 Task: Slide 7 - This Is A Quote.
Action: Mouse moved to (42, 98)
Screenshot: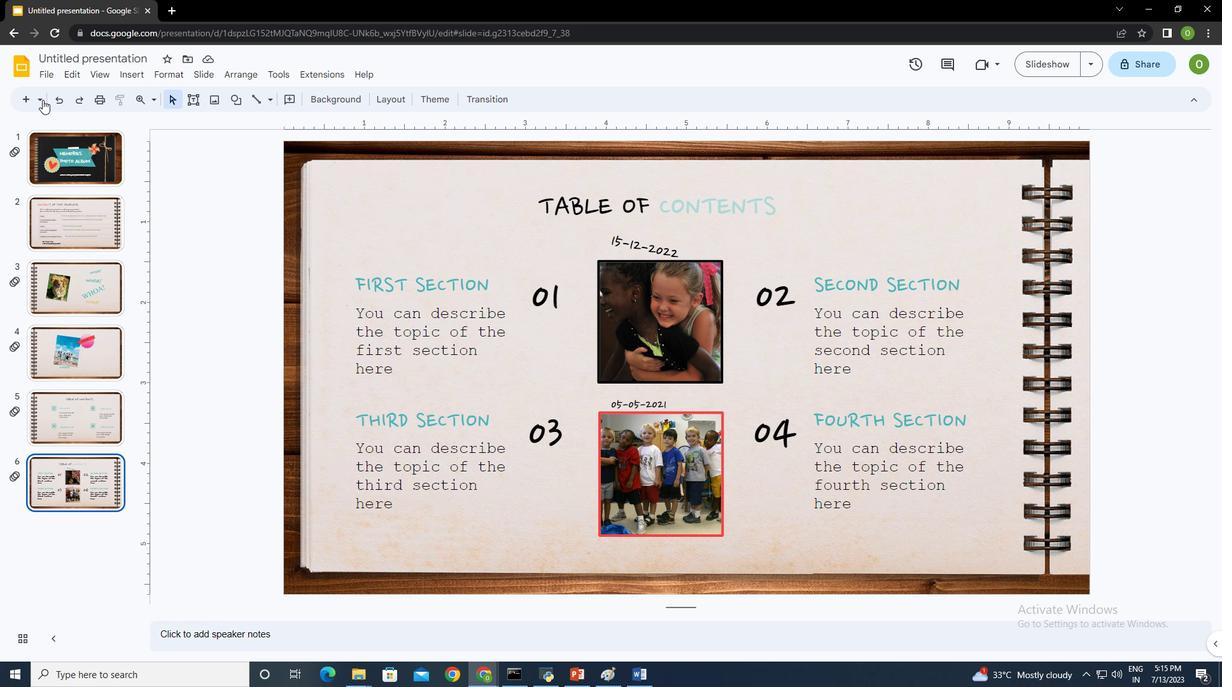 
Action: Mouse pressed left at (42, 98)
Screenshot: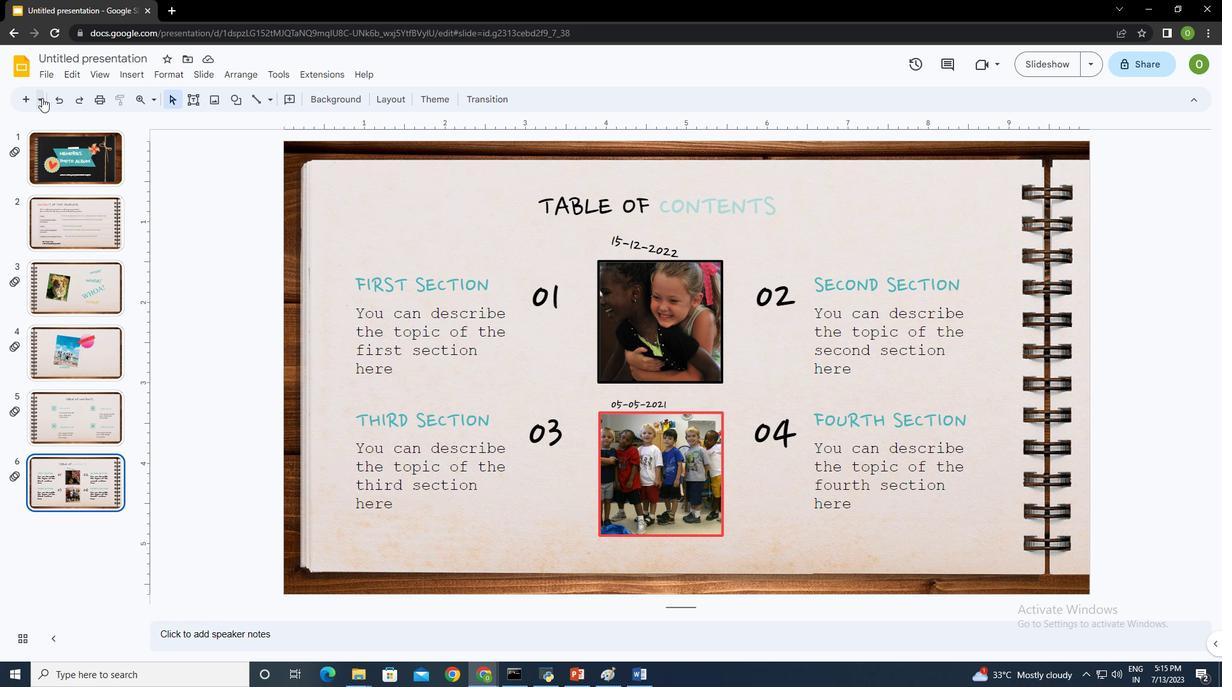 
Action: Mouse moved to (139, 282)
Screenshot: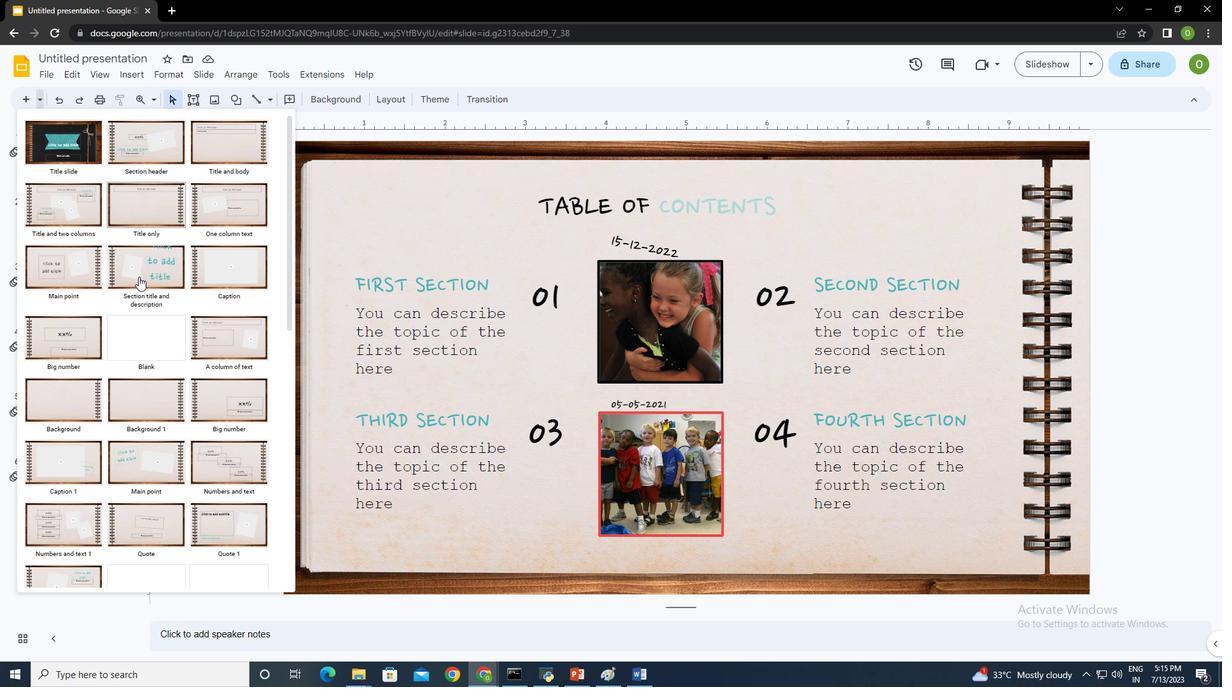 
Action: Mouse scrolled (139, 281) with delta (0, 0)
Screenshot: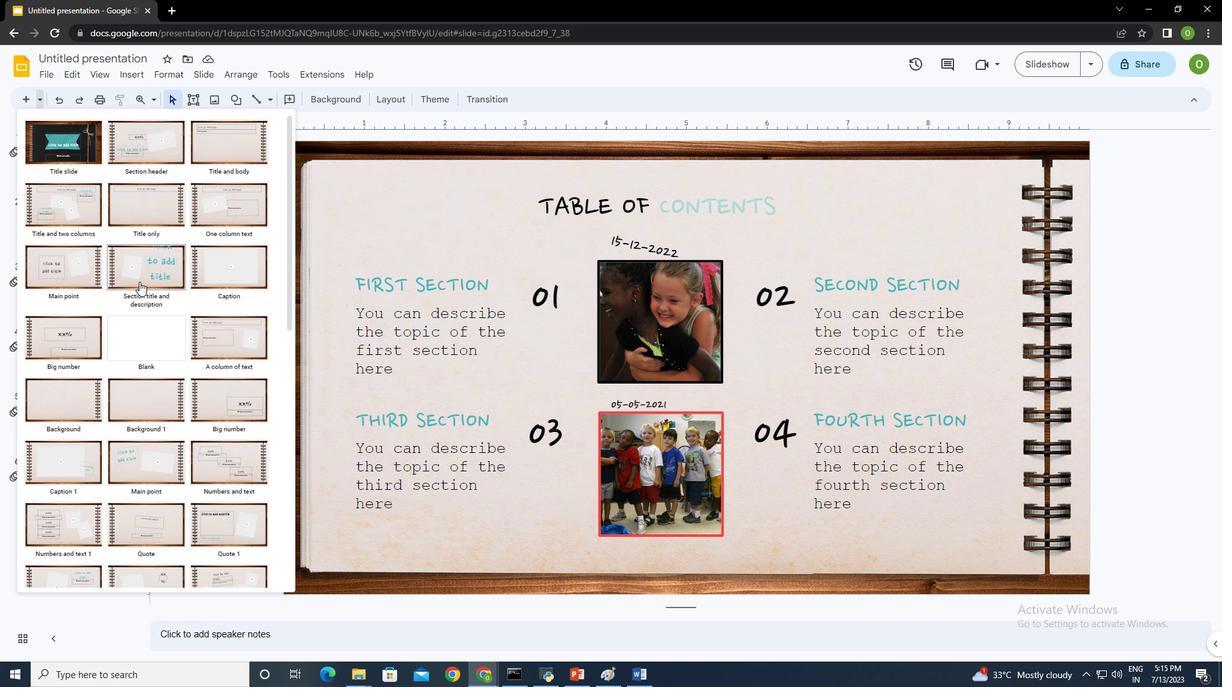 
Action: Mouse scrolled (139, 281) with delta (0, 0)
Screenshot: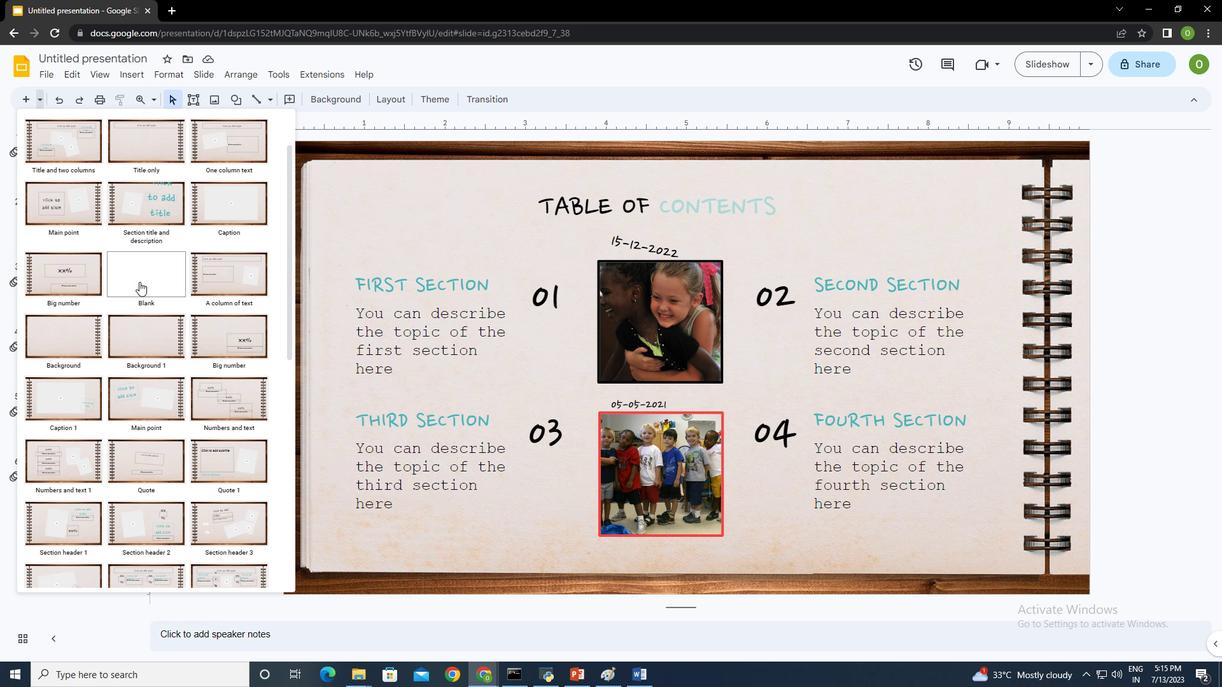 
Action: Mouse scrolled (139, 281) with delta (0, 0)
Screenshot: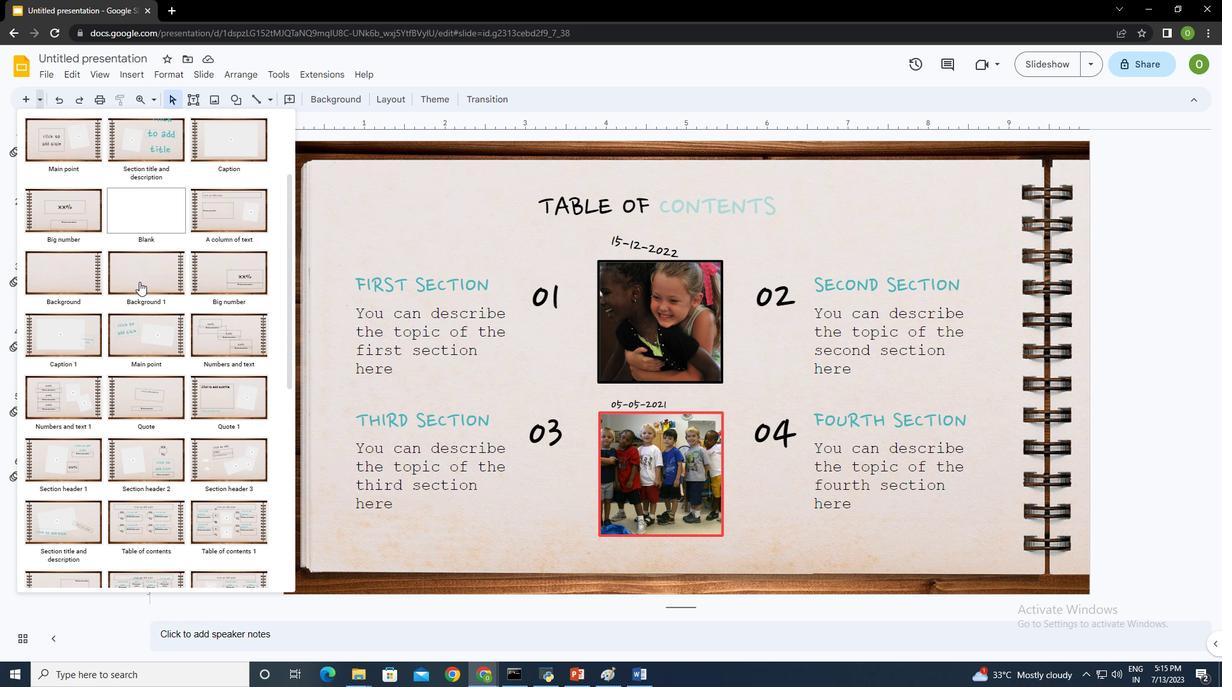 
Action: Mouse scrolled (139, 281) with delta (0, 0)
Screenshot: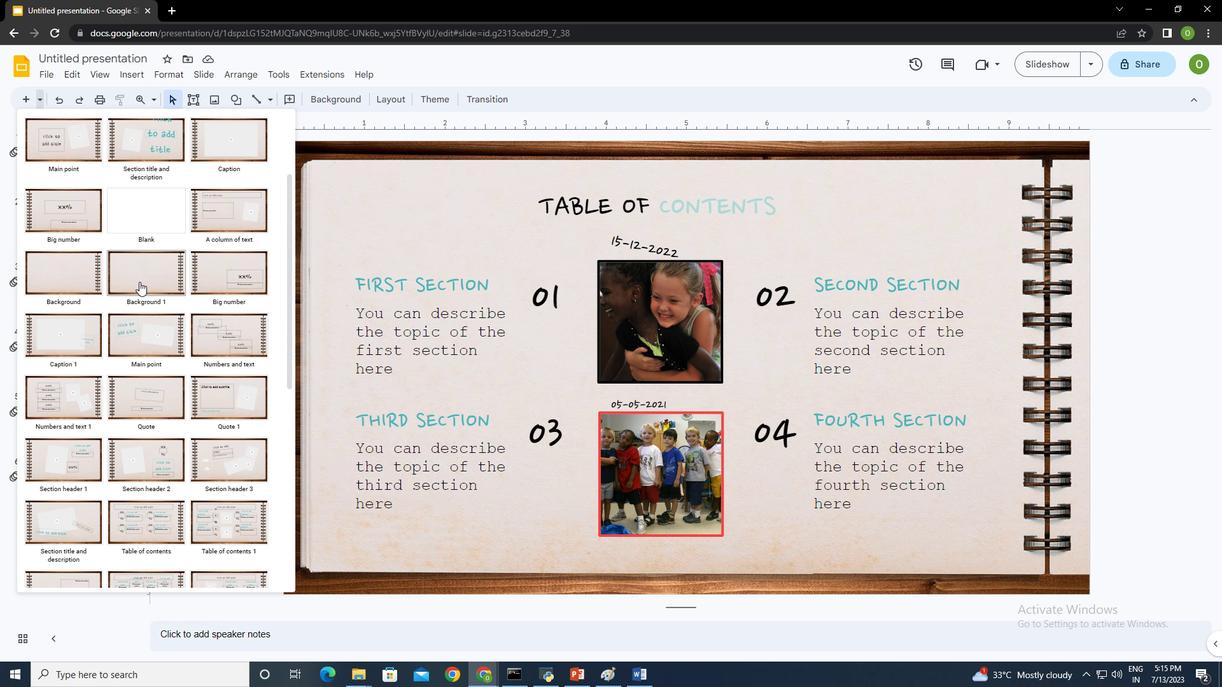 
Action: Mouse scrolled (139, 281) with delta (0, 0)
Screenshot: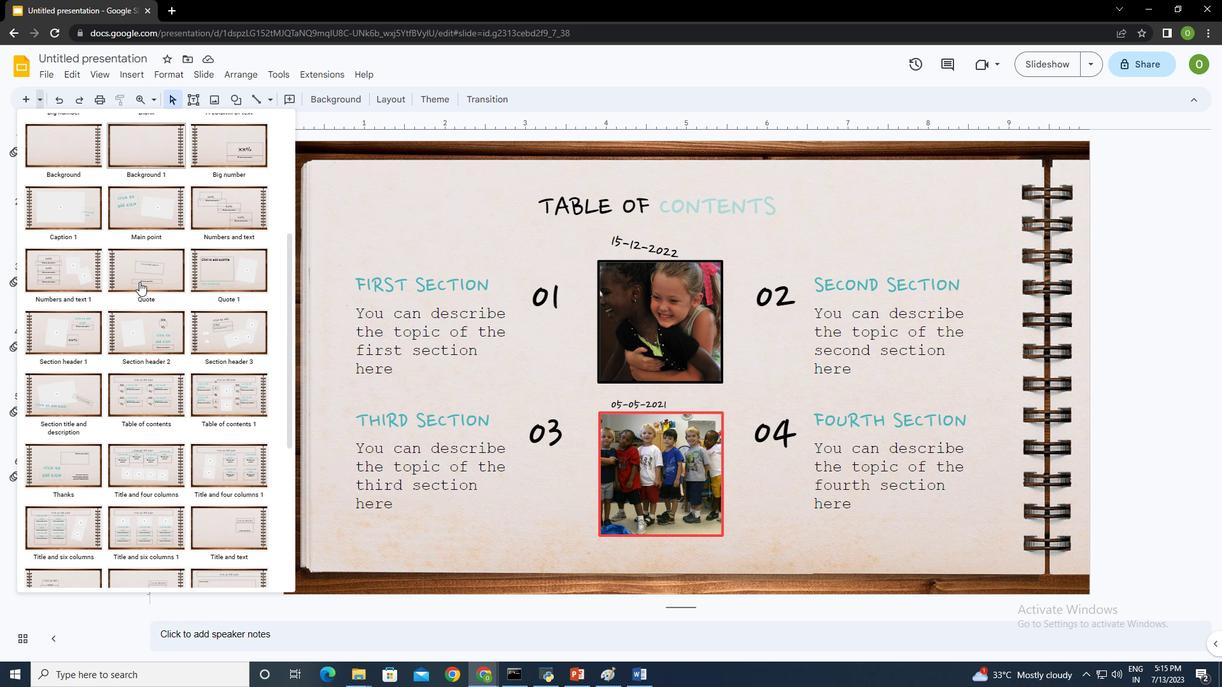 
Action: Mouse scrolled (139, 281) with delta (0, 0)
Screenshot: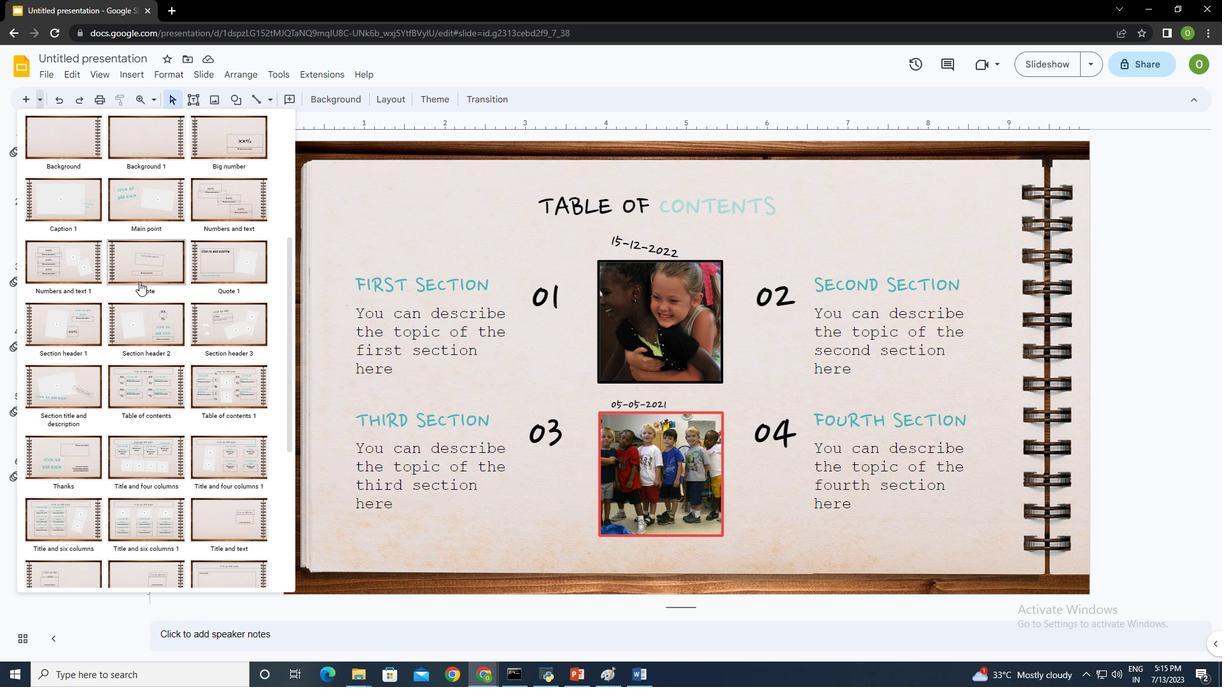 
Action: Mouse scrolled (139, 281) with delta (0, 0)
Screenshot: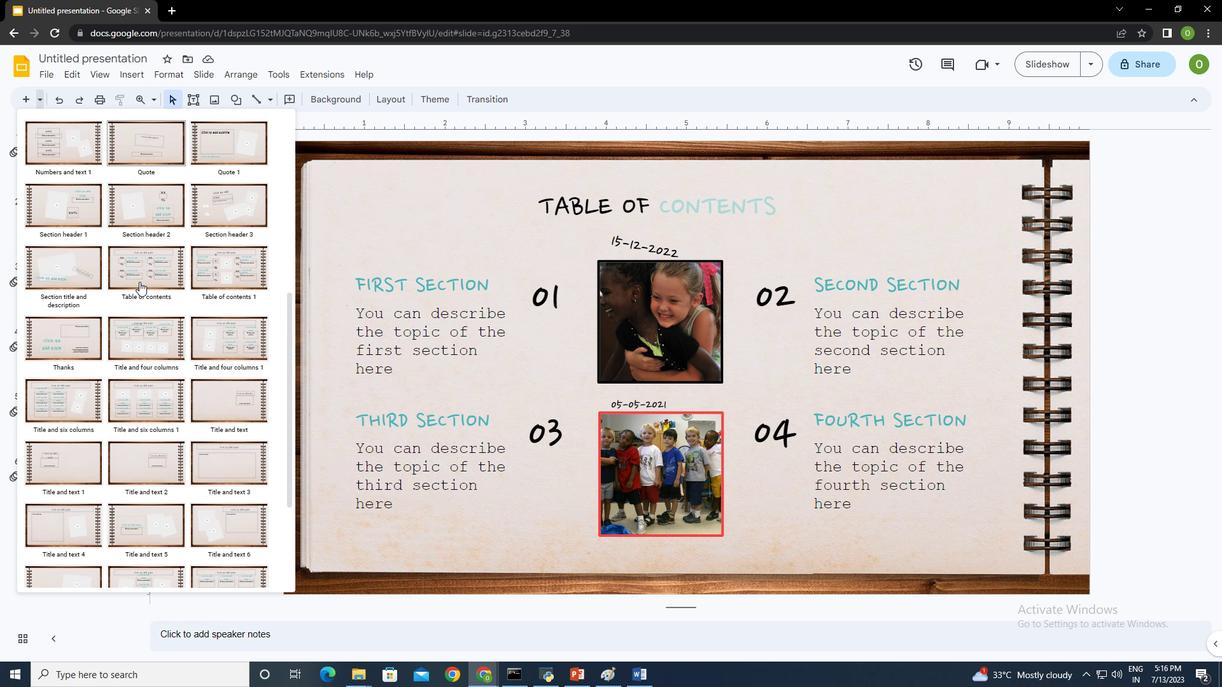 
Action: Mouse scrolled (139, 281) with delta (0, 0)
Screenshot: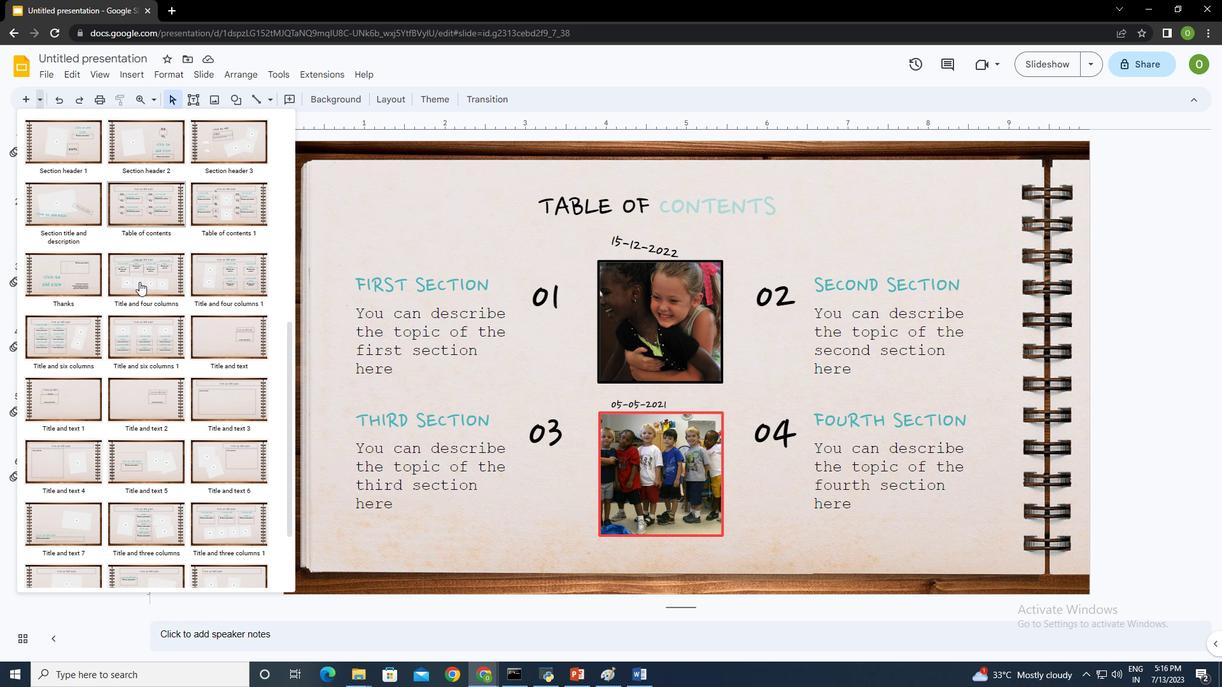 
Action: Mouse scrolled (139, 281) with delta (0, 0)
Screenshot: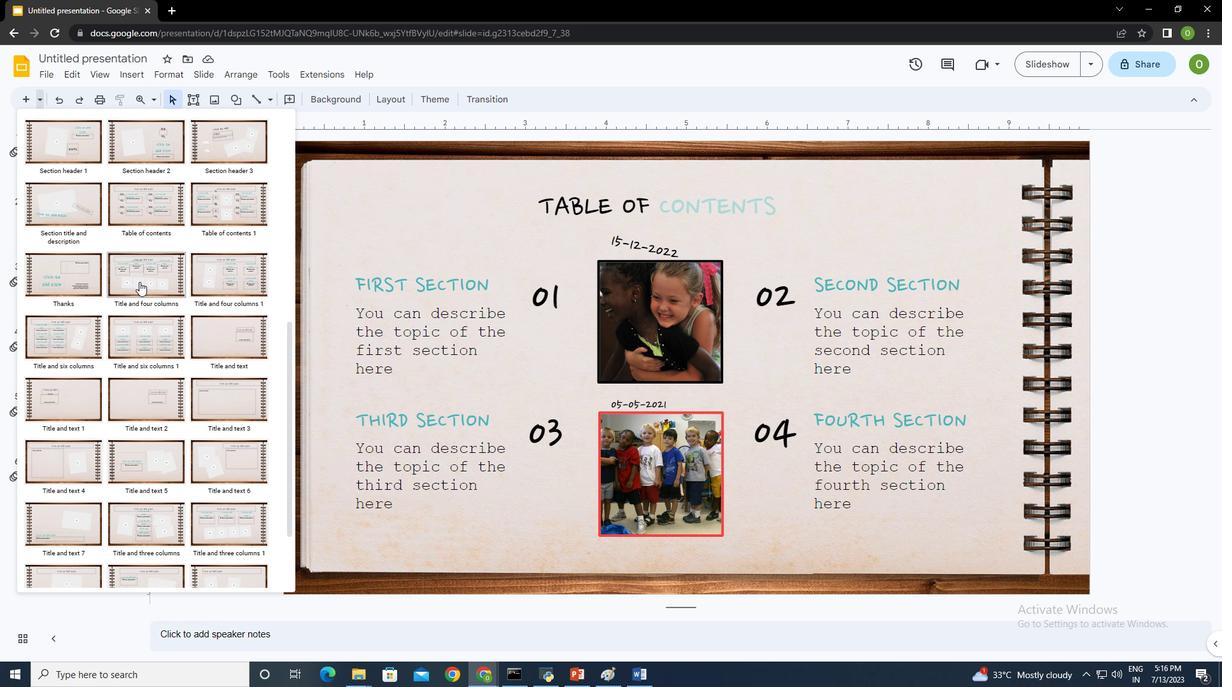 
Action: Mouse scrolled (139, 281) with delta (0, 0)
Screenshot: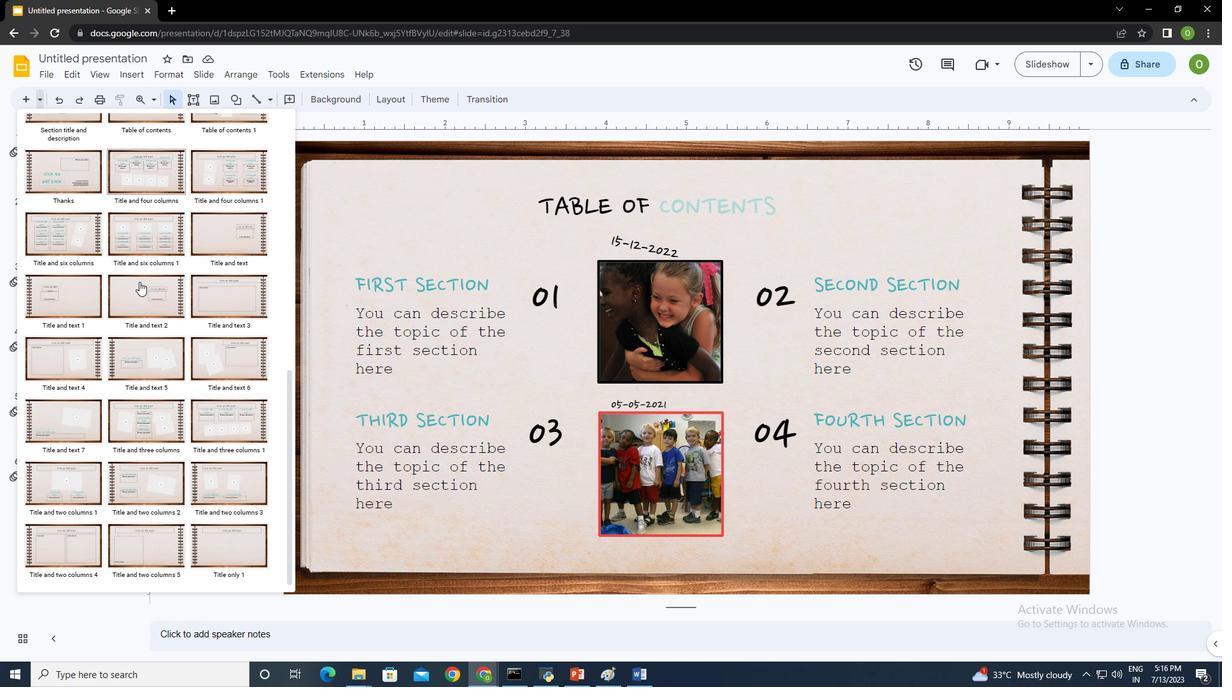 
Action: Mouse scrolled (139, 281) with delta (0, 0)
Screenshot: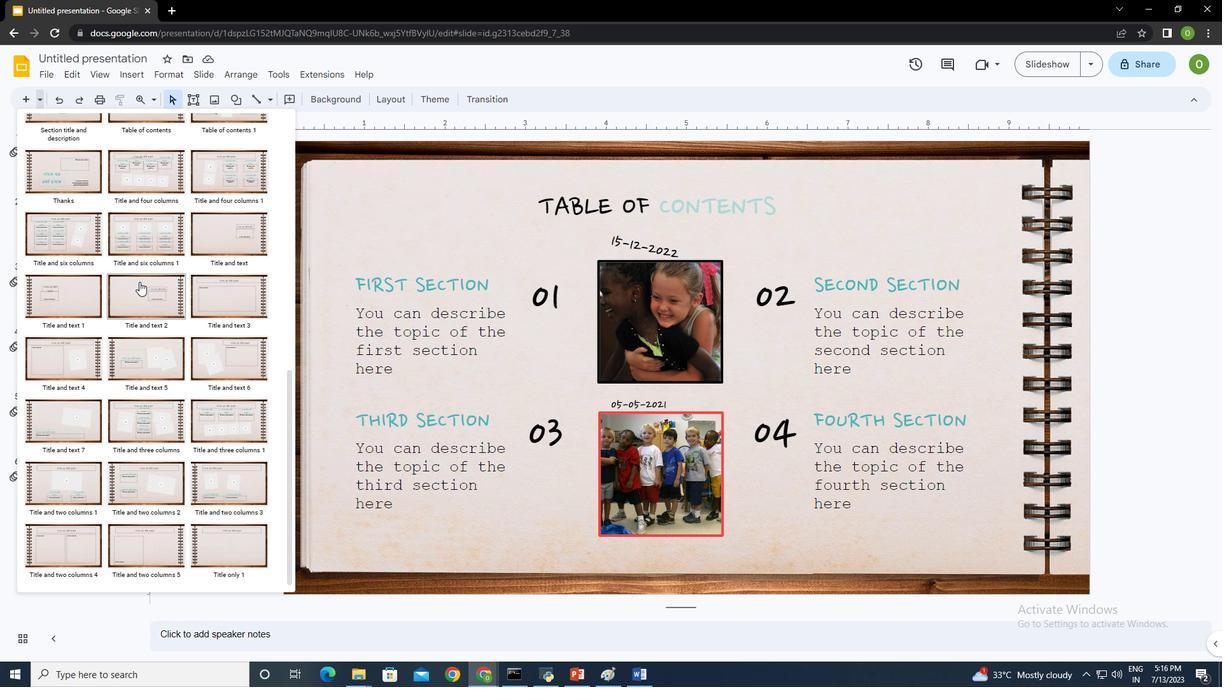 
Action: Mouse scrolled (139, 281) with delta (0, 0)
Screenshot: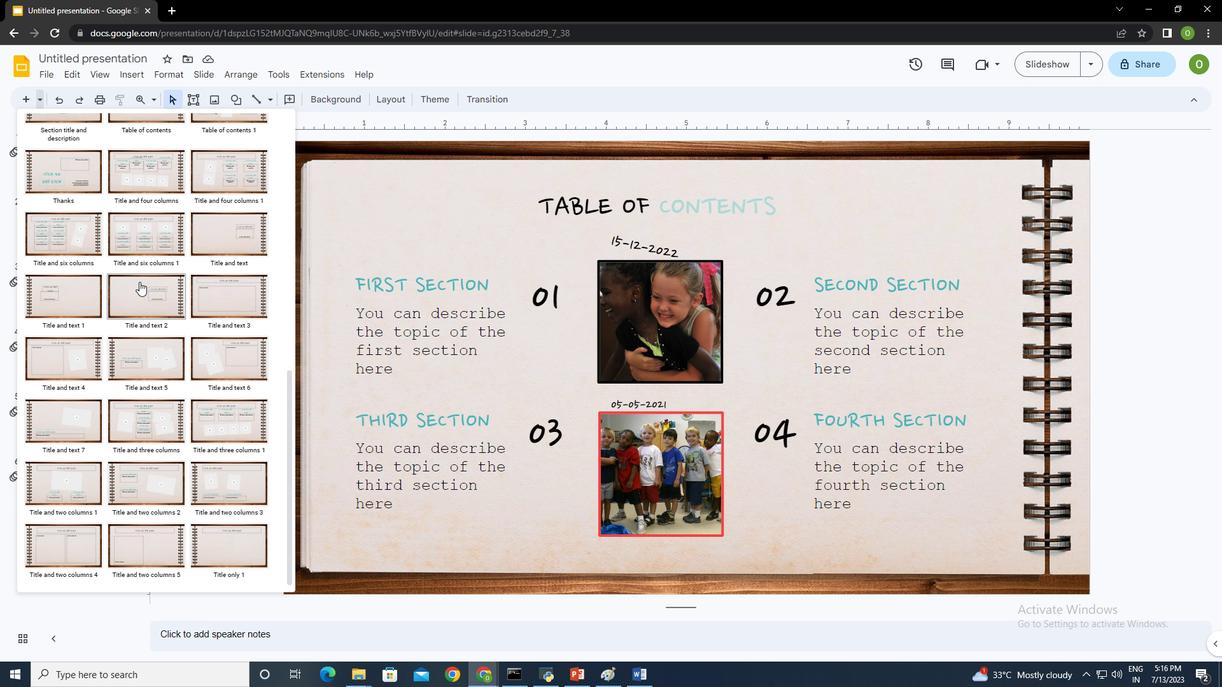 
Action: Mouse scrolled (139, 281) with delta (0, 0)
Screenshot: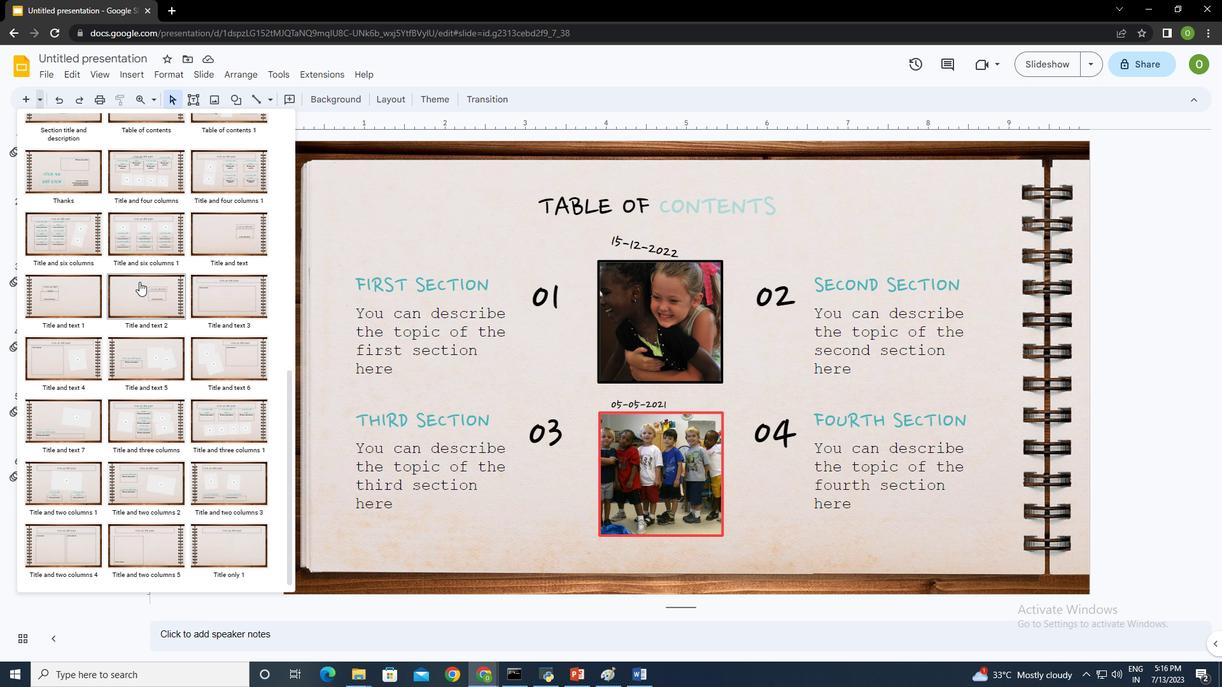 
Action: Mouse moved to (226, 548)
Screenshot: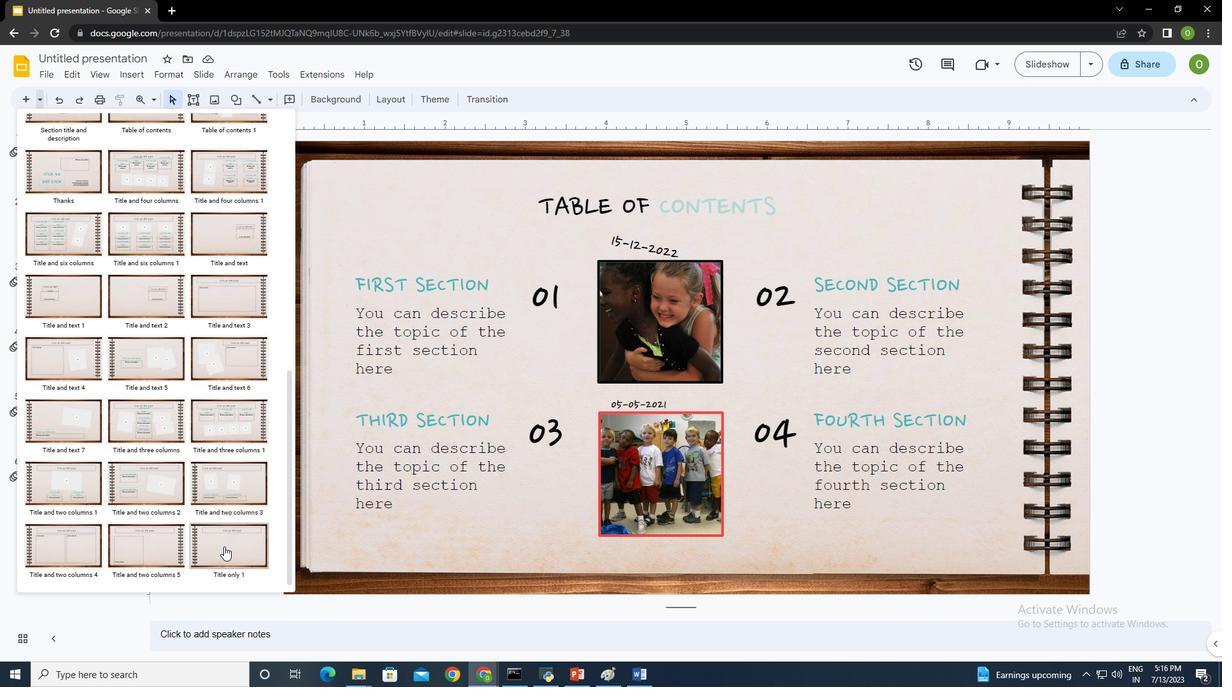 
Action: Mouse pressed left at (226, 548)
Screenshot: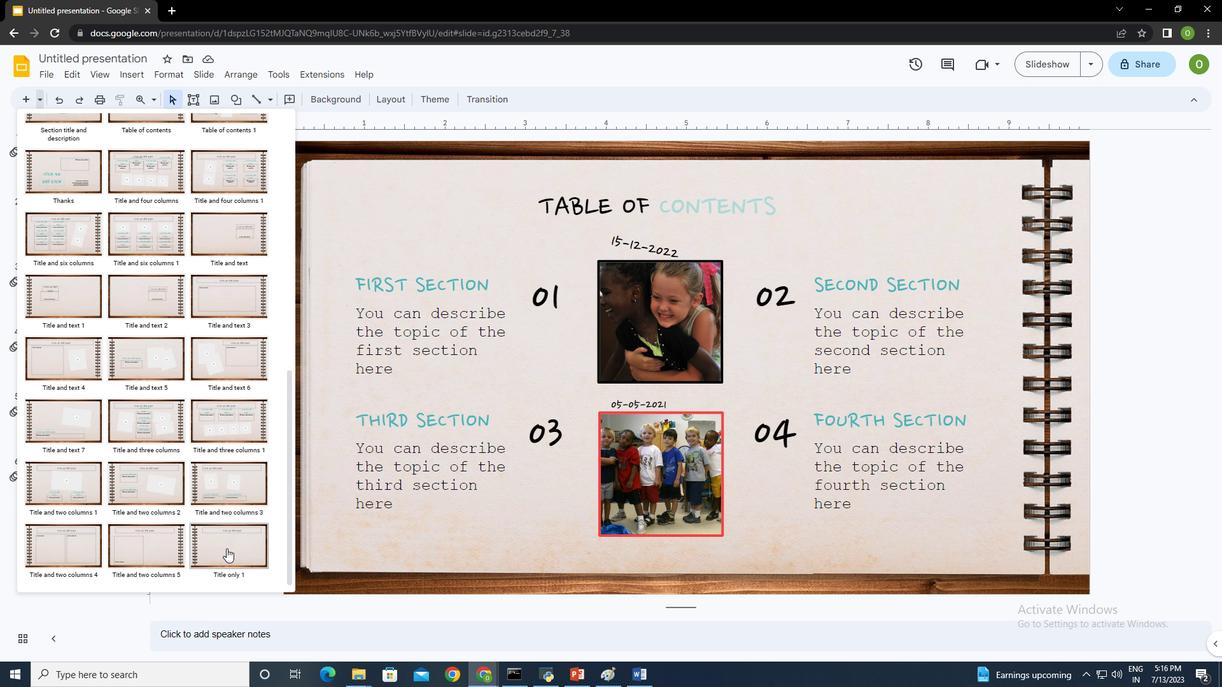 
Action: Mouse moved to (552, 231)
Screenshot: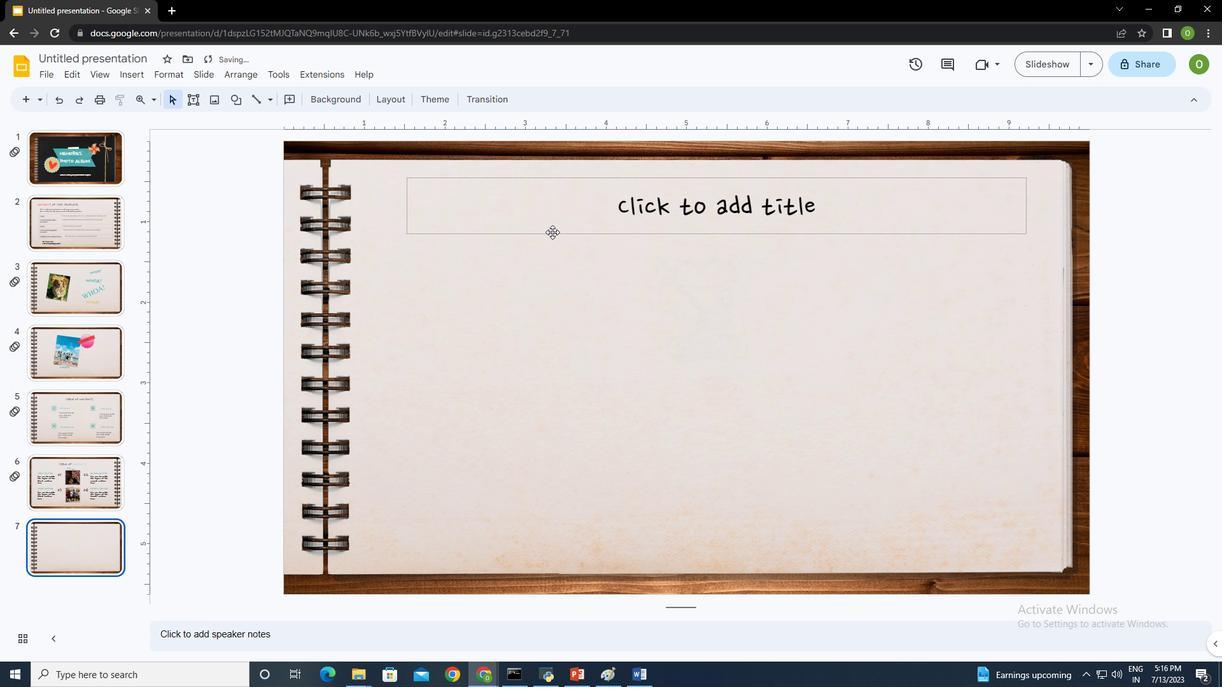 
Action: Mouse pressed left at (552, 231)
Screenshot: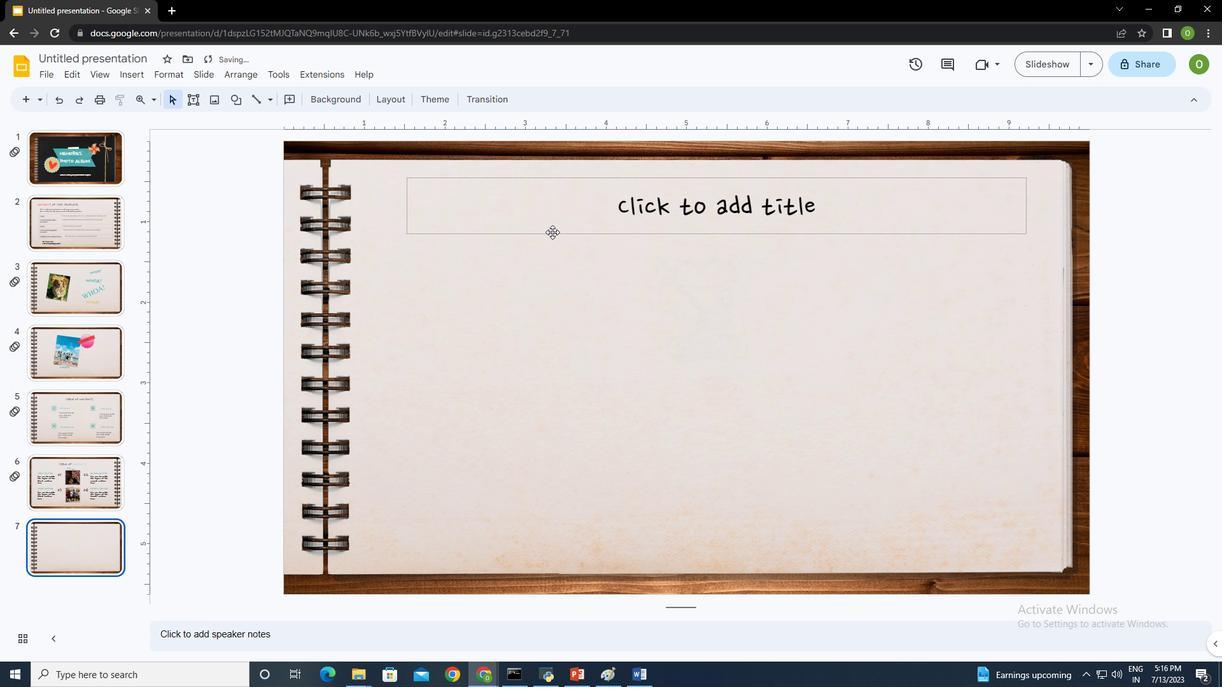 
Action: Key pressed <Key.delete>
Screenshot: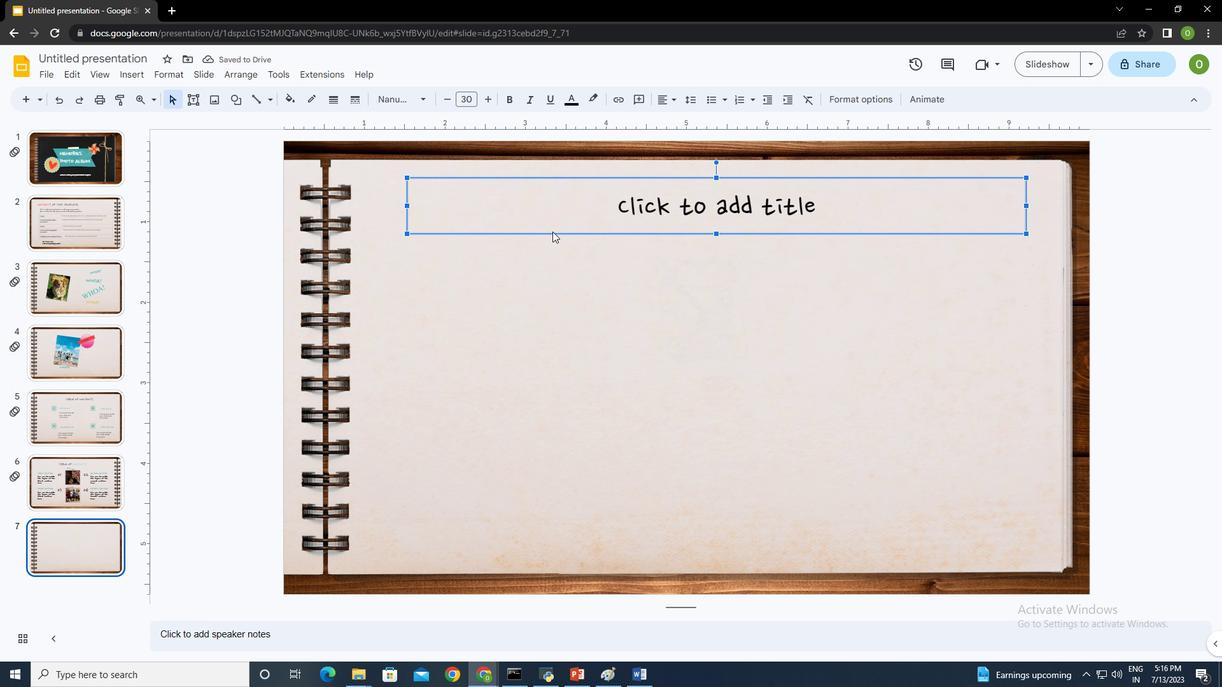 
Action: Mouse moved to (602, 369)
Screenshot: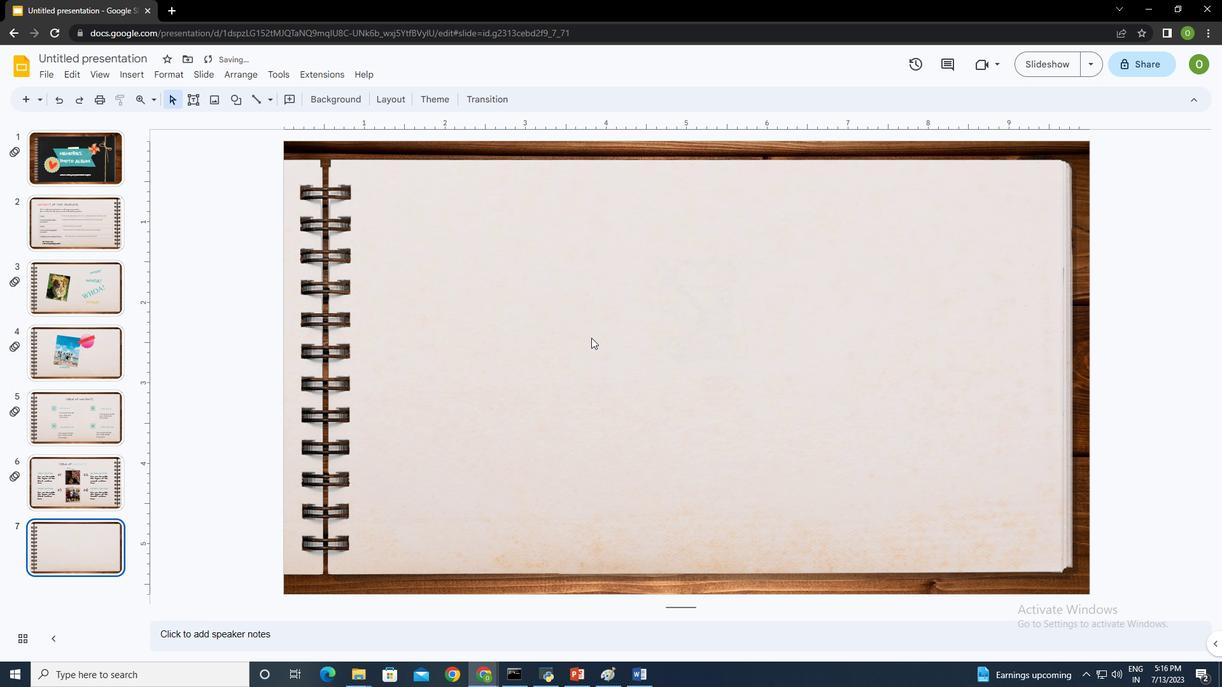 
Action: Mouse pressed left at (602, 369)
Screenshot: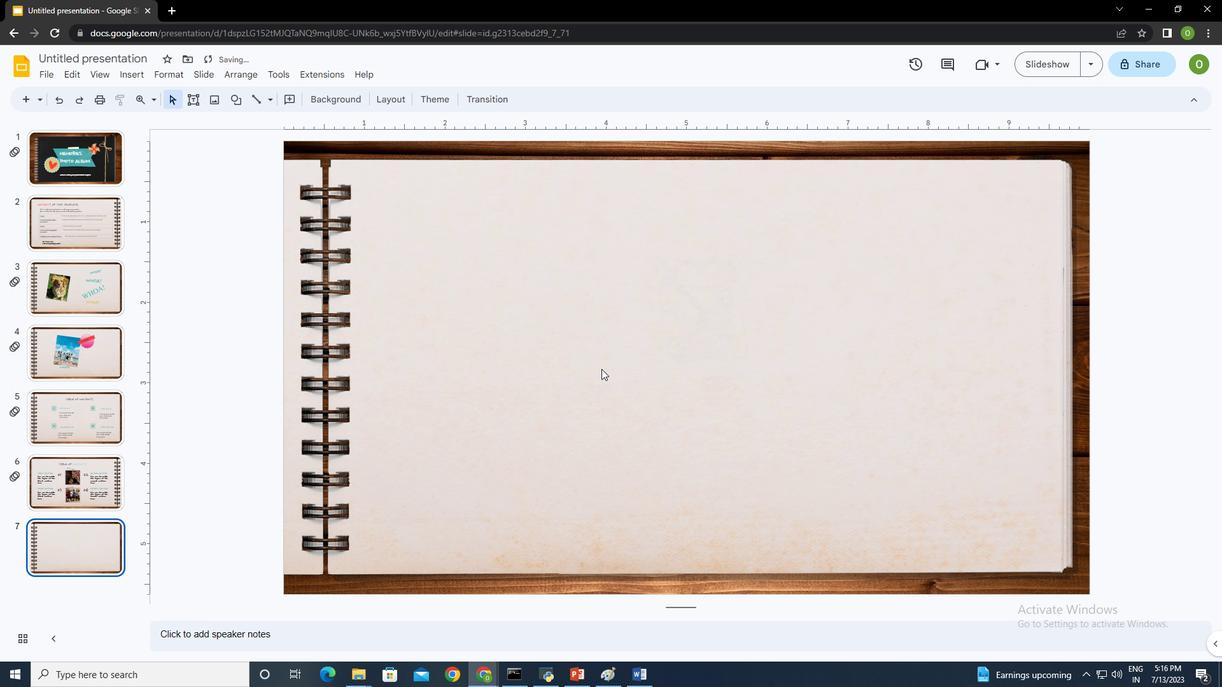 
Action: Mouse moved to (124, 75)
Screenshot: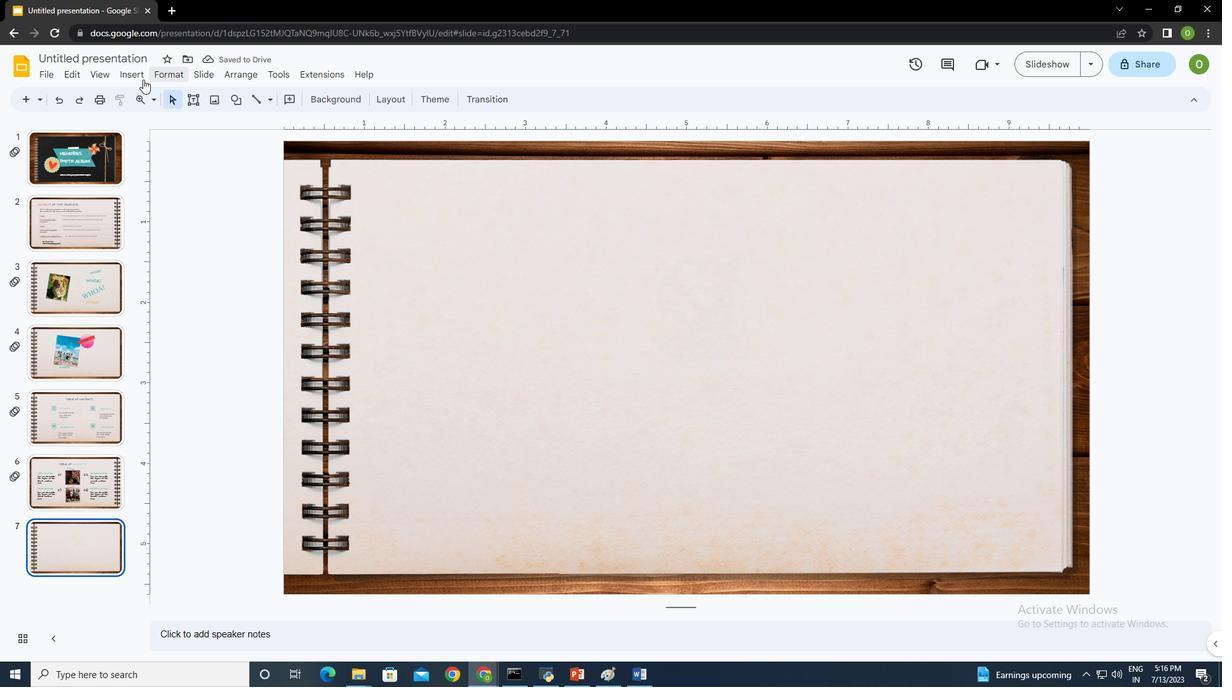 
Action: Mouse pressed left at (124, 75)
Screenshot: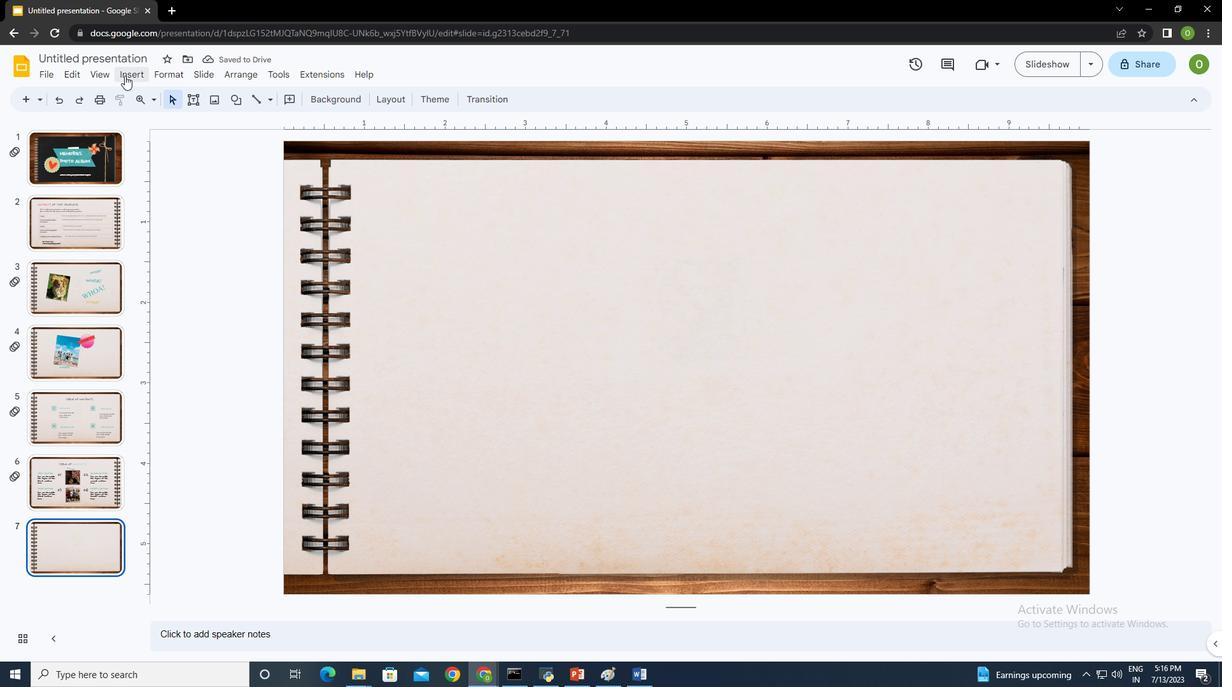
Action: Mouse moved to (387, 101)
Screenshot: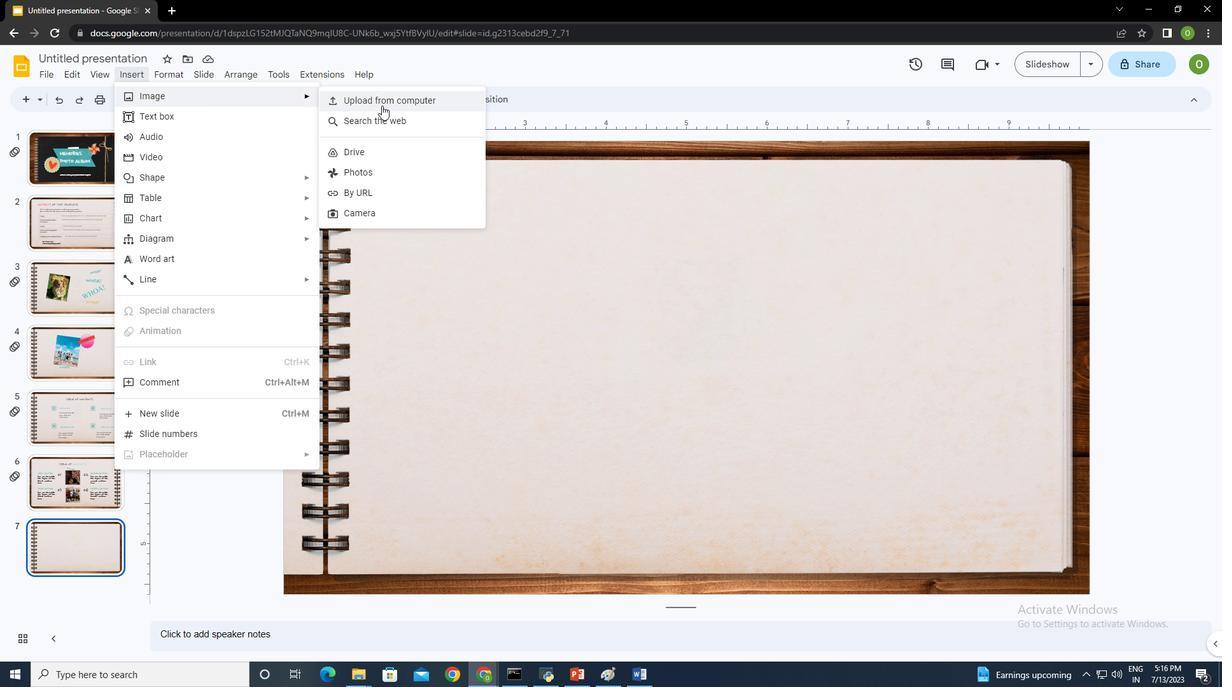 
Action: Mouse pressed left at (387, 101)
Screenshot: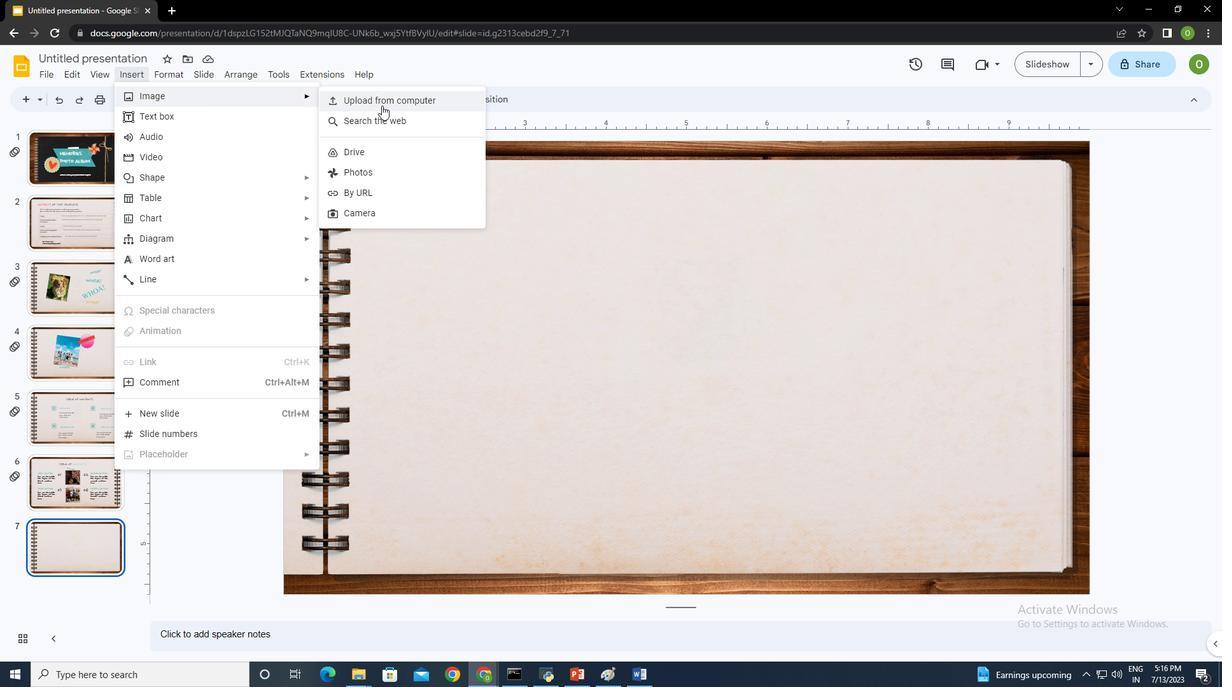 
Action: Mouse moved to (71, 133)
Screenshot: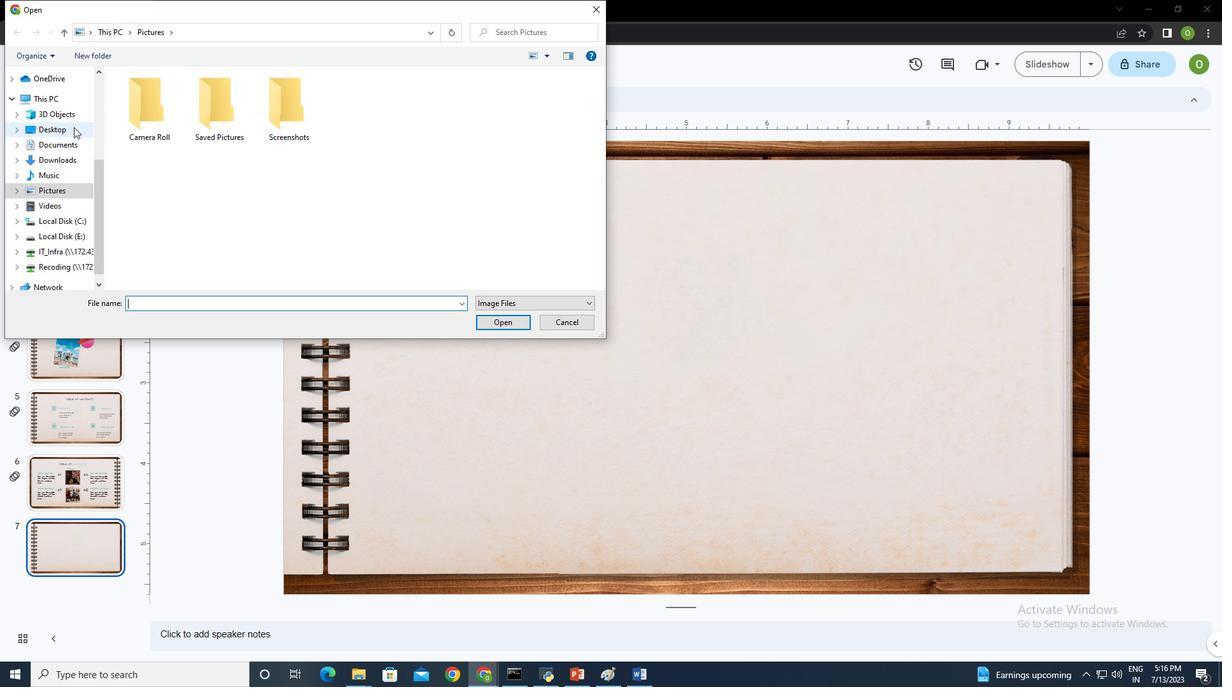
Action: Mouse pressed left at (71, 133)
Screenshot: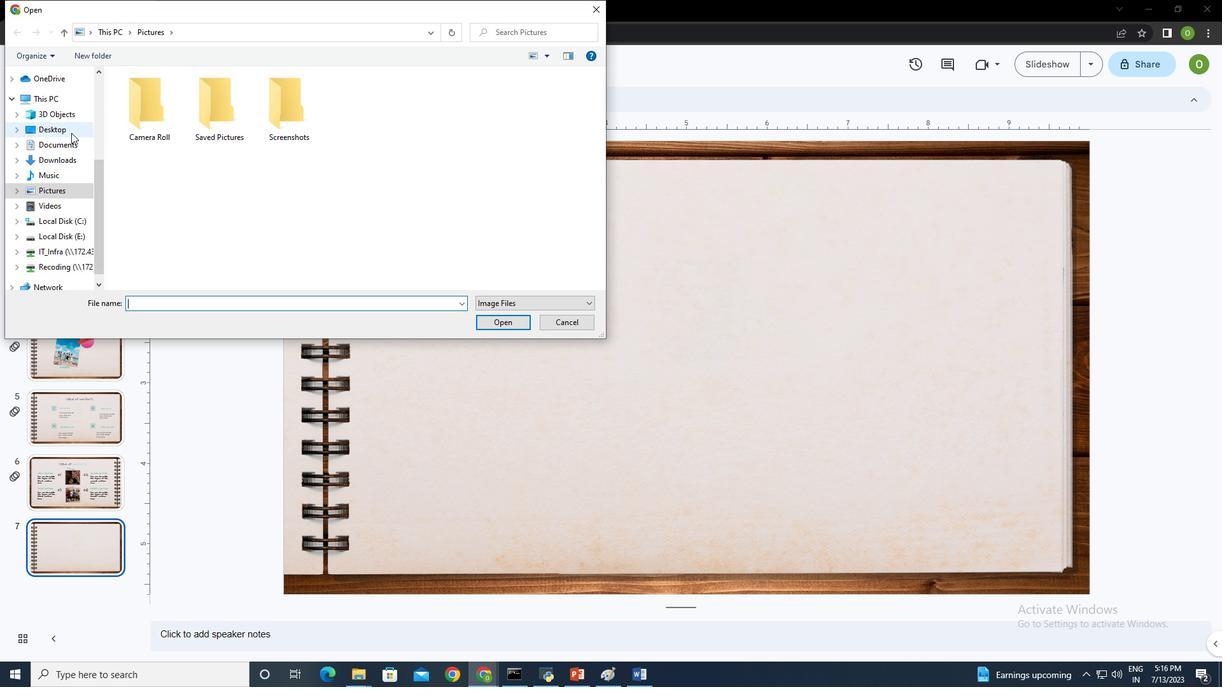 
Action: Mouse moved to (356, 110)
Screenshot: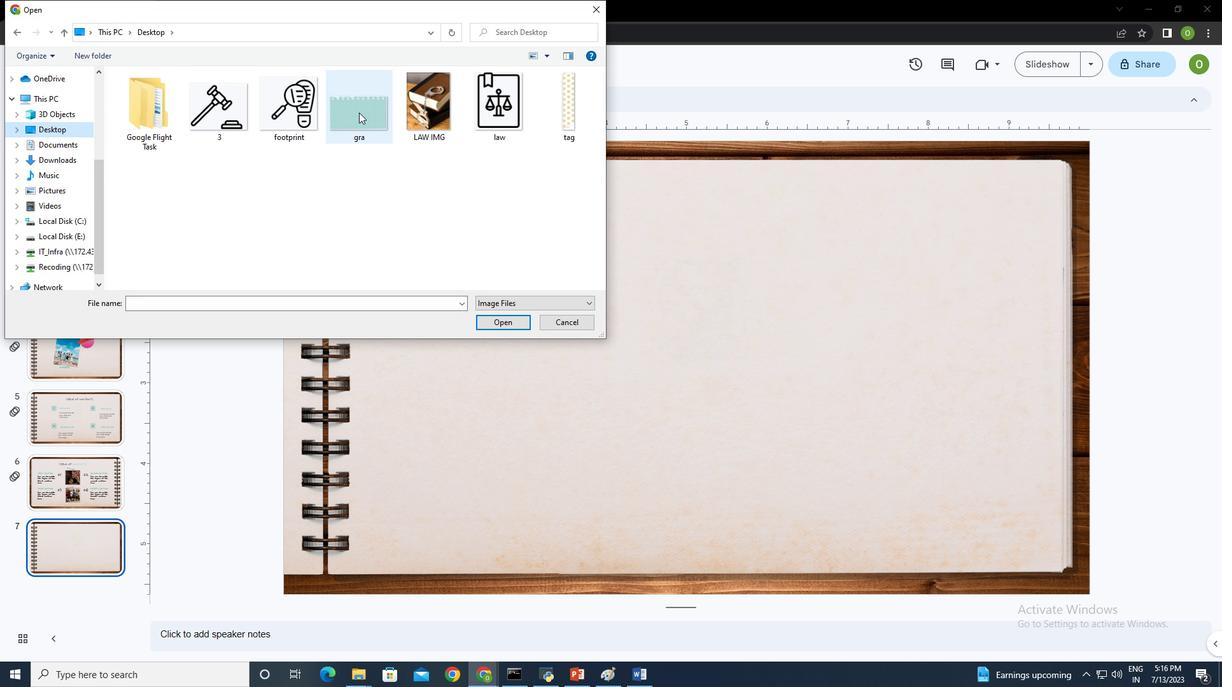 
Action: Mouse pressed left at (356, 110)
Screenshot: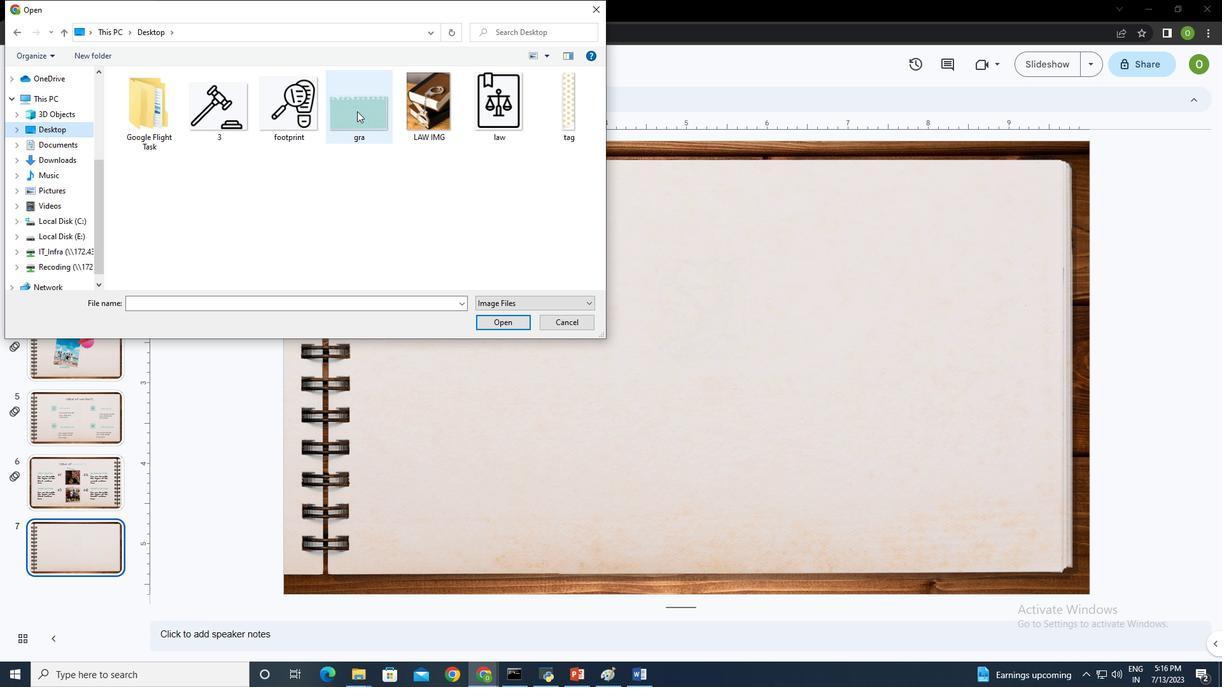 
Action: Mouse pressed left at (356, 110)
Screenshot: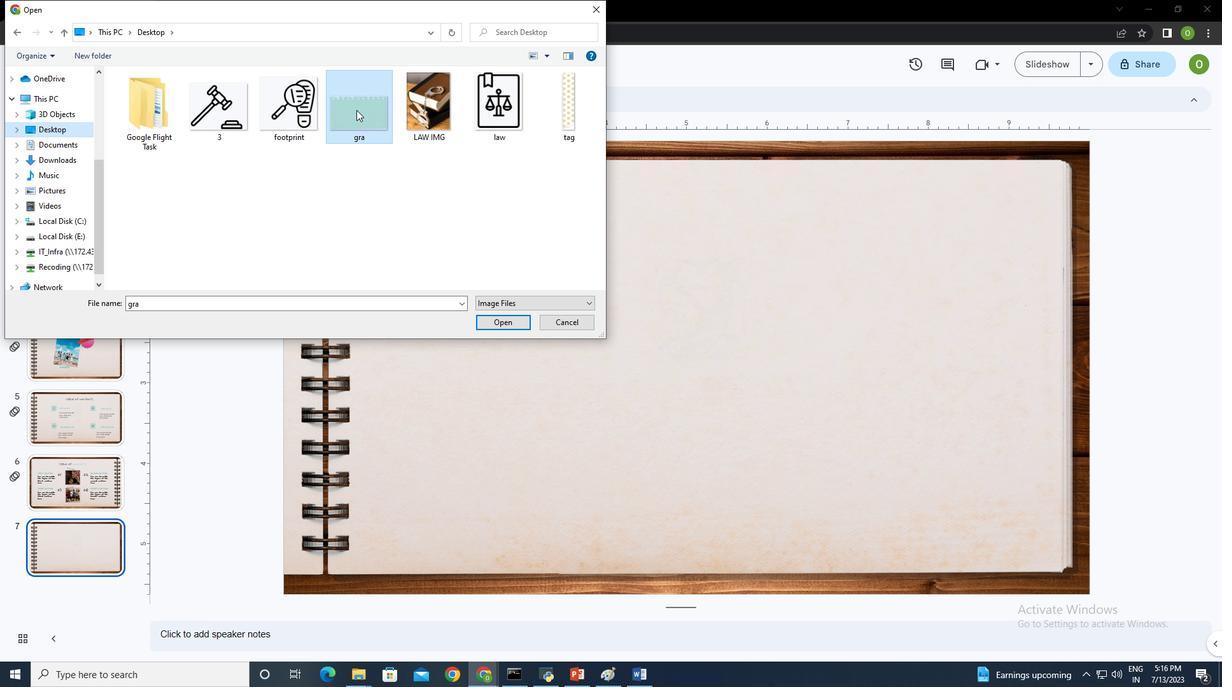 
Action: Mouse moved to (1021, 581)
Screenshot: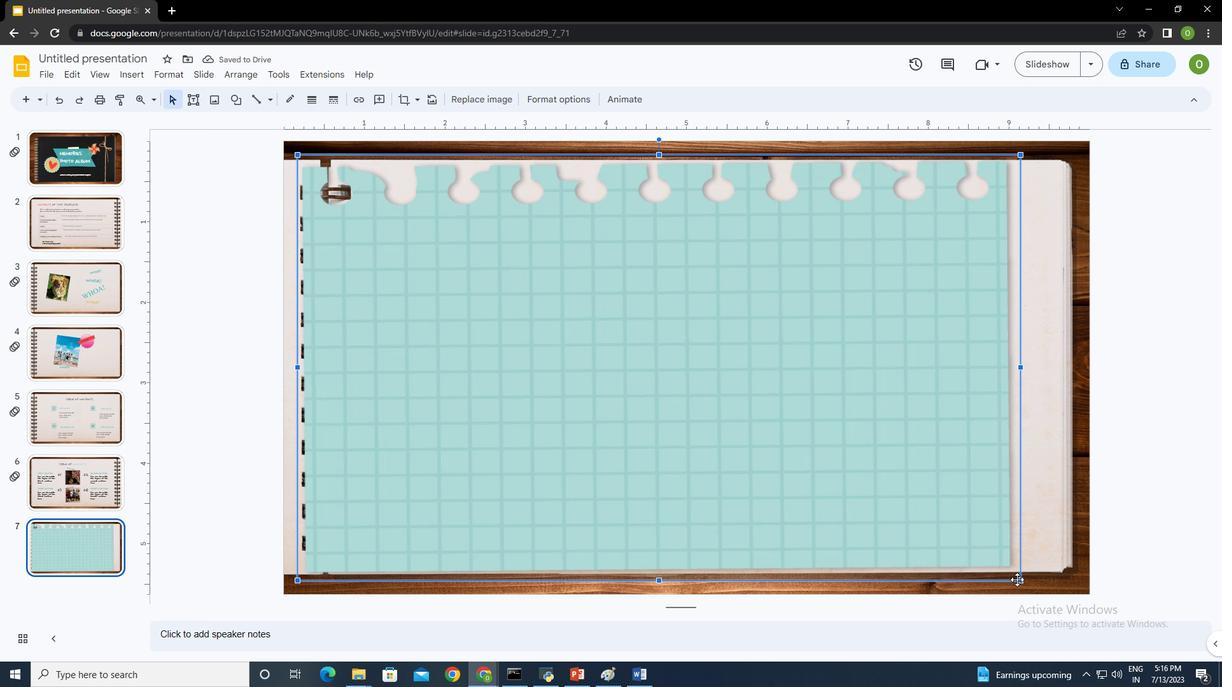 
Action: Mouse pressed left at (1021, 581)
Screenshot: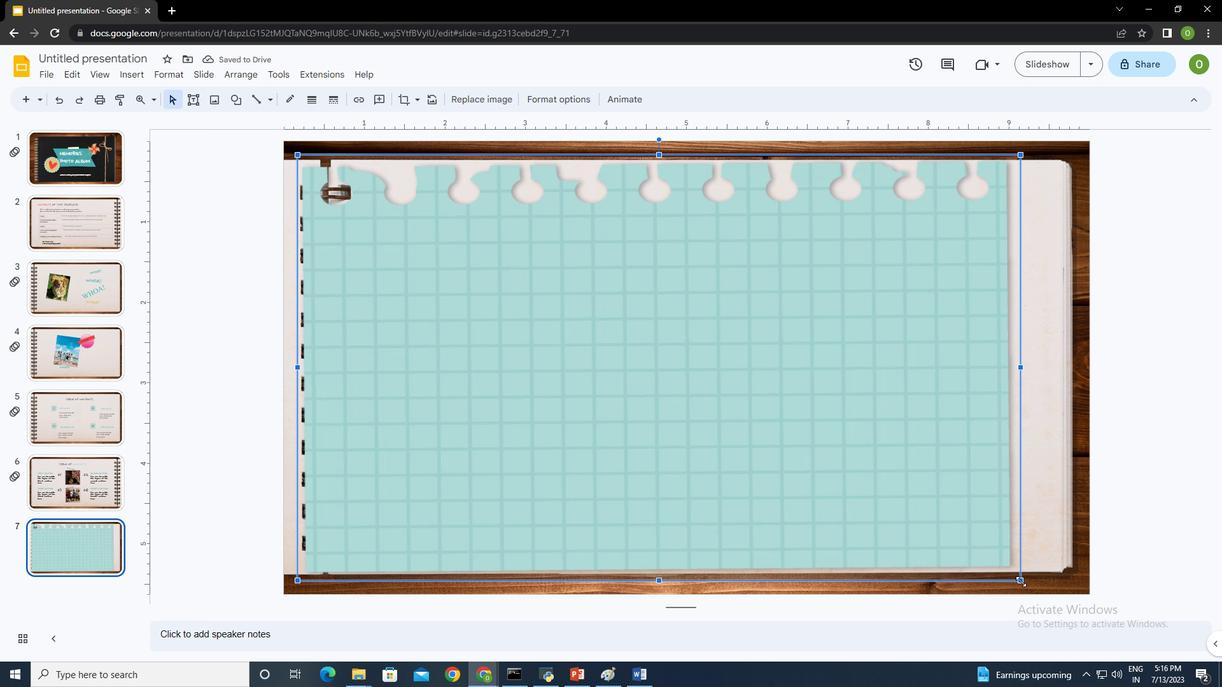 
Action: Mouse moved to (602, 296)
Screenshot: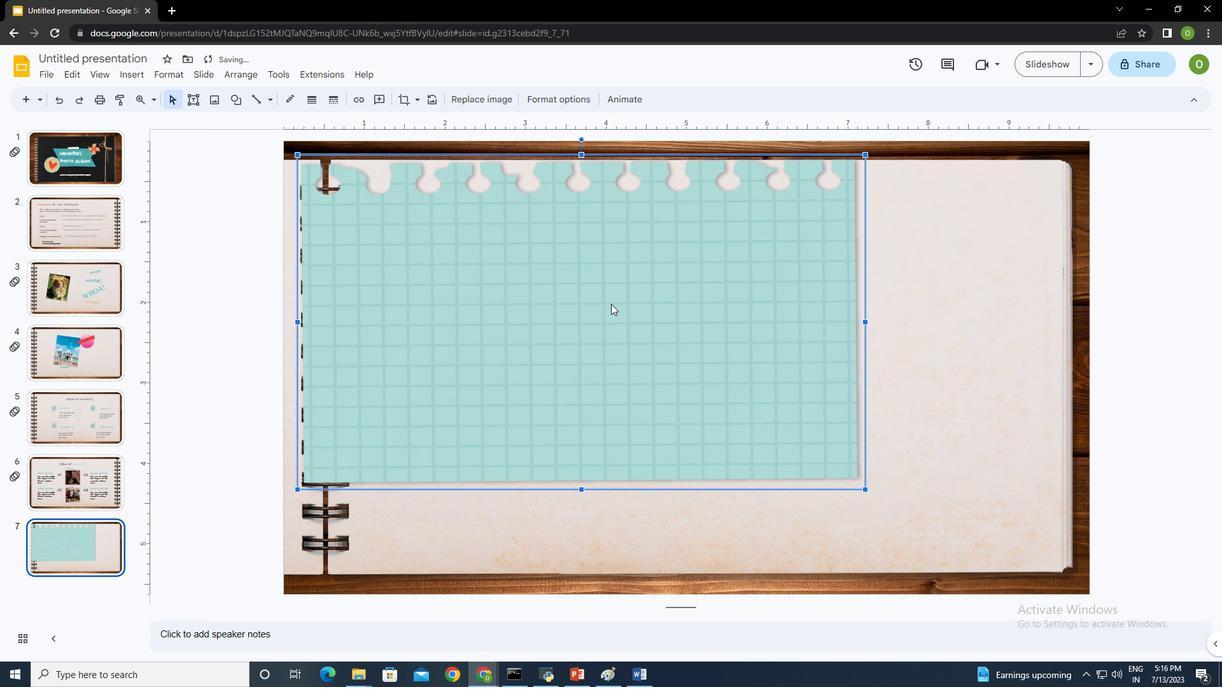 
Action: Mouse pressed left at (602, 296)
Screenshot: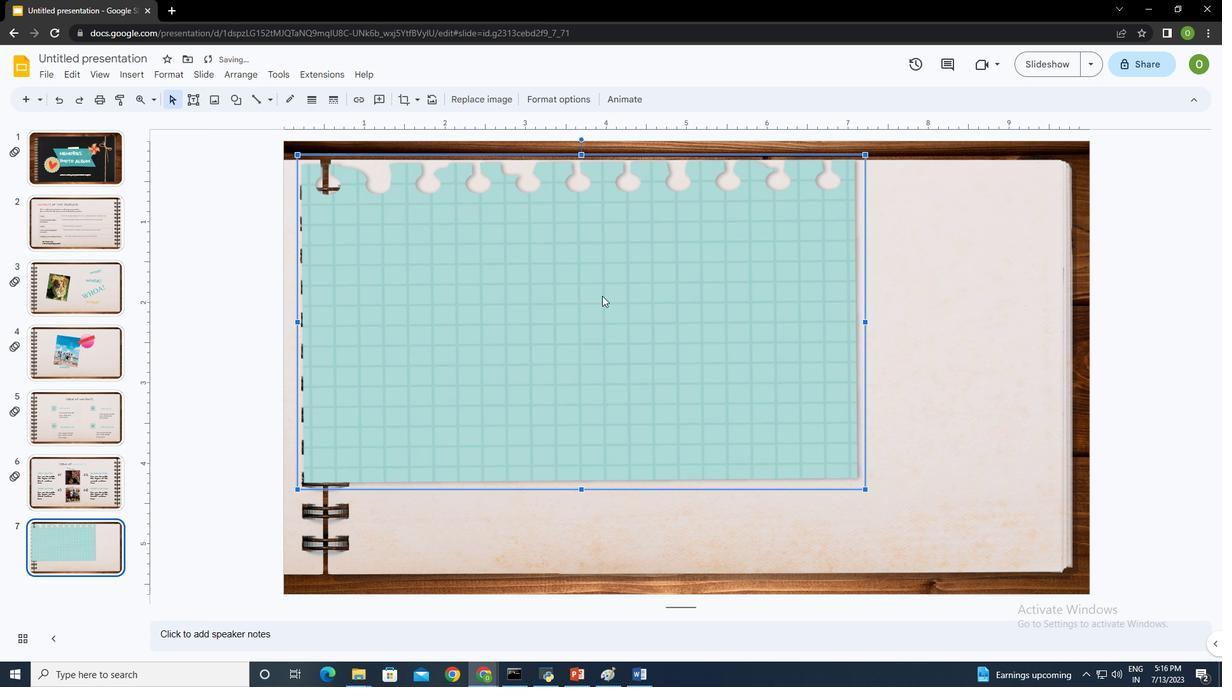 
Action: Mouse moved to (991, 546)
Screenshot: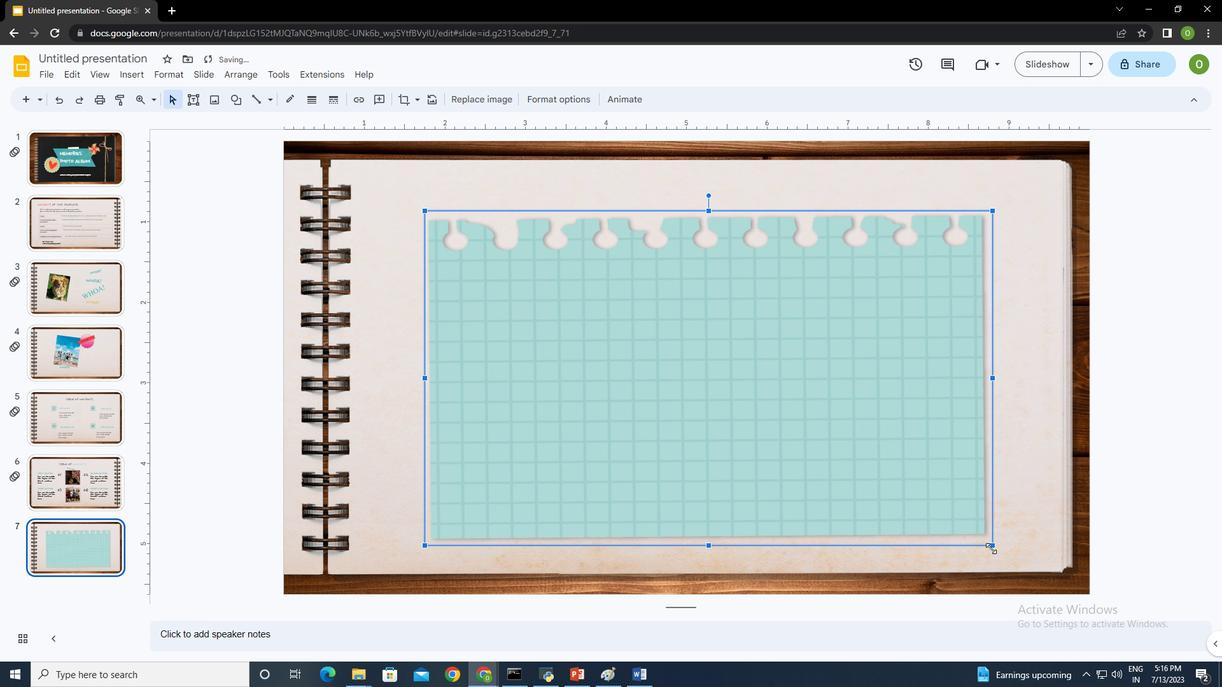 
Action: Mouse pressed left at (991, 546)
Screenshot: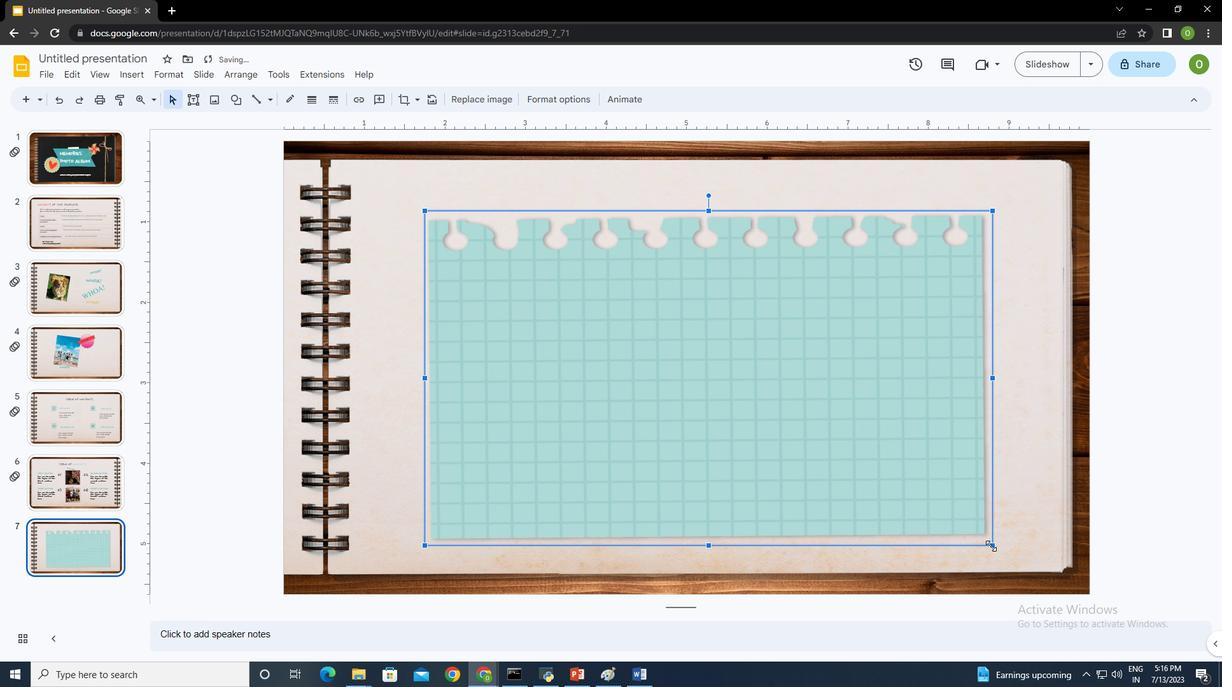 
Action: Mouse moved to (893, 485)
Screenshot: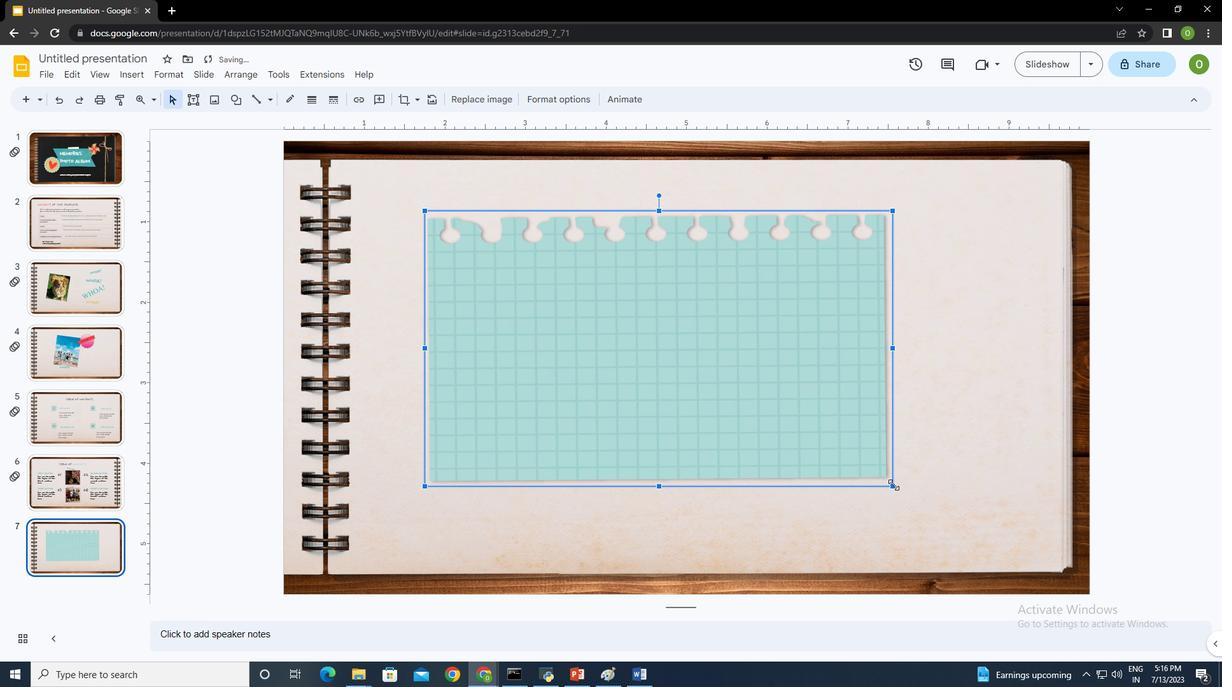 
Action: Mouse pressed left at (893, 485)
Screenshot: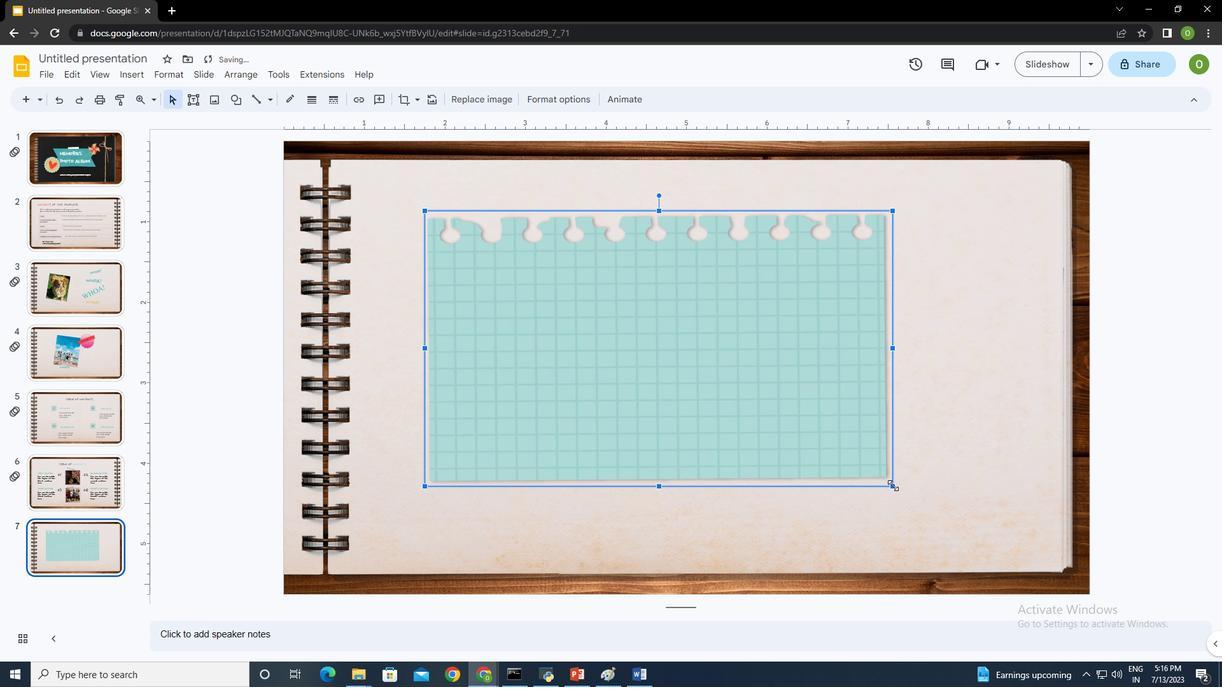 
Action: Mouse moved to (839, 456)
Screenshot: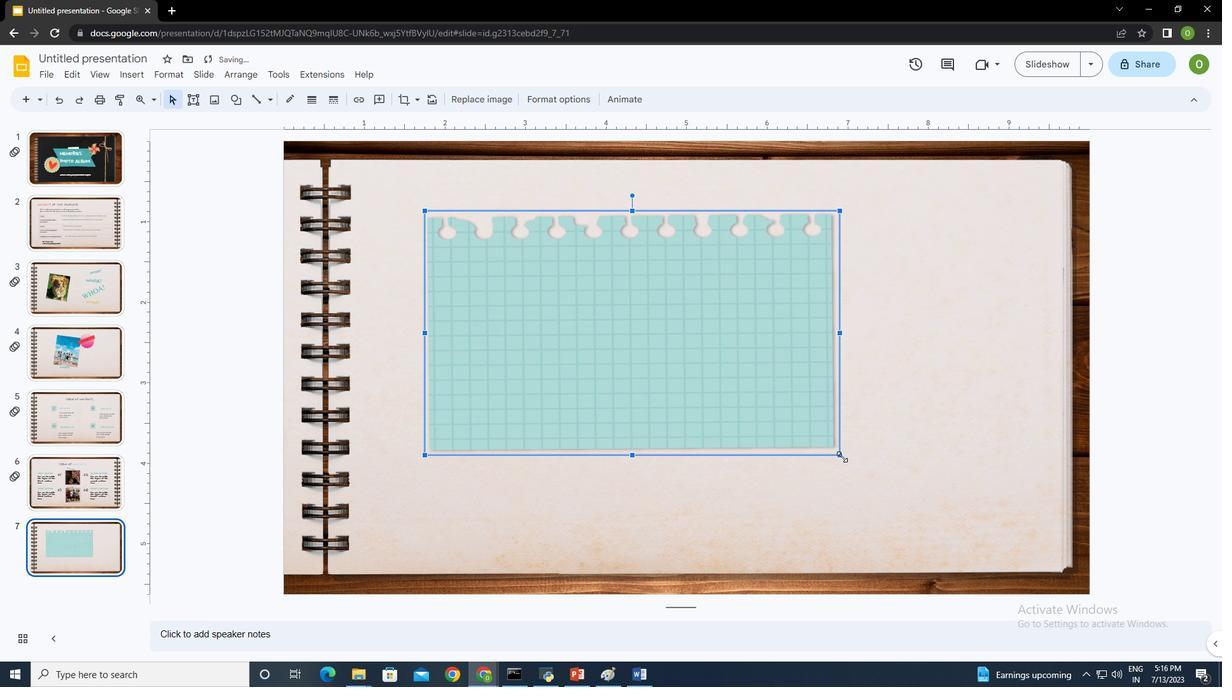 
Action: Mouse pressed left at (839, 456)
Screenshot: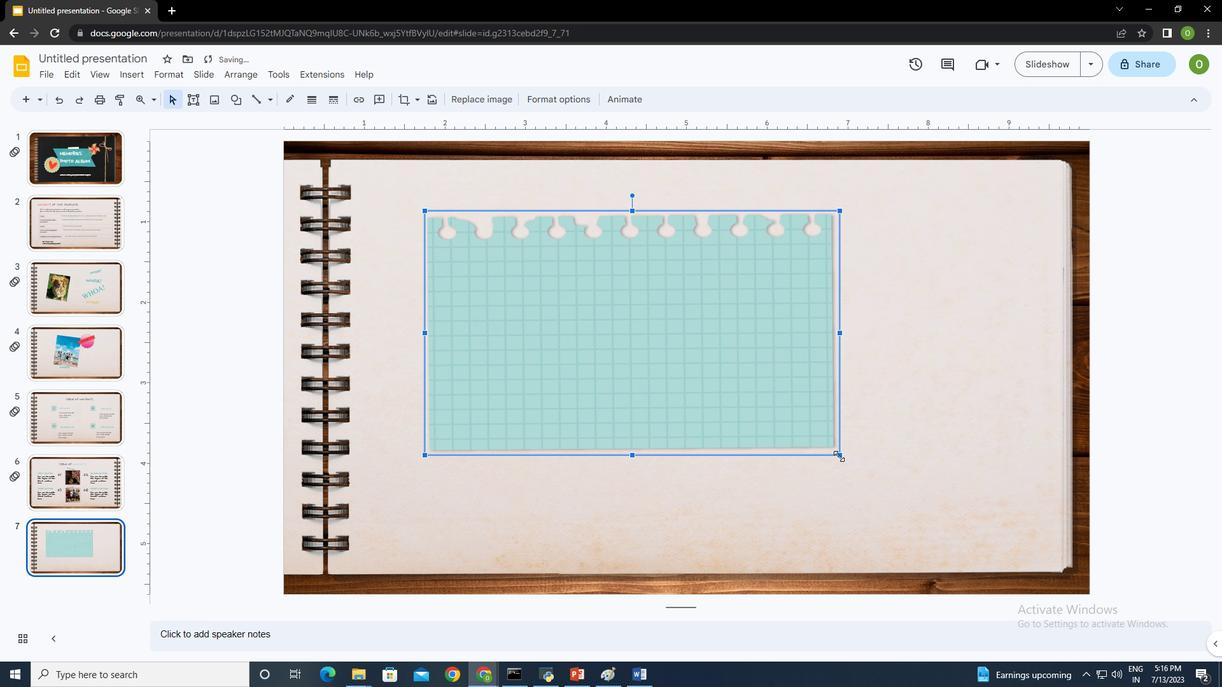 
Action: Mouse moved to (533, 322)
Screenshot: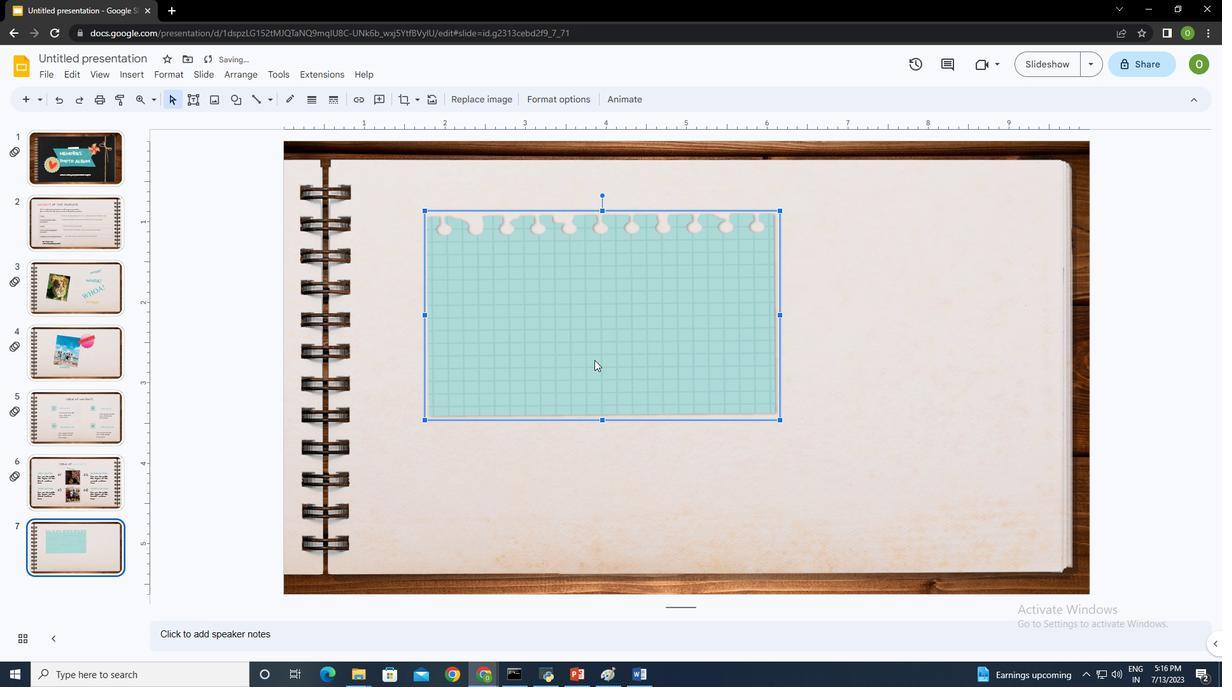
Action: Mouse pressed left at (533, 322)
Screenshot: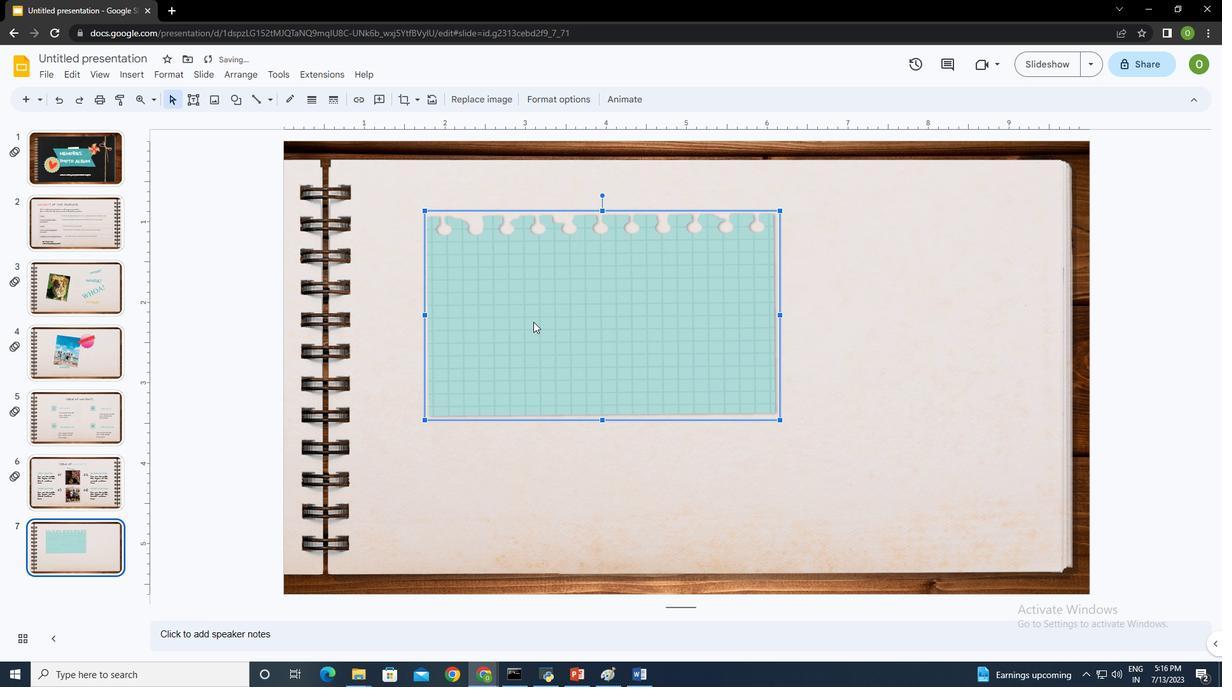 
Action: Mouse moved to (549, 285)
Screenshot: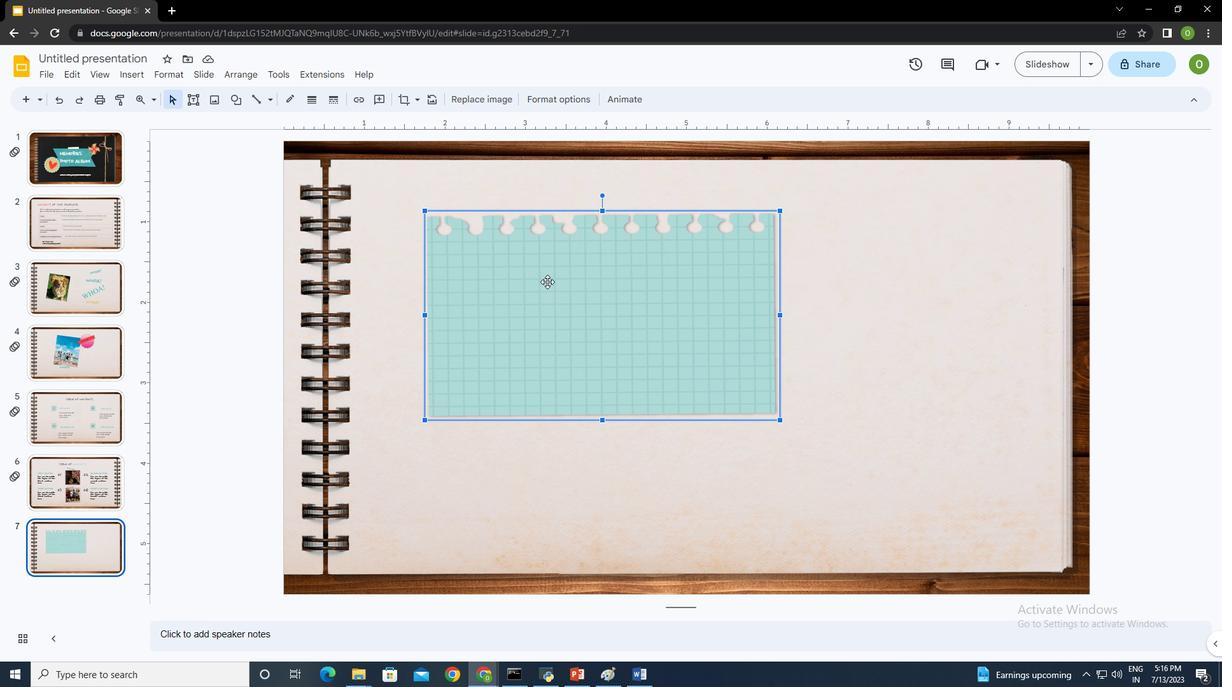 
Action: Mouse pressed left at (549, 285)
Screenshot: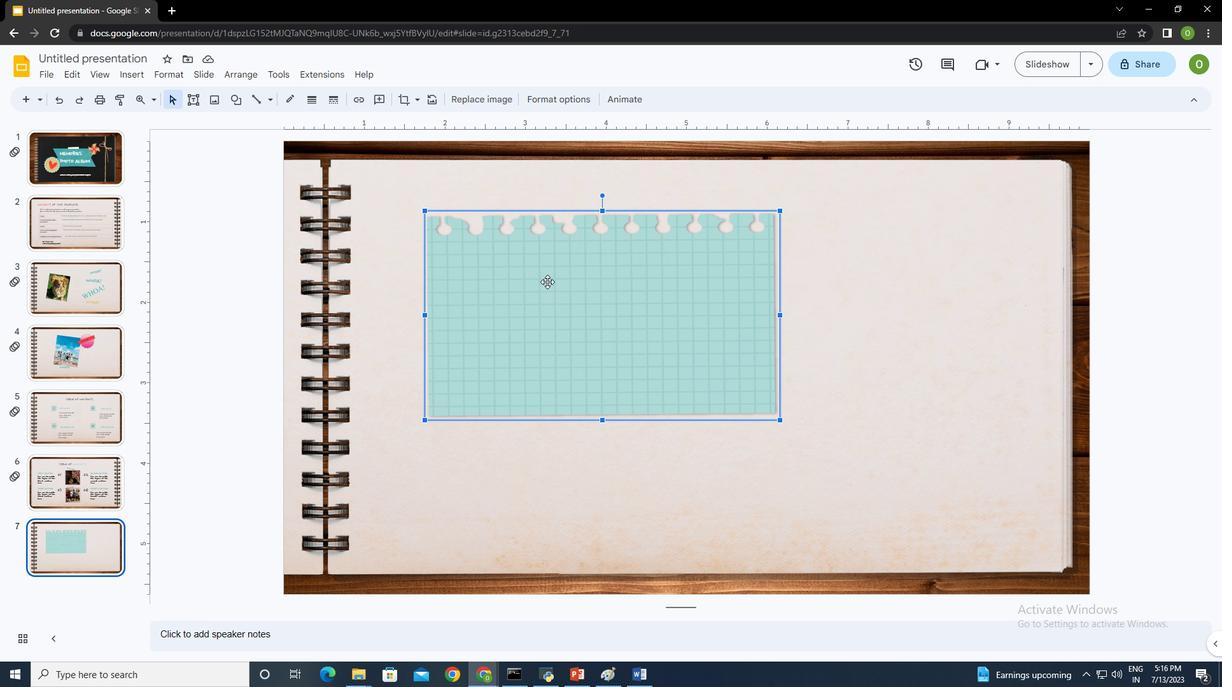 
Action: Mouse moved to (602, 197)
Screenshot: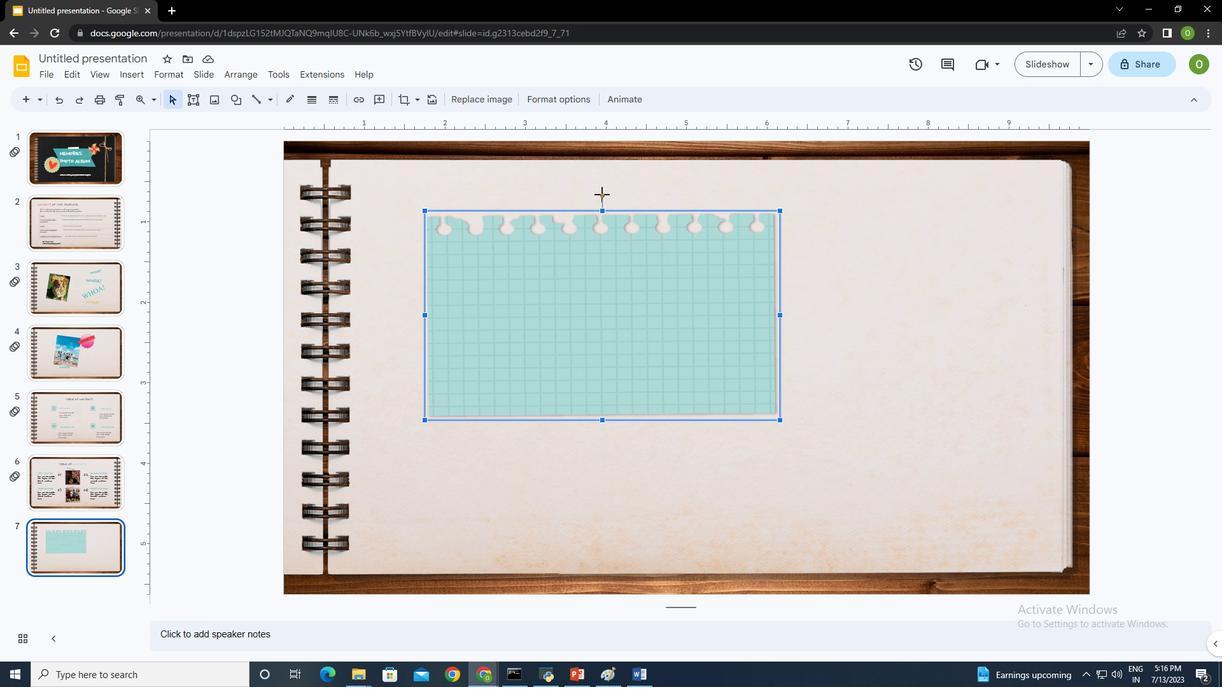 
Action: Mouse pressed left at (602, 197)
Screenshot: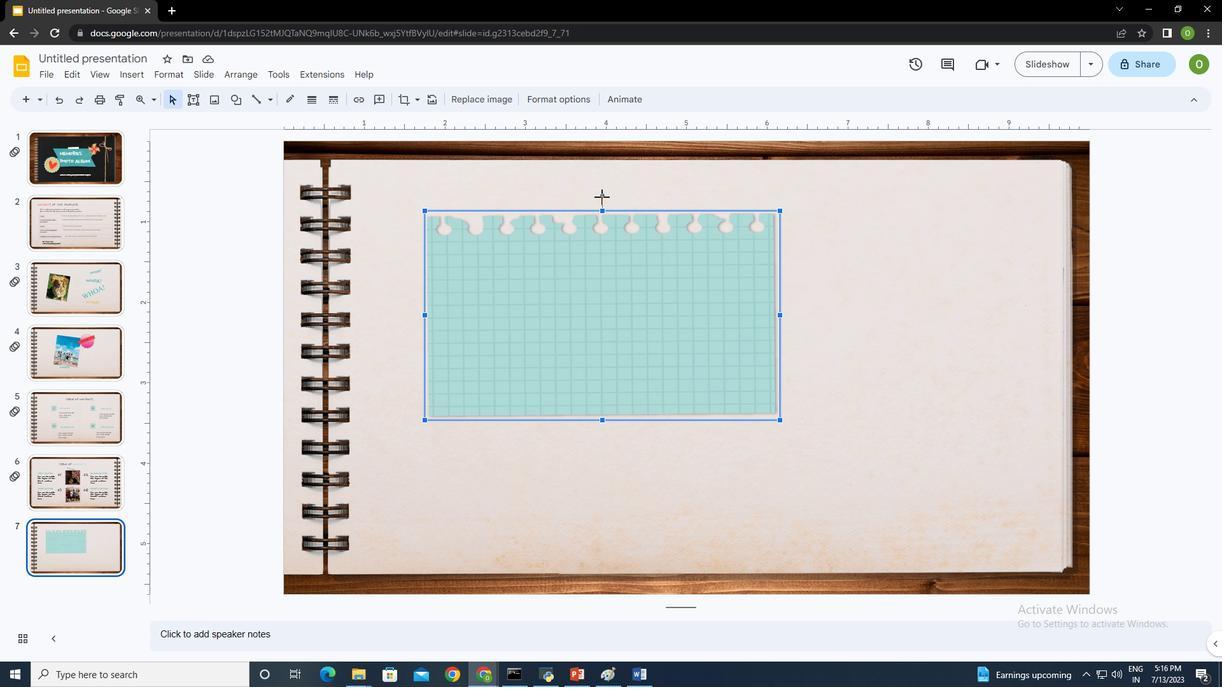 
Action: Mouse moved to (594, 280)
Screenshot: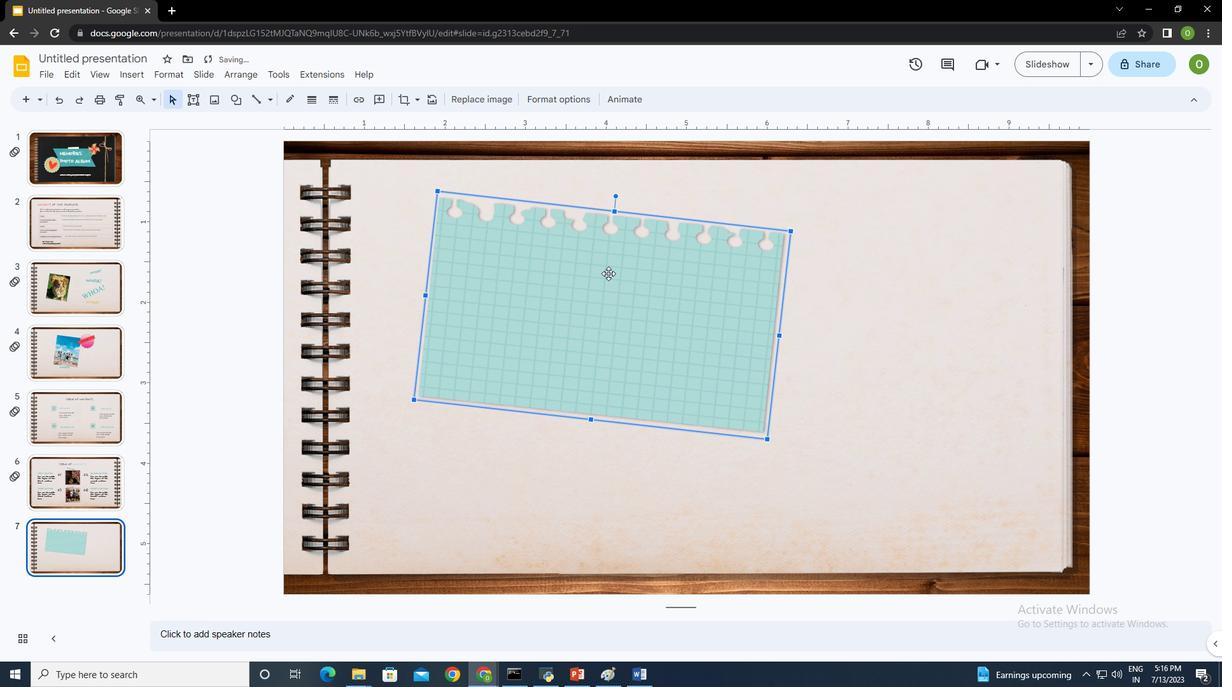 
Action: Mouse pressed left at (594, 280)
Screenshot: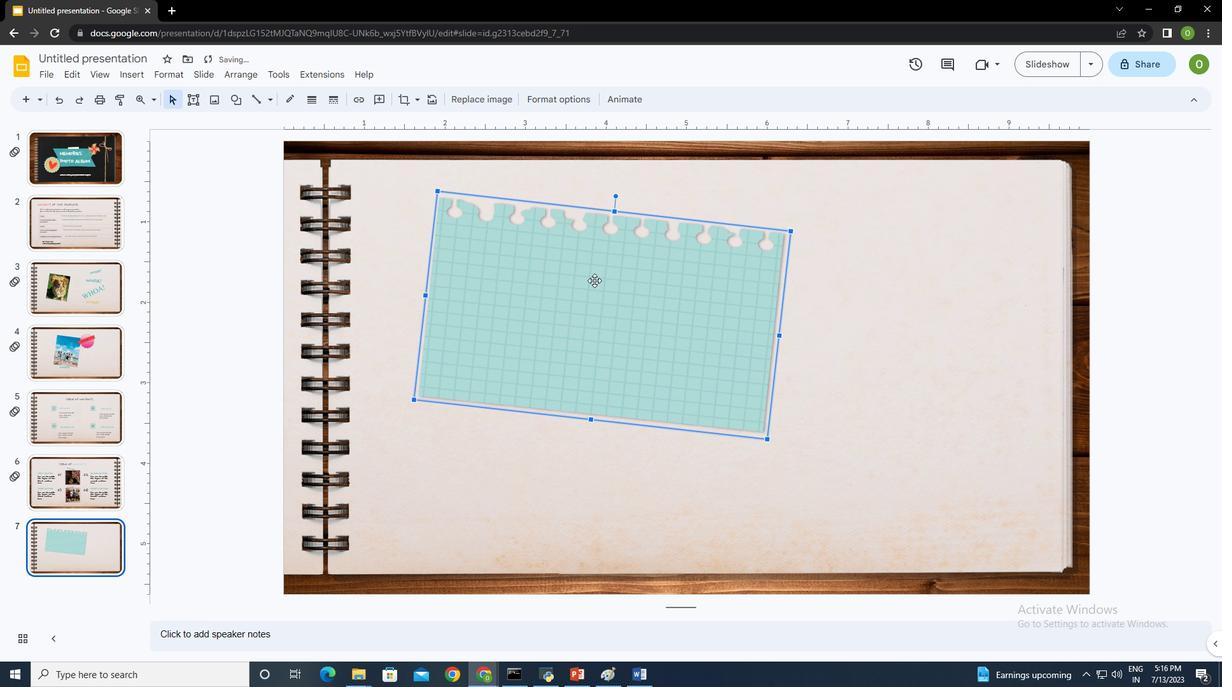 
Action: Mouse moved to (694, 345)
Screenshot: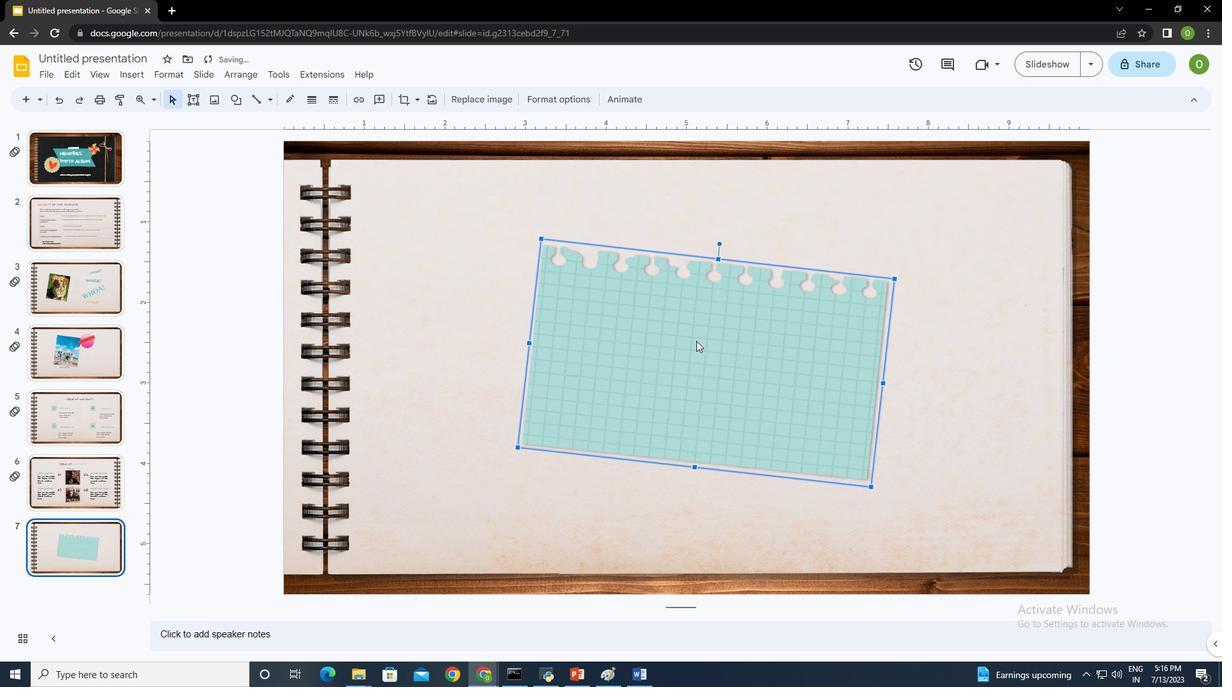 
Action: Mouse pressed left at (694, 345)
Screenshot: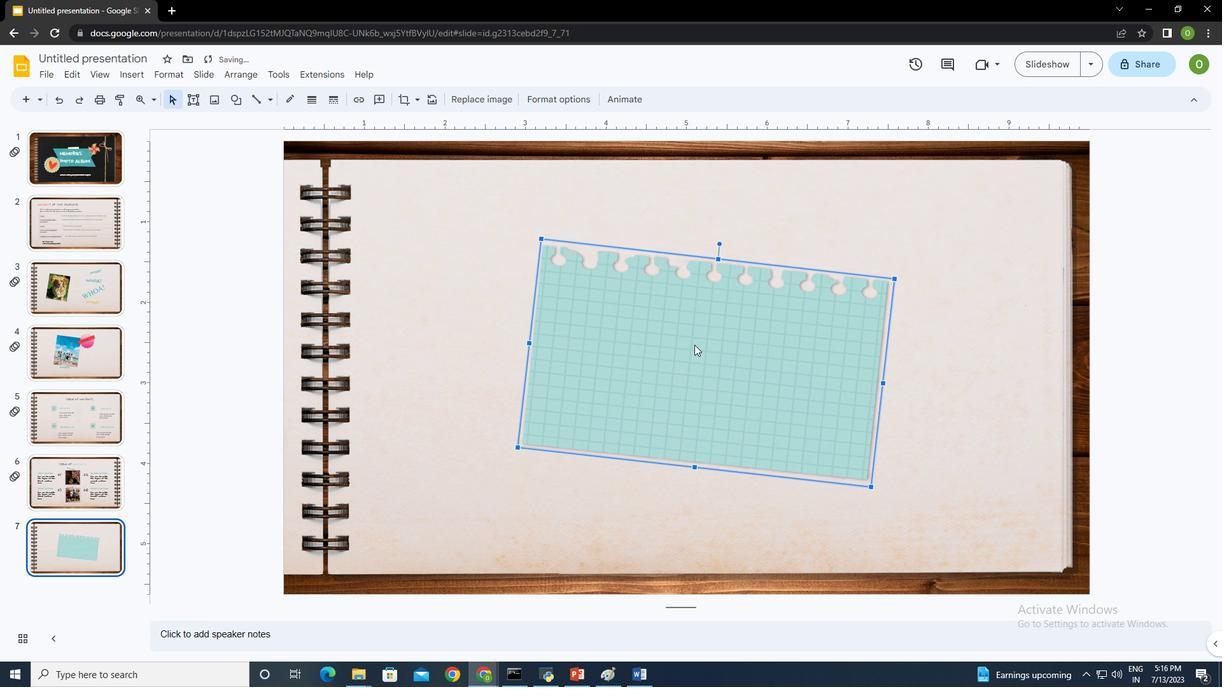 
Action: Mouse moved to (428, 182)
Screenshot: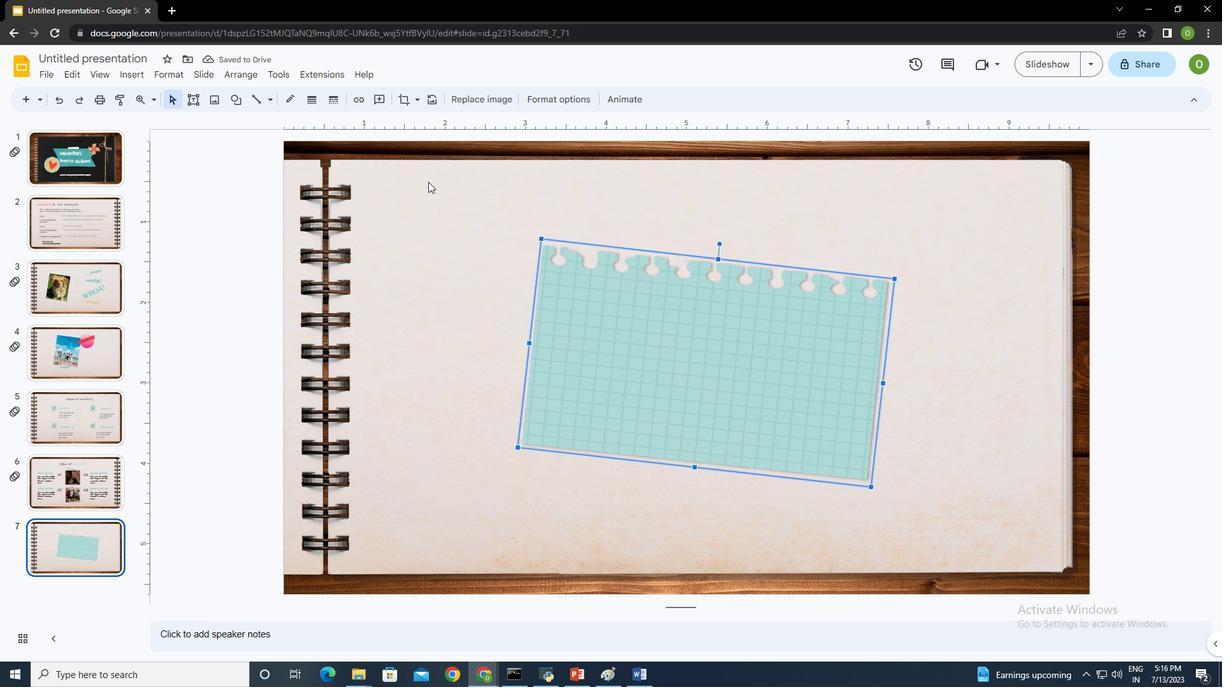 
Action: Mouse pressed left at (428, 182)
Screenshot: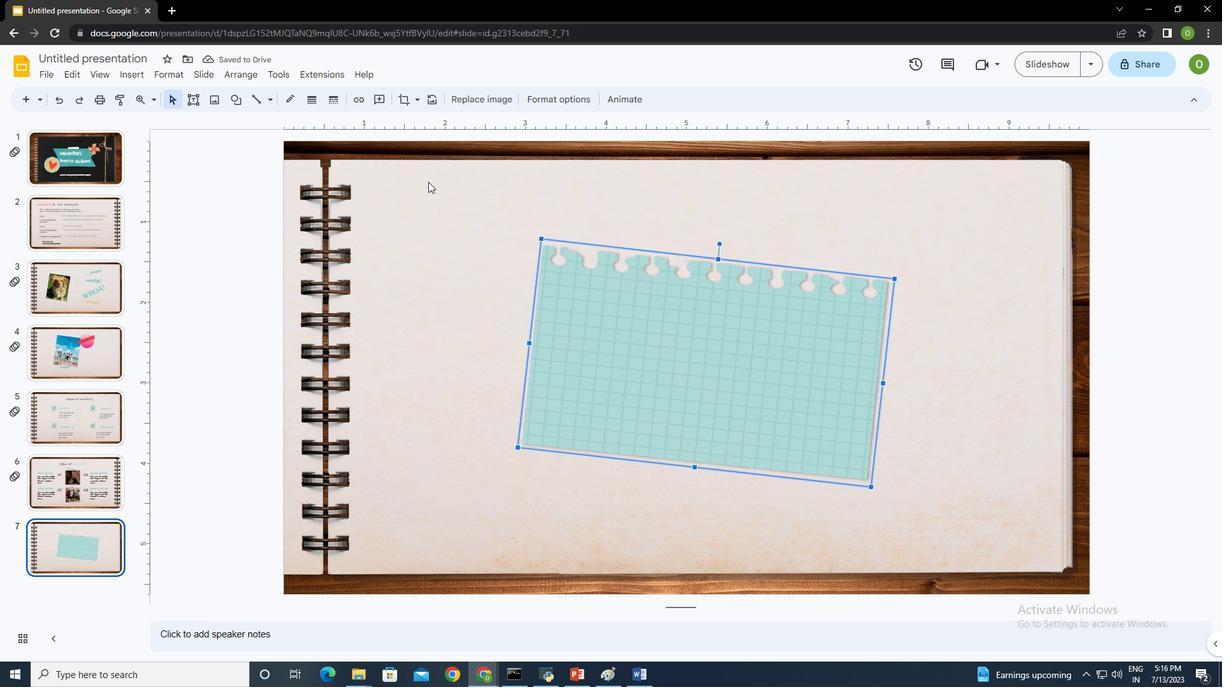 
Action: Mouse moved to (759, 339)
Screenshot: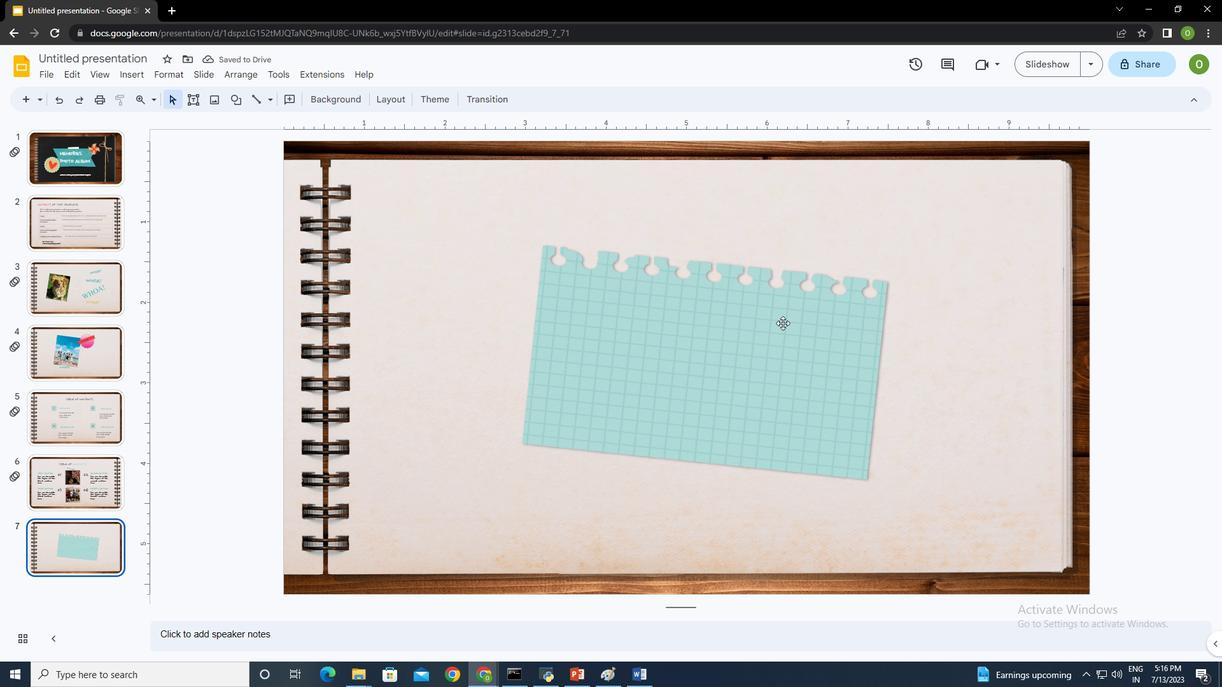 
Action: Mouse pressed left at (759, 339)
Screenshot: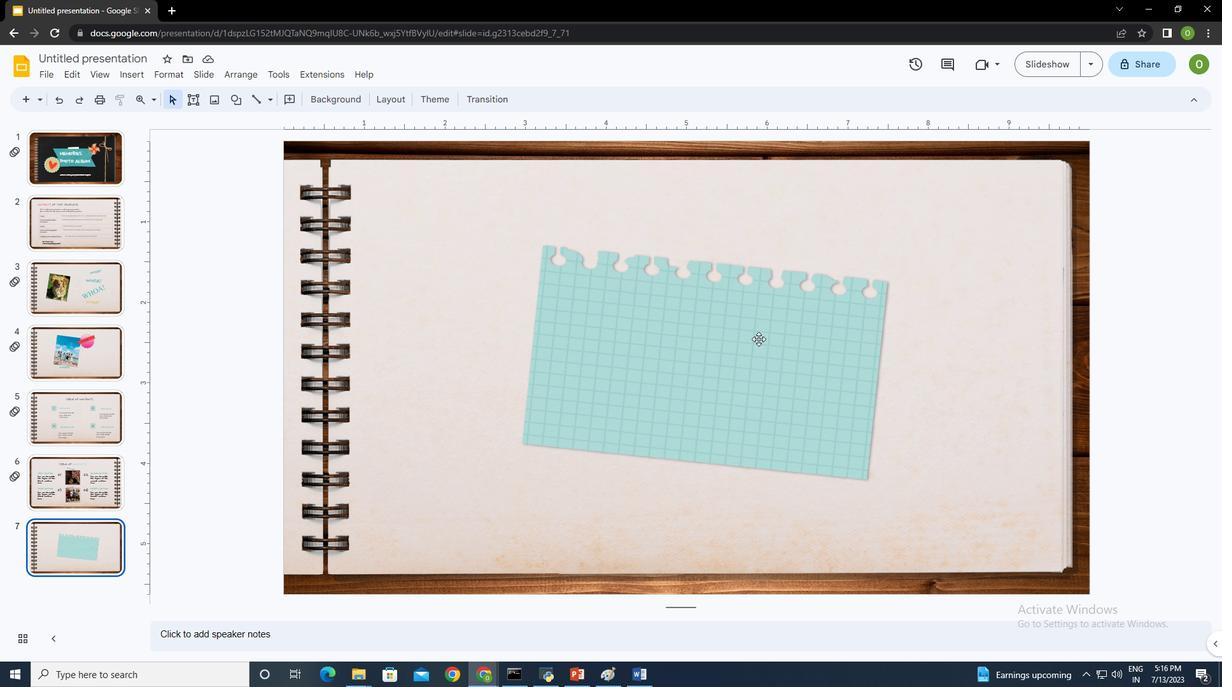 
Action: Mouse moved to (481, 347)
Screenshot: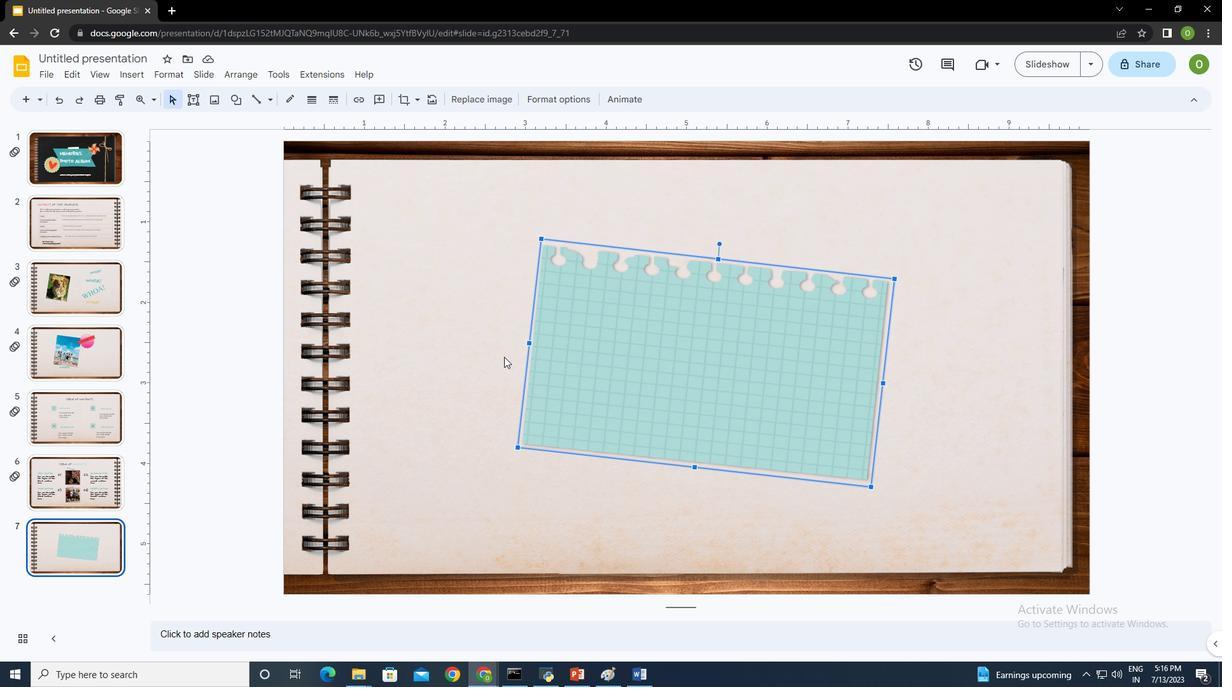 
Action: Mouse pressed left at (481, 347)
Screenshot: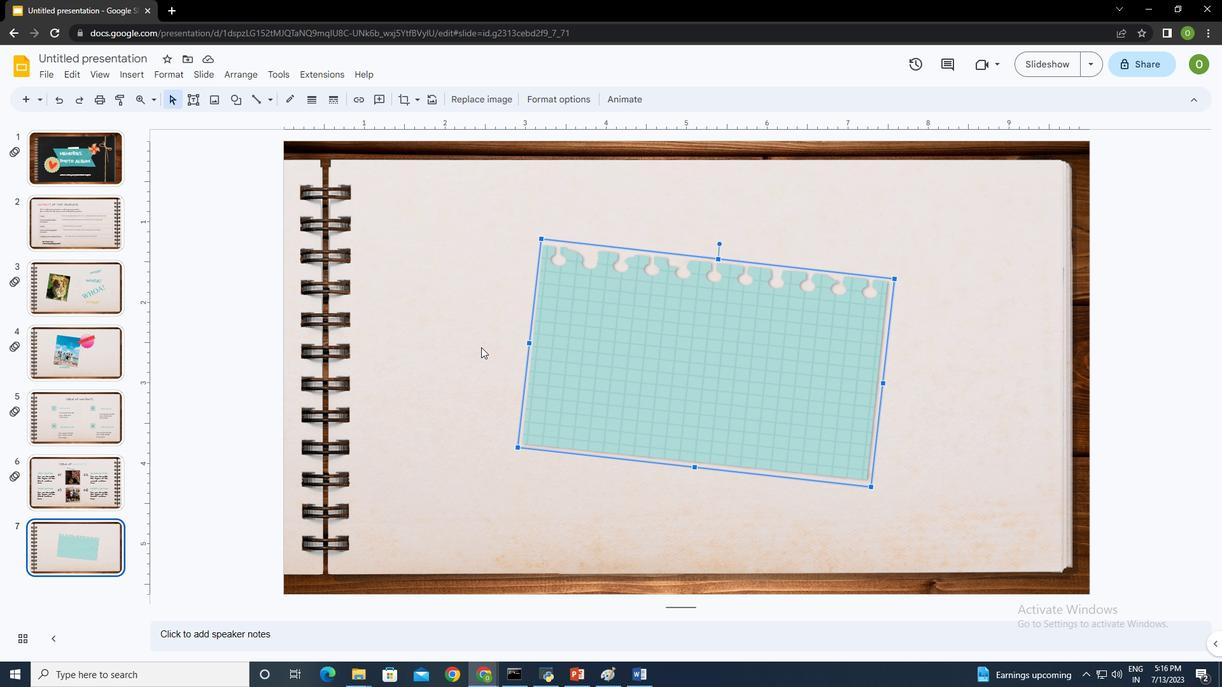 
Action: Mouse moved to (129, 68)
Screenshot: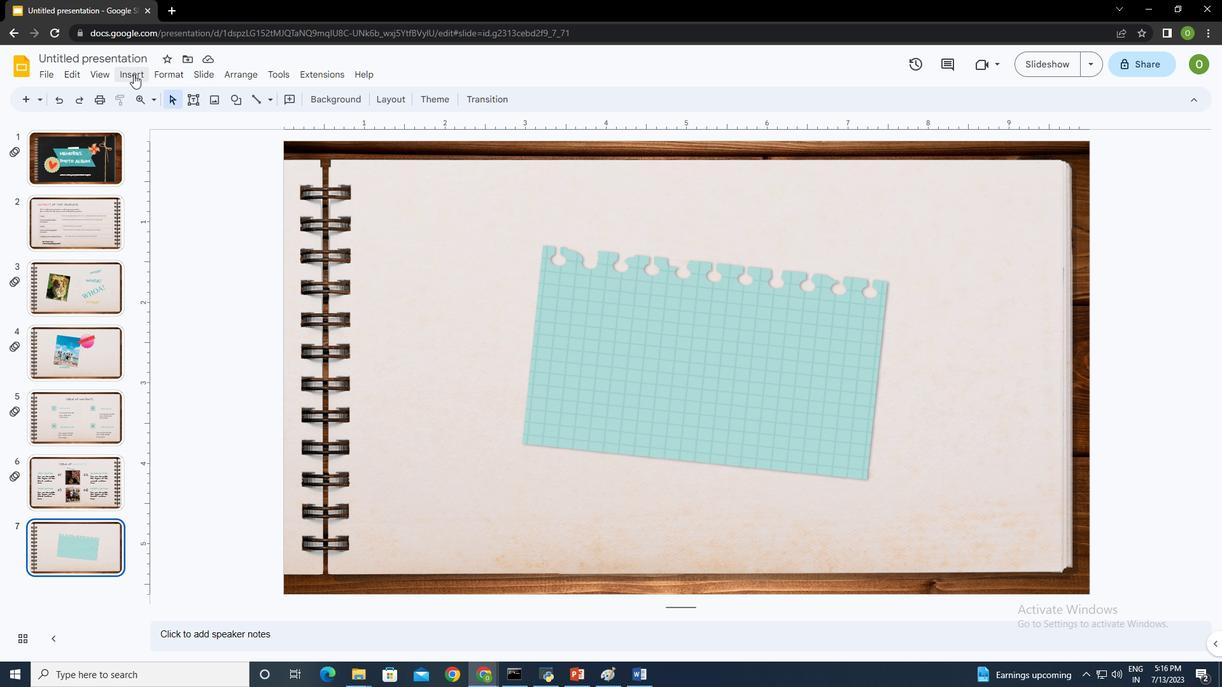 
Action: Mouse pressed left at (129, 68)
Screenshot: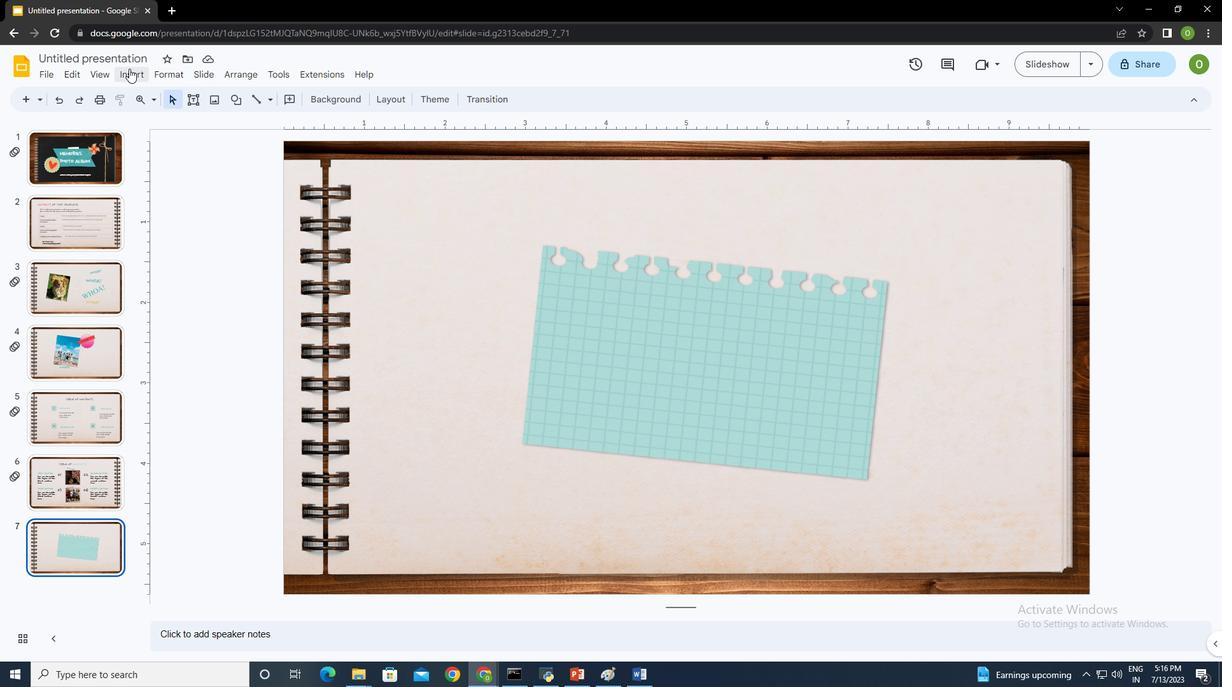 
Action: Mouse moved to (392, 102)
Screenshot: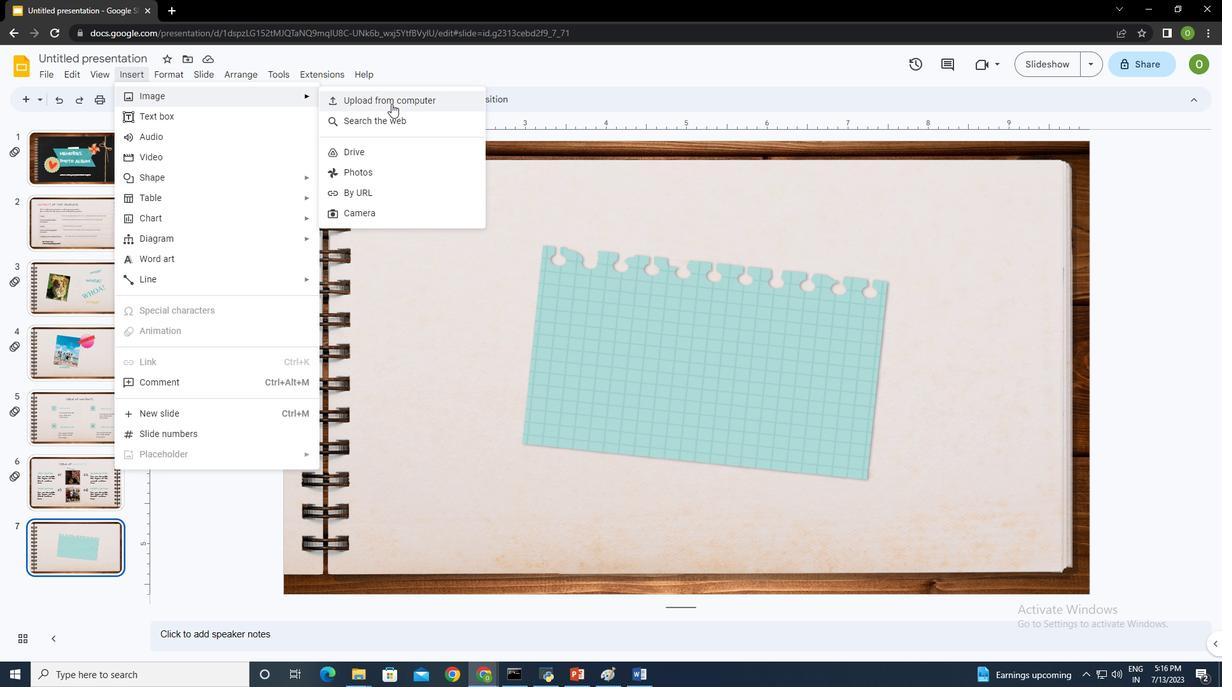 
Action: Mouse pressed left at (392, 102)
Screenshot: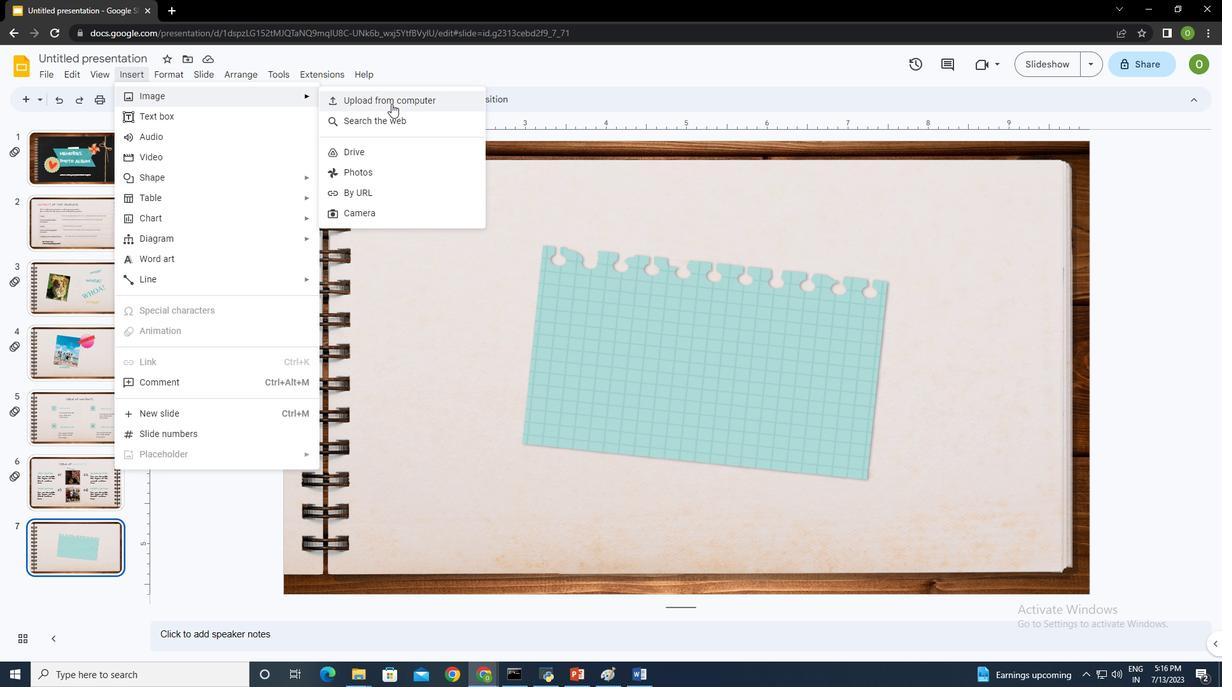 
Action: Mouse moved to (576, 117)
Screenshot: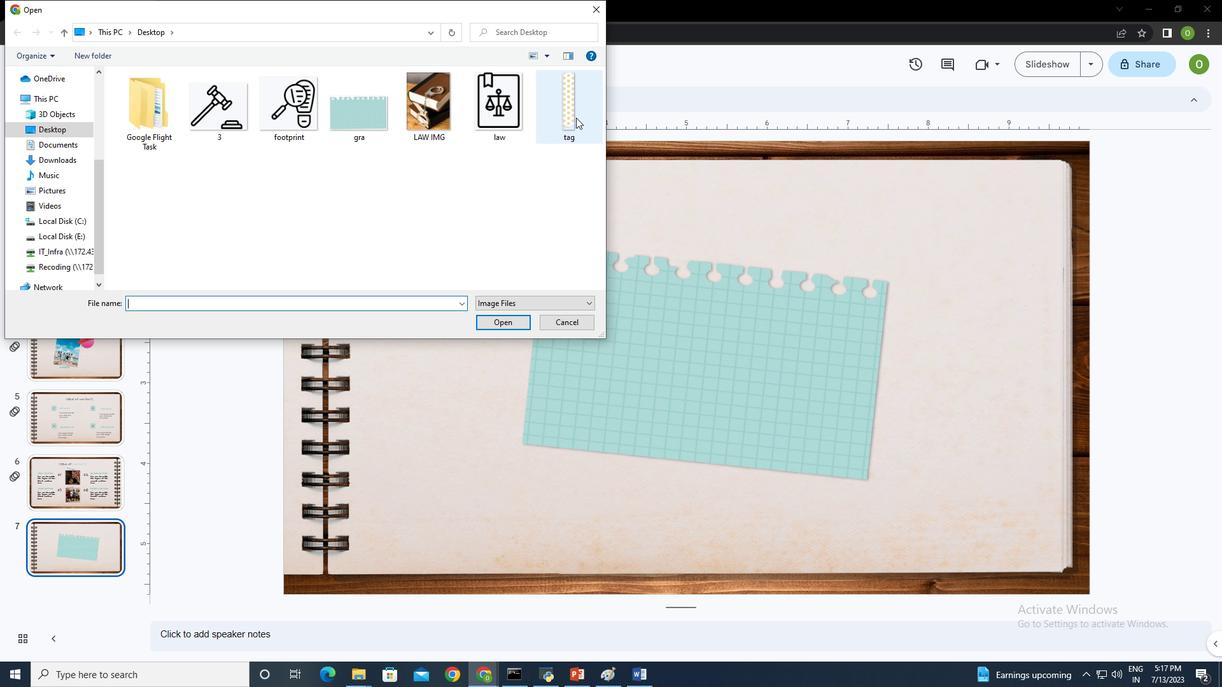 
Action: Mouse pressed left at (576, 117)
Screenshot: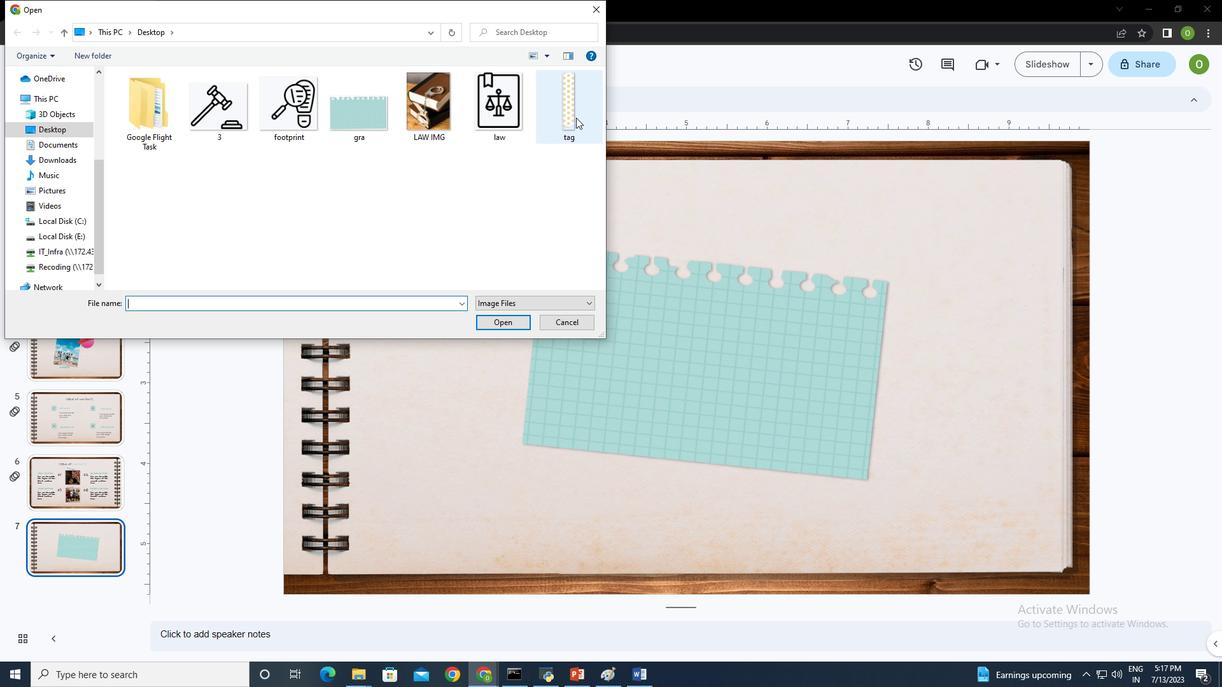 
Action: Mouse moved to (503, 327)
Screenshot: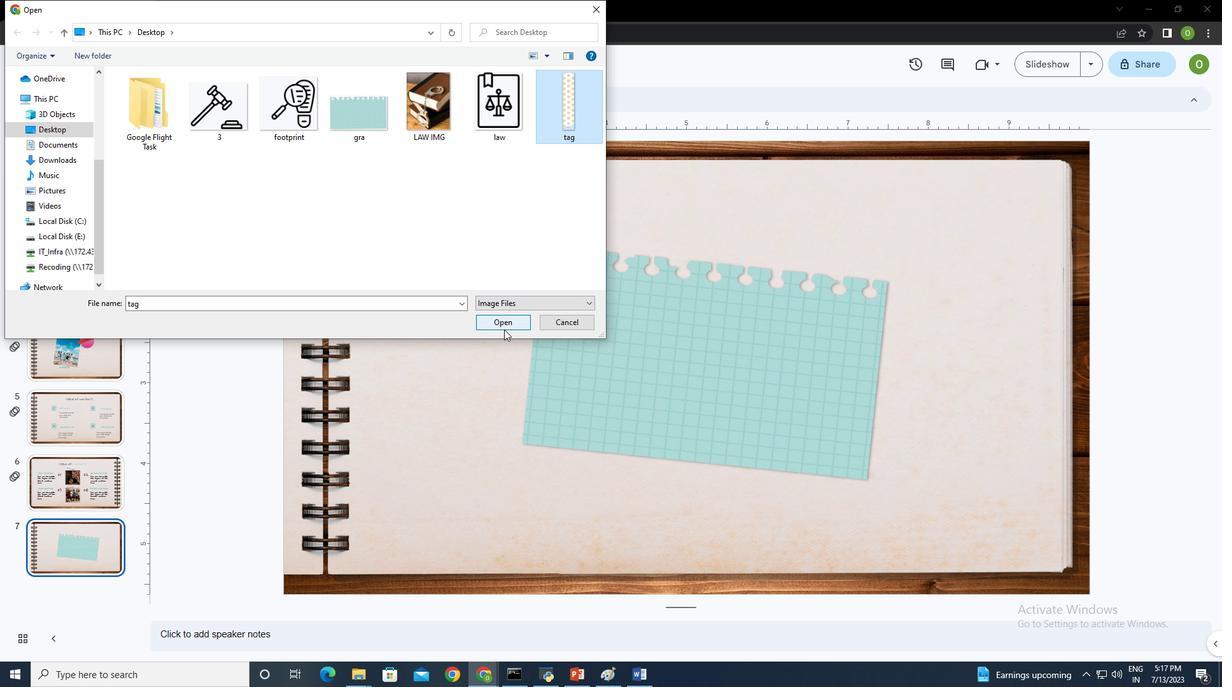 
Action: Mouse pressed left at (503, 327)
Screenshot: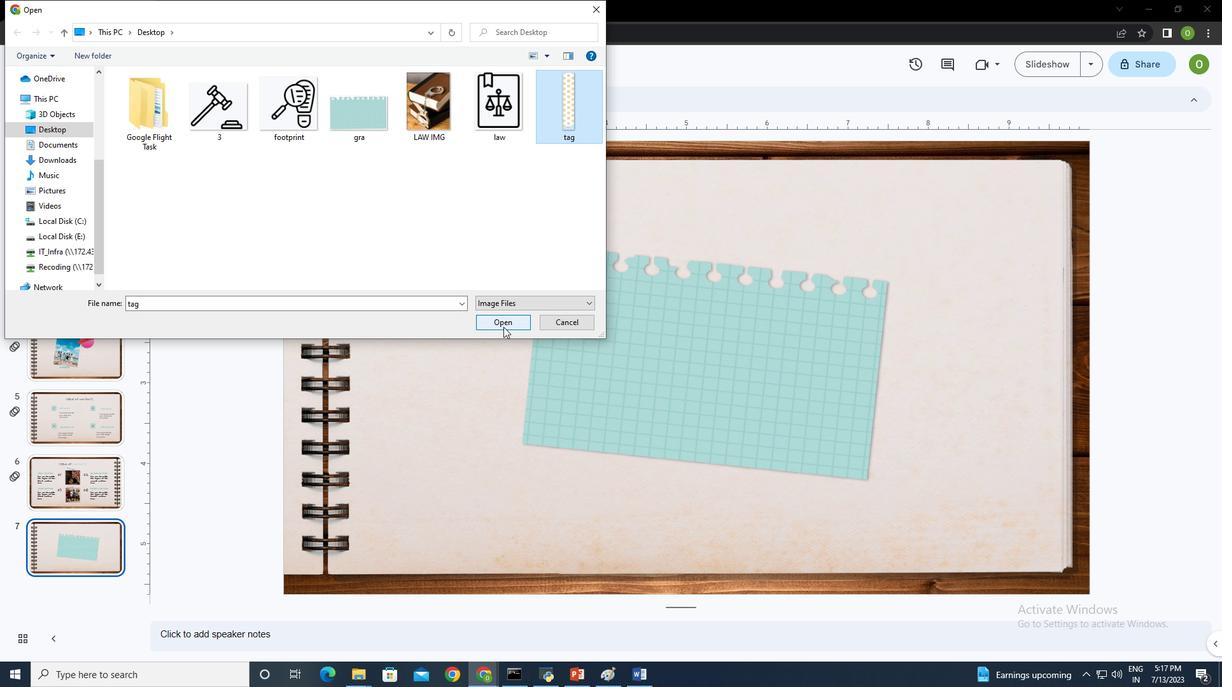 
Action: Mouse moved to (310, 247)
Screenshot: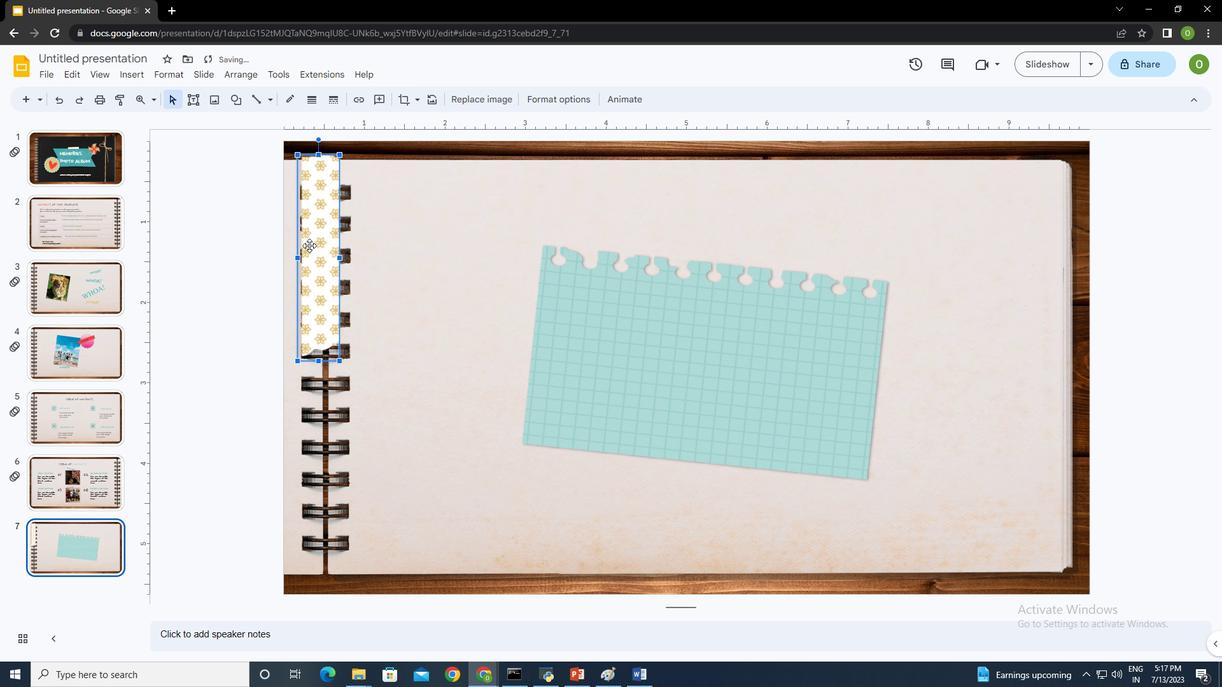 
Action: Mouse pressed left at (310, 247)
Screenshot: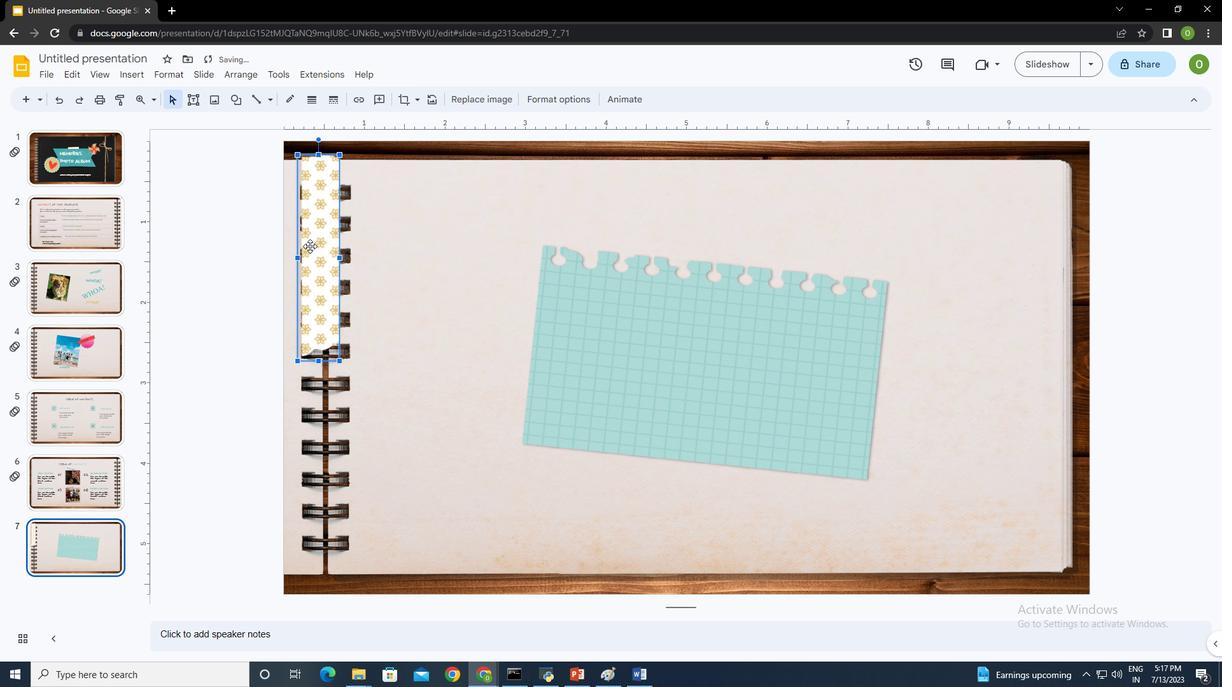 
Action: Mouse moved to (890, 497)
Screenshot: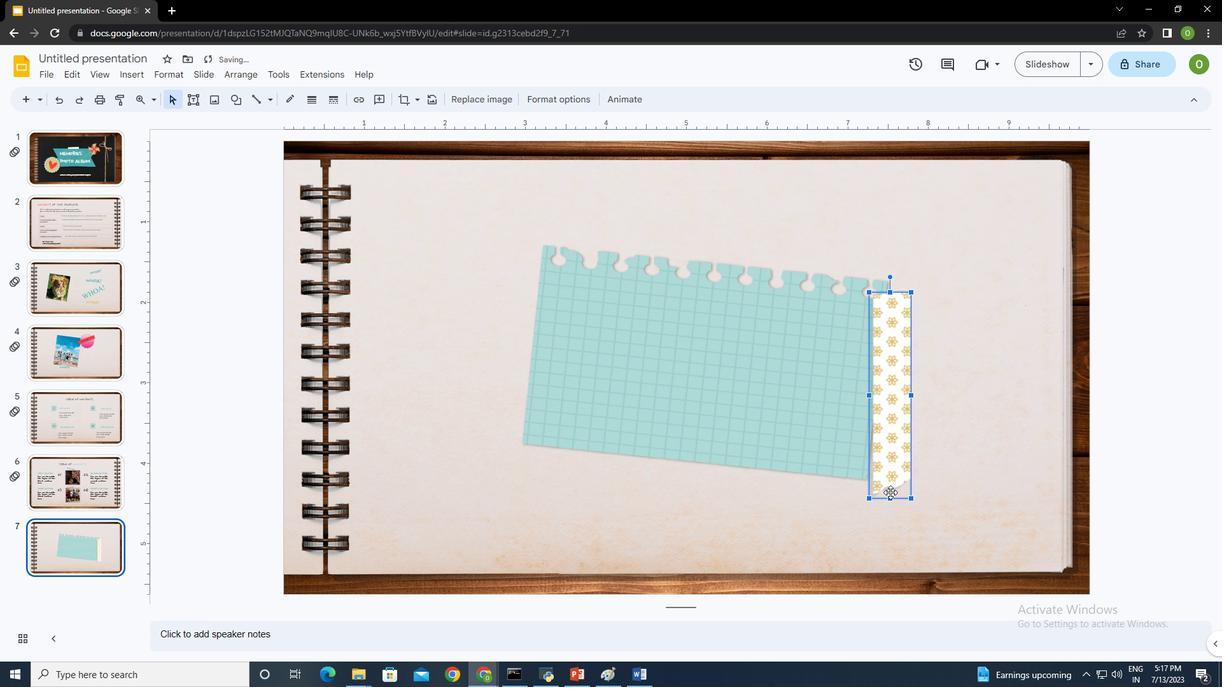 
Action: Mouse pressed left at (890, 497)
Screenshot: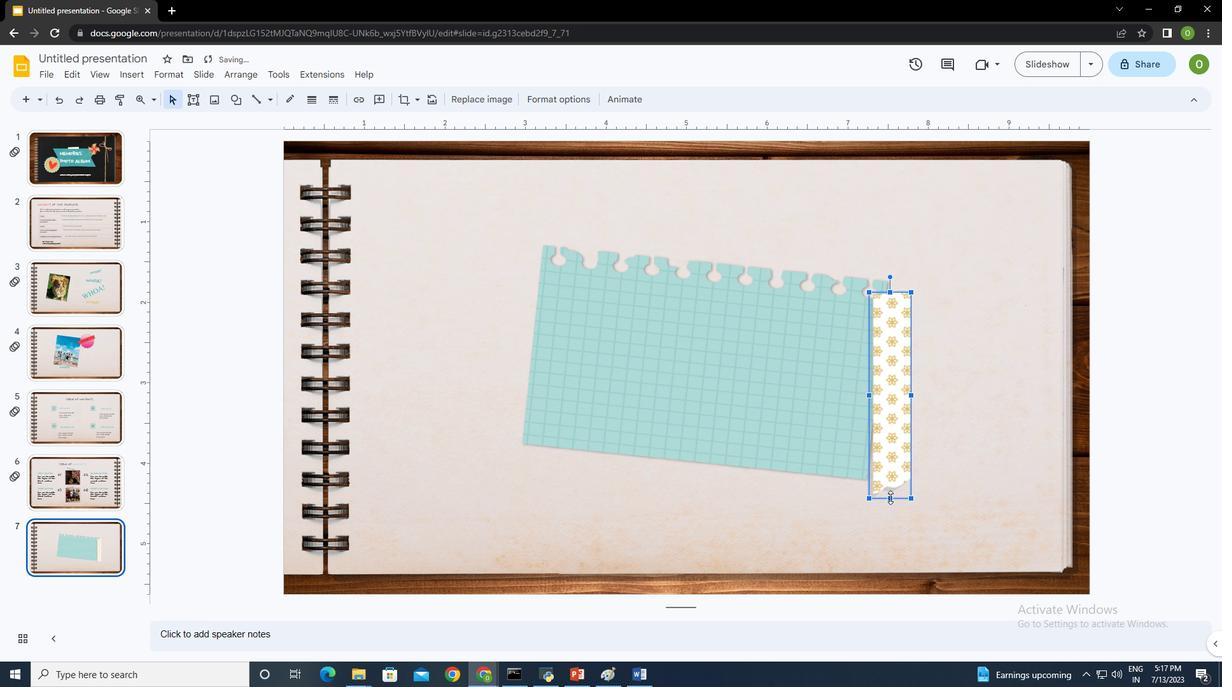 
Action: Mouse moved to (909, 359)
Screenshot: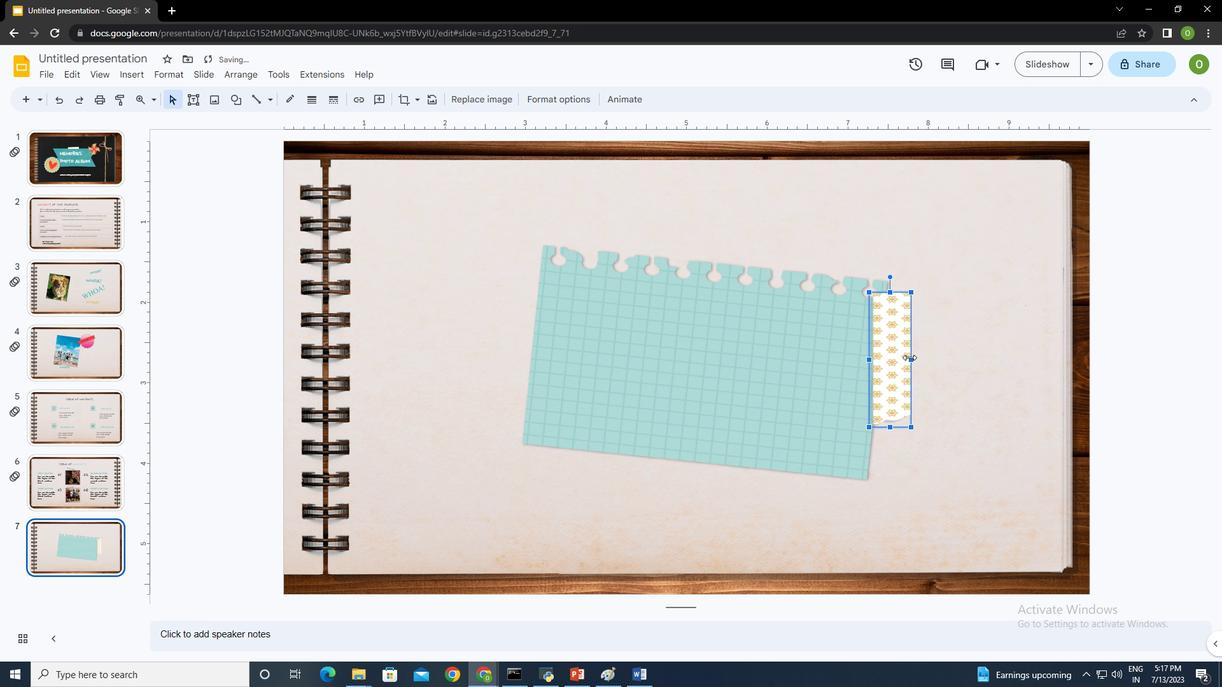 
Action: Mouse pressed left at (909, 359)
Screenshot: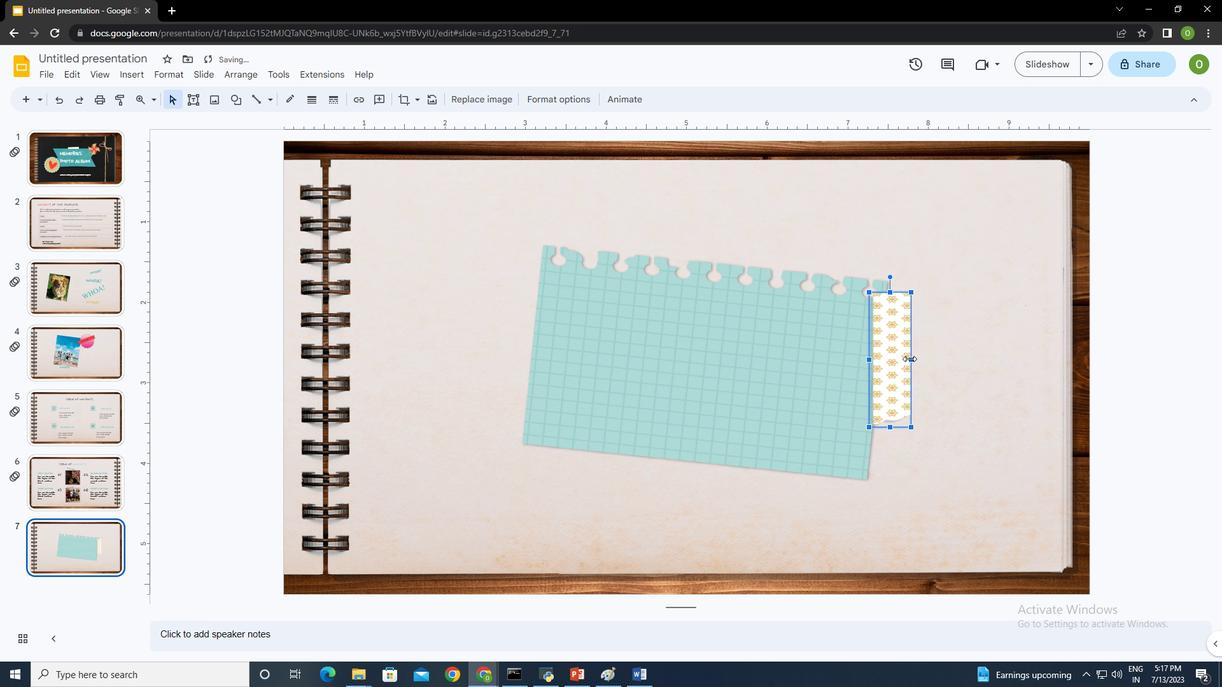 
Action: Mouse moved to (887, 359)
Screenshot: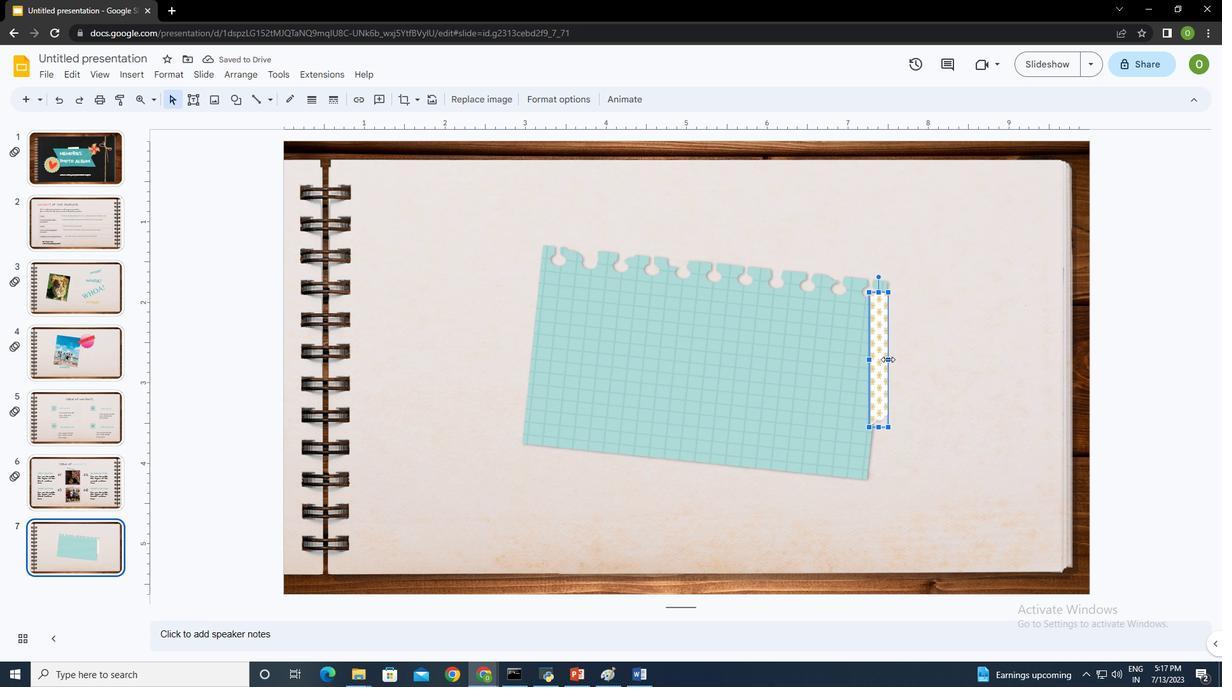 
Action: Mouse pressed left at (887, 359)
Screenshot: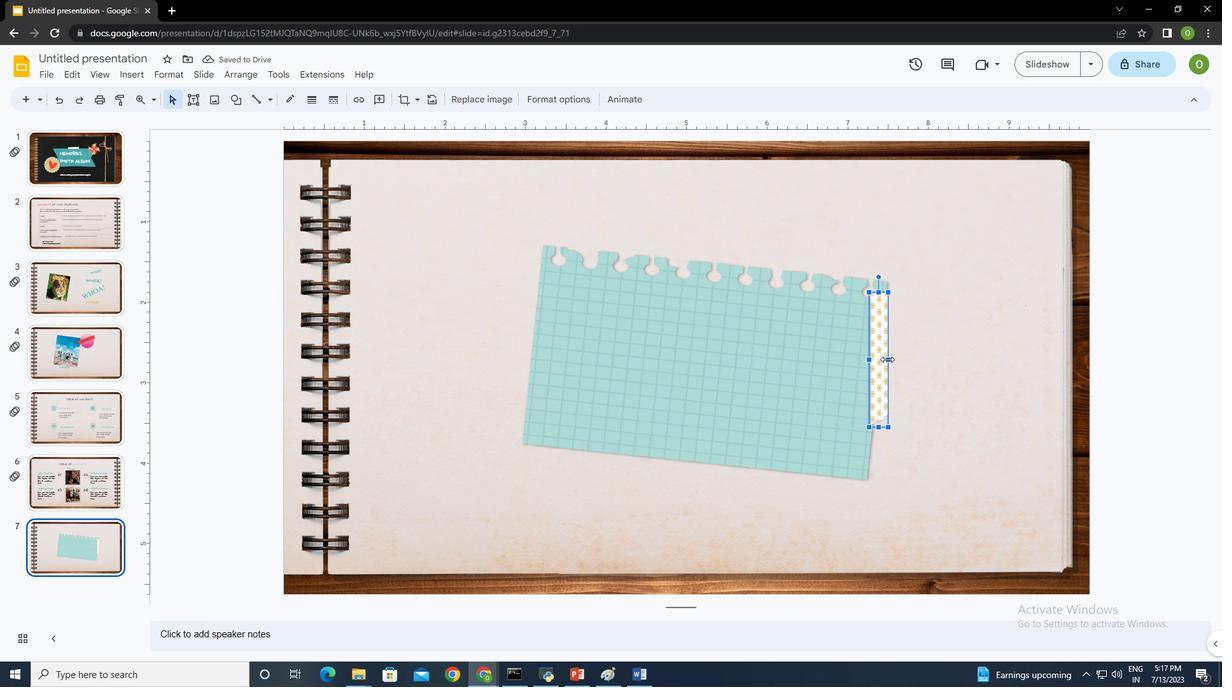 
Action: Mouse moved to (882, 354)
Screenshot: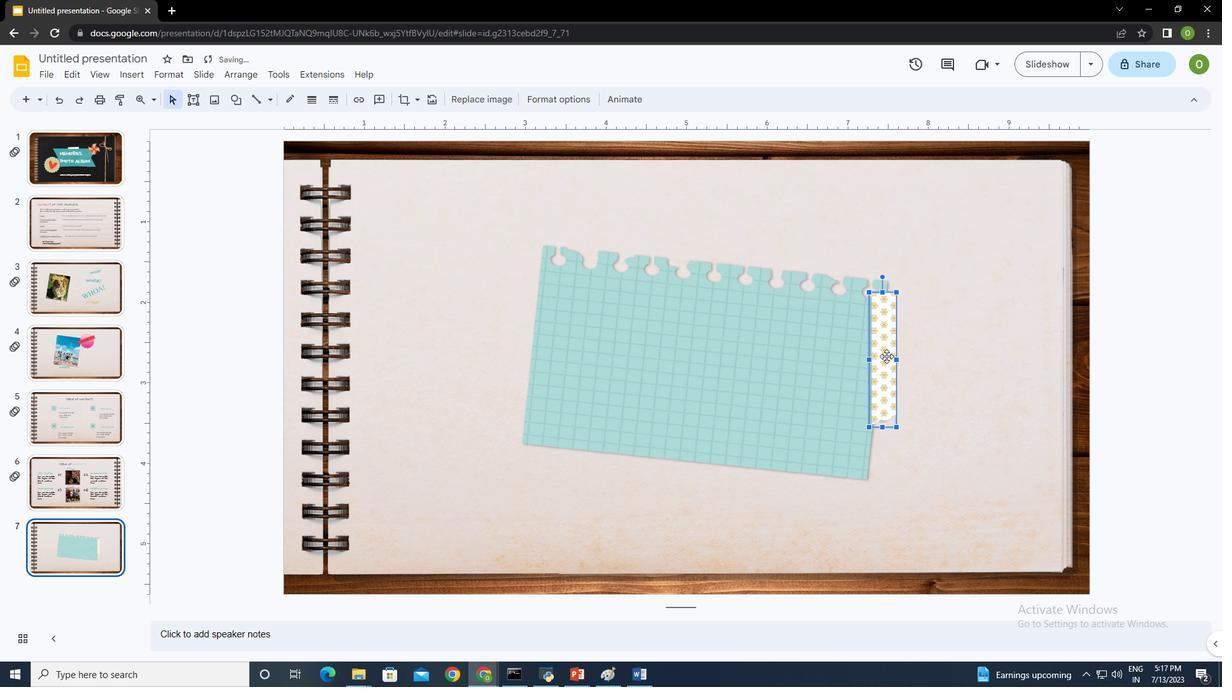 
Action: Mouse pressed left at (882, 354)
Screenshot: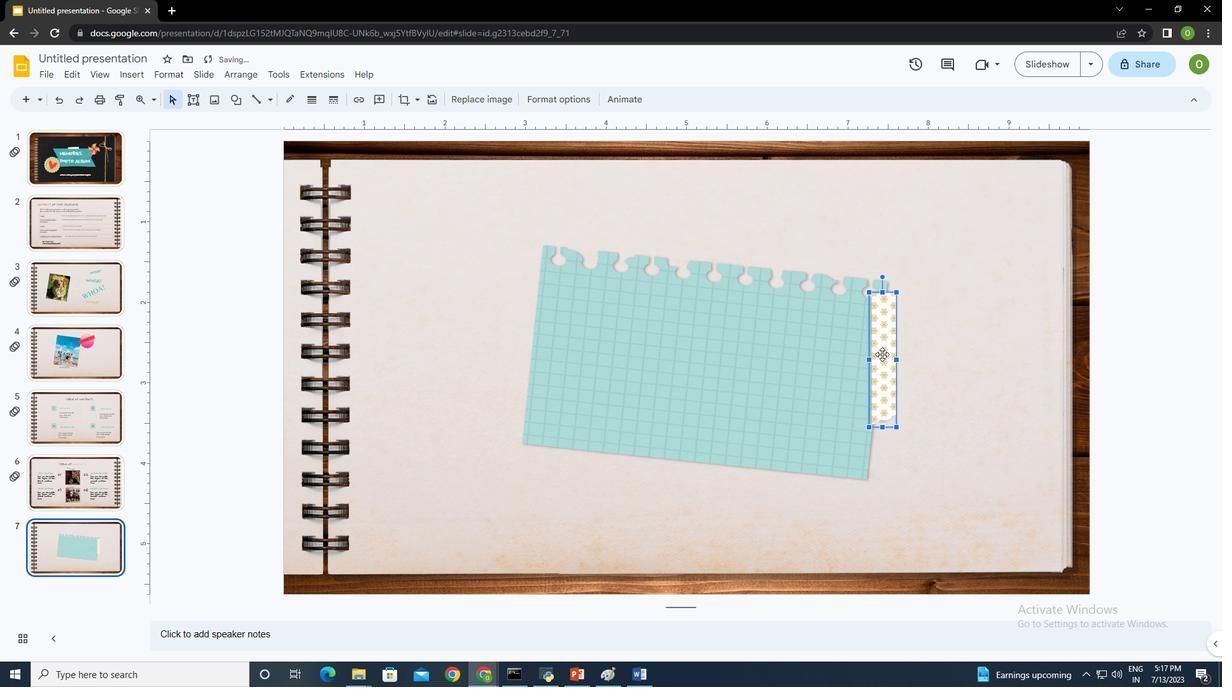 
Action: Mouse moved to (885, 294)
Screenshot: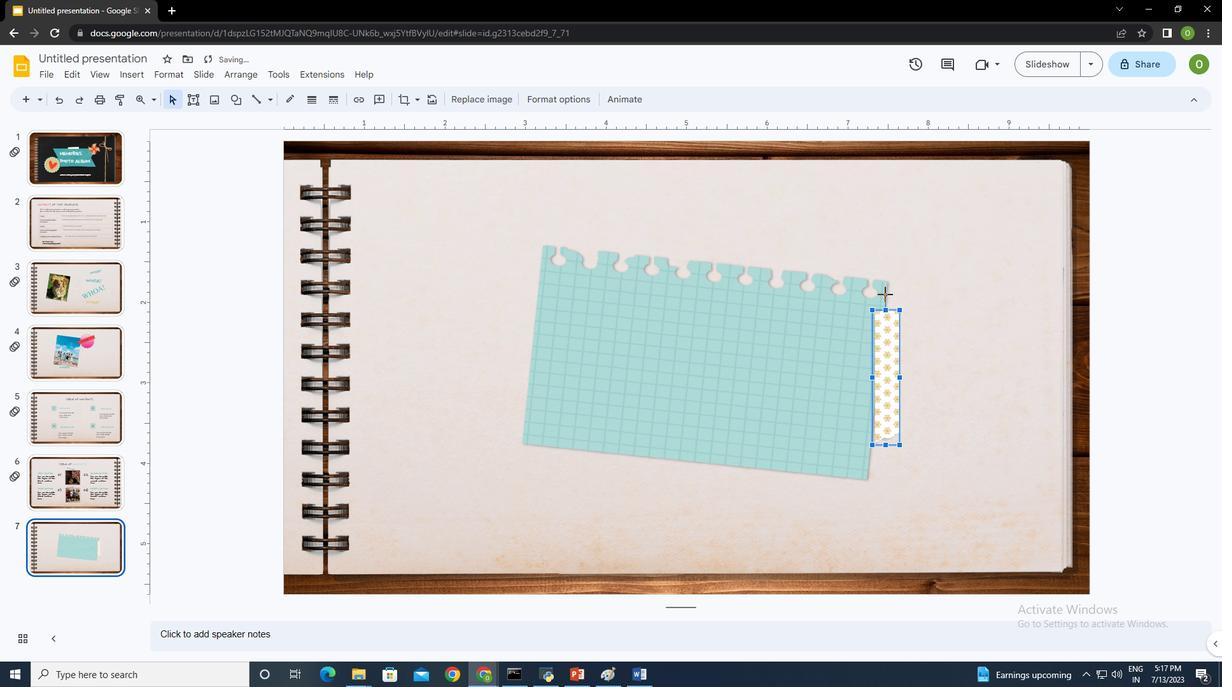 
Action: Mouse pressed left at (885, 294)
Screenshot: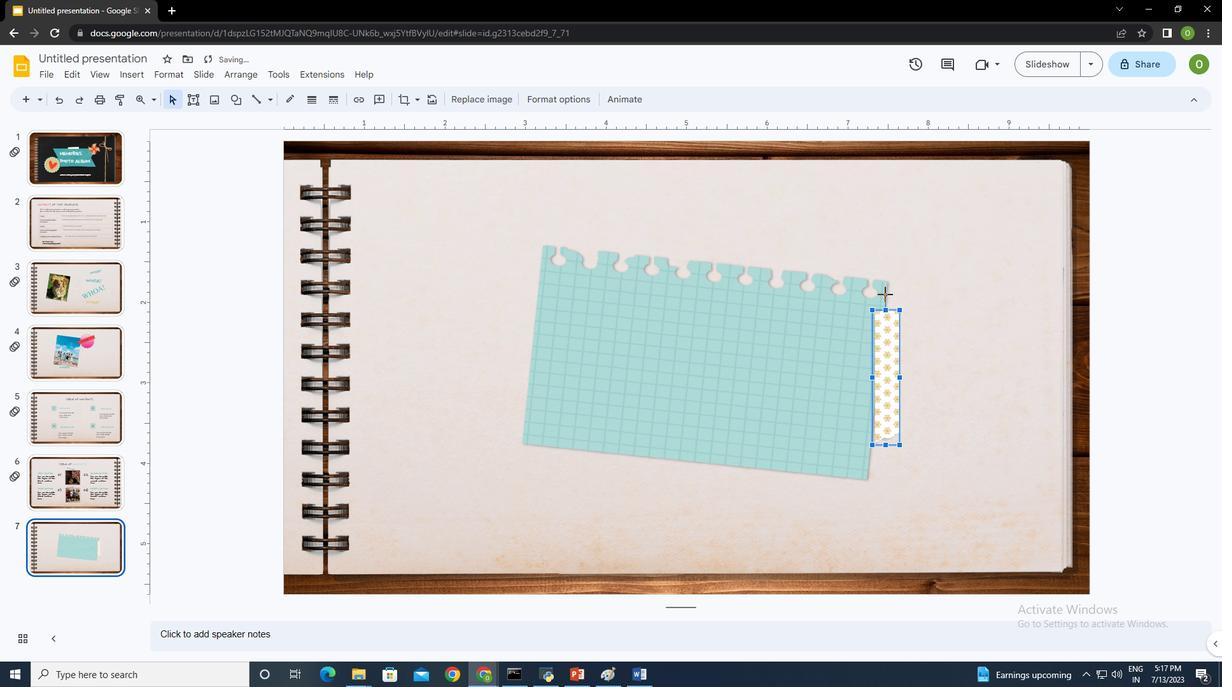 
Action: Mouse moved to (884, 378)
Screenshot: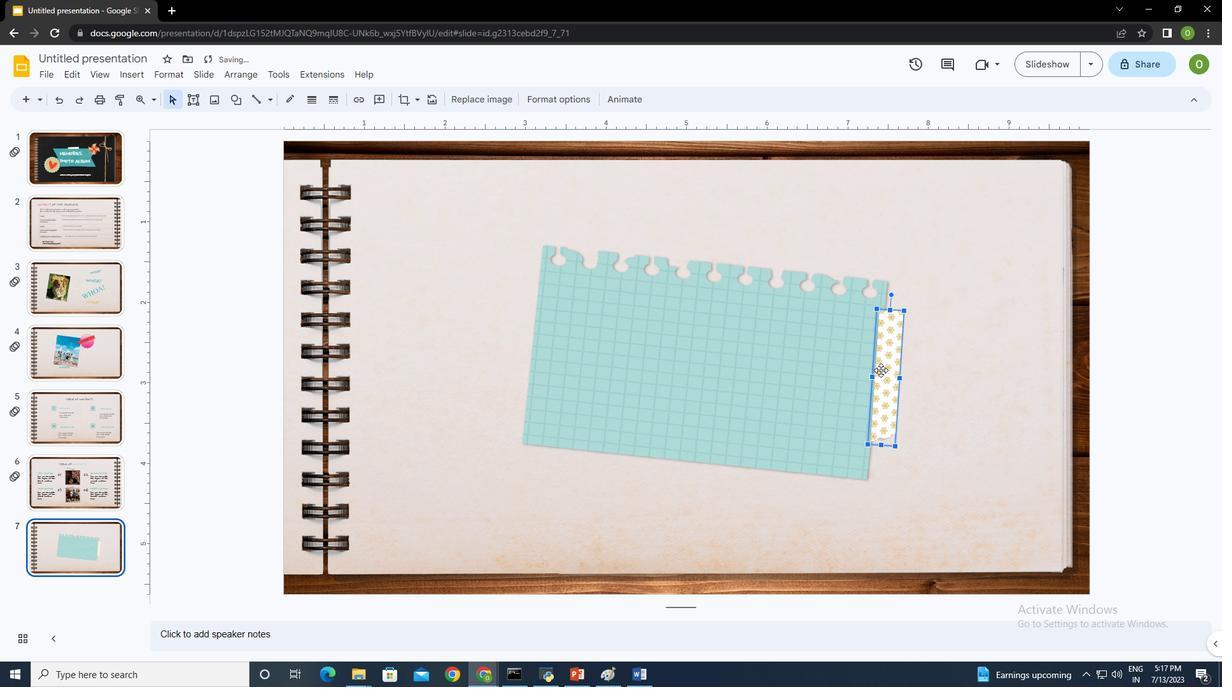 
Action: Mouse pressed left at (884, 378)
Screenshot: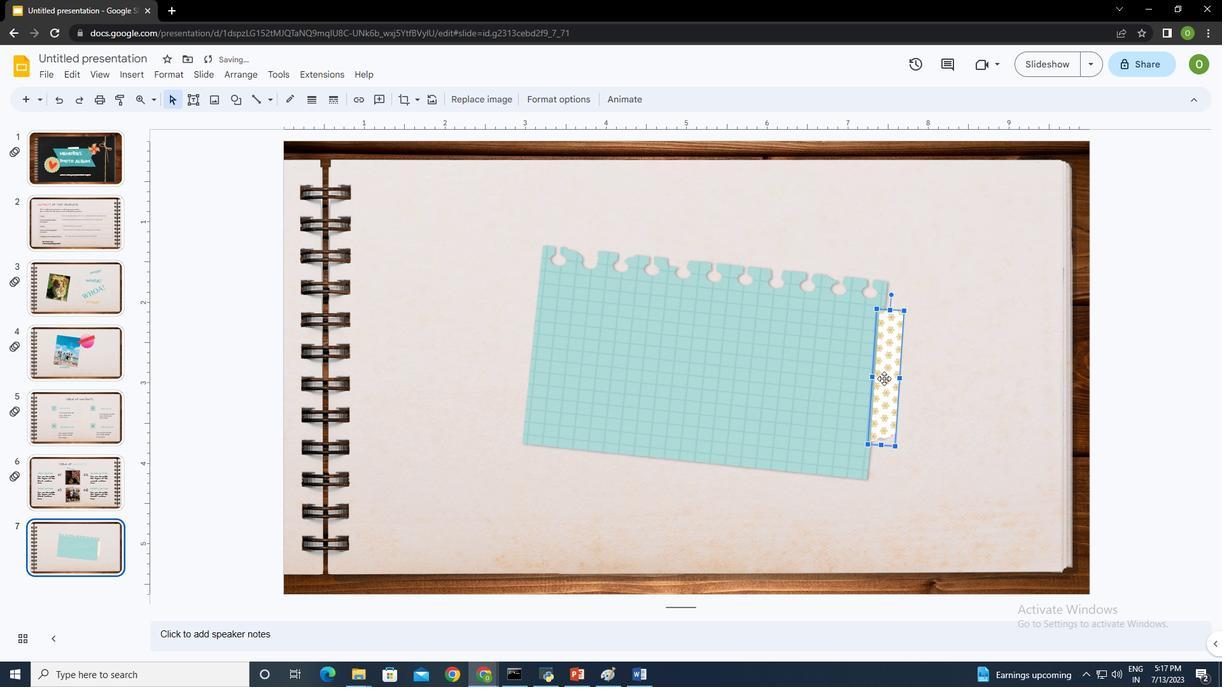 
Action: Mouse moved to (877, 446)
Screenshot: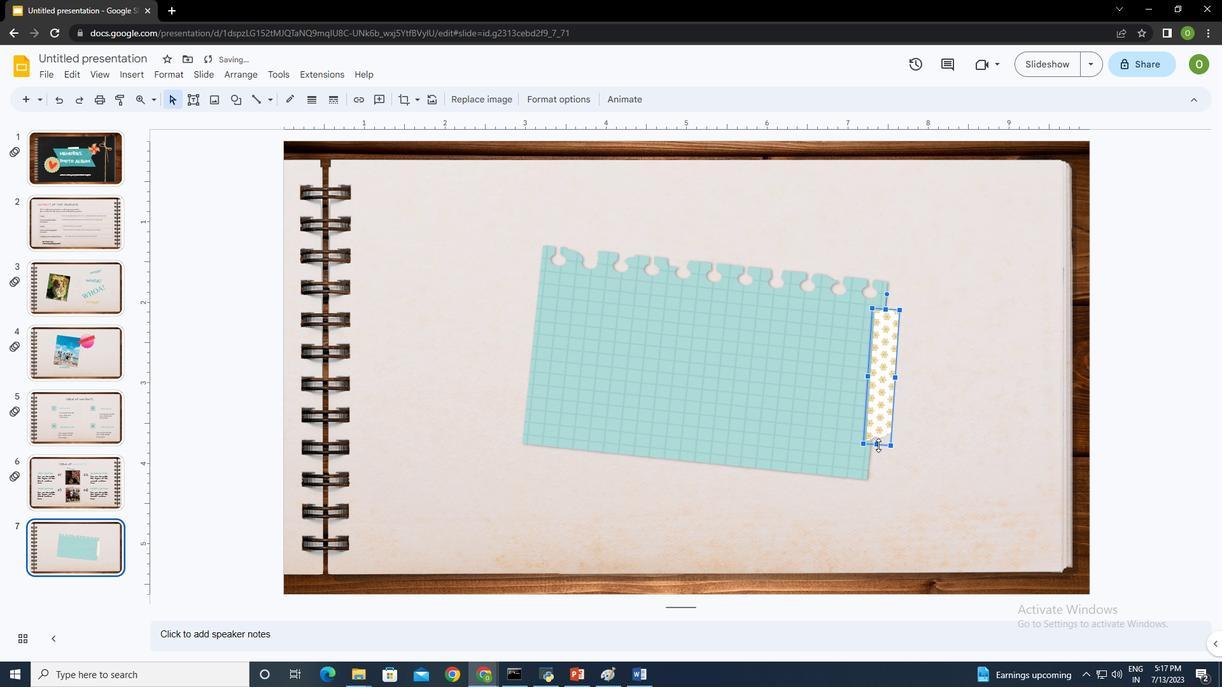 
Action: Mouse pressed left at (877, 446)
Screenshot: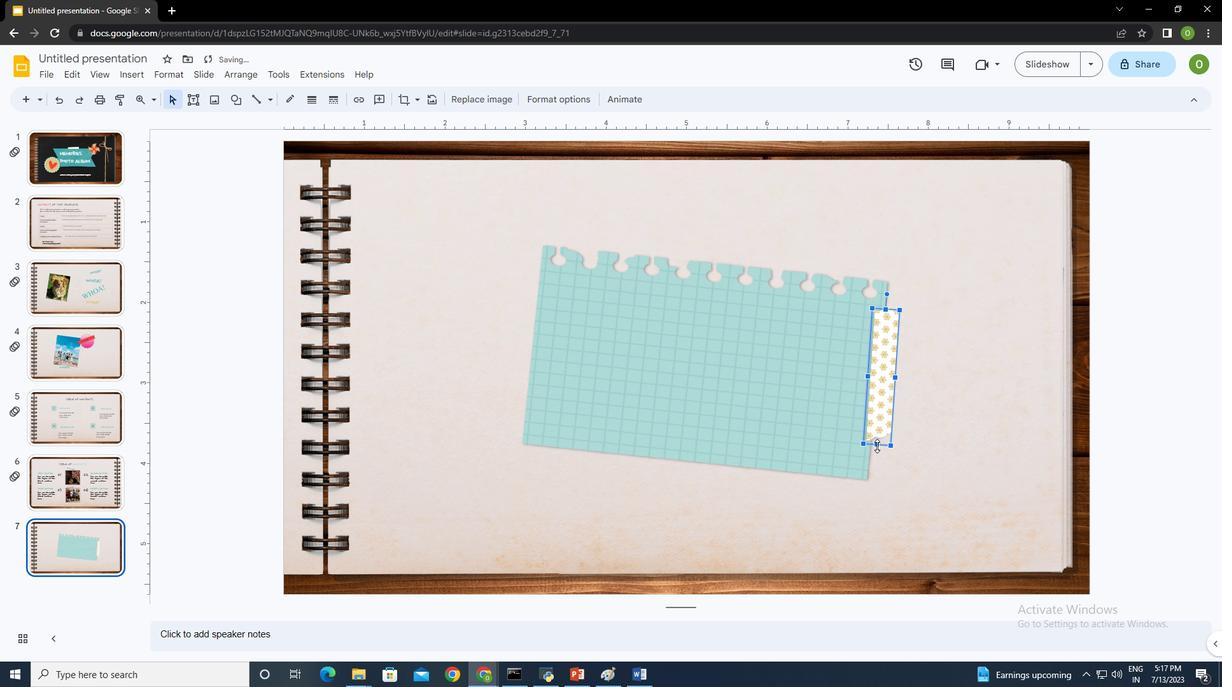 
Action: Mouse moved to (778, 368)
Screenshot: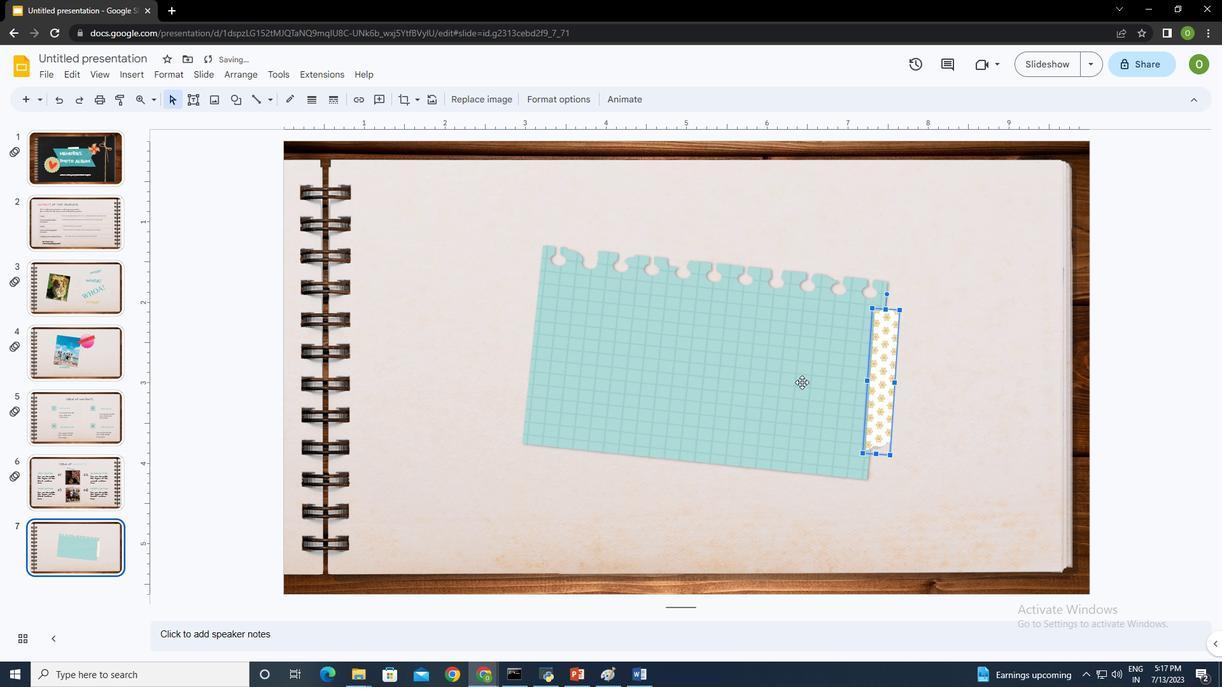 
Action: Mouse pressed left at (778, 368)
Screenshot: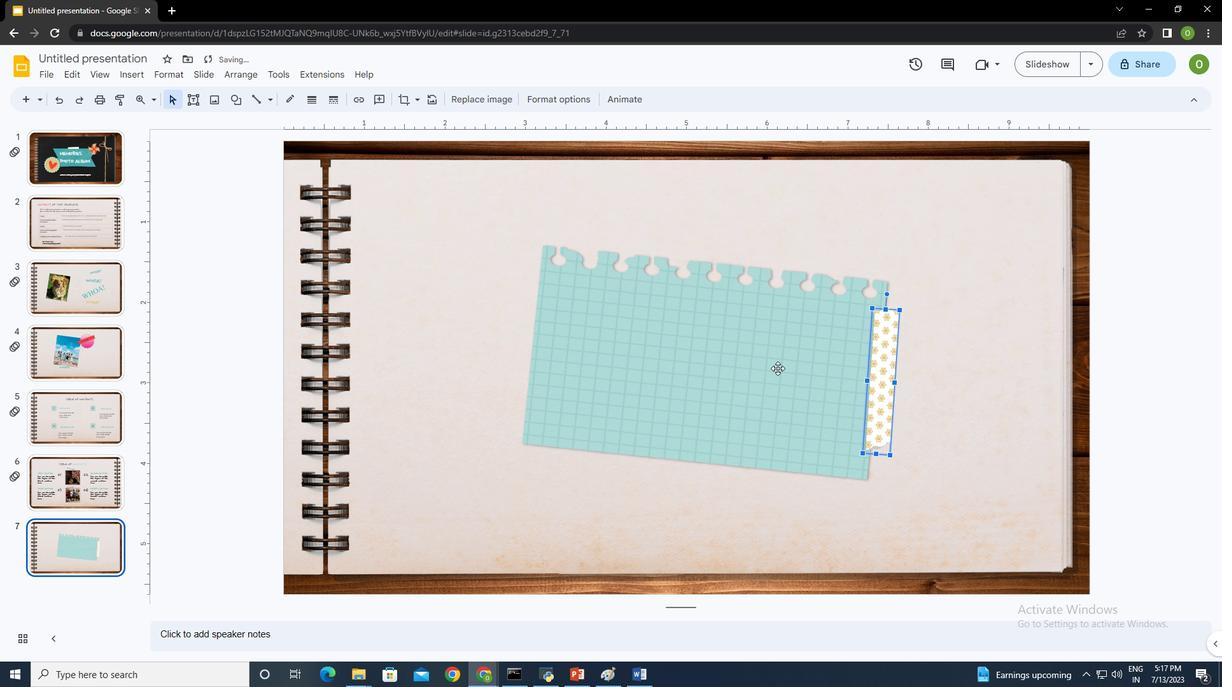 
Action: Mouse moved to (192, 99)
Screenshot: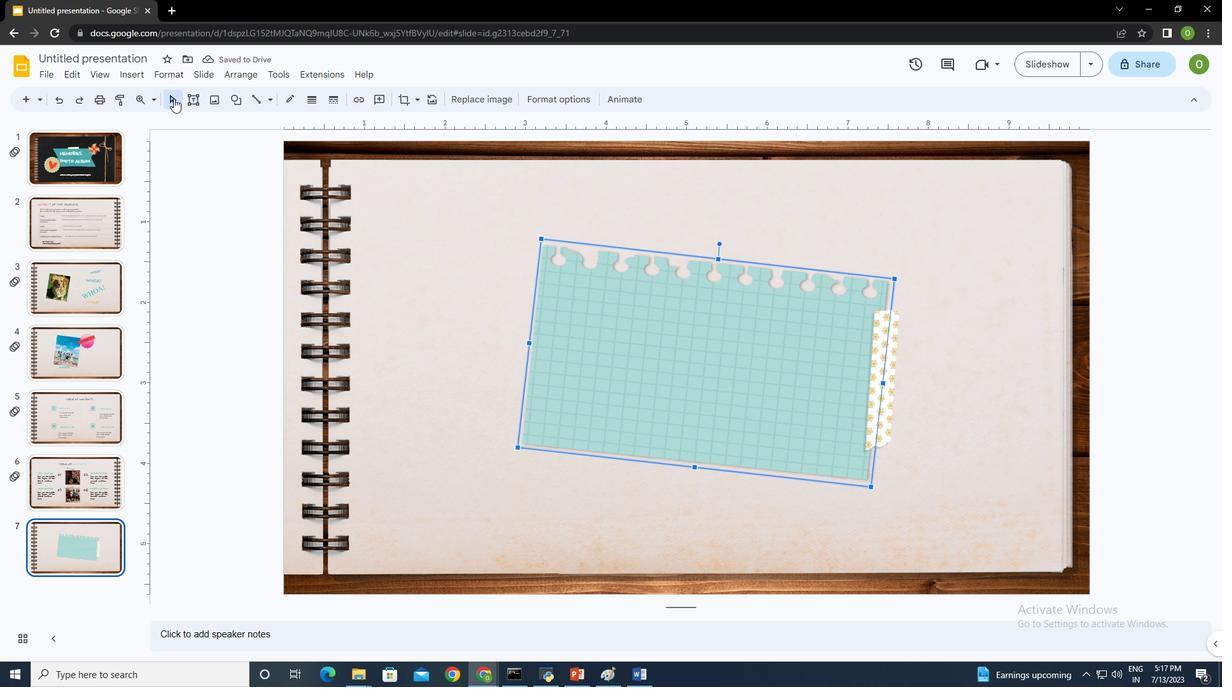 
Action: Mouse pressed left at (192, 99)
Screenshot: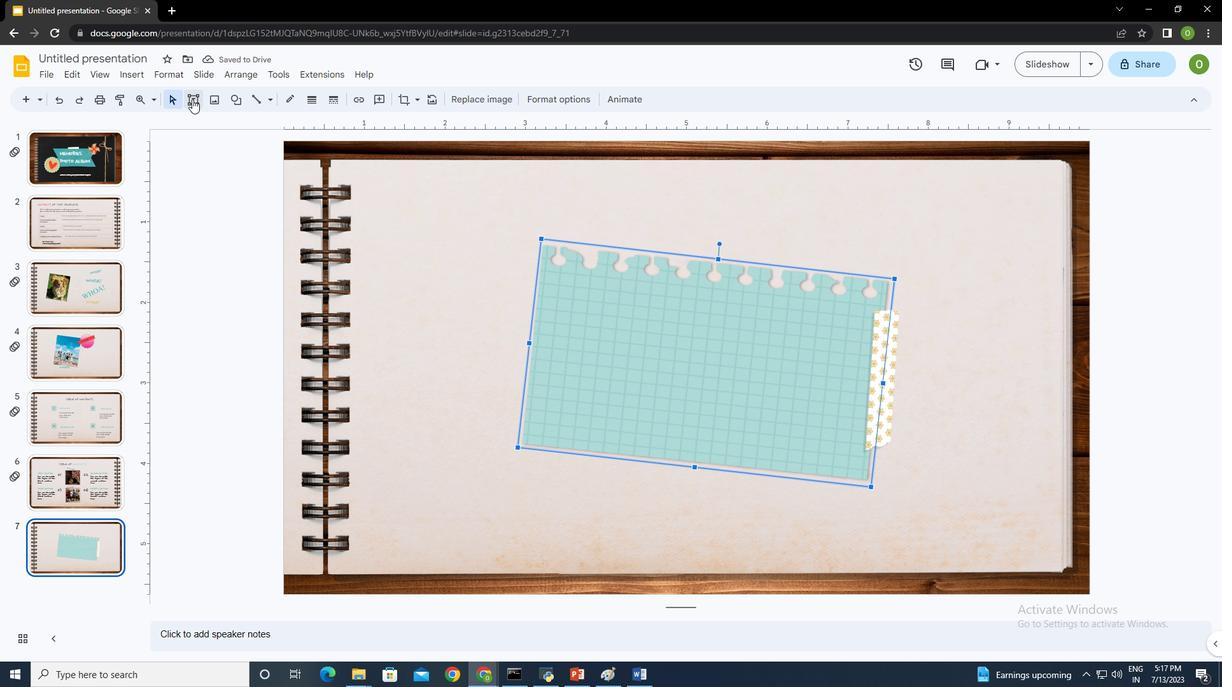 
Action: Mouse moved to (563, 283)
Screenshot: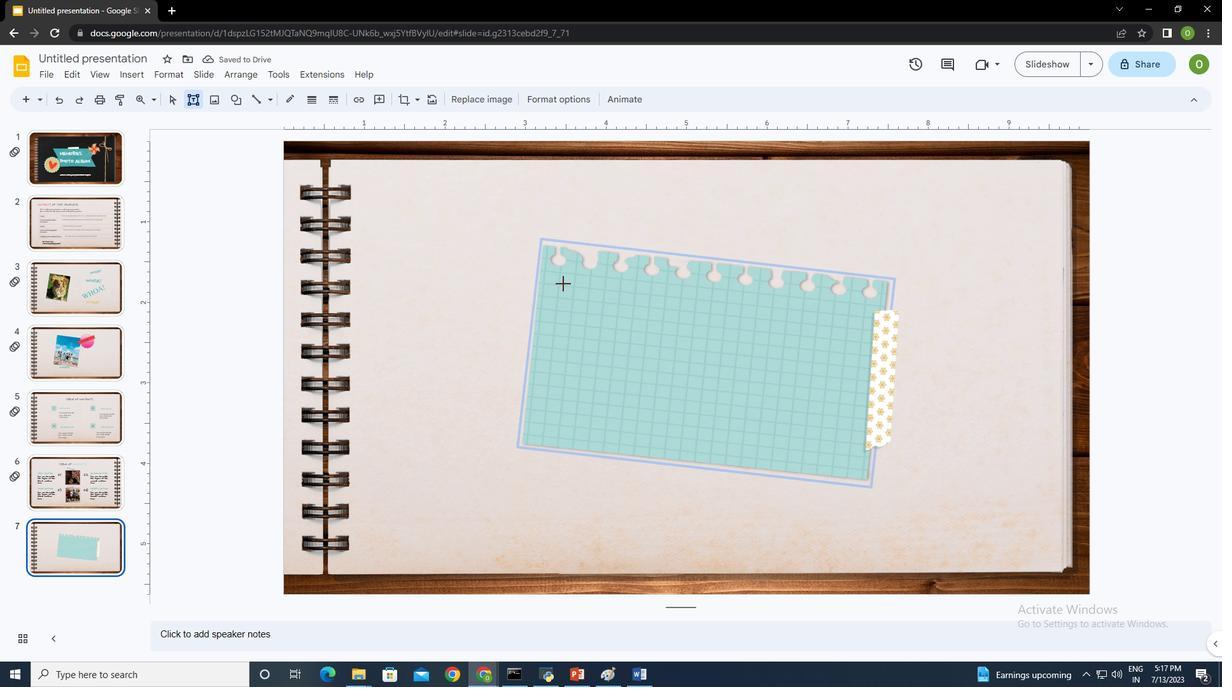 
Action: Mouse pressed left at (563, 283)
Screenshot: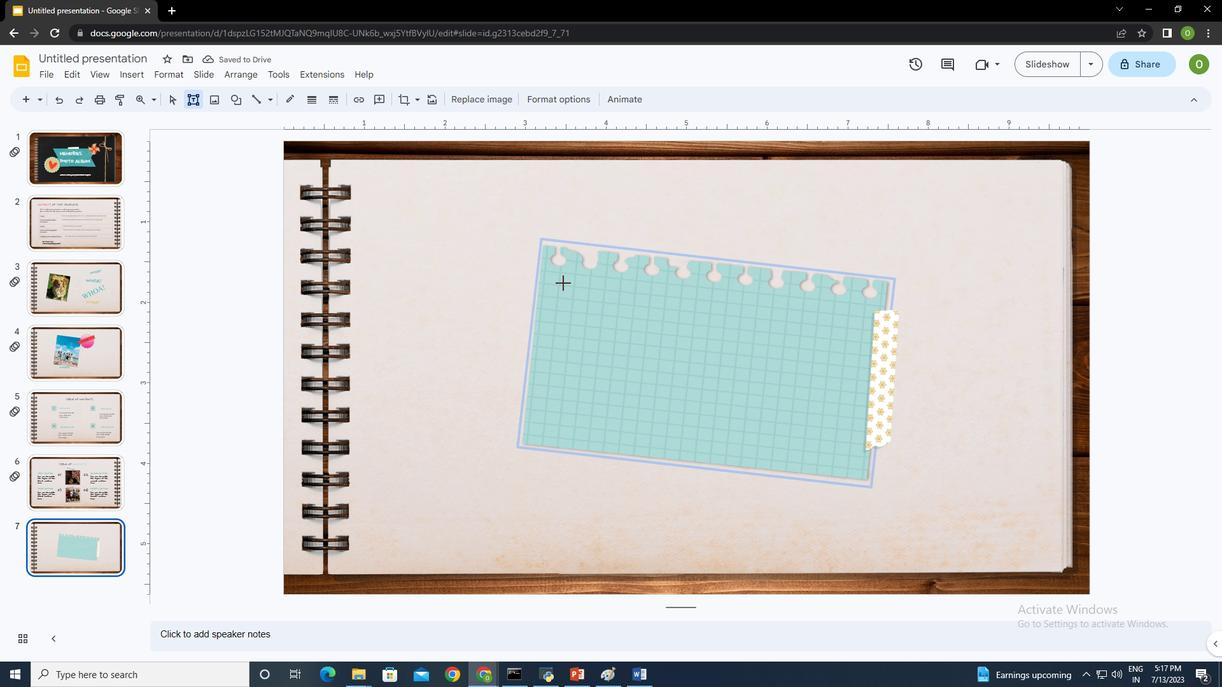 
Action: Mouse moved to (610, 334)
Screenshot: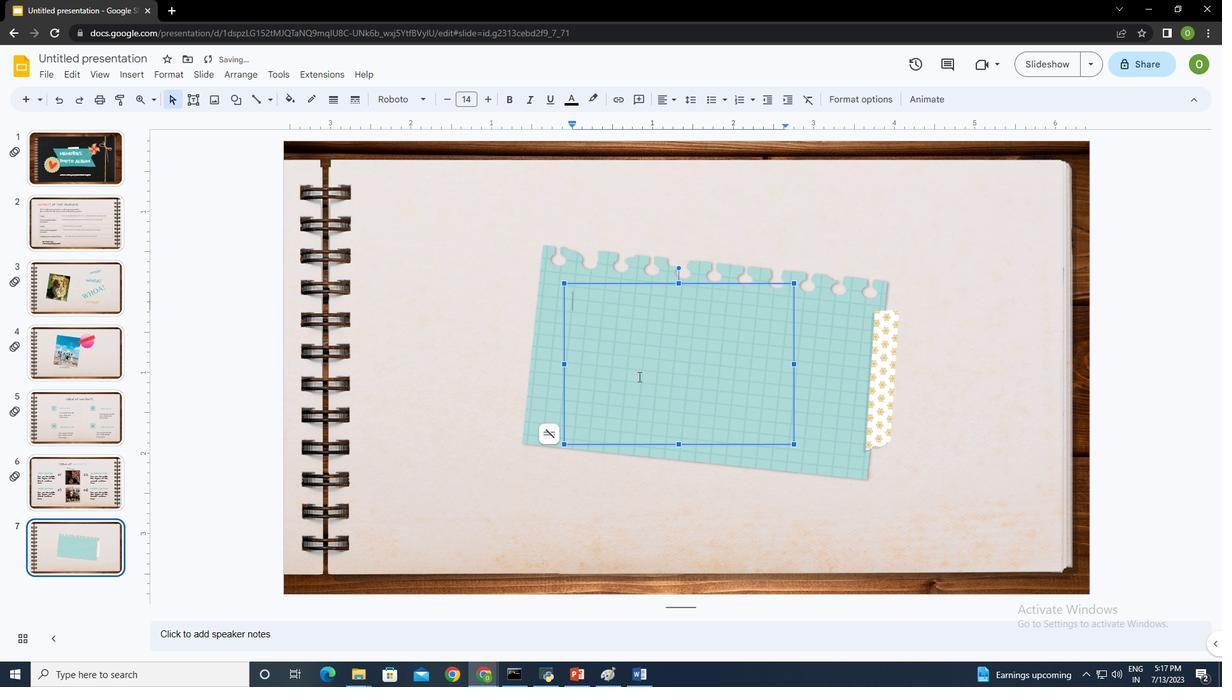 
Action: Key pressed <Key.shift_r>"<Key.shift>This<Key.space>is<Key.space>a<Key.space>quote.<Key.space>wo<Key.backspace><Key.backspace><Key.backspace><Key.backspace><Key.space>words<Key.space>full<Key.space>of<Key.space>wisdom<Key.space>that<Key.space>somone<Key.space>in<Key.backspace>mportant<Key.space>said<Key.space>and<Key.space>can<Key.space>make<Key.space>the<Key.space>reader<Key.space>get<Key.space>inspired.<Key.shift_r>"ctrl+A
Screenshot: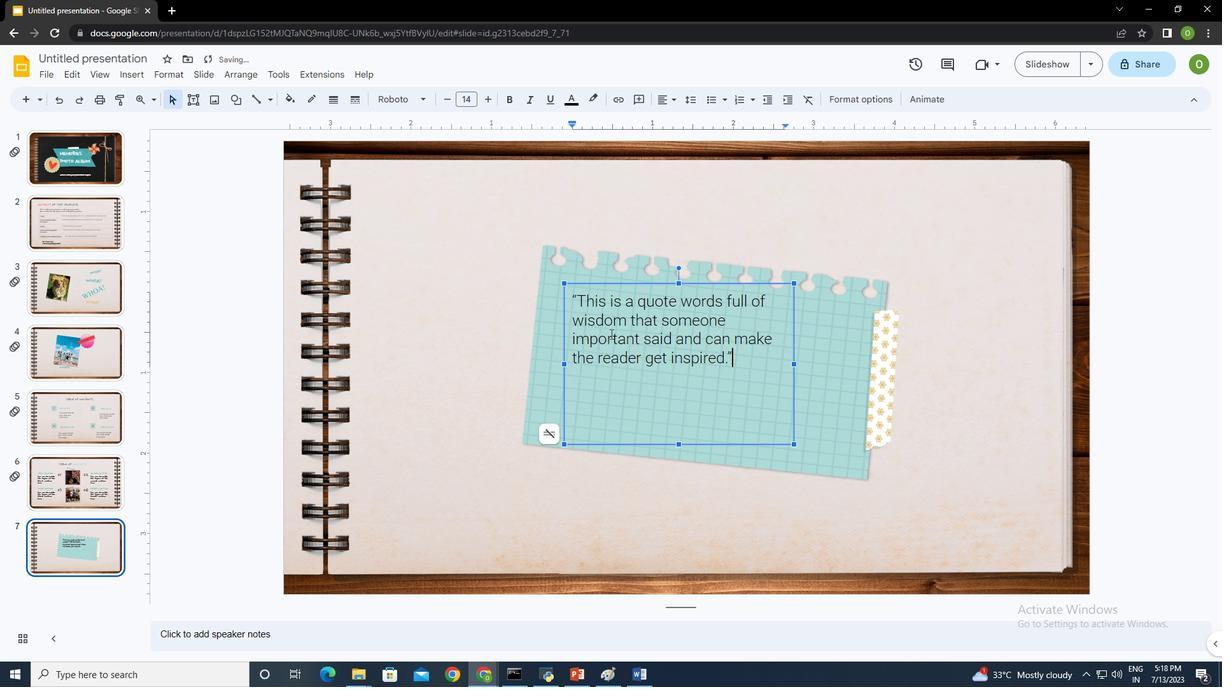 
Action: Mouse moved to (405, 98)
Screenshot: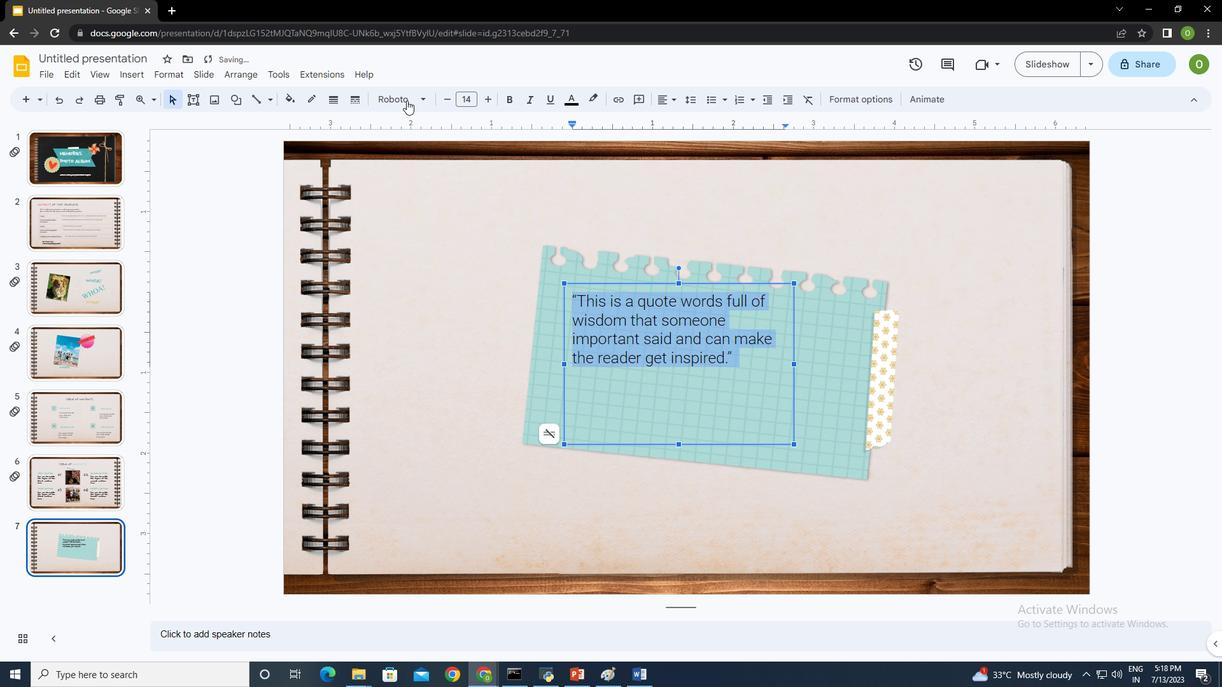 
Action: Mouse pressed left at (405, 98)
Screenshot: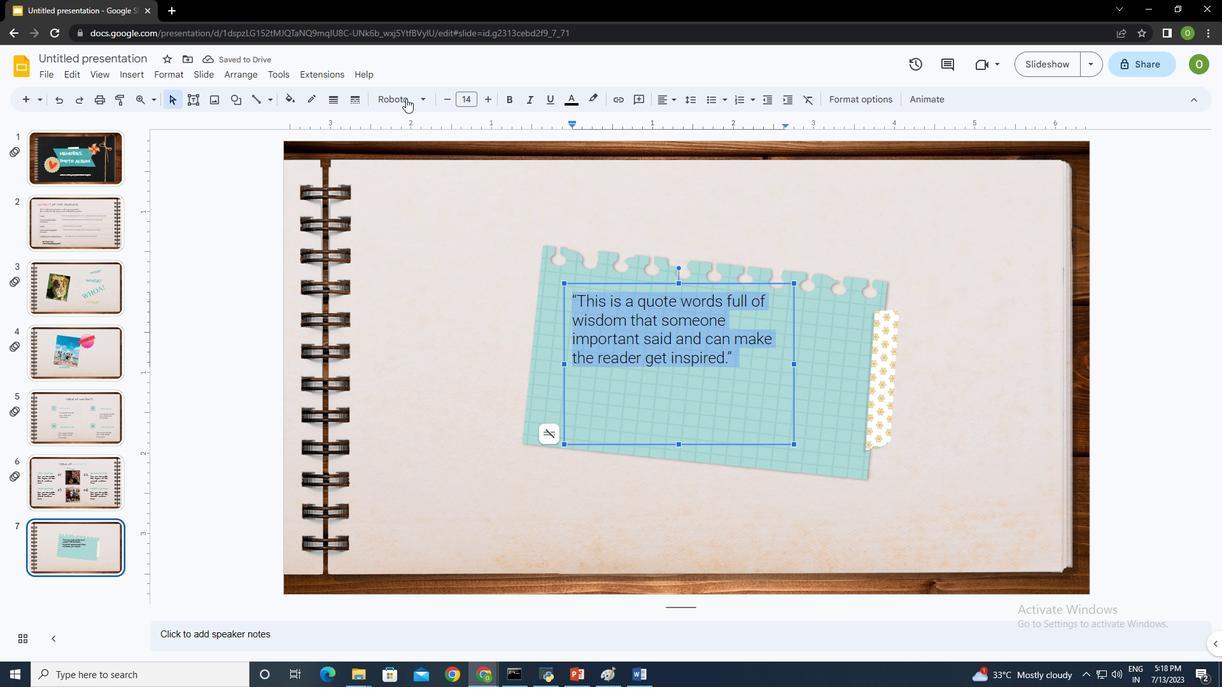 
Action: Mouse moved to (441, 178)
Screenshot: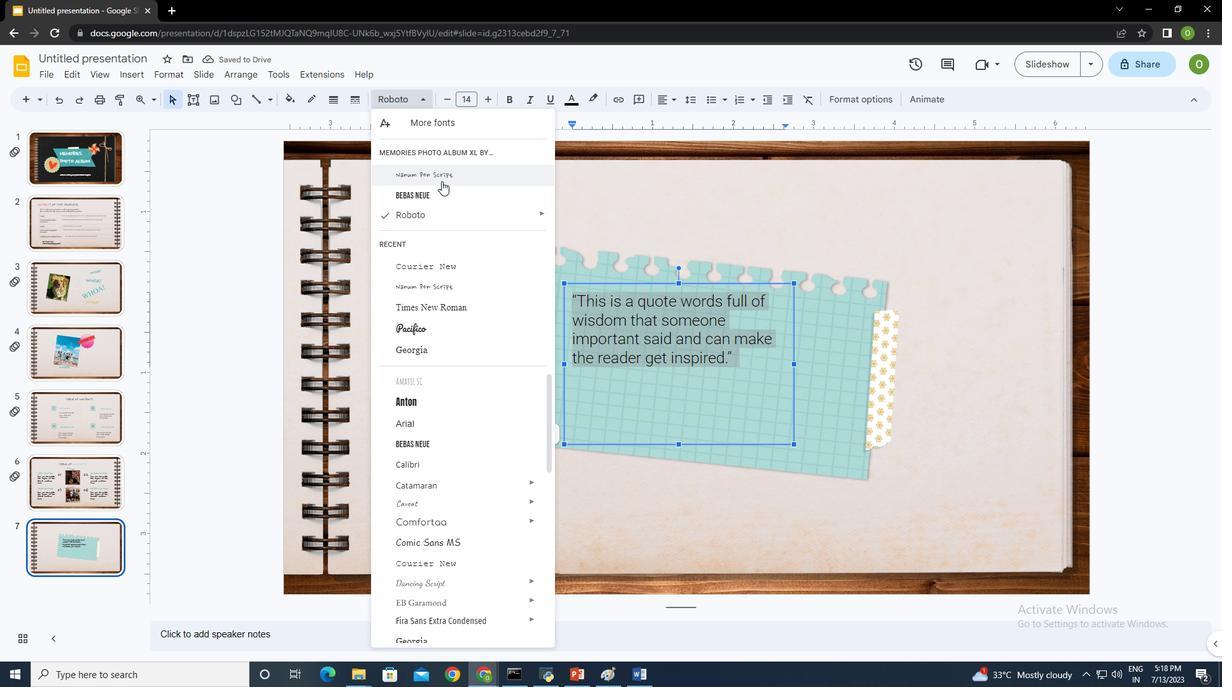 
Action: Mouse pressed left at (441, 178)
Screenshot: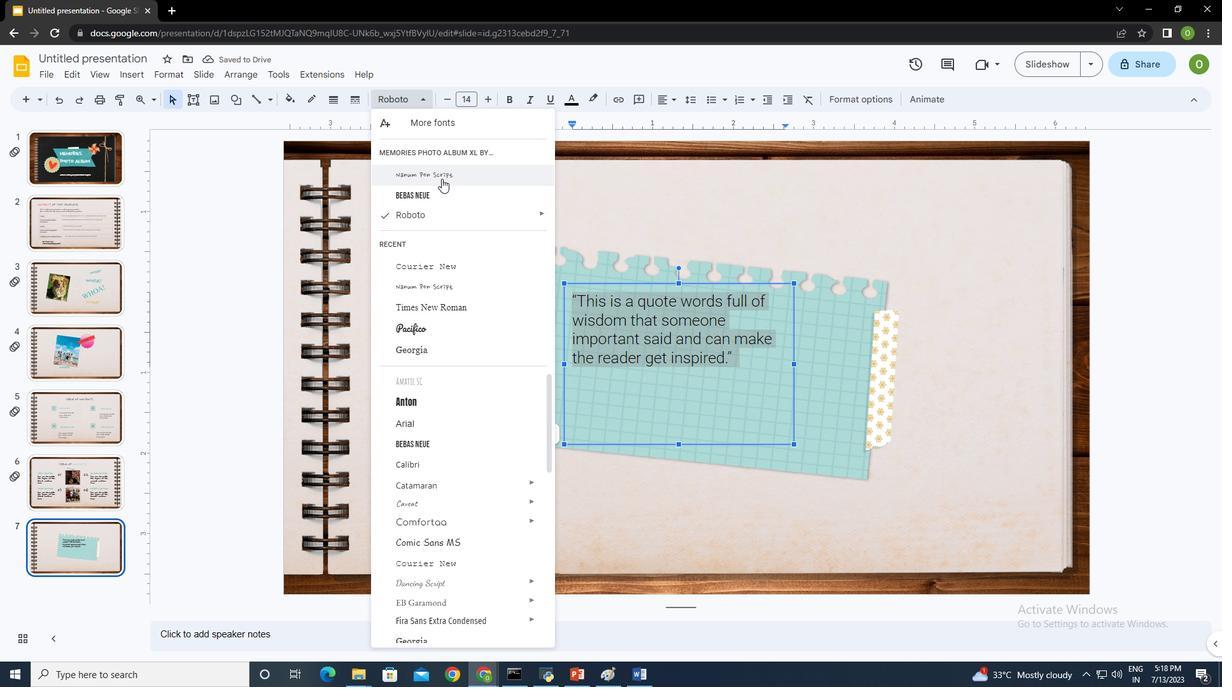 
Action: Mouse moved to (402, 98)
Screenshot: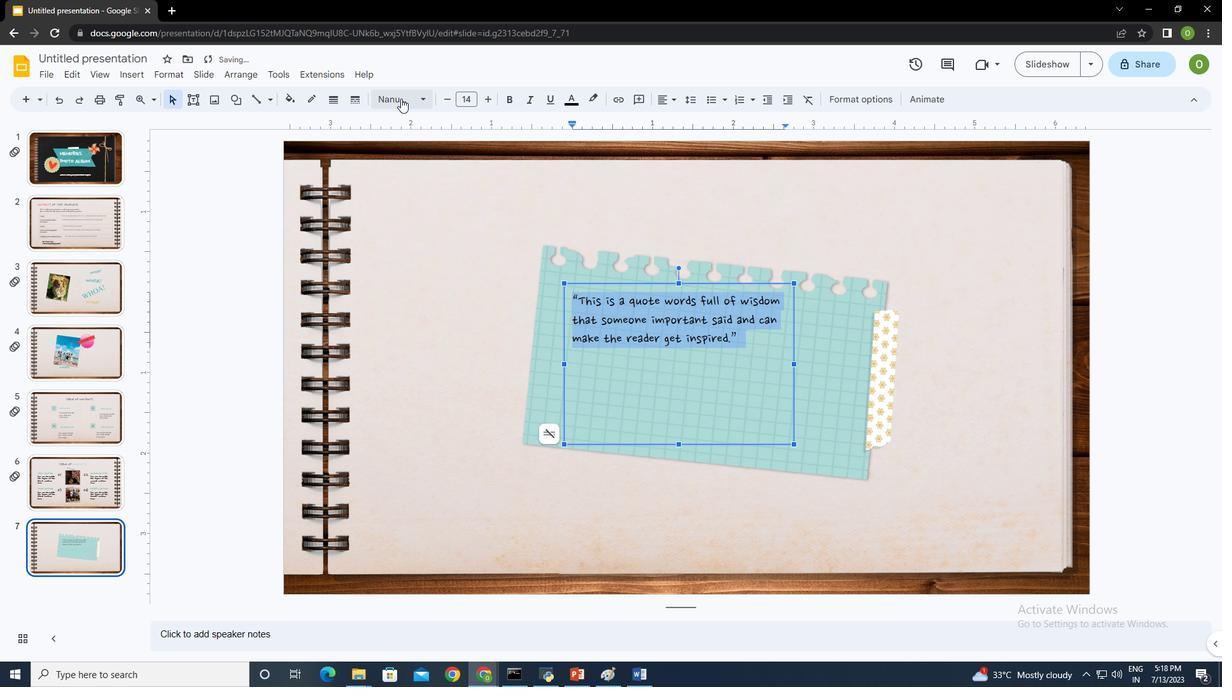 
Action: Mouse pressed left at (402, 98)
Screenshot: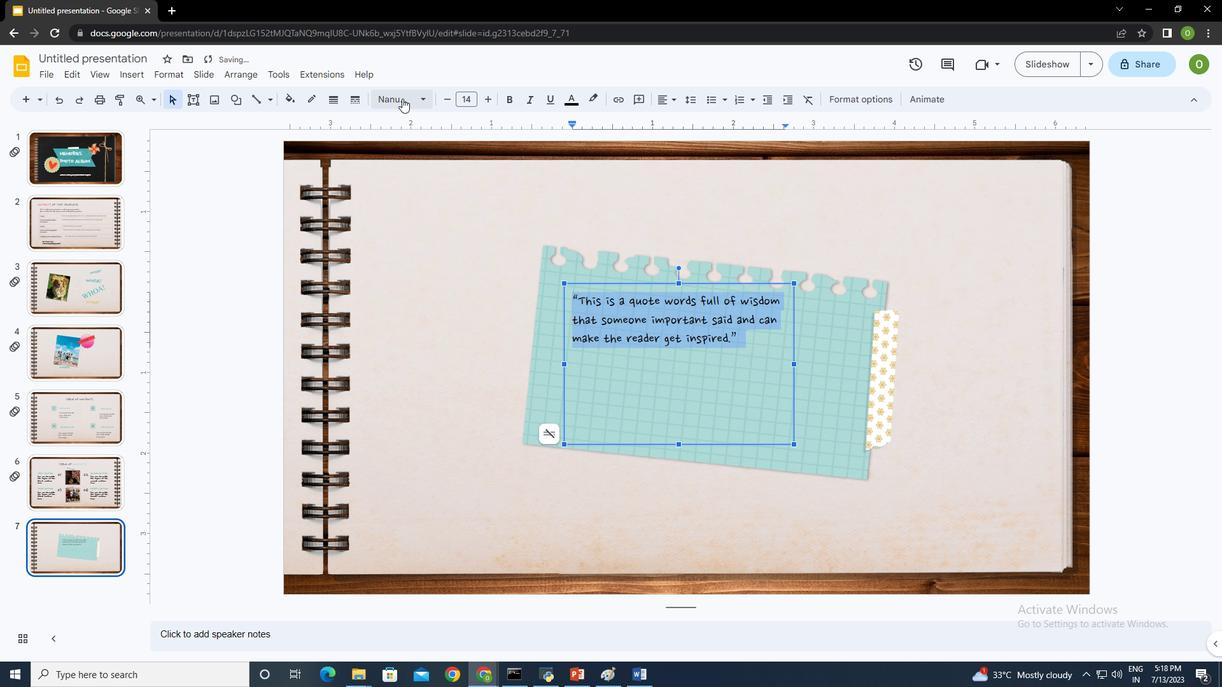 
Action: Mouse moved to (466, 325)
Screenshot: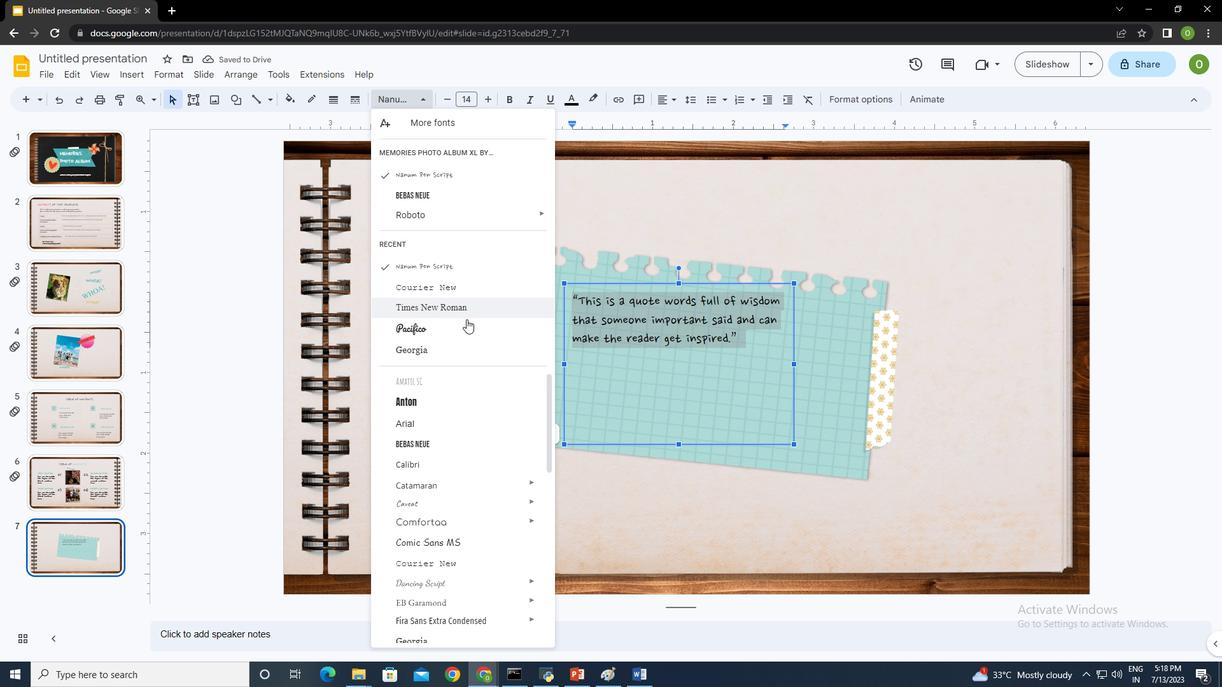 
Action: Mouse pressed left at (466, 325)
Screenshot: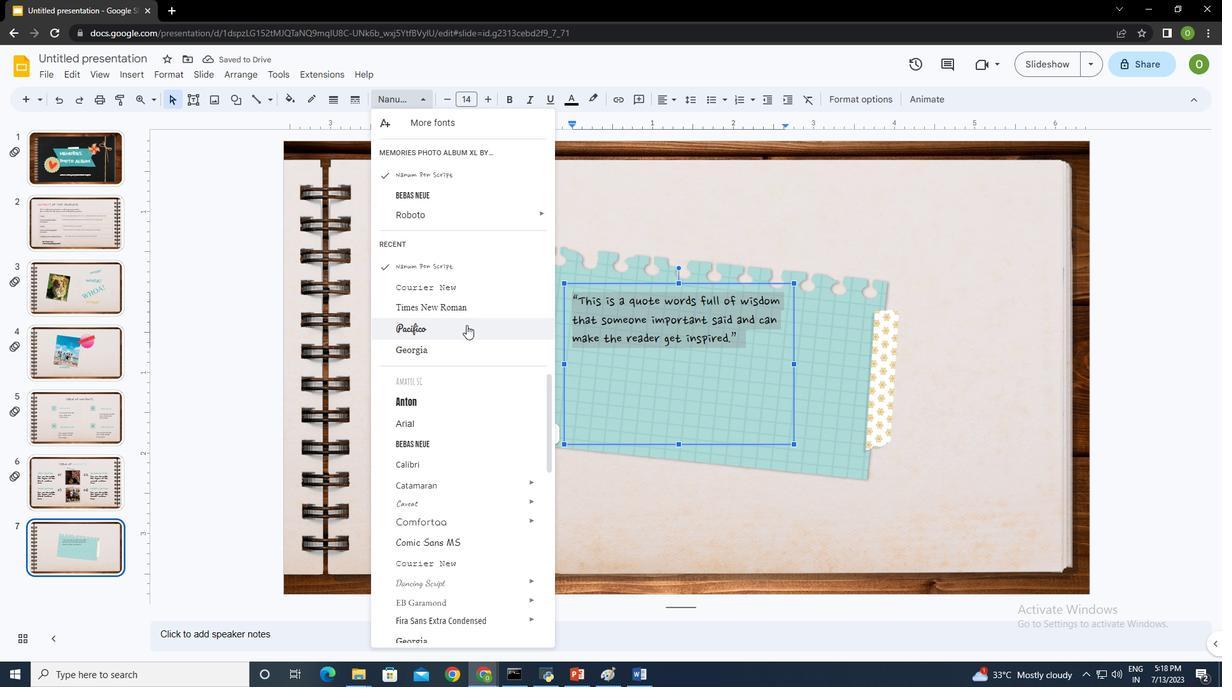 
Action: Mouse moved to (678, 266)
Screenshot: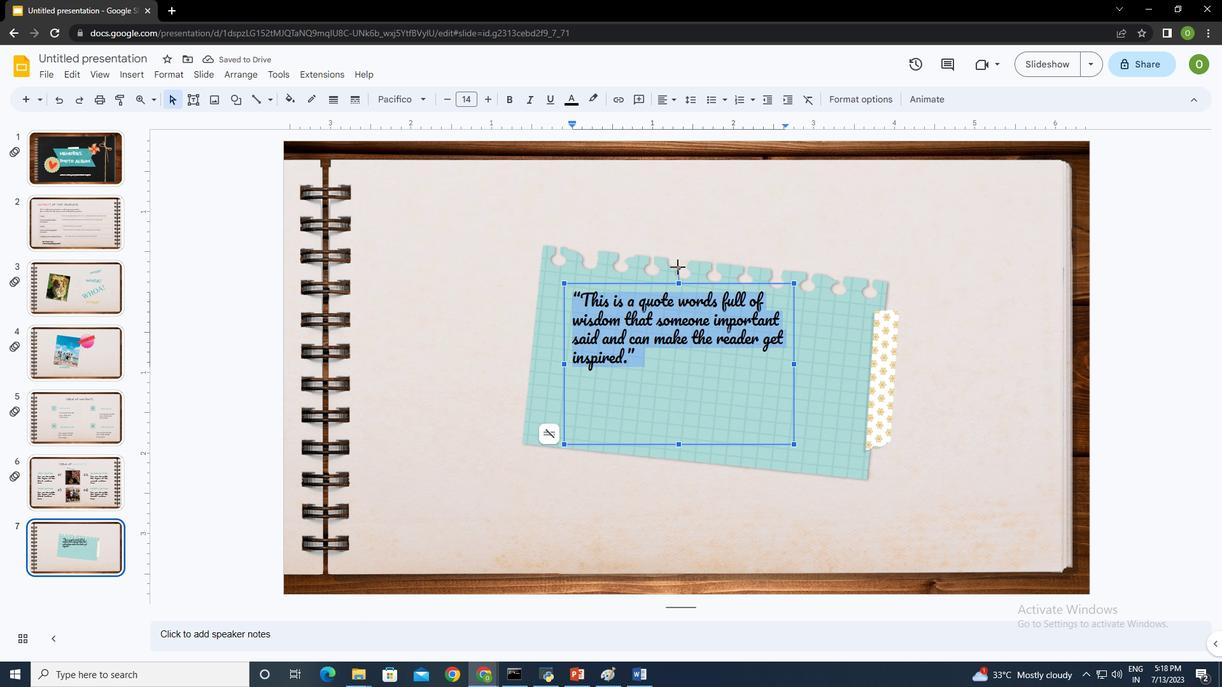 
Action: Mouse pressed left at (678, 266)
Screenshot: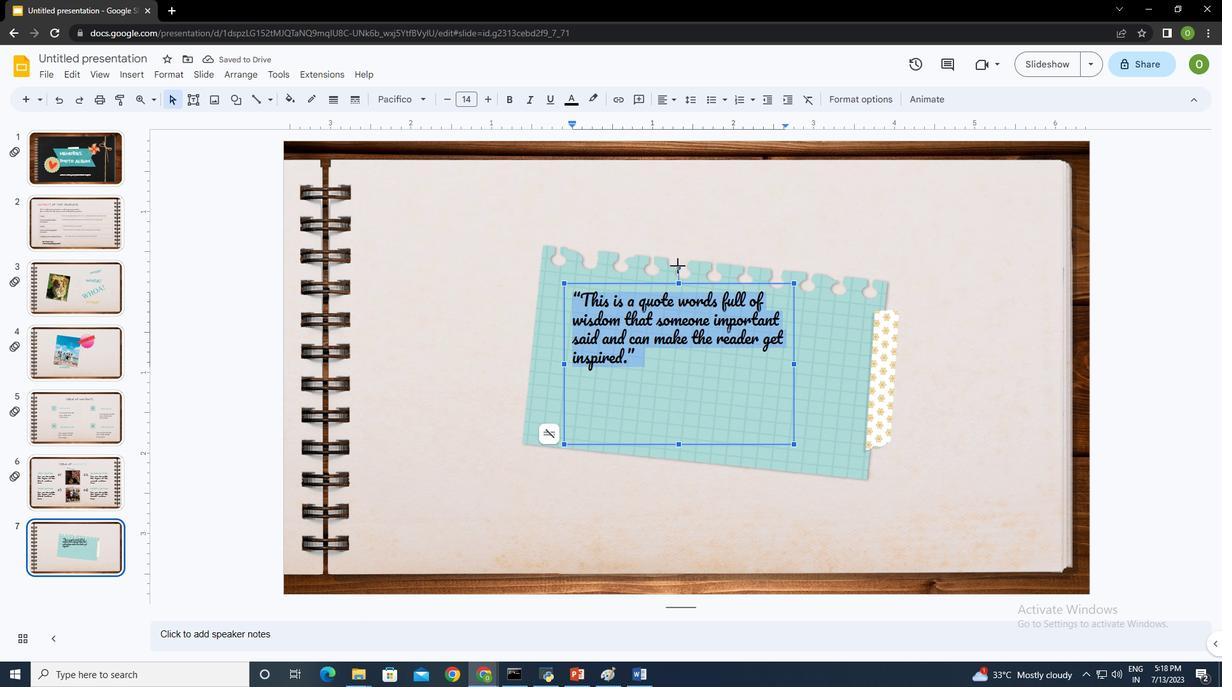 
Action: Mouse moved to (485, 99)
Screenshot: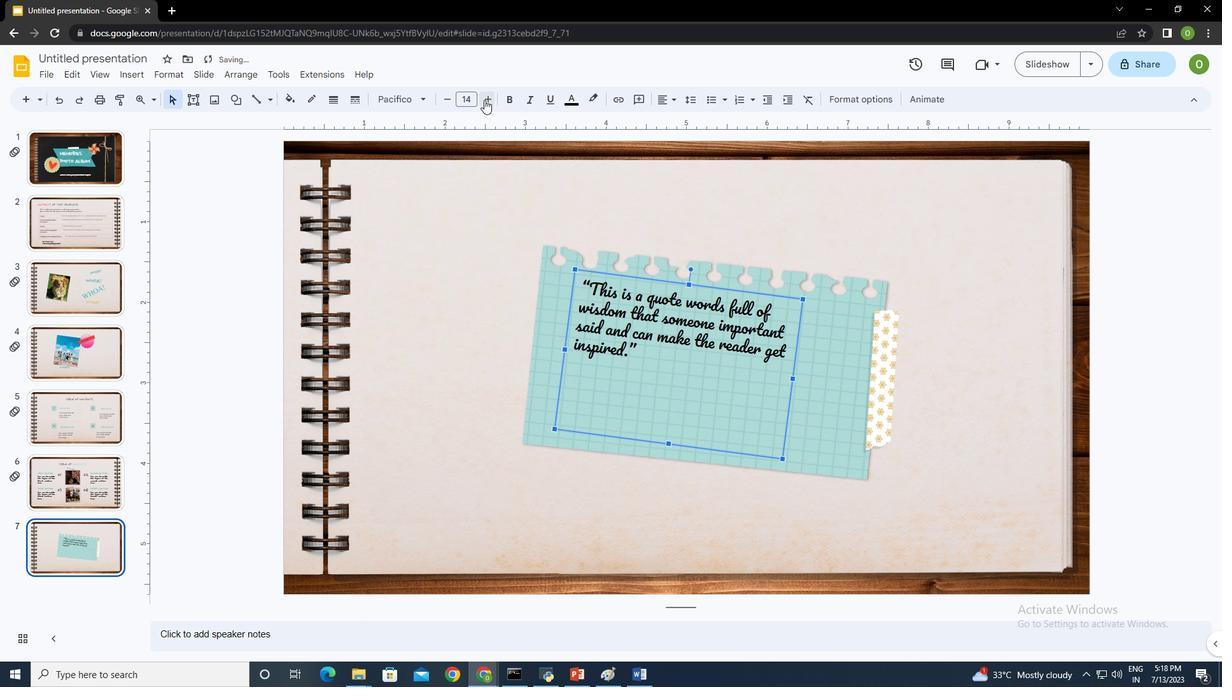 
Action: Mouse pressed left at (485, 99)
Screenshot: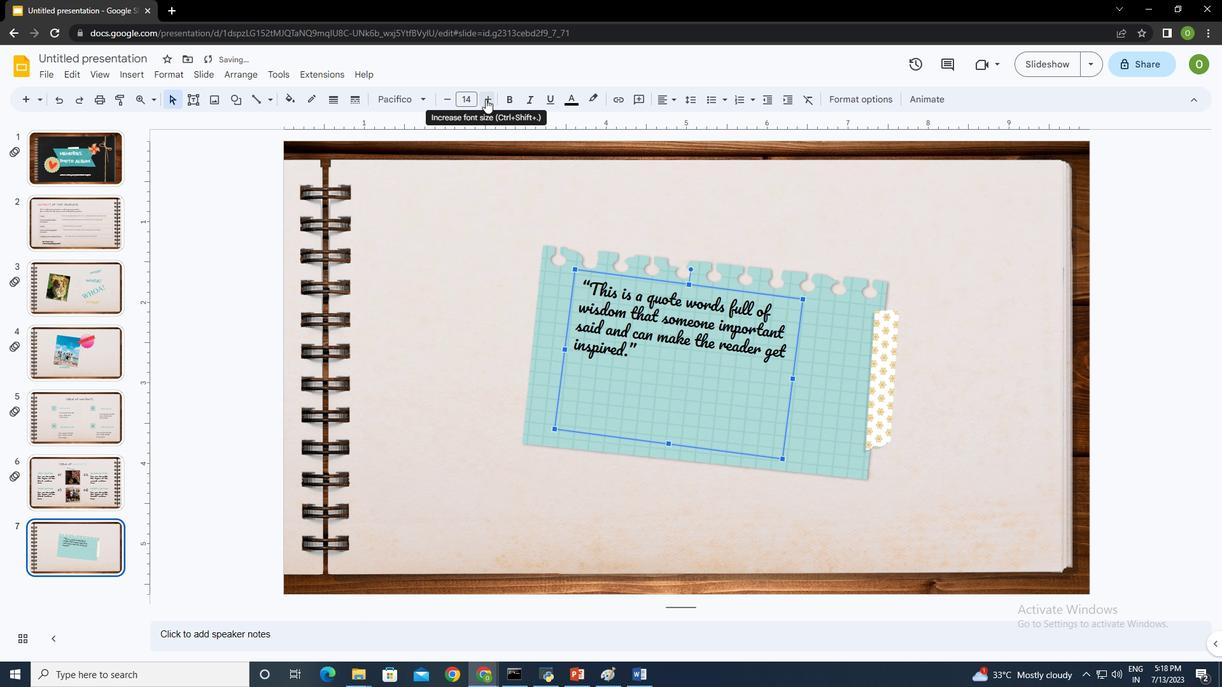 
Action: Mouse pressed left at (485, 99)
Screenshot: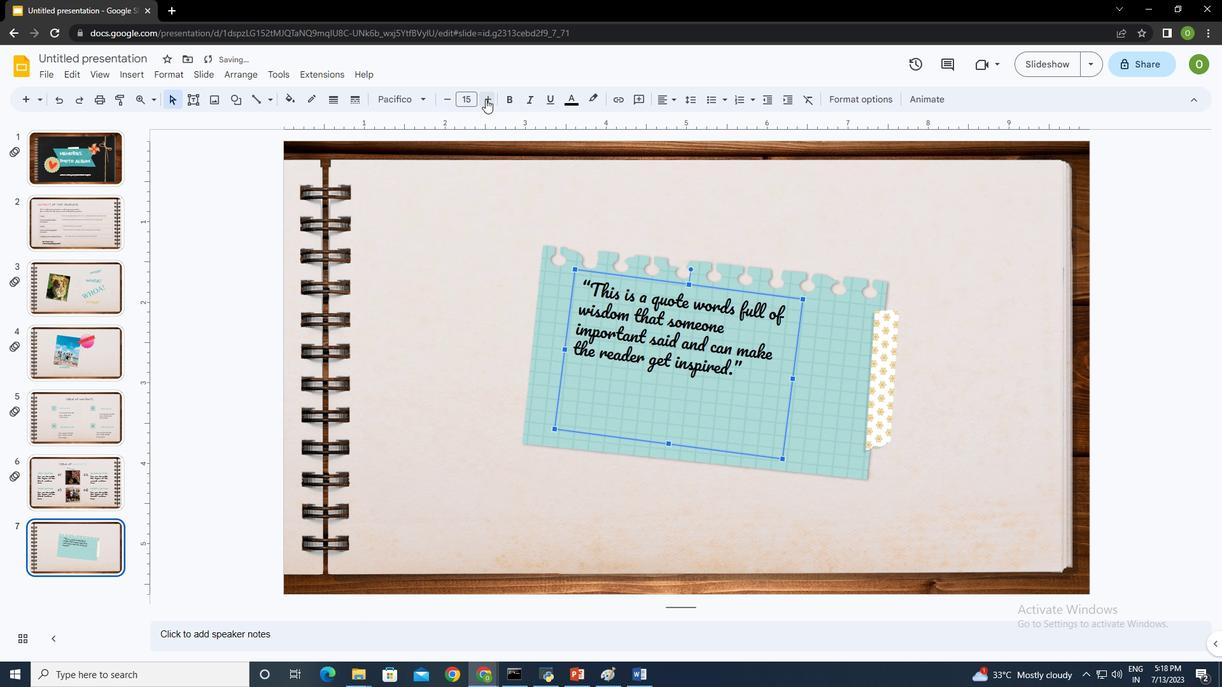 
Action: Mouse pressed left at (485, 99)
Screenshot: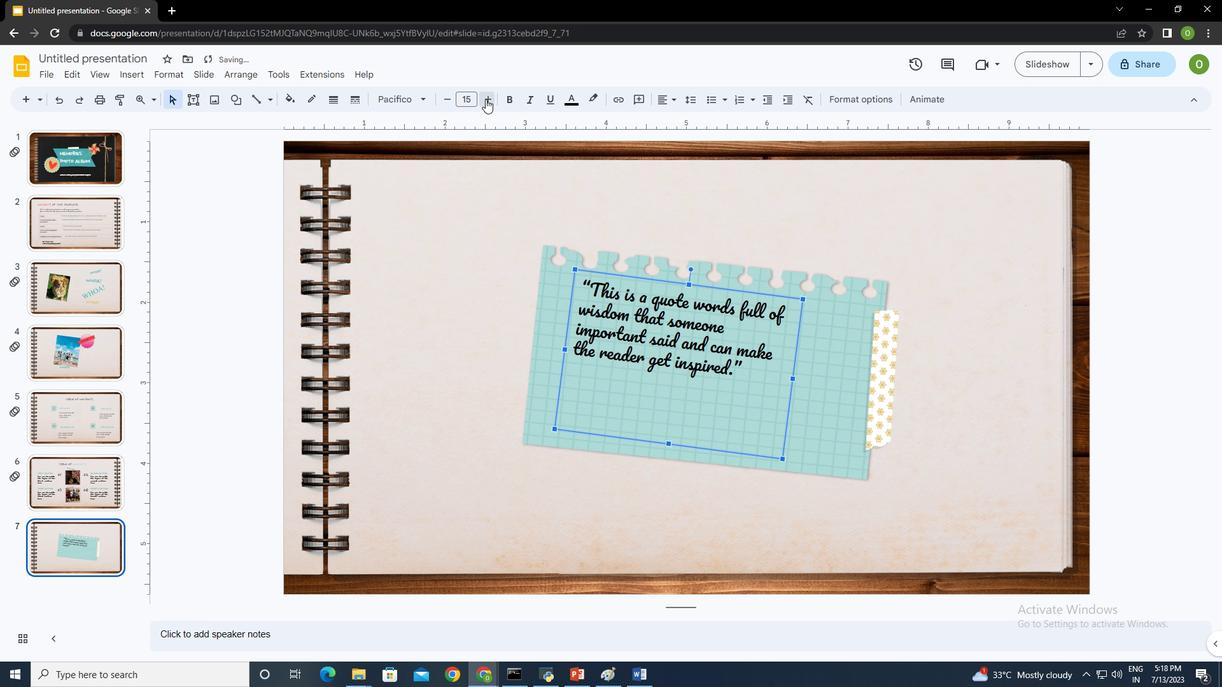 
Action: Mouse pressed left at (485, 99)
Screenshot: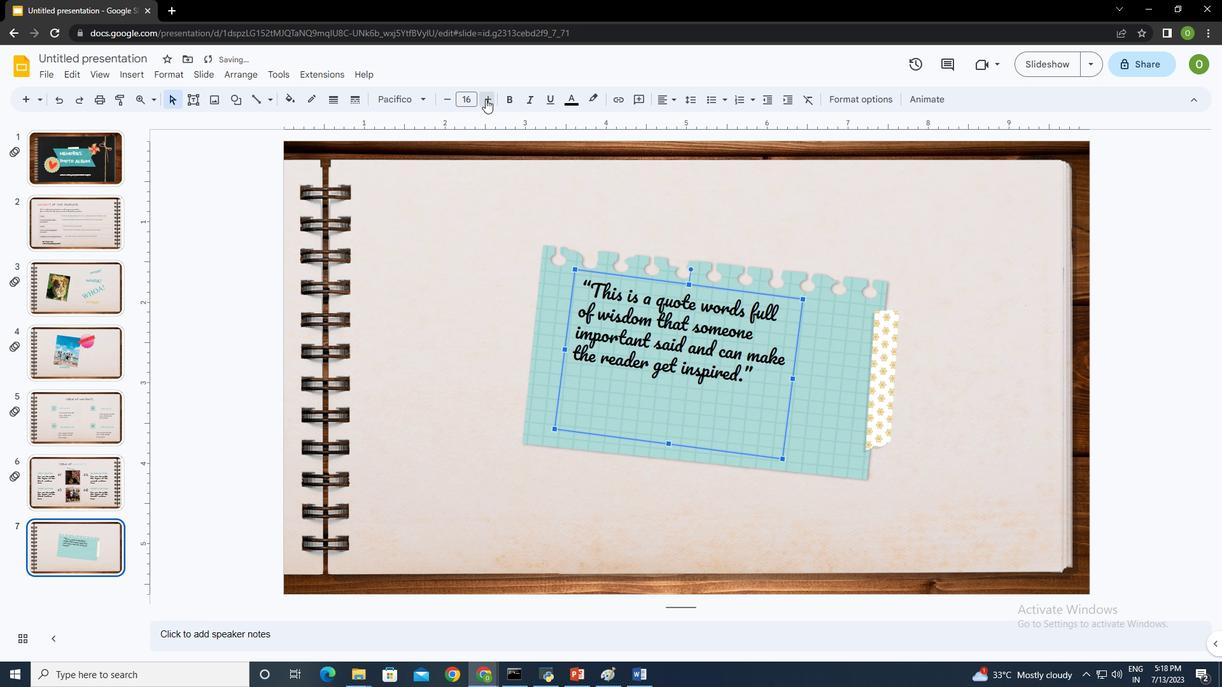 
Action: Mouse pressed left at (485, 99)
Screenshot: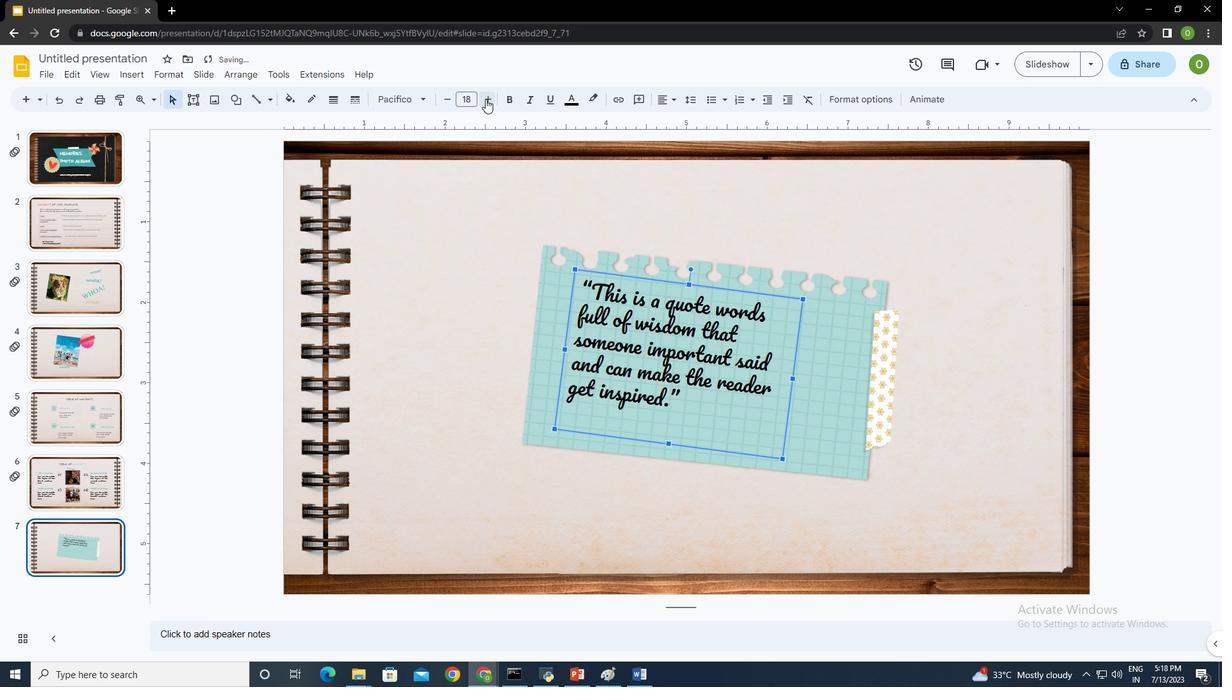 
Action: Mouse moved to (794, 377)
Screenshot: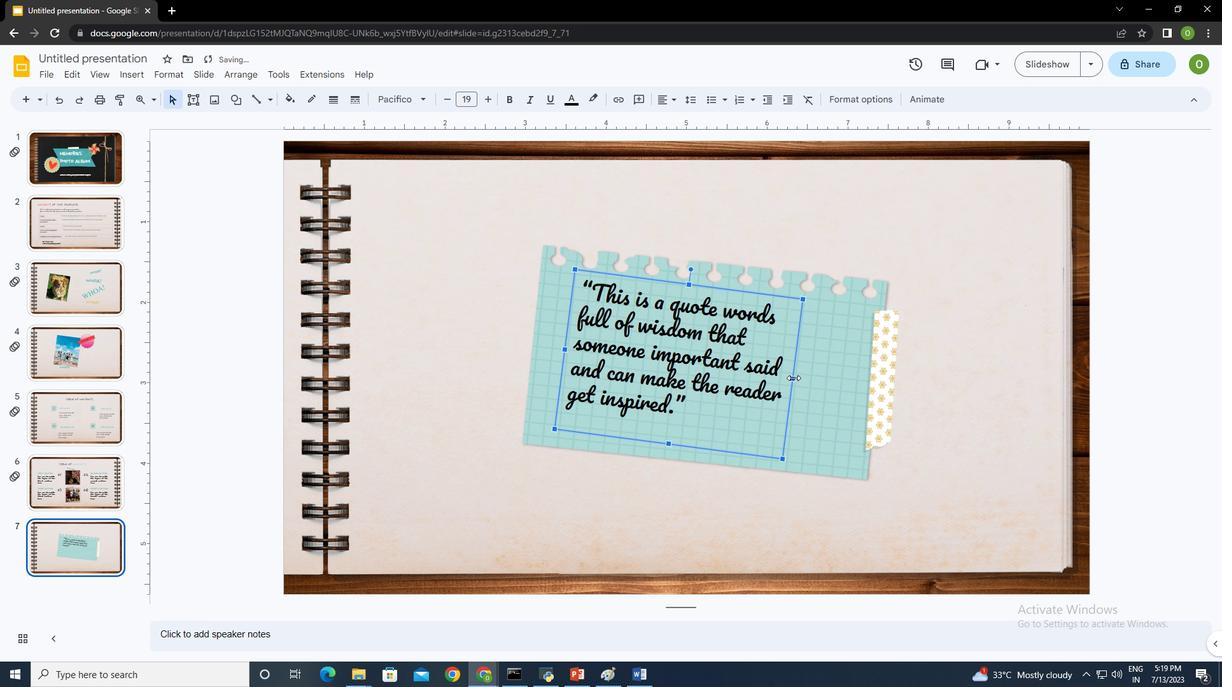 
Action: Mouse pressed left at (794, 377)
Screenshot: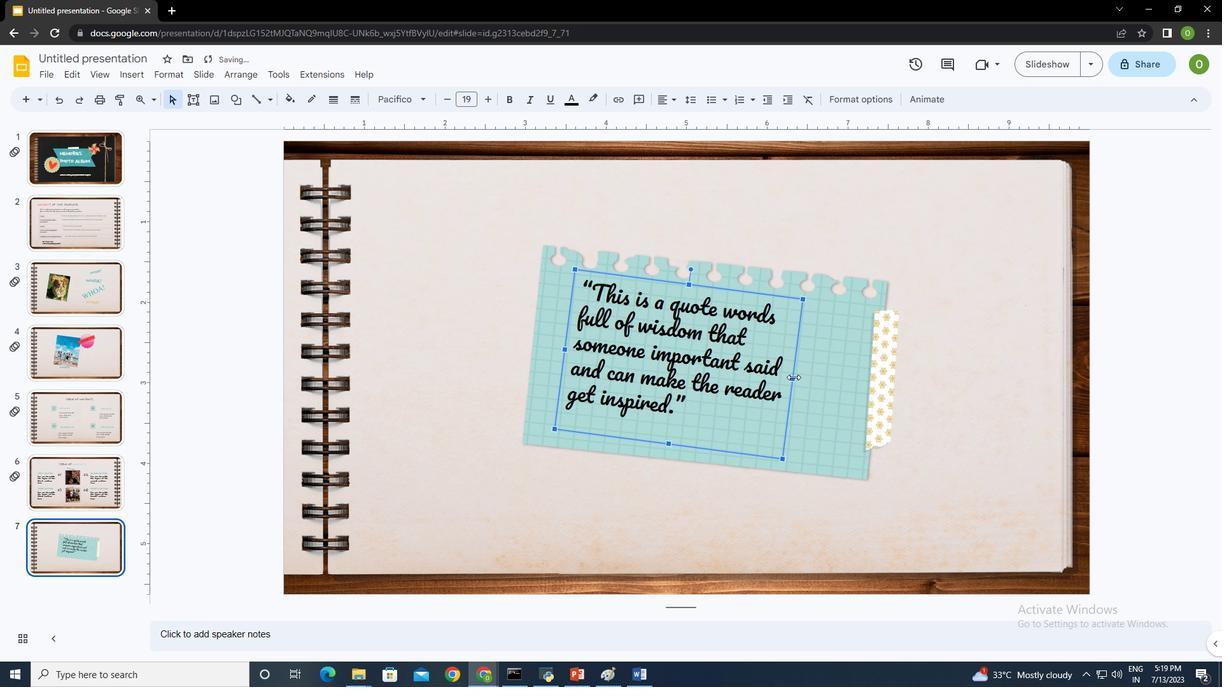 
Action: Mouse moved to (746, 402)
Screenshot: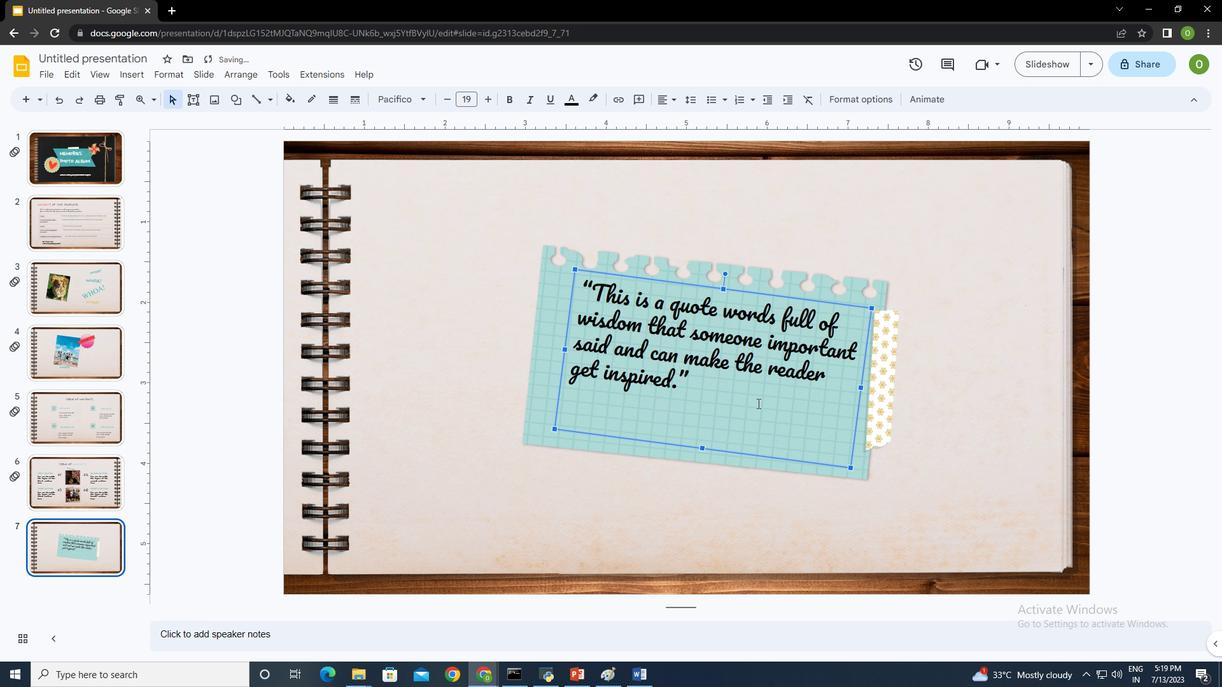
Action: Mouse pressed left at (746, 402)
Screenshot: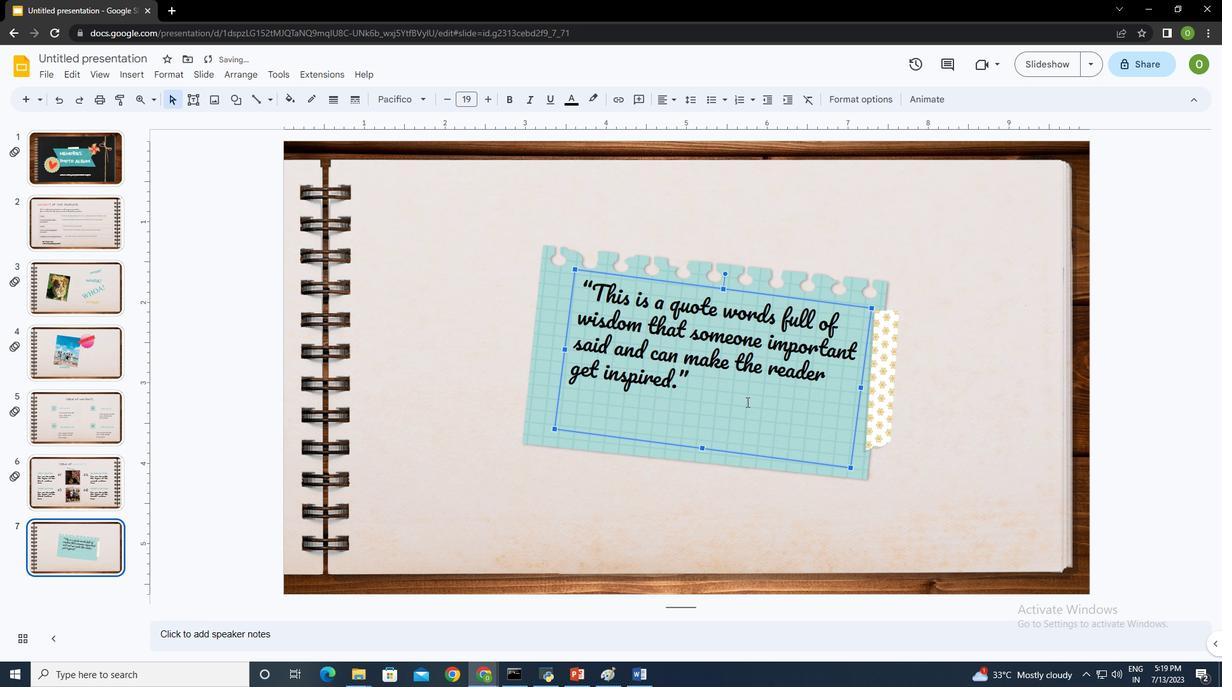 
Action: Mouse moved to (719, 402)
Screenshot: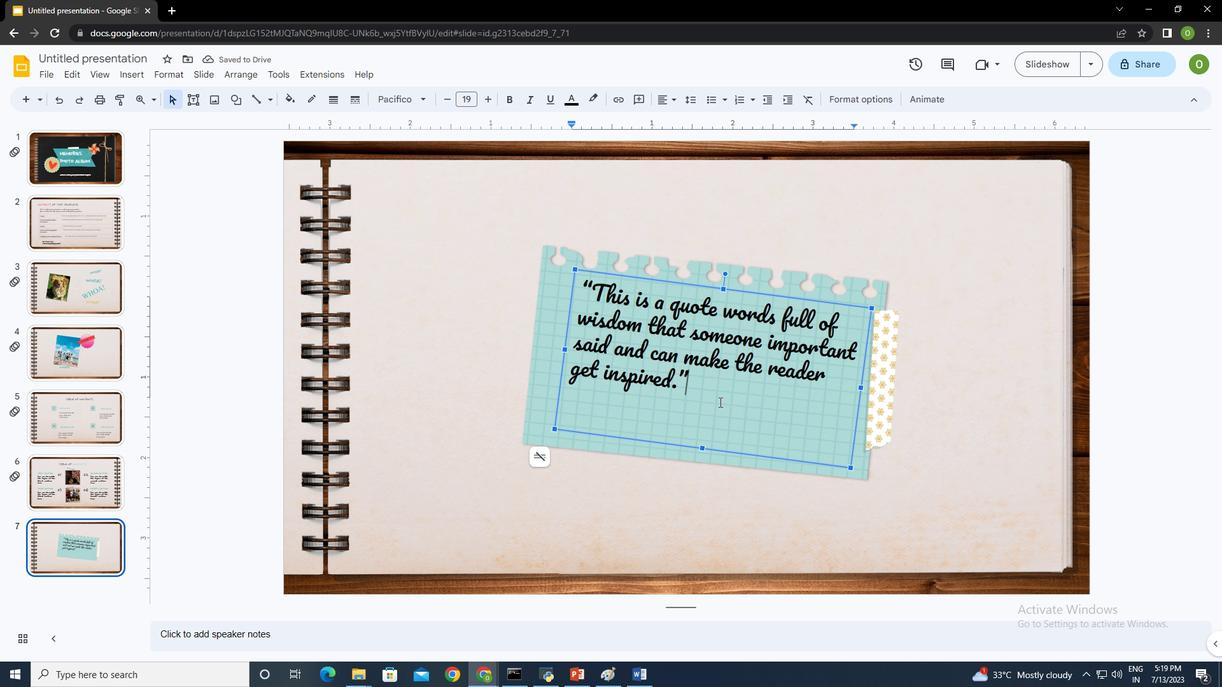 
Action: Key pressed ctrl+A
Screenshot: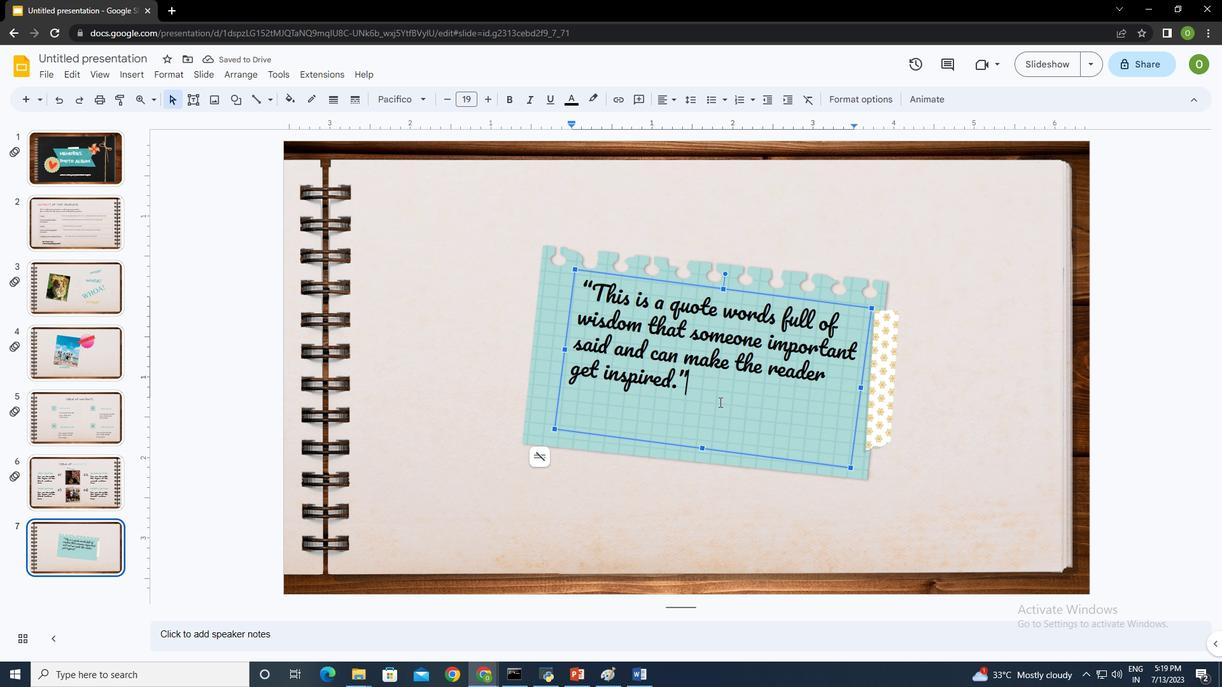 
Action: Mouse moved to (506, 95)
Screenshot: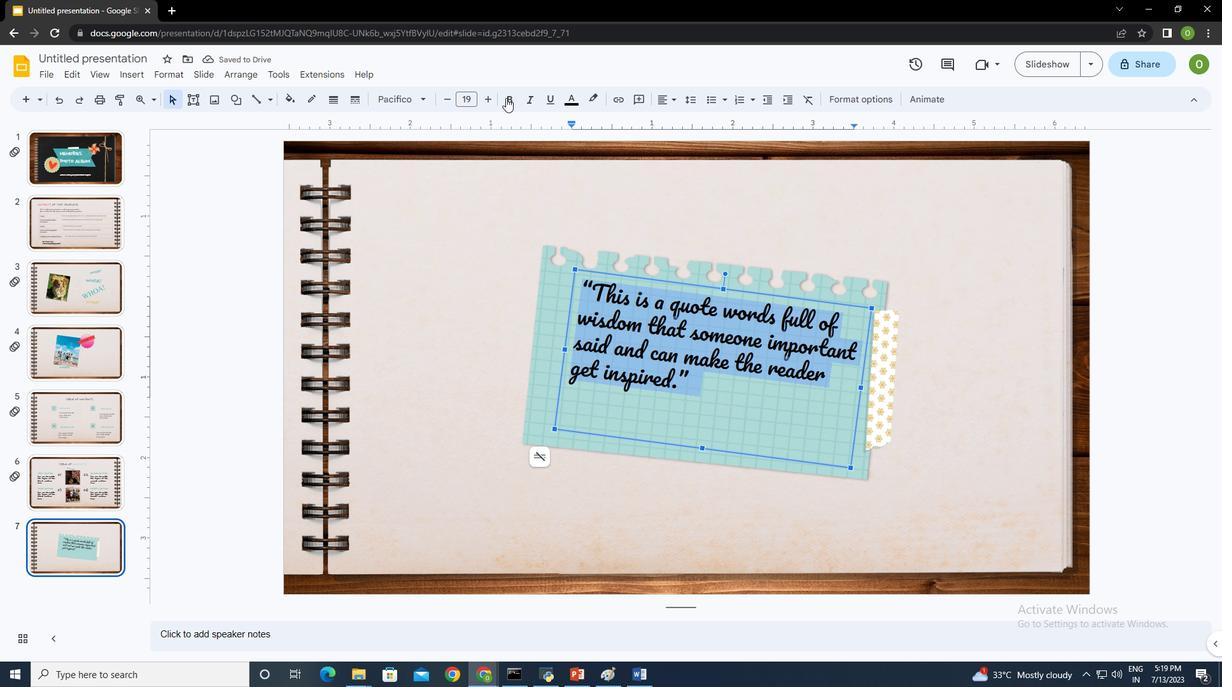 
Action: Mouse pressed left at (506, 95)
Screenshot: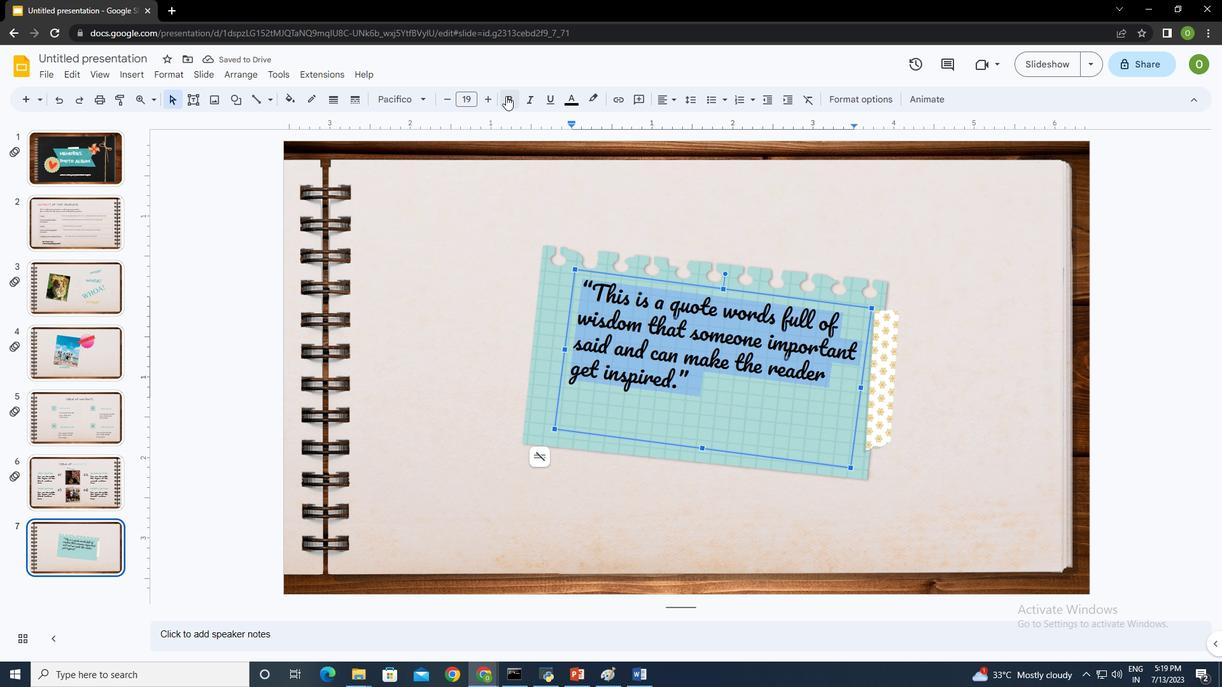 
Action: Mouse pressed left at (506, 95)
Screenshot: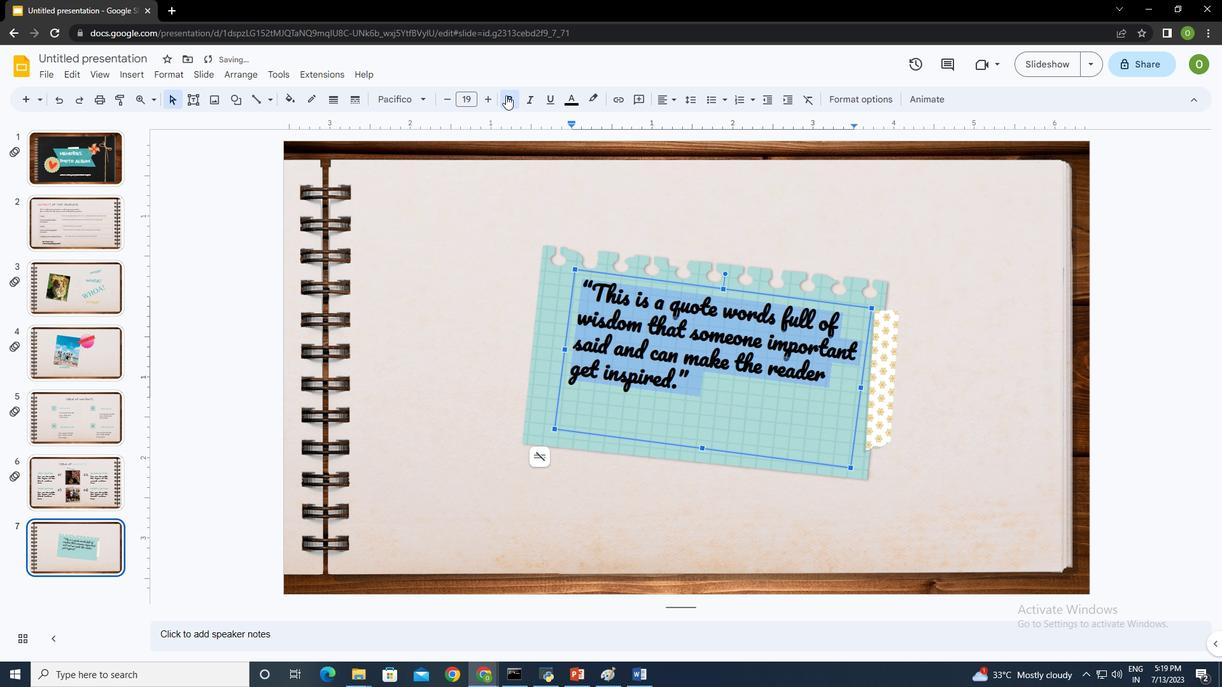 
Action: Mouse moved to (410, 99)
Screenshot: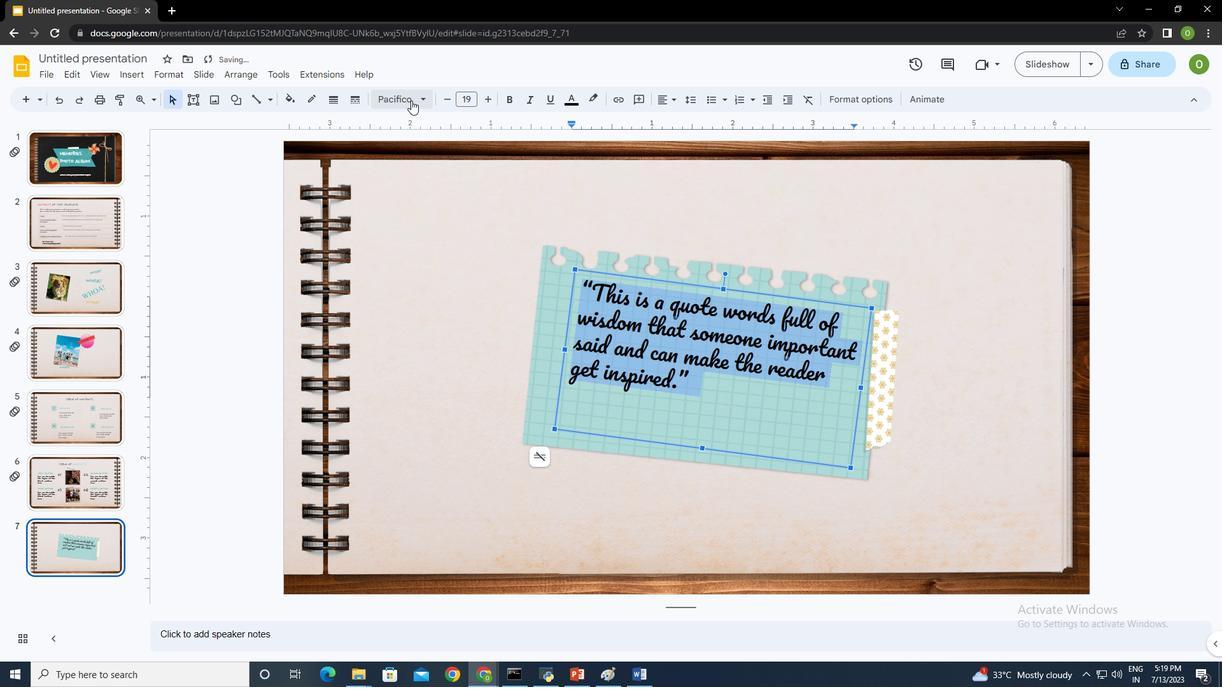 
Action: Mouse pressed left at (410, 99)
Screenshot: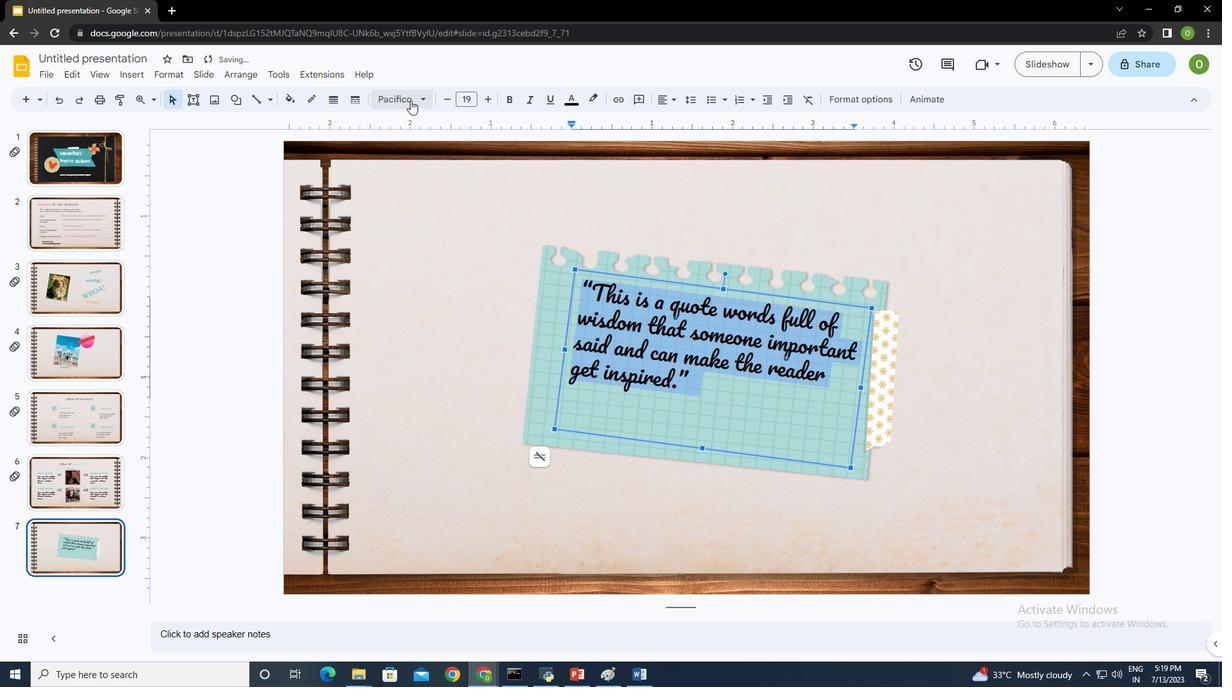 
Action: Mouse moved to (450, 175)
Screenshot: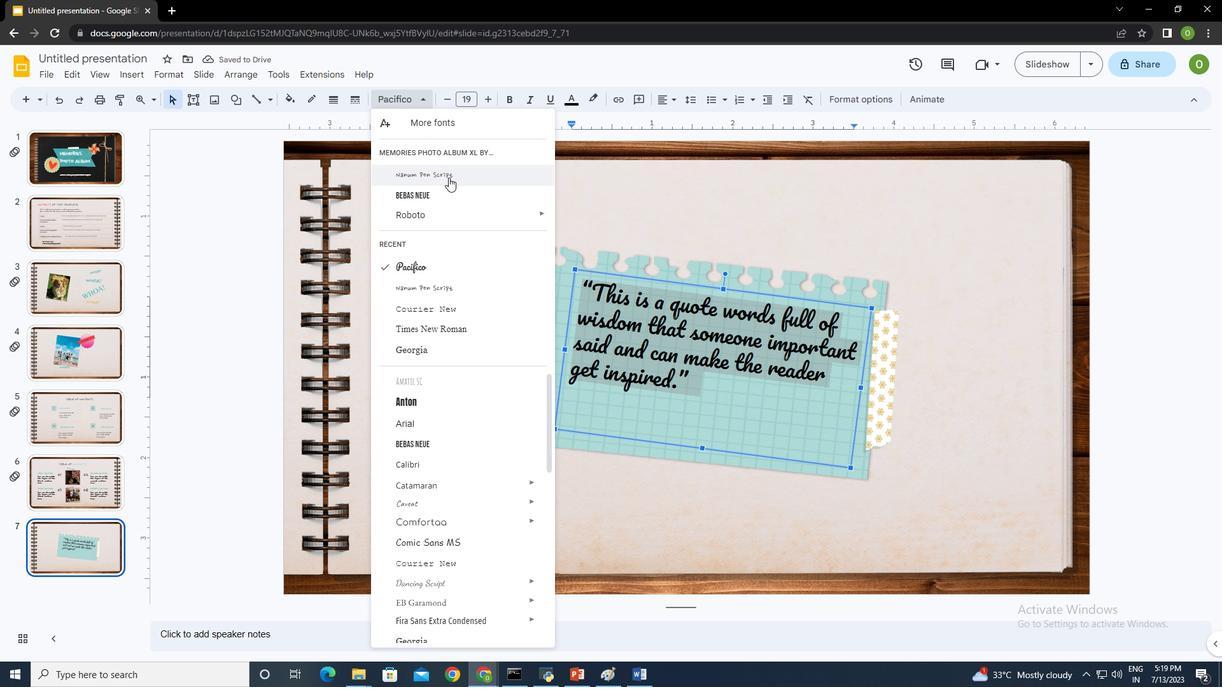 
Action: Mouse pressed left at (450, 175)
Screenshot: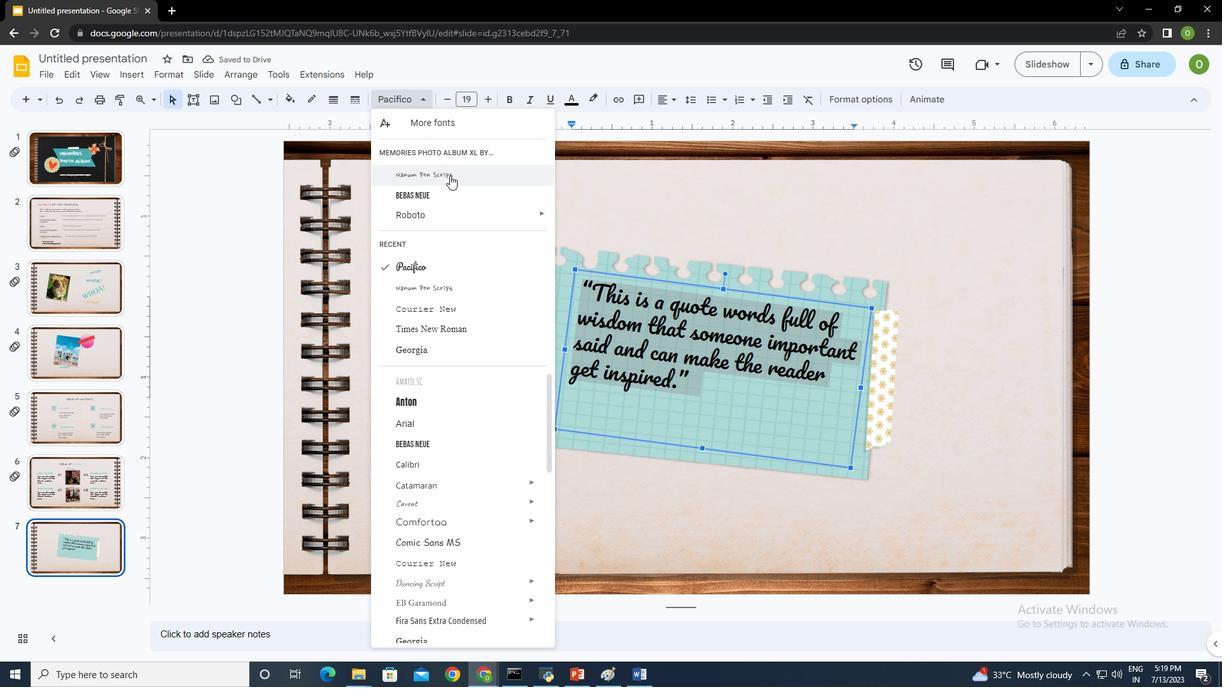 
Action: Mouse moved to (484, 101)
Screenshot: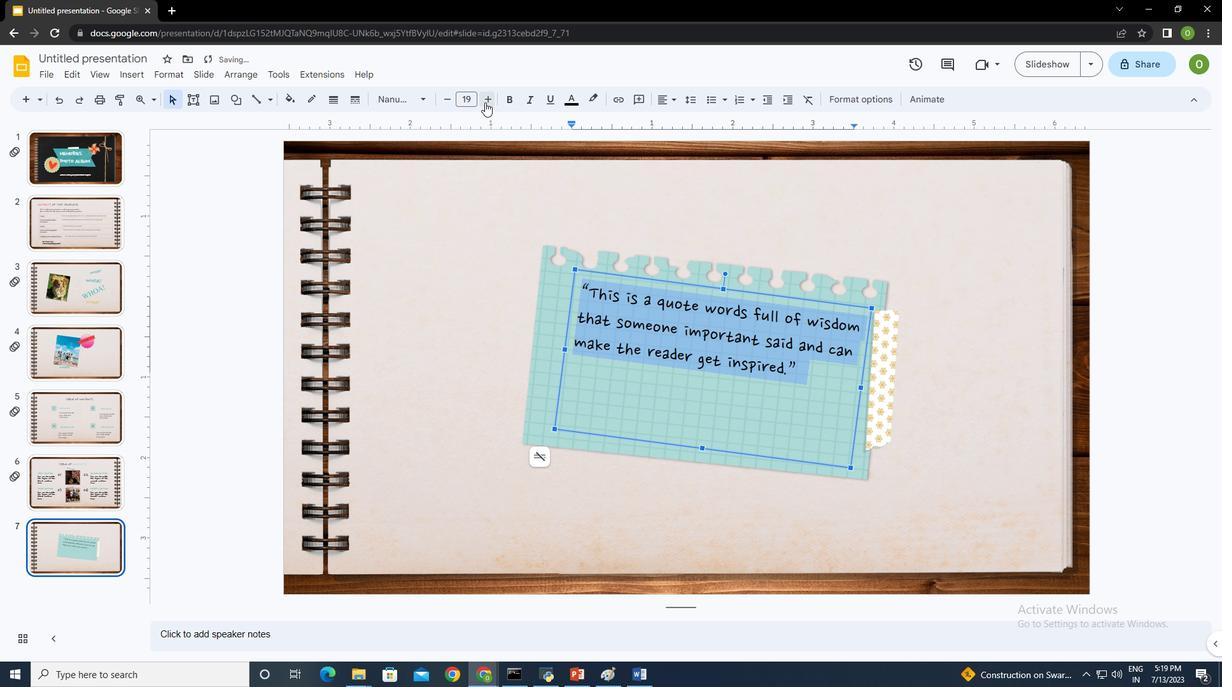 
Action: Mouse pressed left at (484, 101)
Screenshot: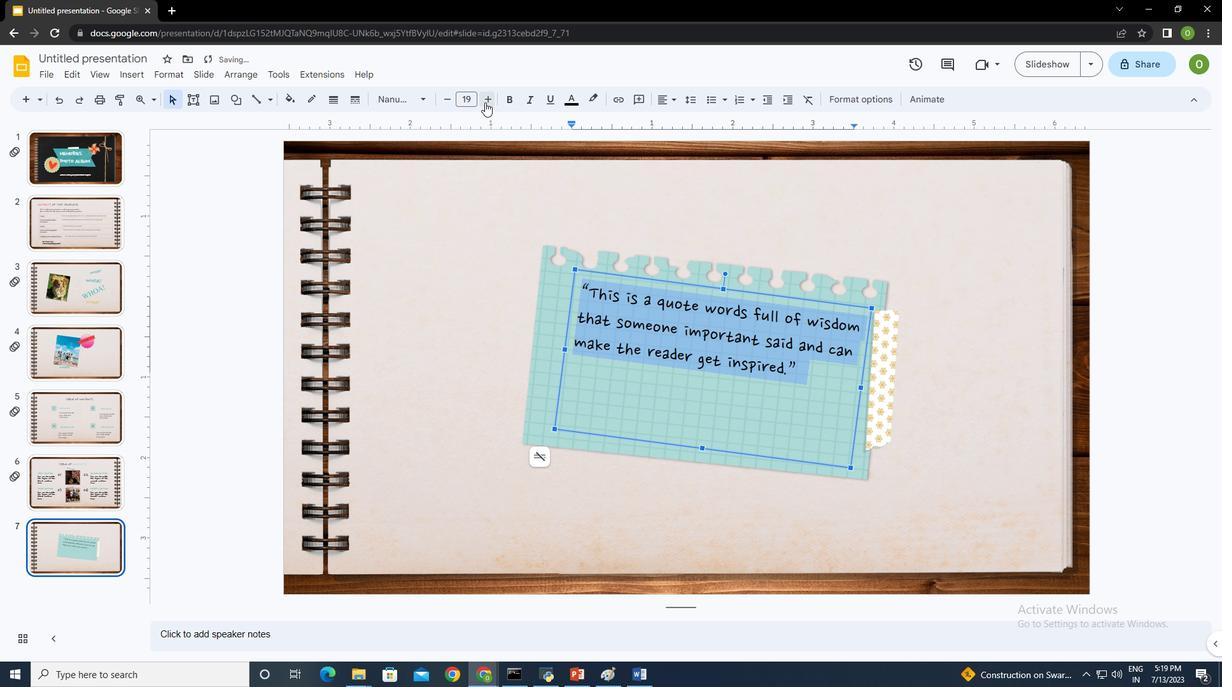 
Action: Mouse pressed left at (484, 101)
Screenshot: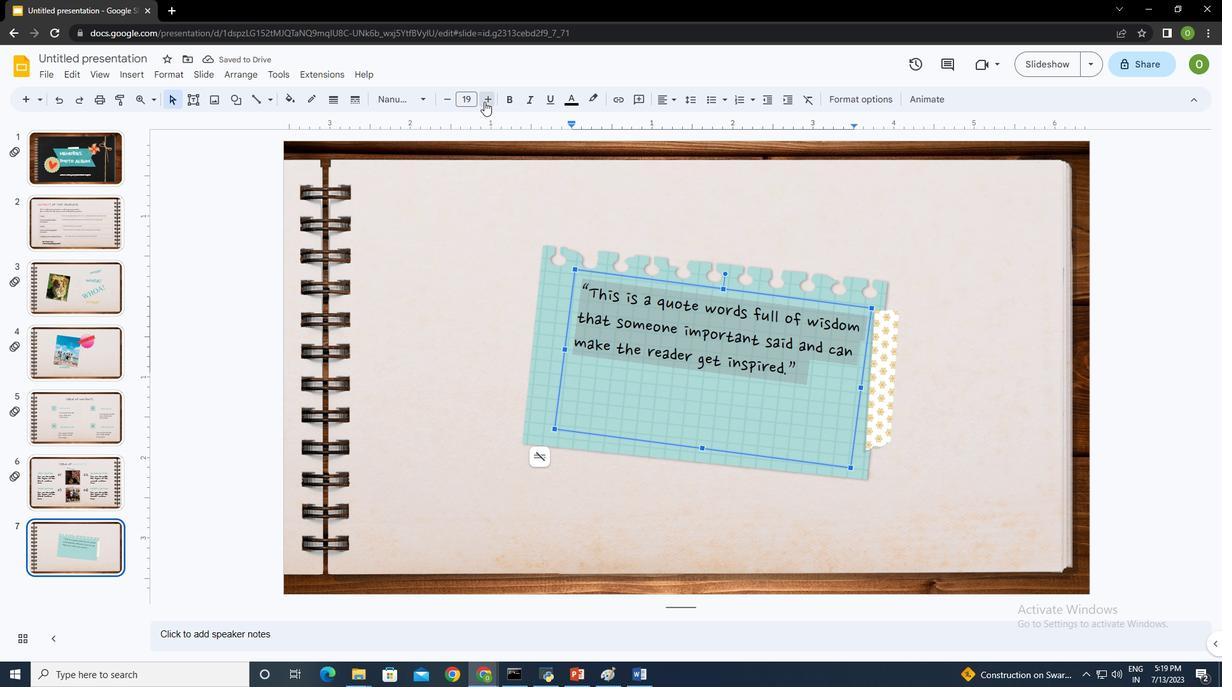 
Action: Mouse pressed left at (484, 101)
Screenshot: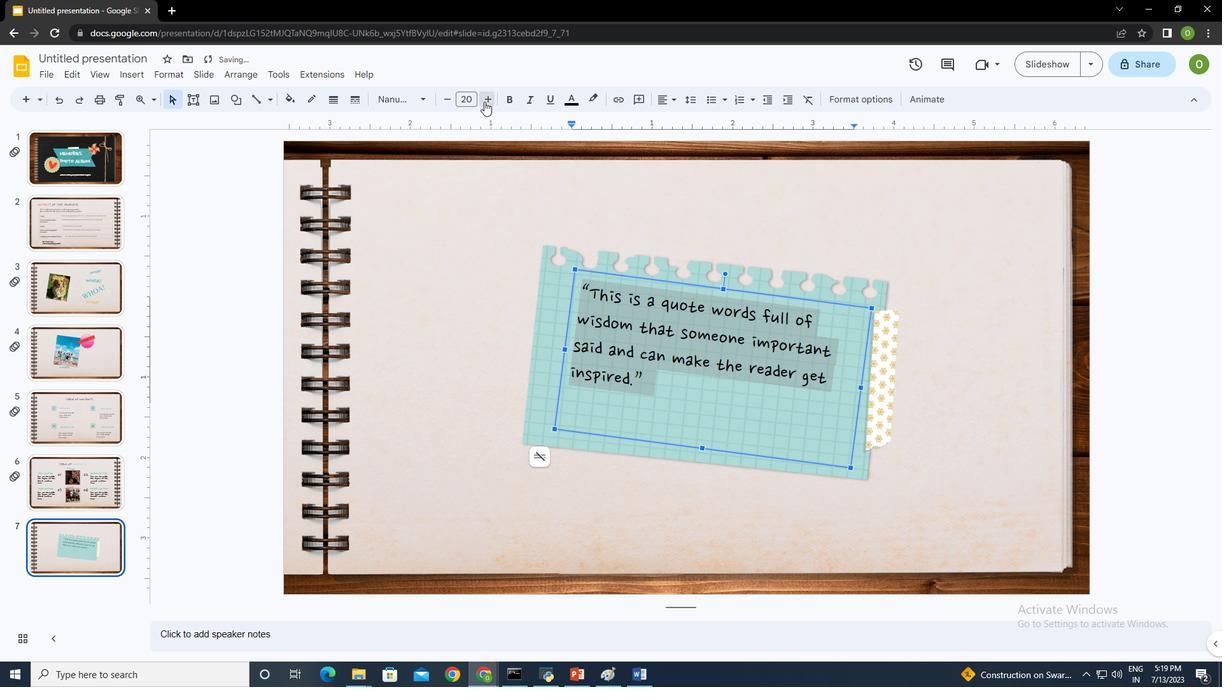 
Action: Mouse pressed left at (484, 101)
Screenshot: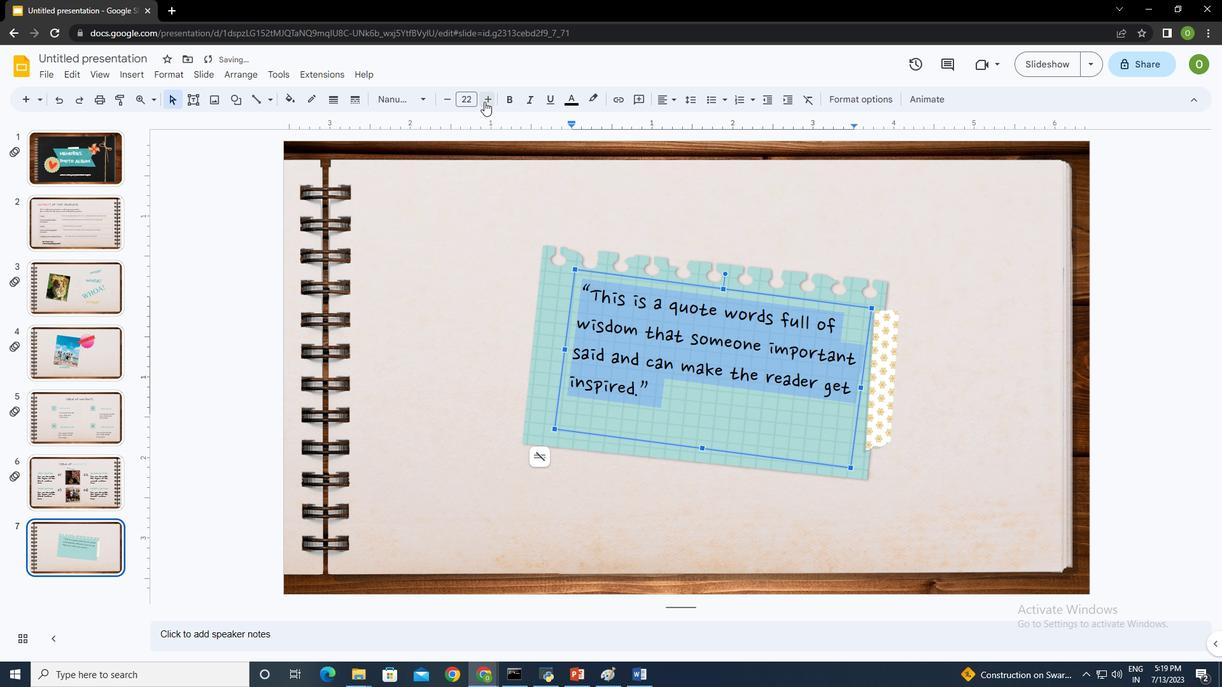 
Action: Mouse moved to (671, 98)
Screenshot: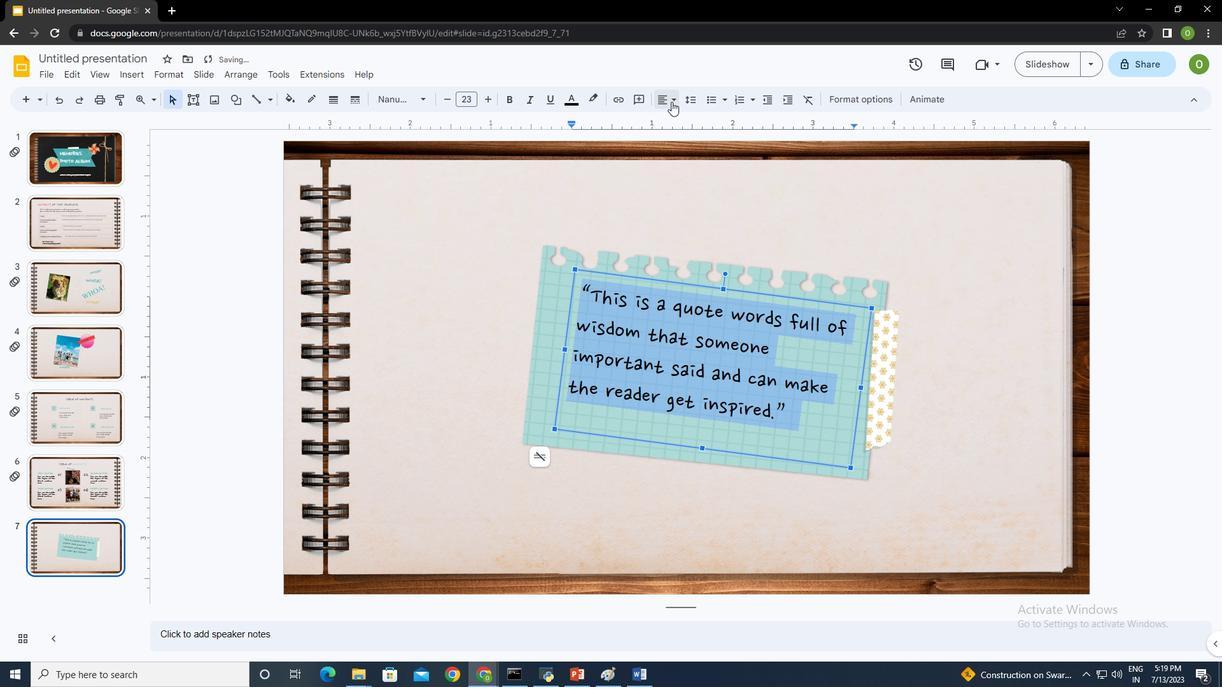 
Action: Mouse pressed left at (671, 98)
Screenshot: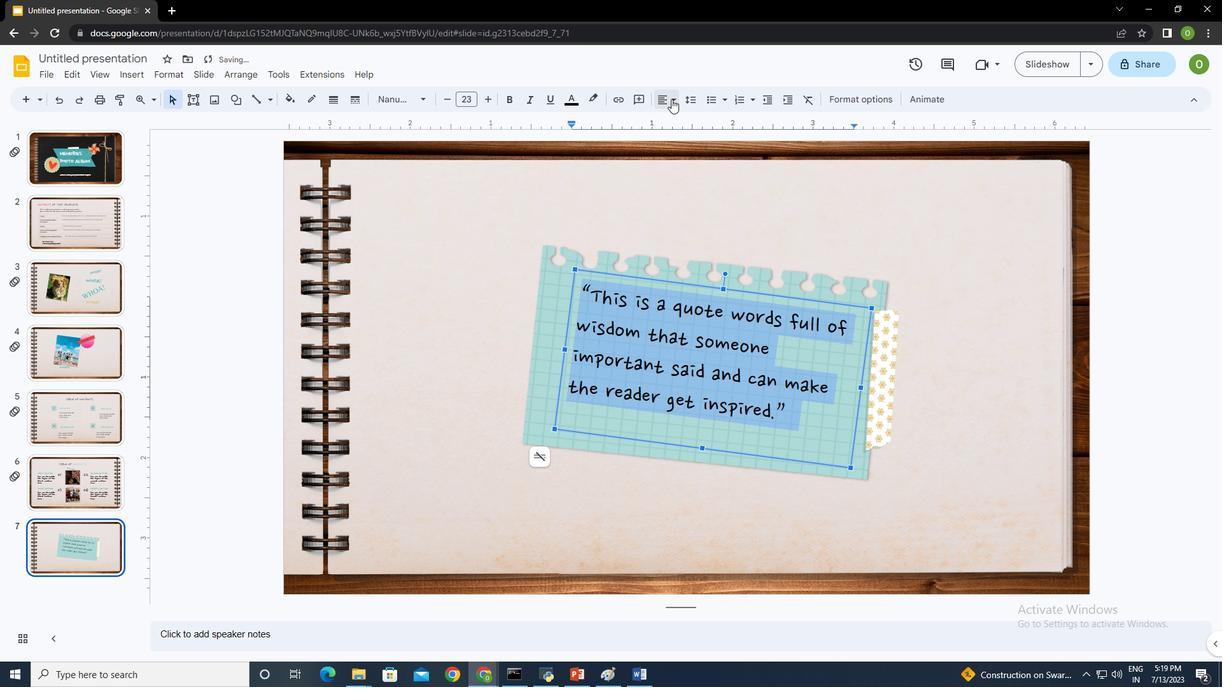 
Action: Mouse moved to (664, 122)
Screenshot: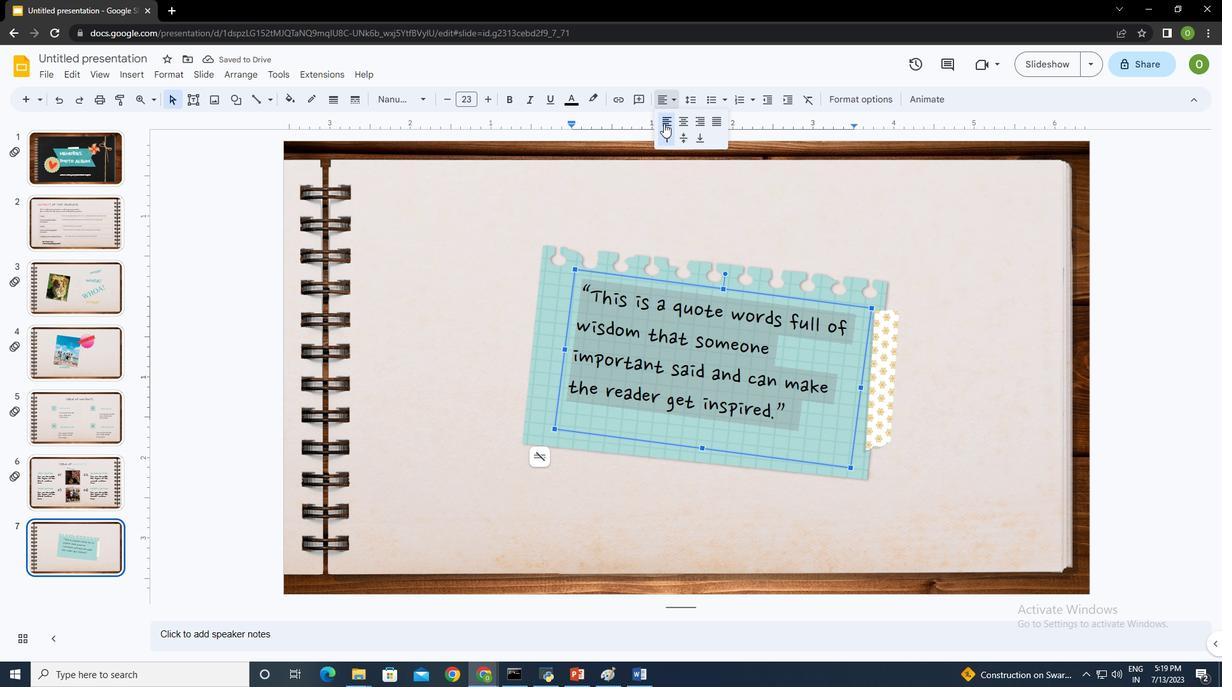
Action: Mouse pressed left at (664, 122)
Screenshot: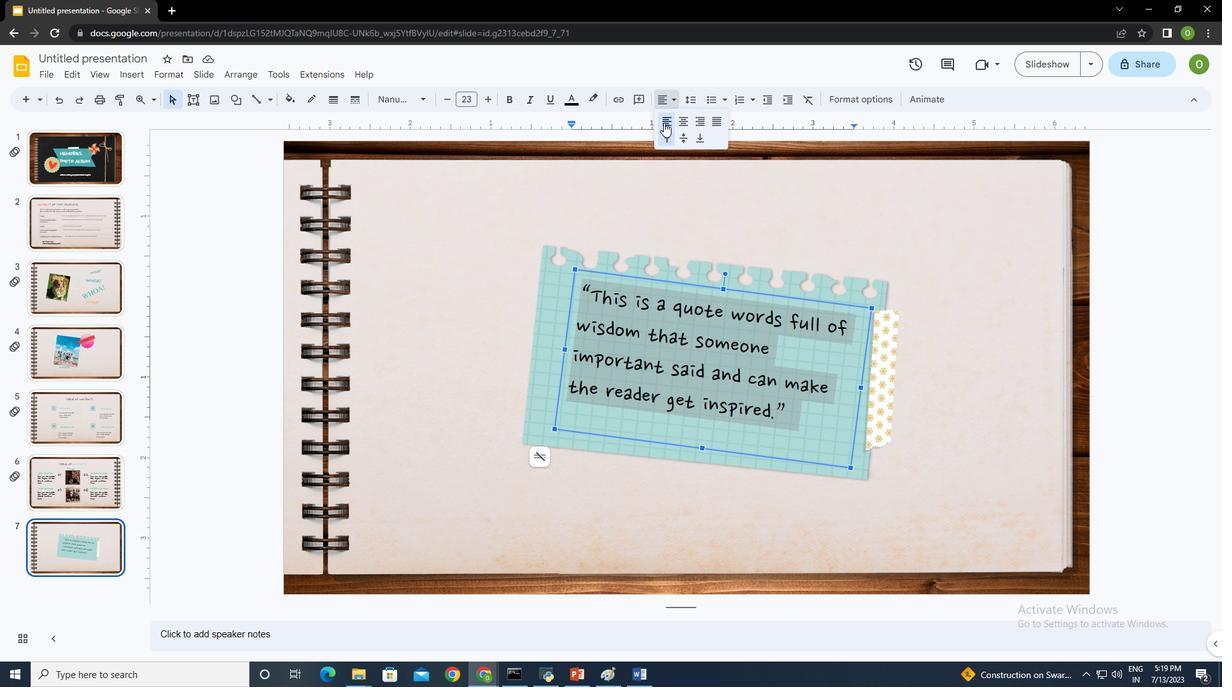 
Action: Mouse moved to (671, 97)
Screenshot: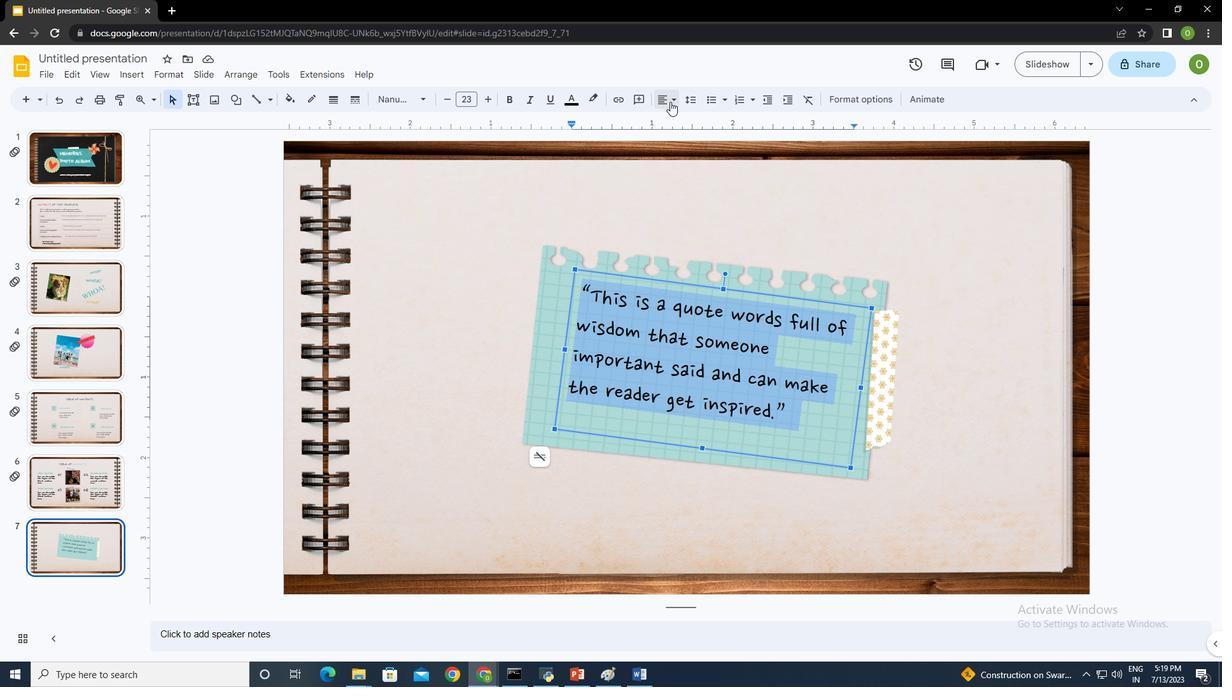 
Action: Mouse pressed left at (671, 97)
Screenshot: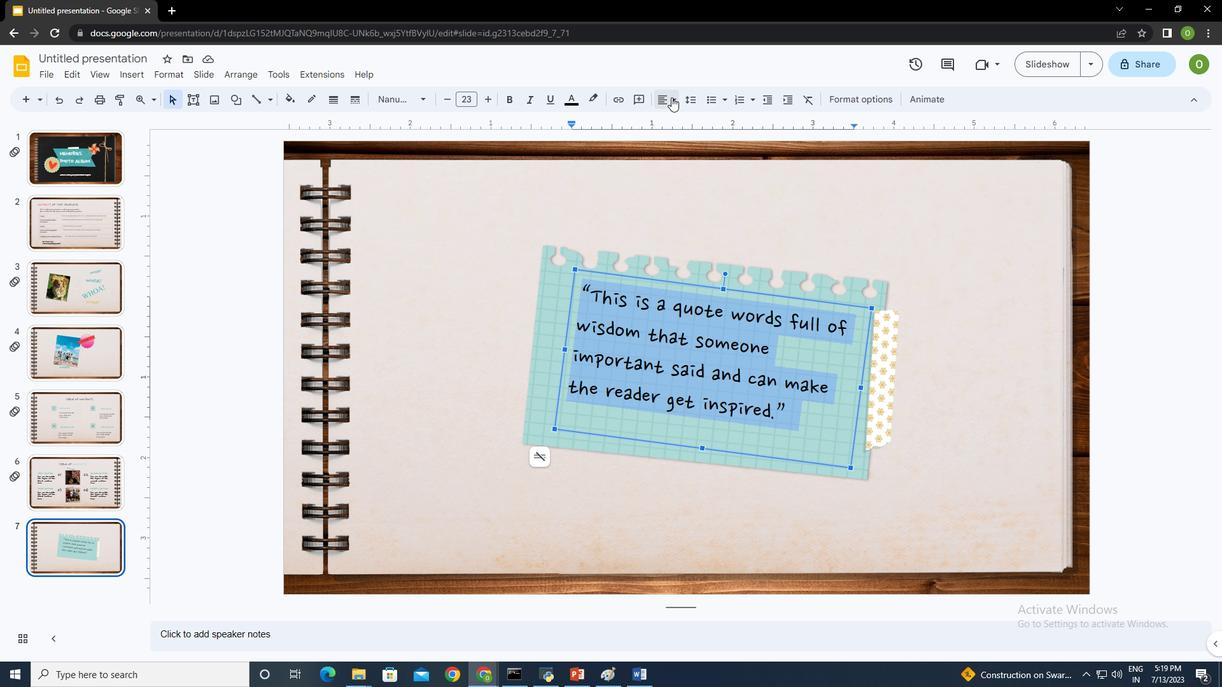 
Action: Mouse moved to (685, 140)
Screenshot: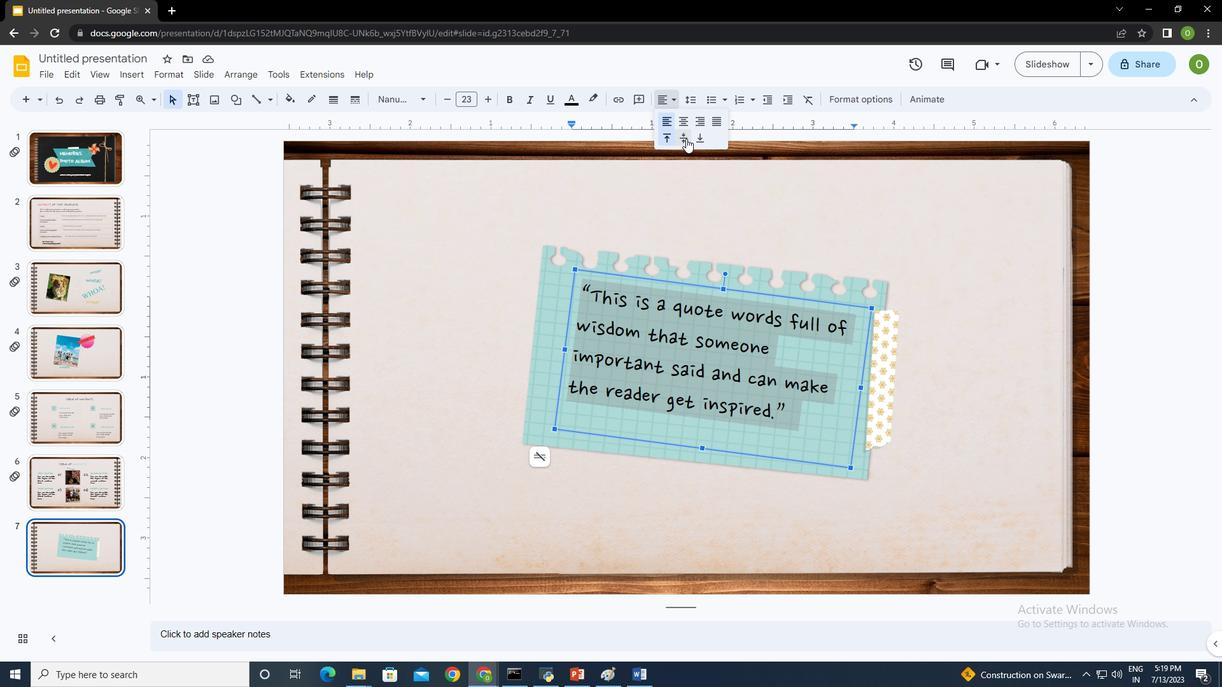 
Action: Mouse pressed left at (685, 140)
Screenshot: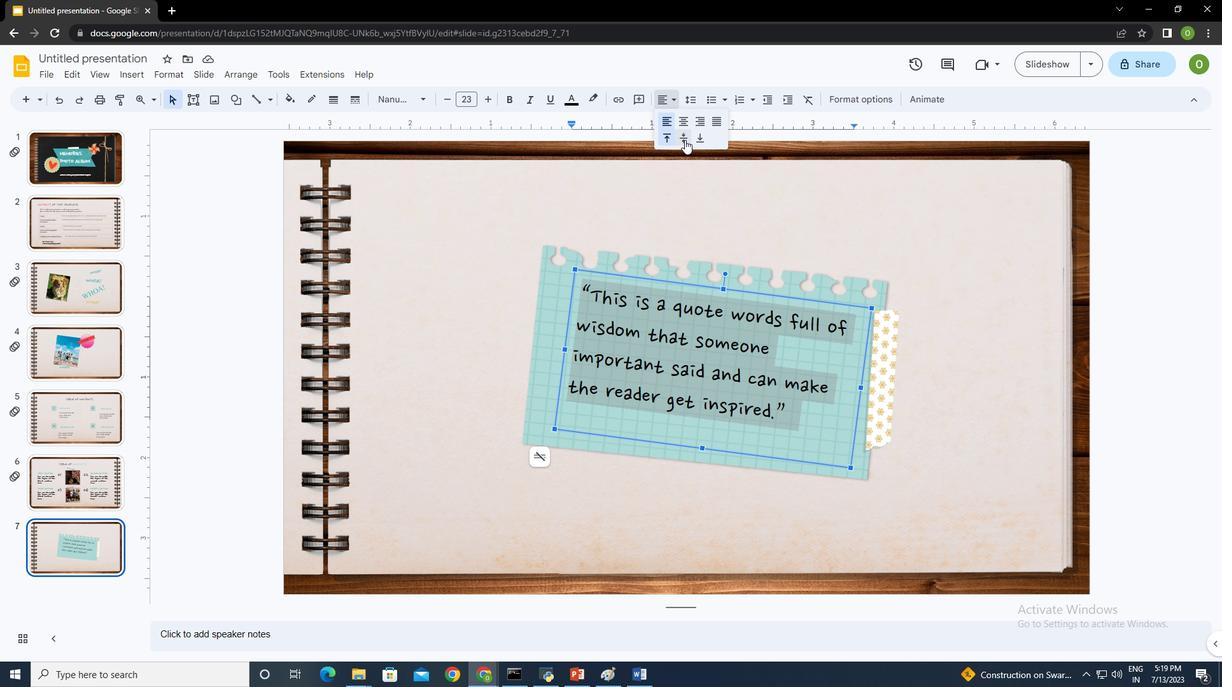 
Action: Mouse moved to (835, 277)
Screenshot: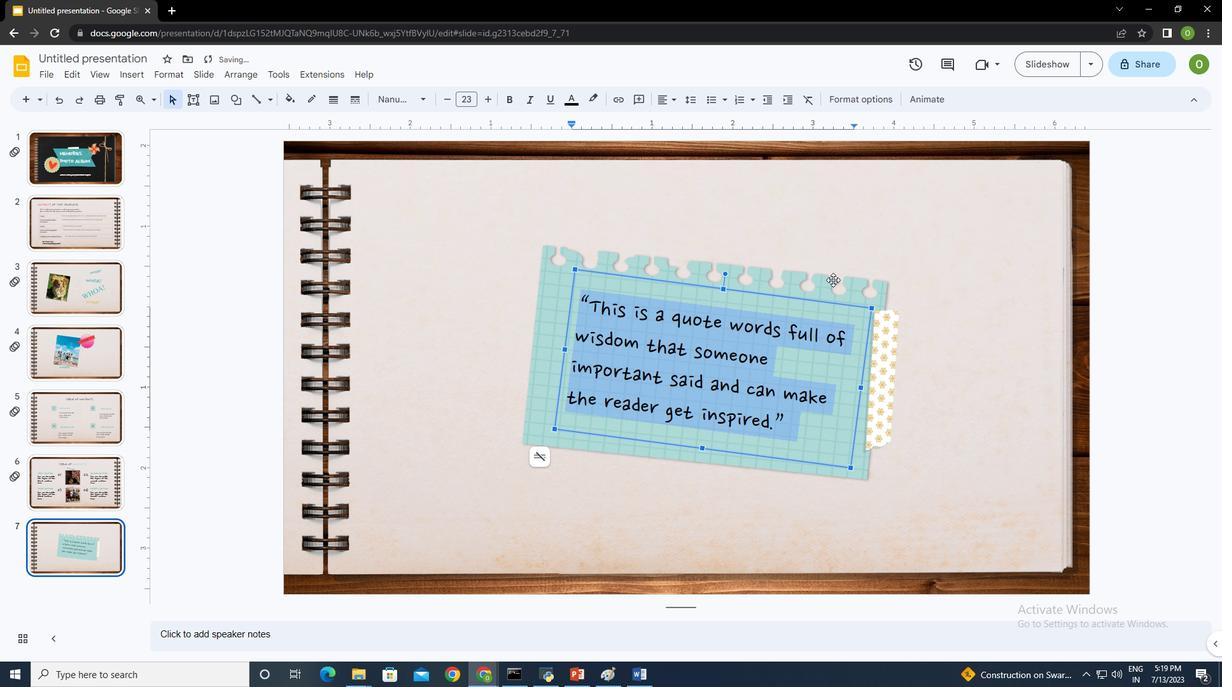 
Action: Mouse pressed left at (835, 277)
Screenshot: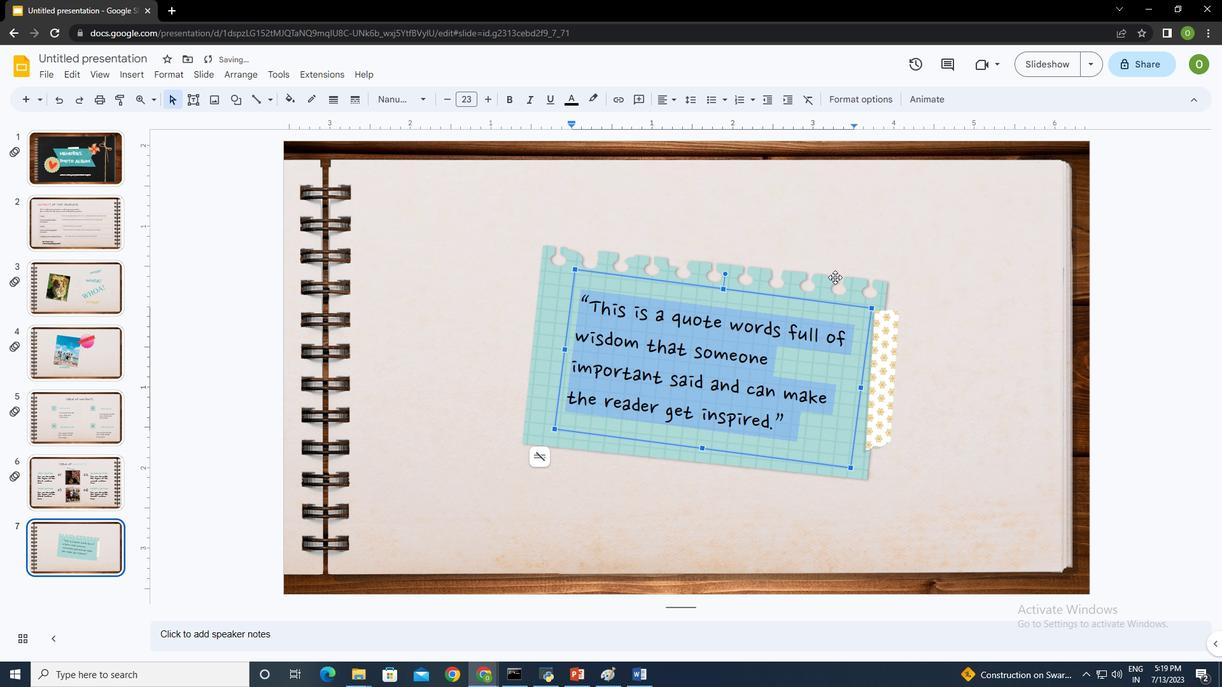 
Action: Mouse moved to (853, 392)
Screenshot: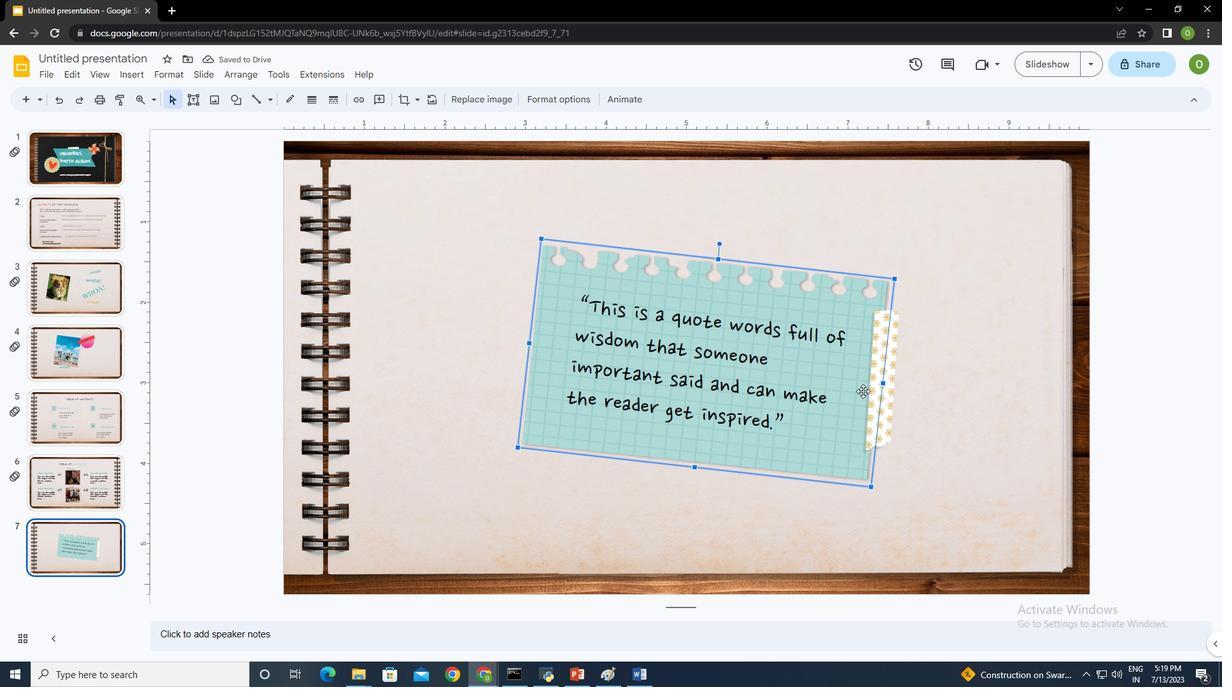 
Action: Mouse pressed left at (853, 392)
Screenshot: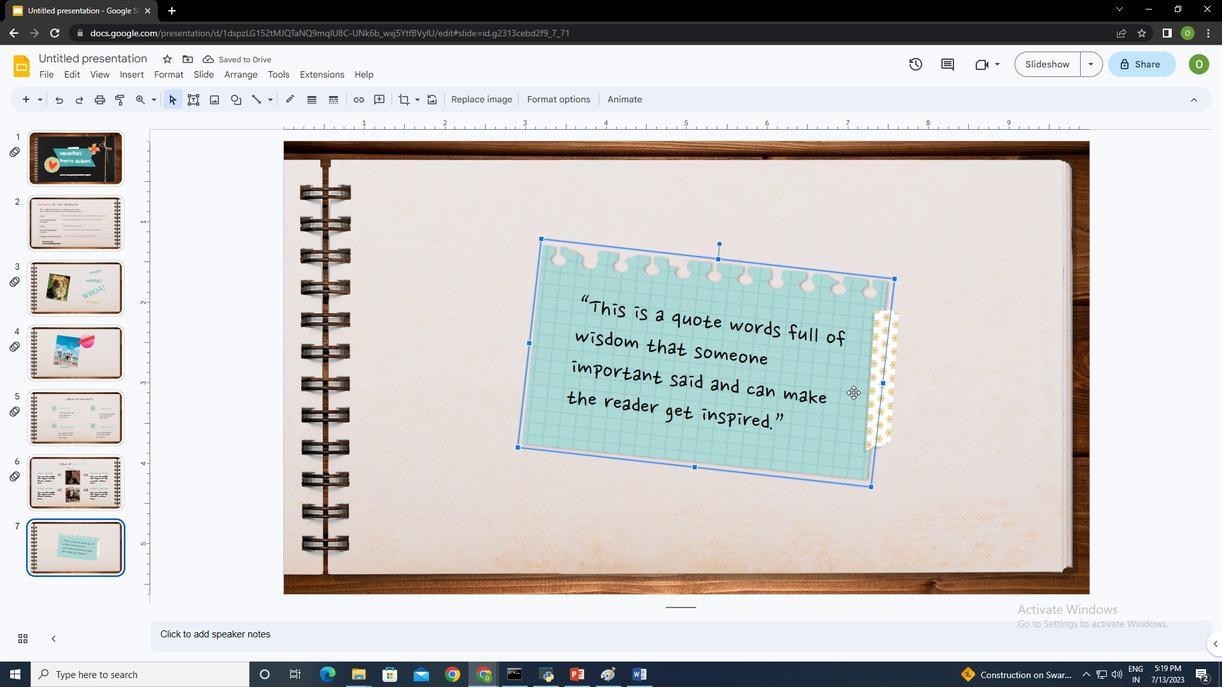 
Action: Mouse moved to (673, 499)
Screenshot: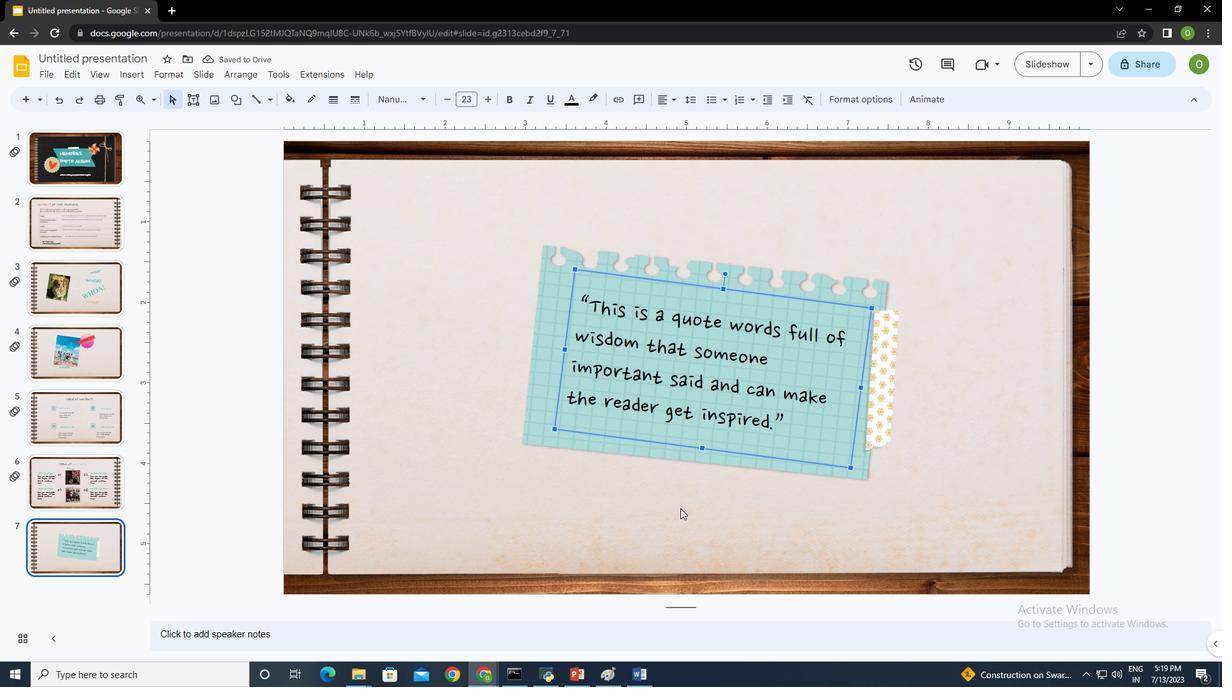 
Action: Mouse pressed left at (673, 499)
Screenshot: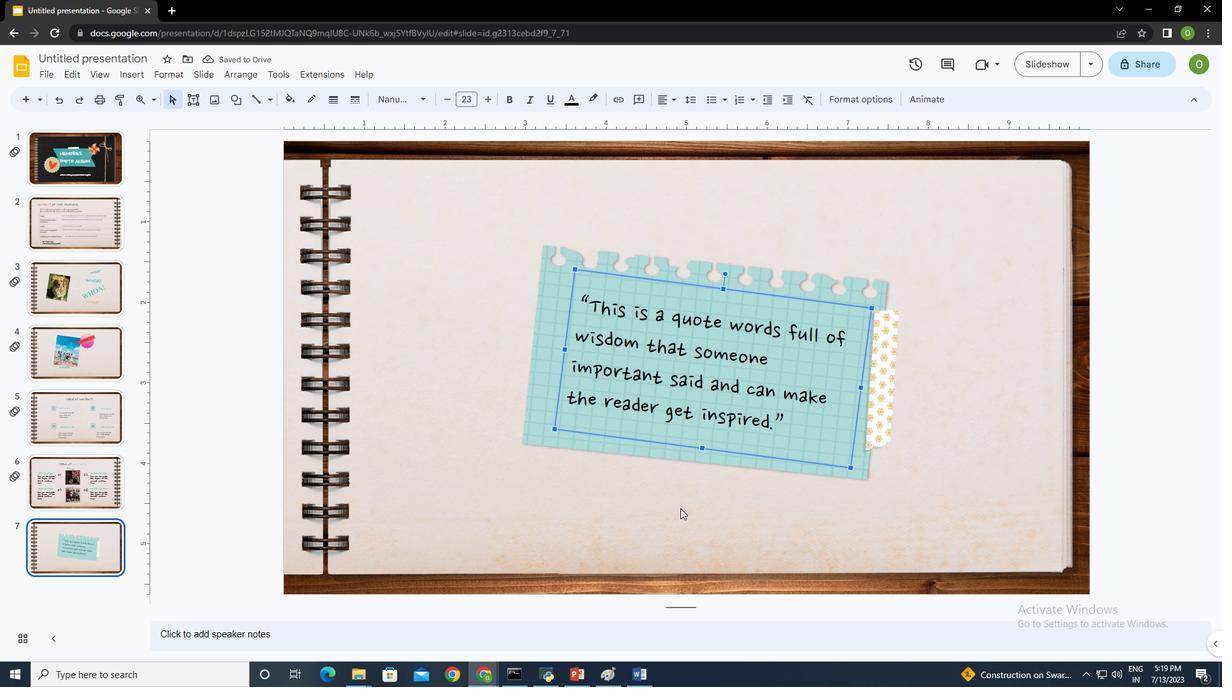 
Action: Mouse moved to (194, 98)
Screenshot: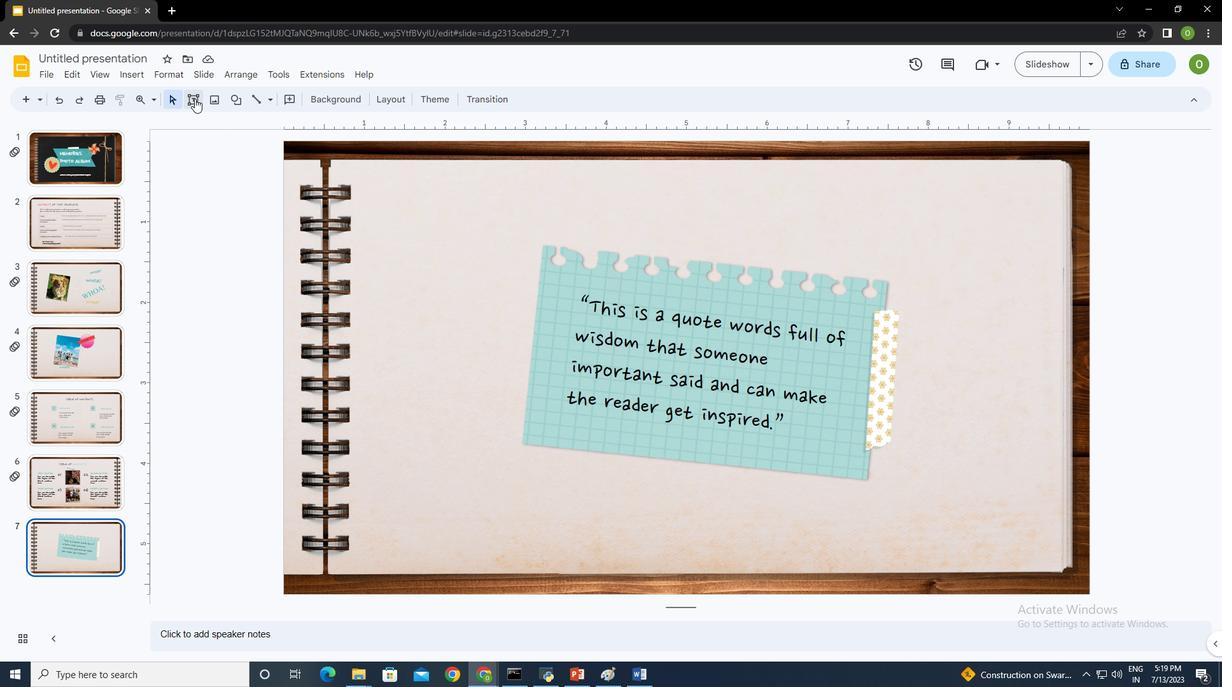 
Action: Mouse pressed left at (194, 98)
Screenshot: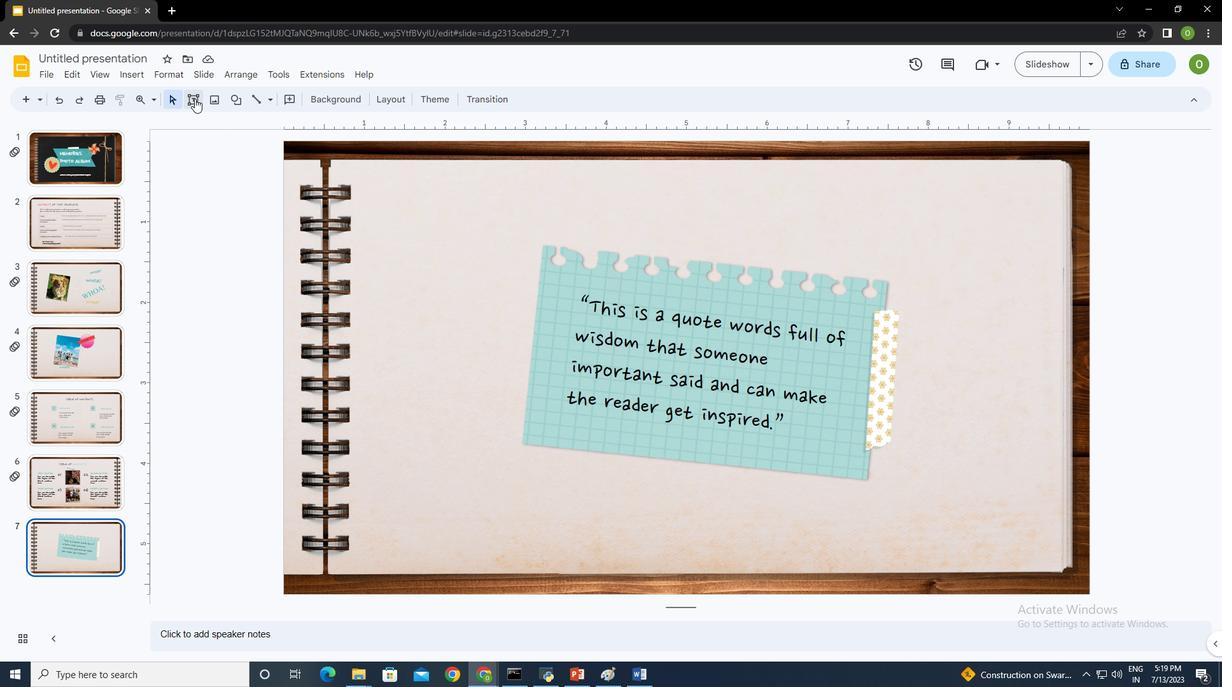 
Action: Mouse moved to (603, 471)
Screenshot: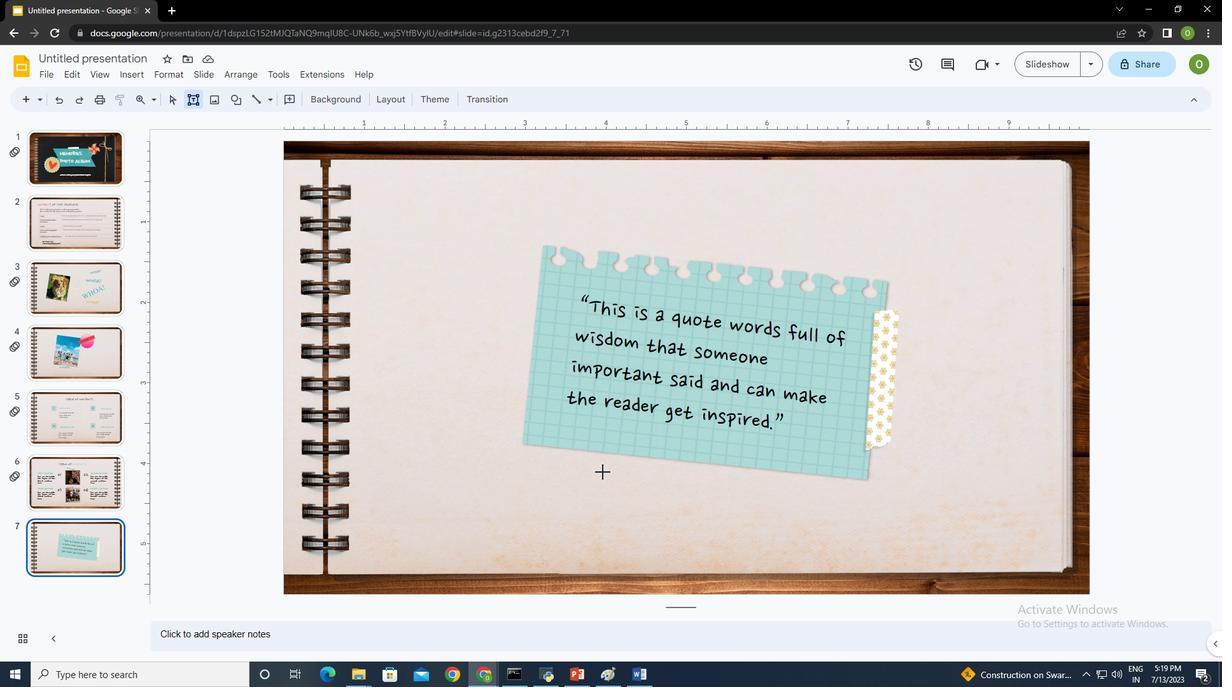 
Action: Mouse pressed left at (603, 471)
Screenshot: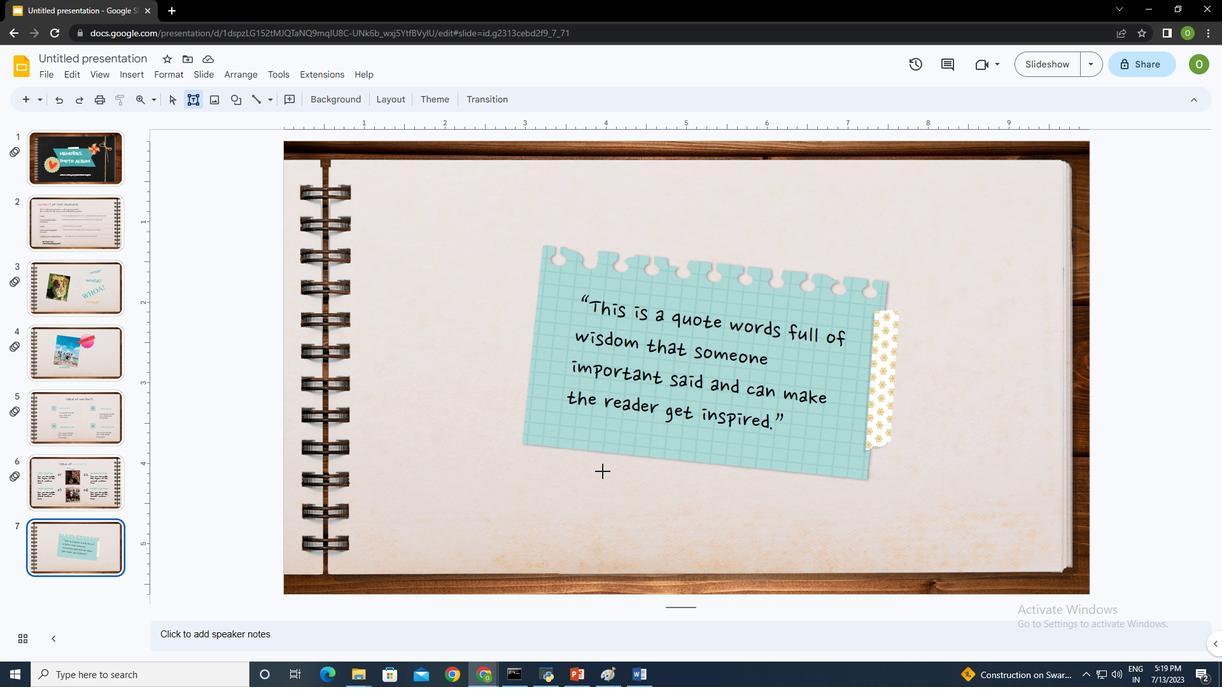 
Action: Mouse moved to (584, 404)
Screenshot: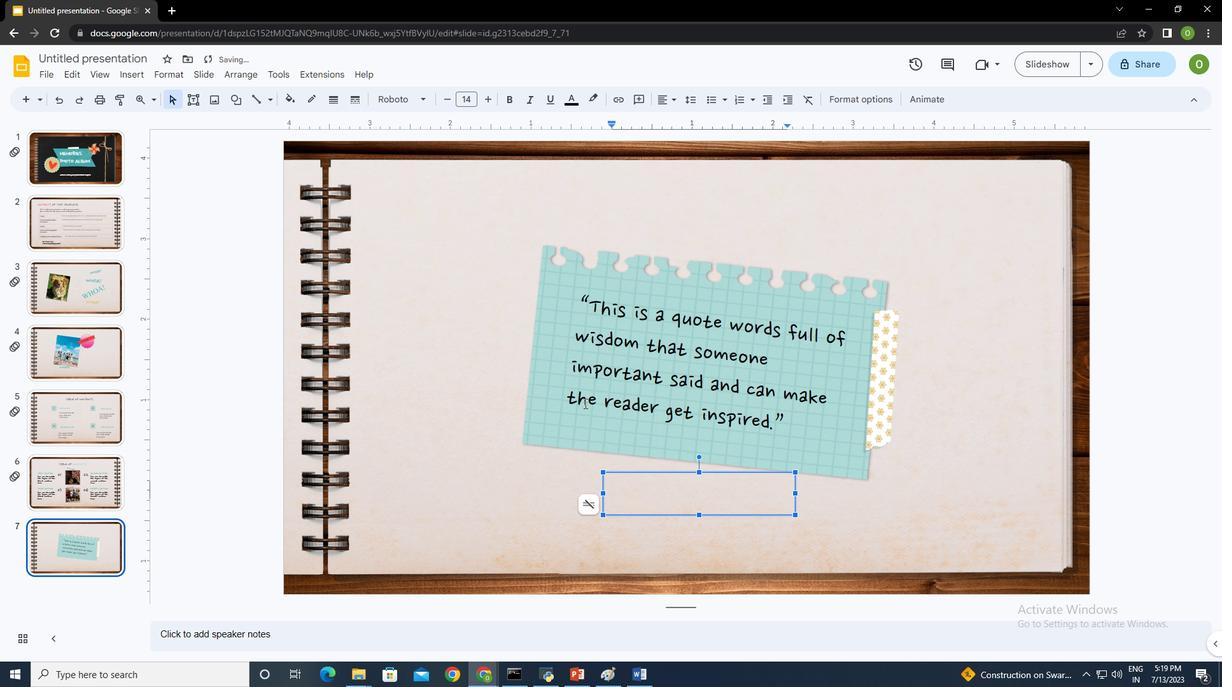 
Action: Key pressed -<Key.shift>-<Key.backspace><Key.shift><Key.shift><Key.shift><Key.shift><Key.shift><Key.shift><Key.shift><Key.shift><Key.shift><Key.shift><Key.shift><Key.shift><Key.shift><Key.shift><Key.shift><Key.shift><Key.shift><Key.shift>Someone<Key.space><Key.shift>Famous
Screenshot: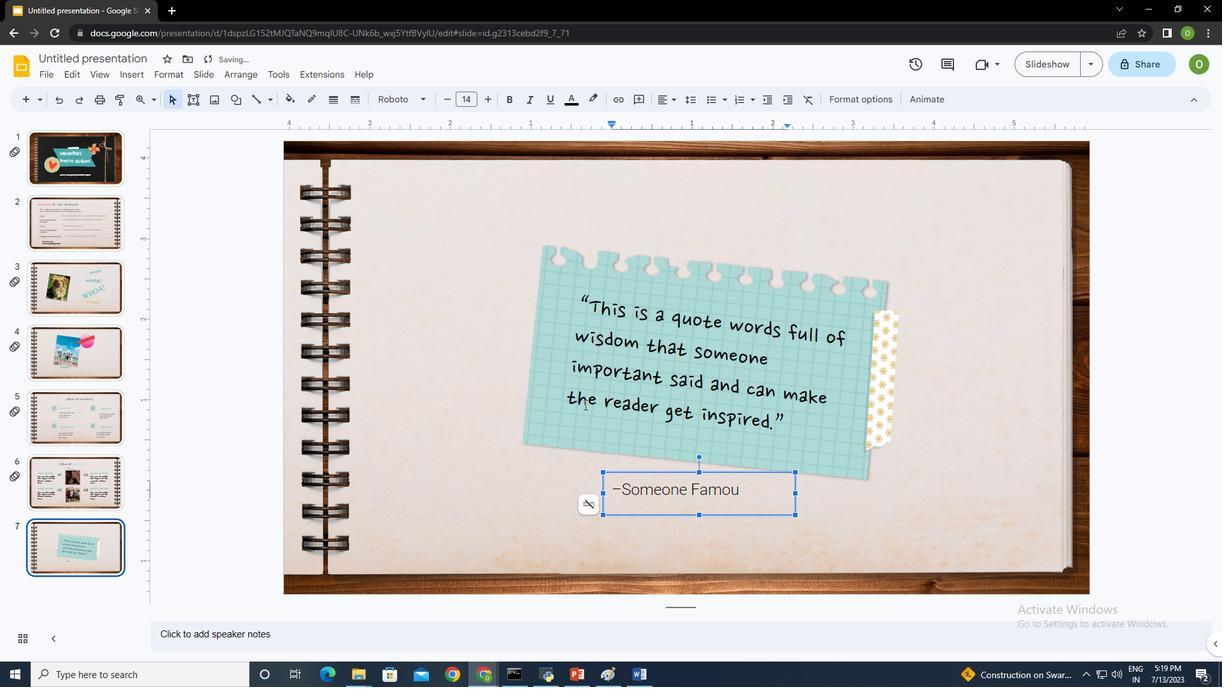 
Action: Mouse moved to (916, 511)
Screenshot: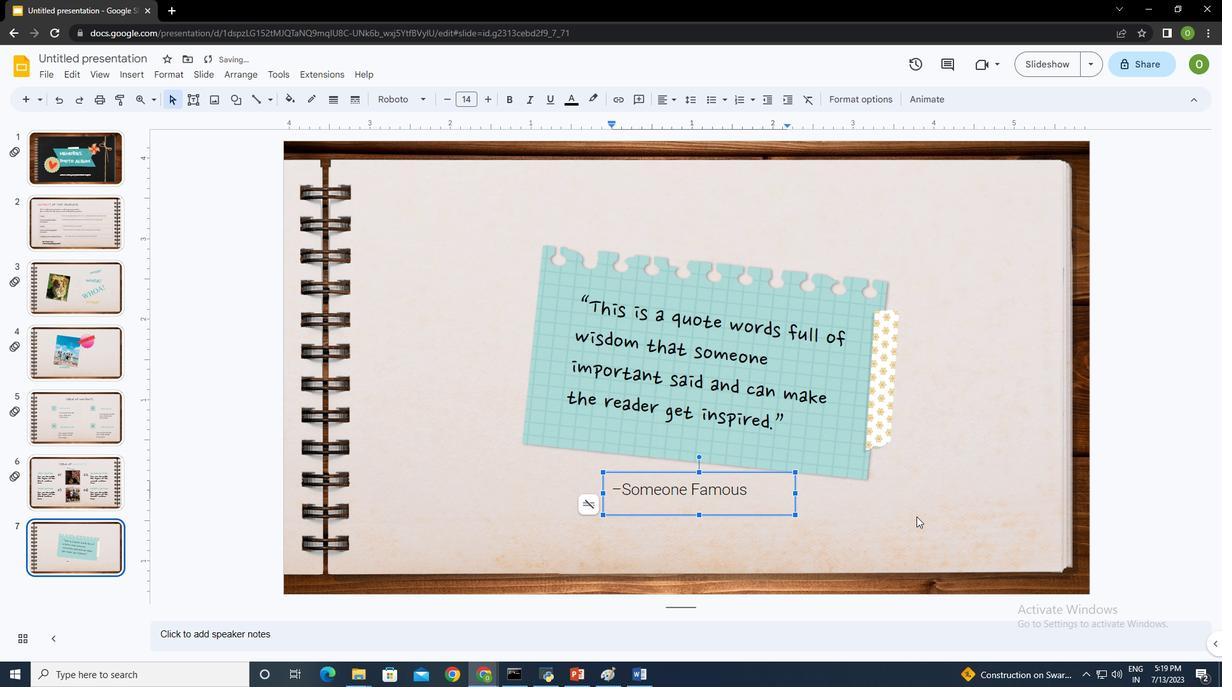 
Action: Mouse pressed left at (916, 511)
Screenshot: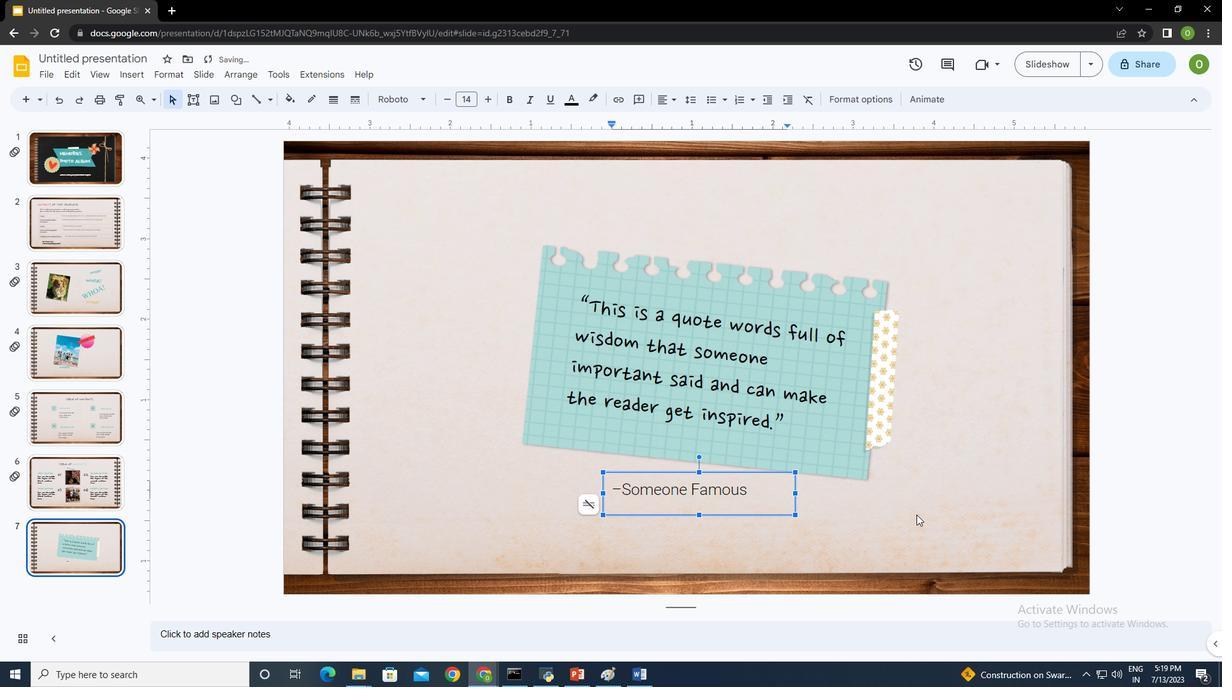
Action: Mouse moved to (788, 296)
Screenshot: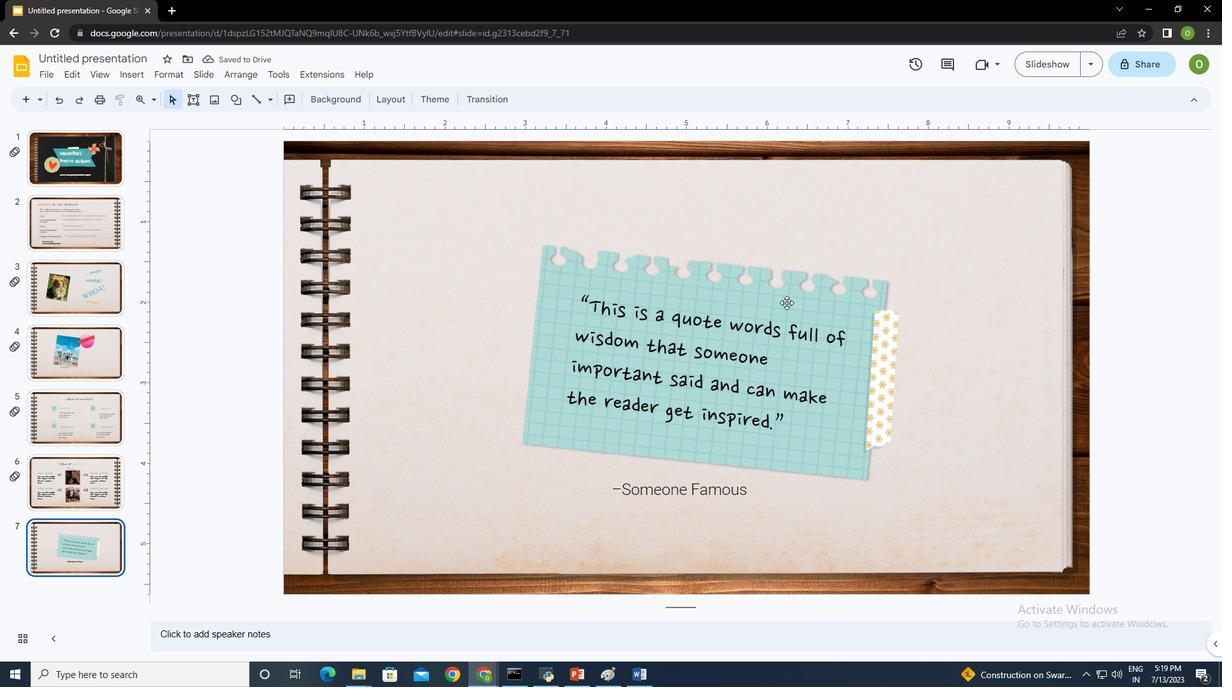 
Action: Mouse pressed left at (788, 296)
Screenshot: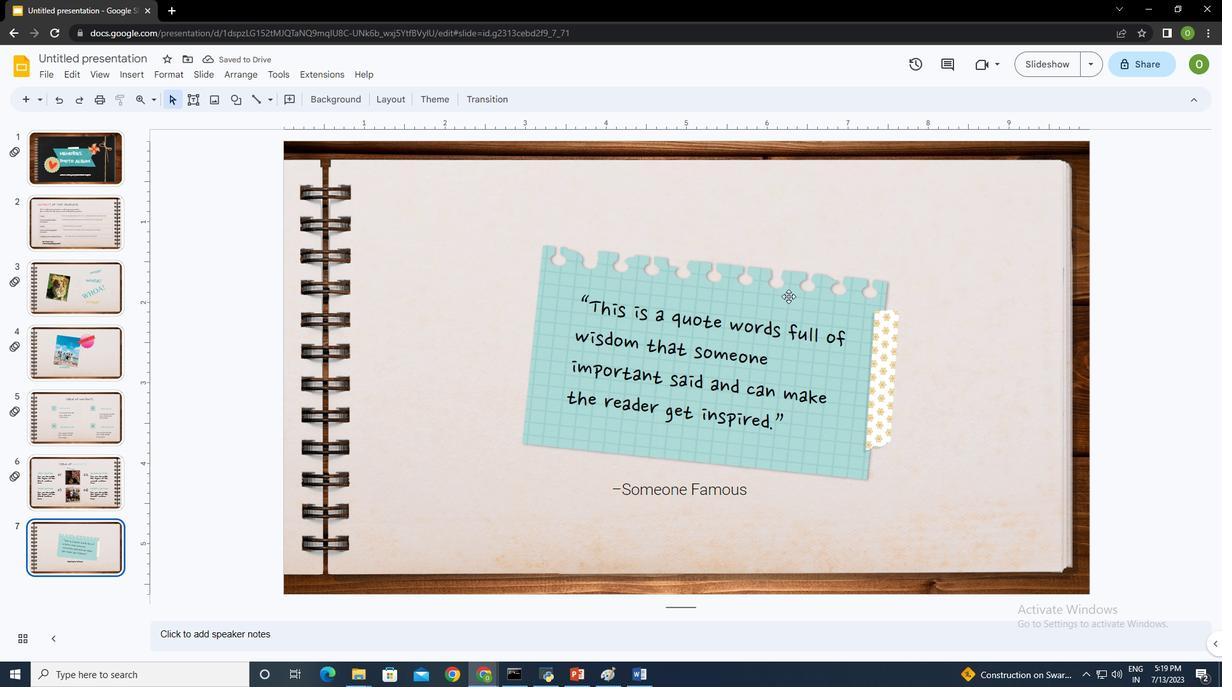 
Action: Mouse moved to (926, 98)
Screenshot: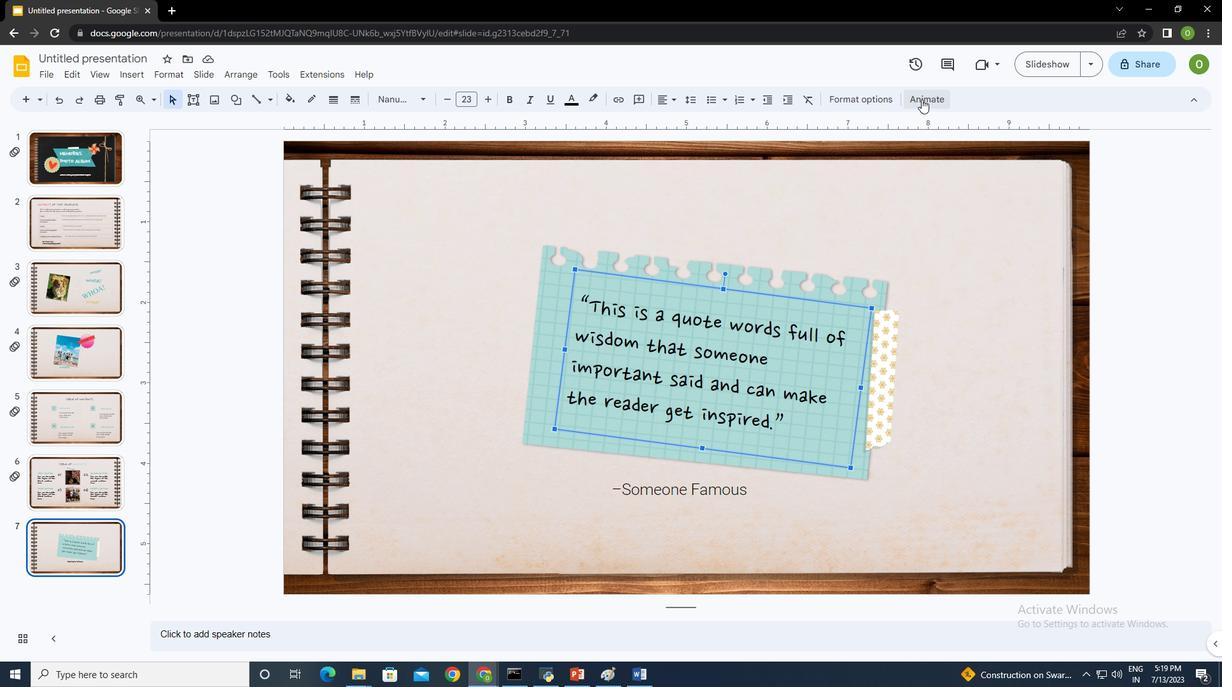 
Action: Mouse pressed left at (926, 98)
Screenshot: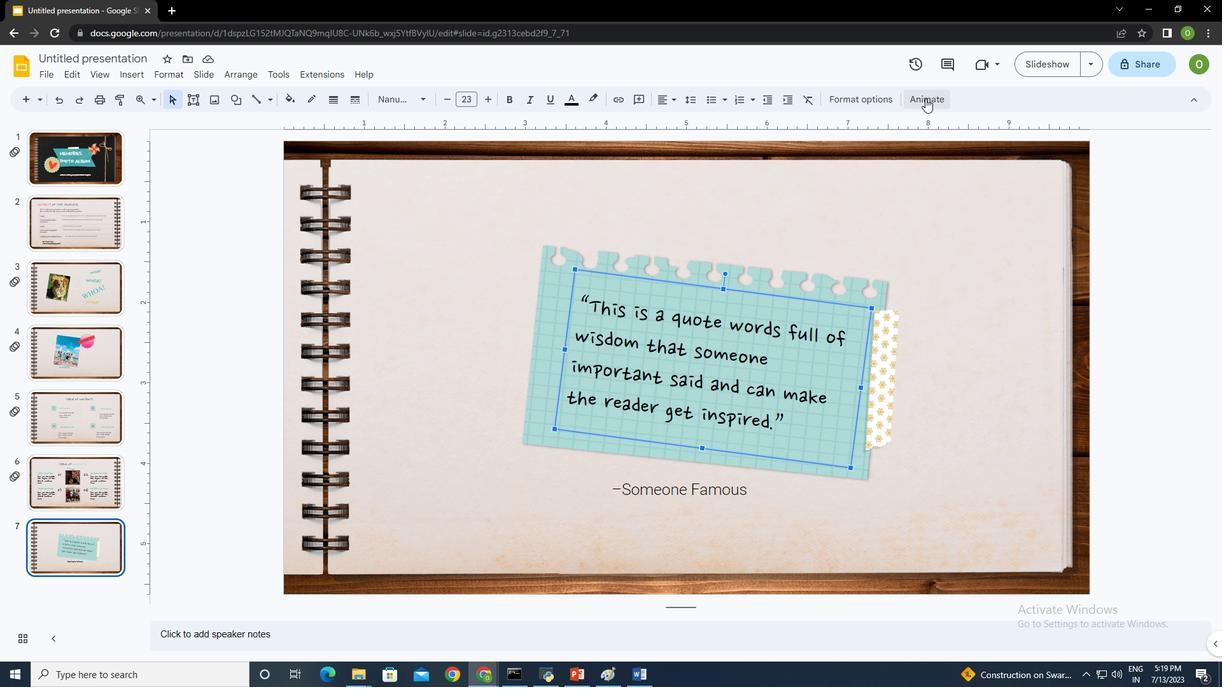 
Action: Mouse moved to (1078, 252)
Screenshot: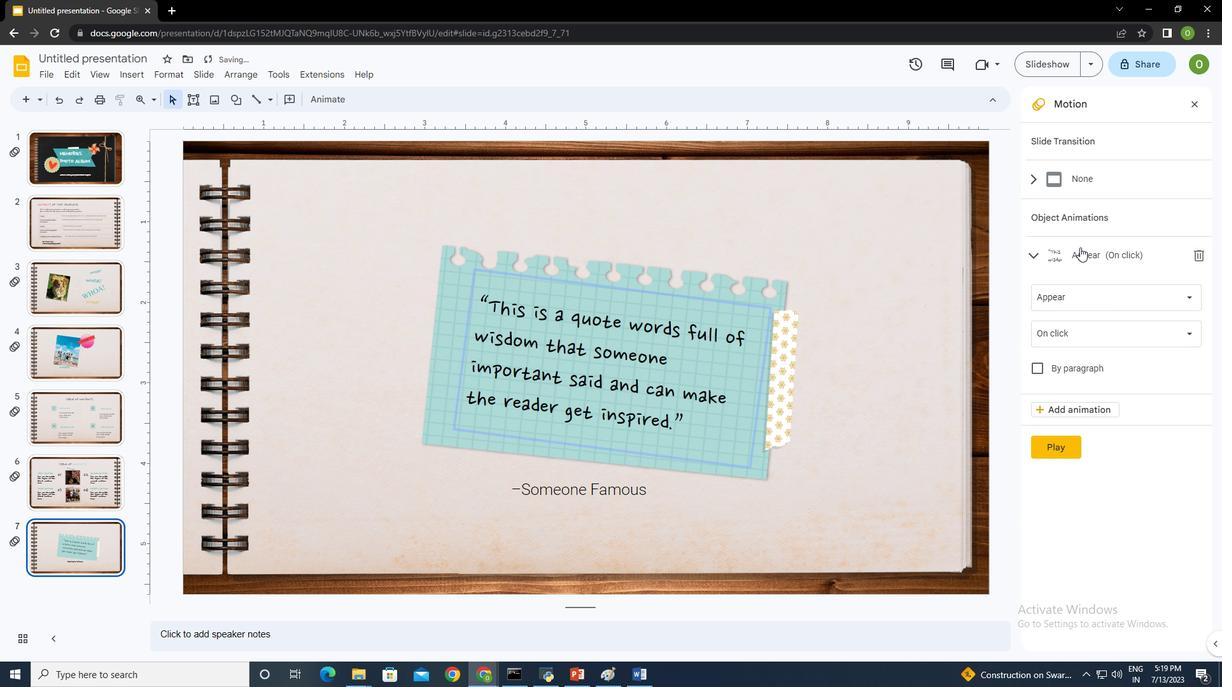 
Action: Mouse pressed left at (1078, 252)
Screenshot: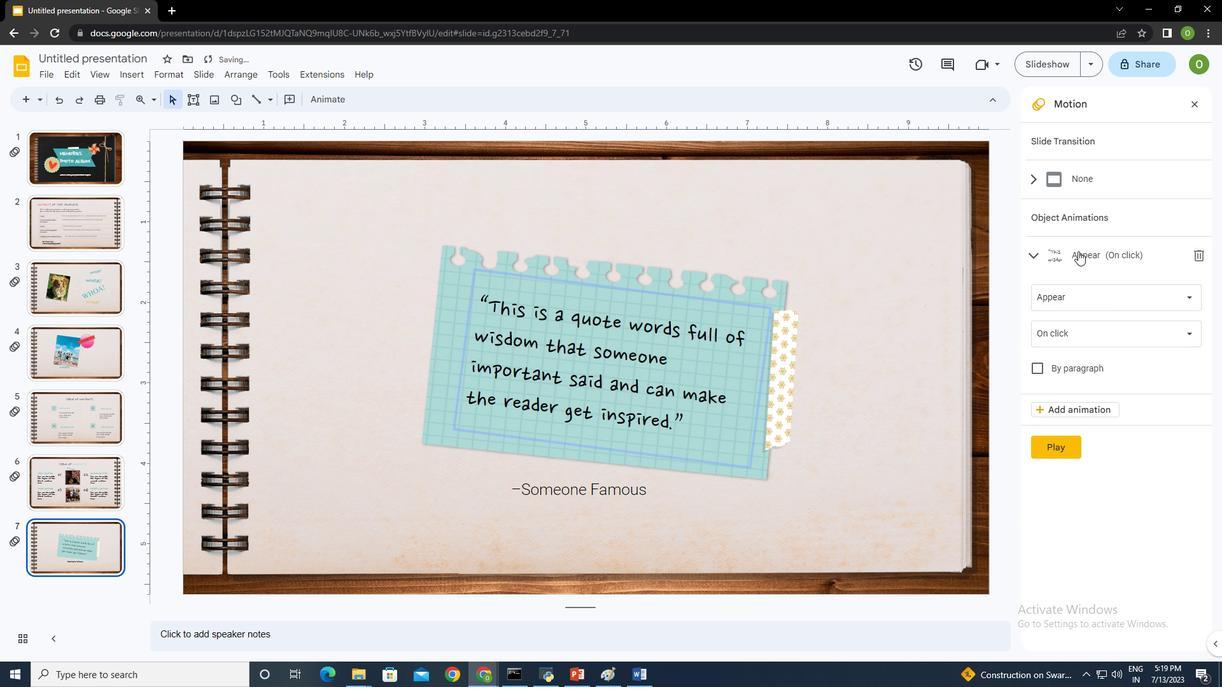 
Action: Mouse moved to (1078, 252)
Screenshot: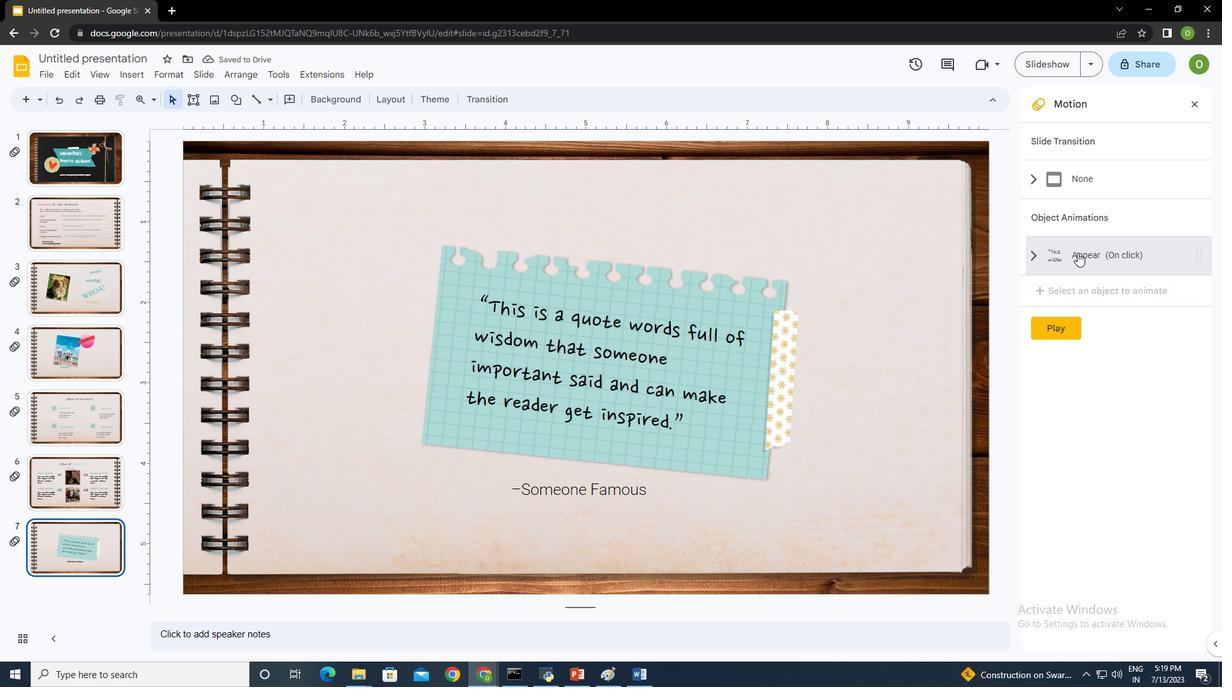 
Action: Mouse pressed left at (1078, 252)
Screenshot: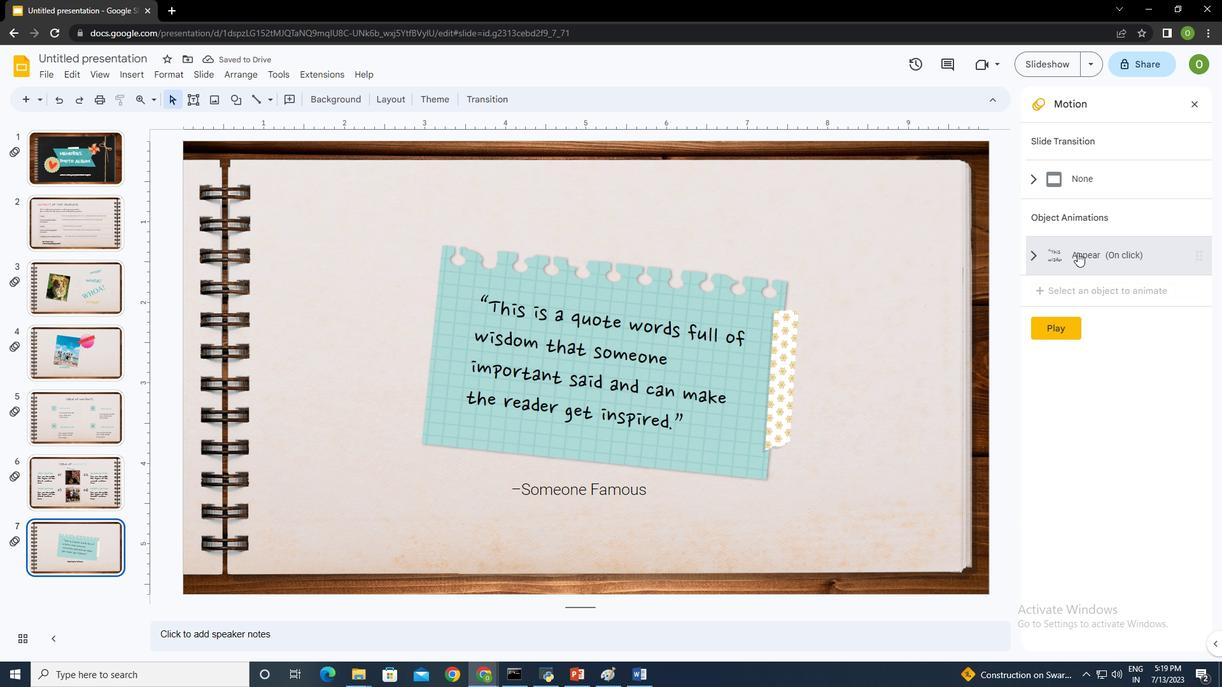 
Action: Mouse moved to (1065, 300)
Screenshot: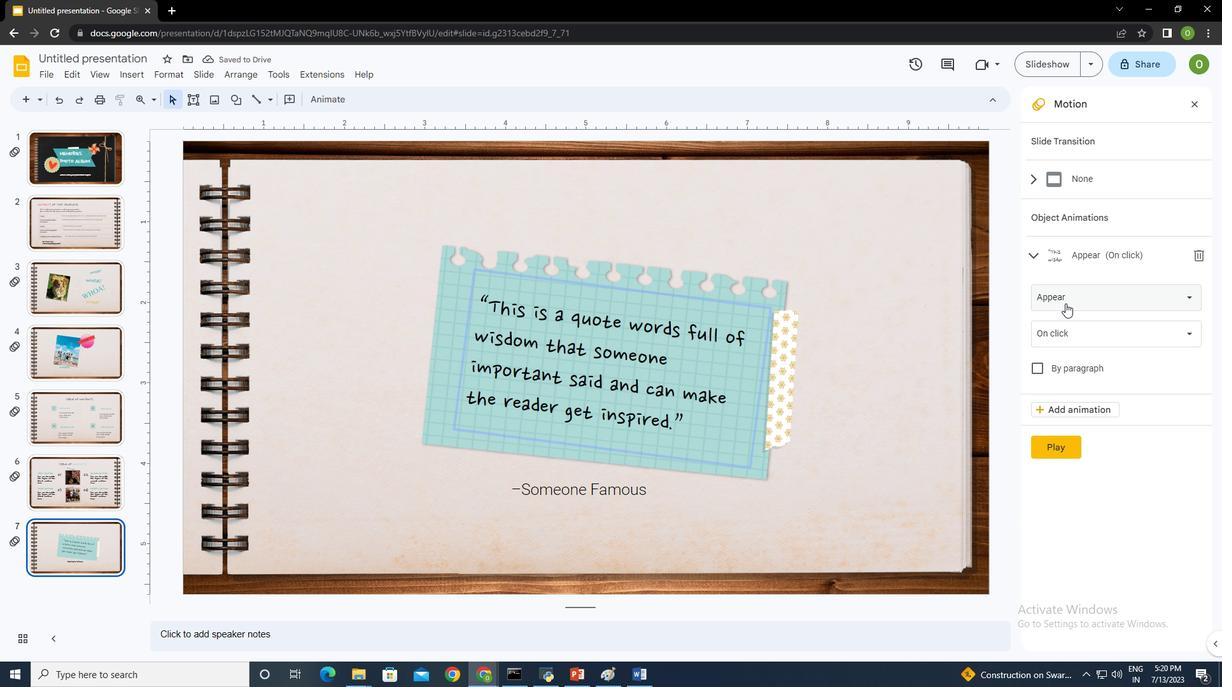 
Action: Mouse pressed left at (1065, 300)
Screenshot: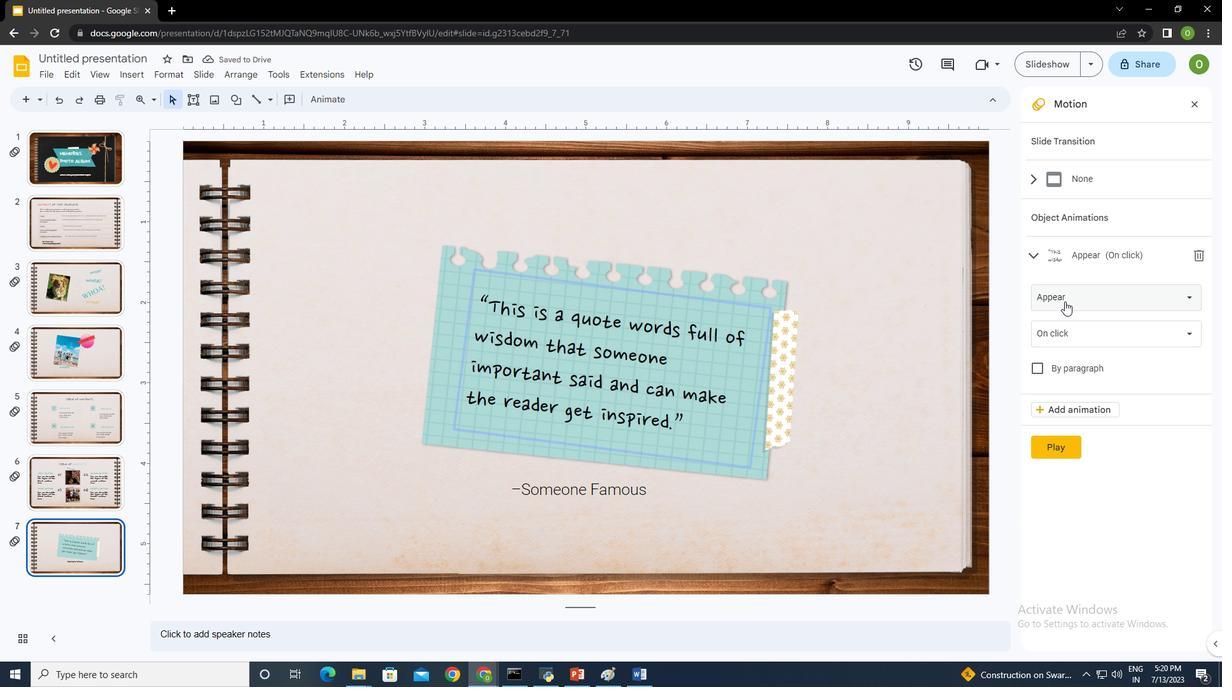 
Action: Mouse moved to (1088, 383)
Screenshot: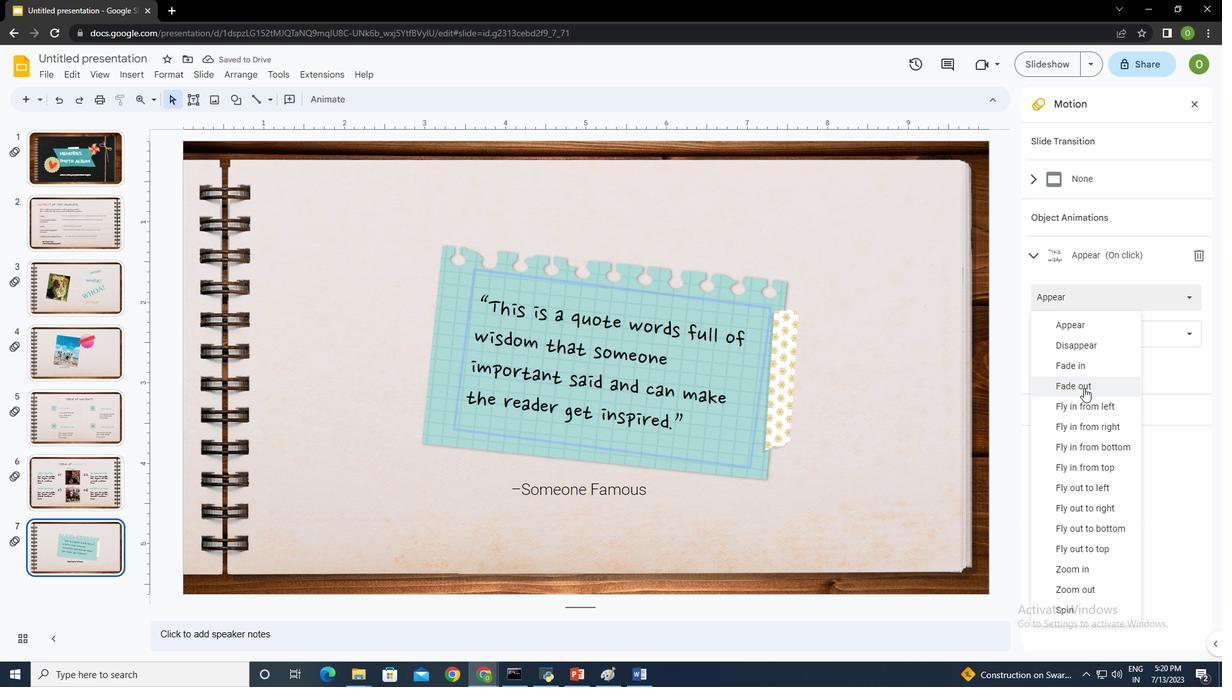 
Action: Mouse pressed left at (1088, 383)
Screenshot: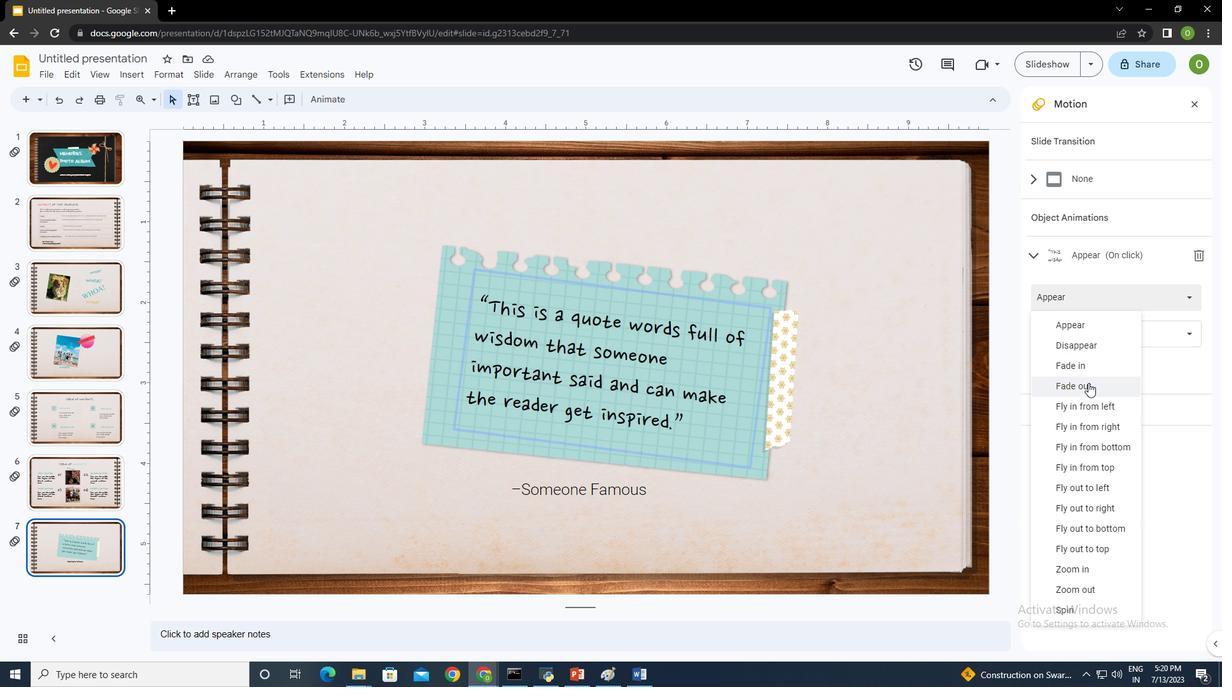 
Action: Mouse moved to (1076, 330)
Screenshot: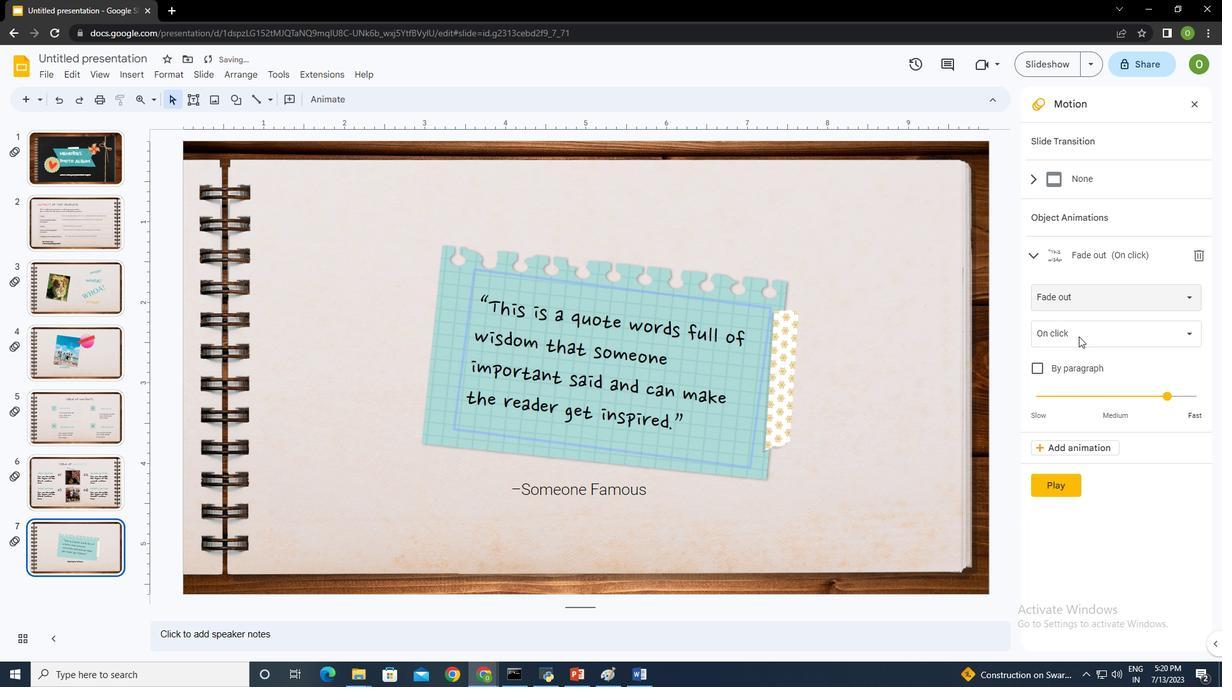 
Action: Mouse pressed left at (1076, 330)
Screenshot: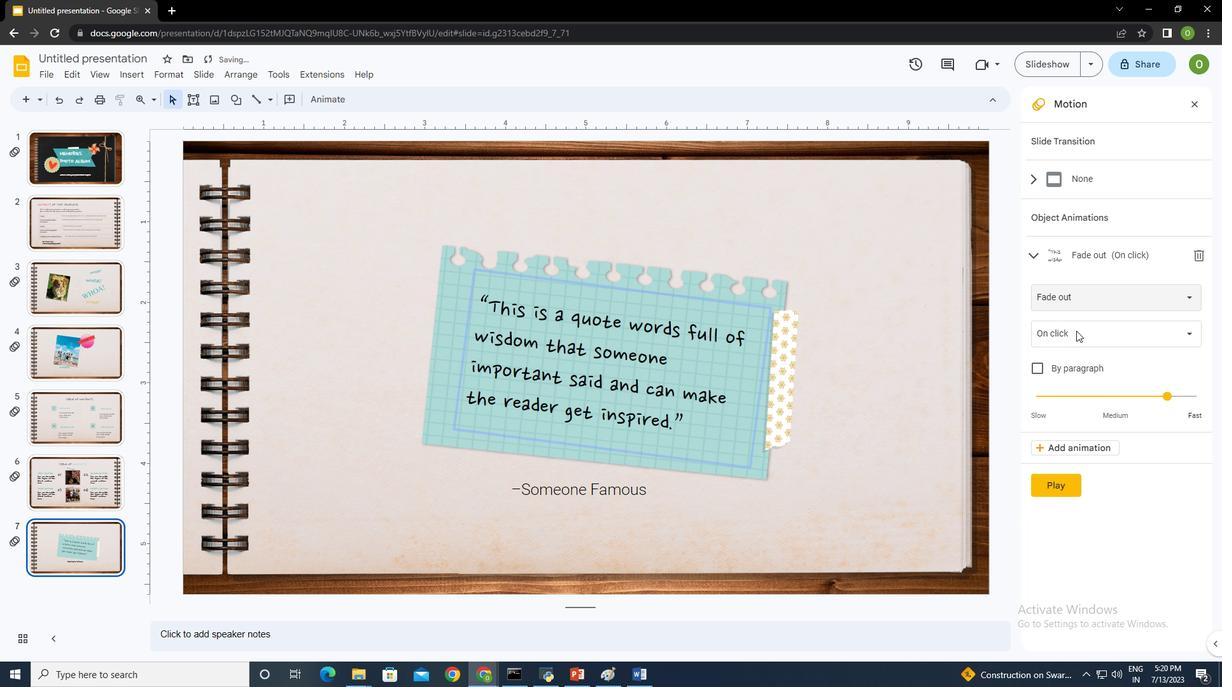 
Action: Mouse moved to (1079, 333)
Screenshot: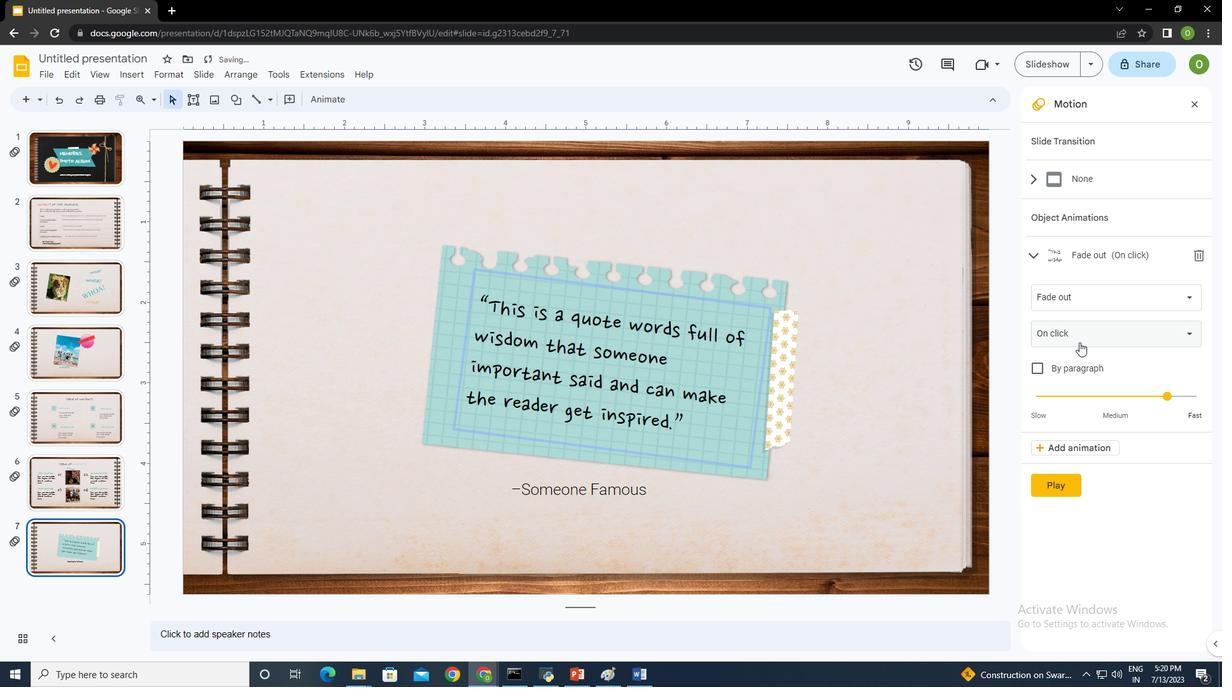 
Action: Mouse pressed left at (1079, 333)
Screenshot: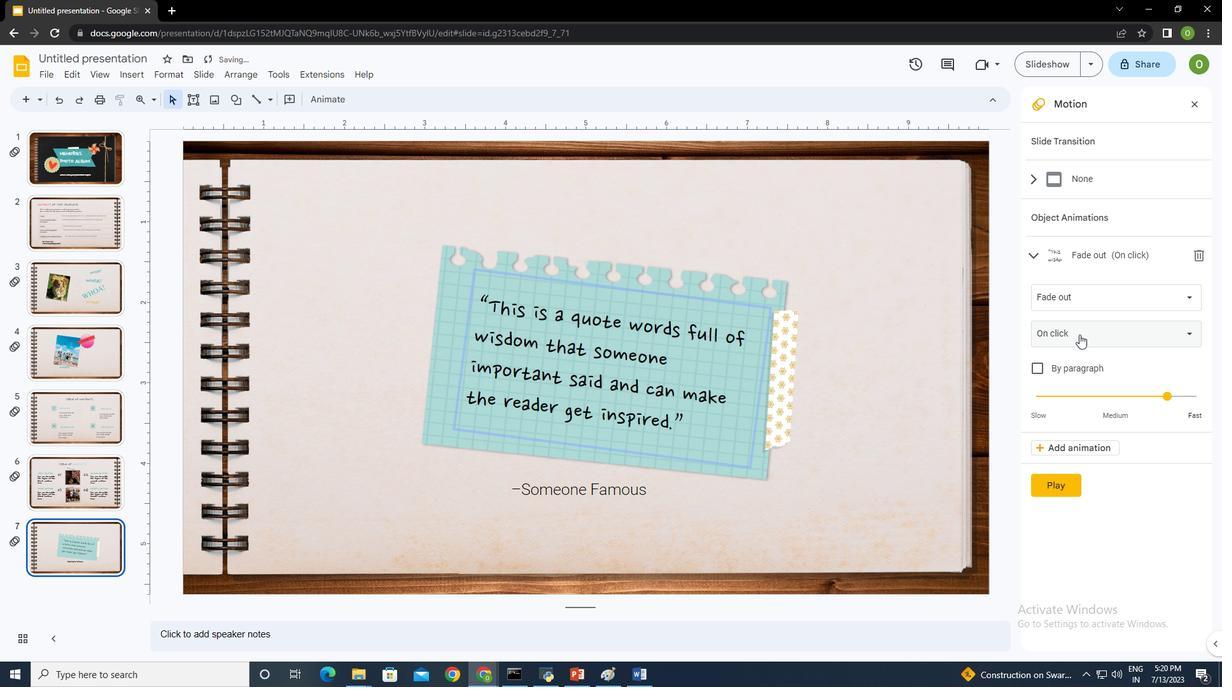 
Action: Mouse moved to (1073, 382)
Screenshot: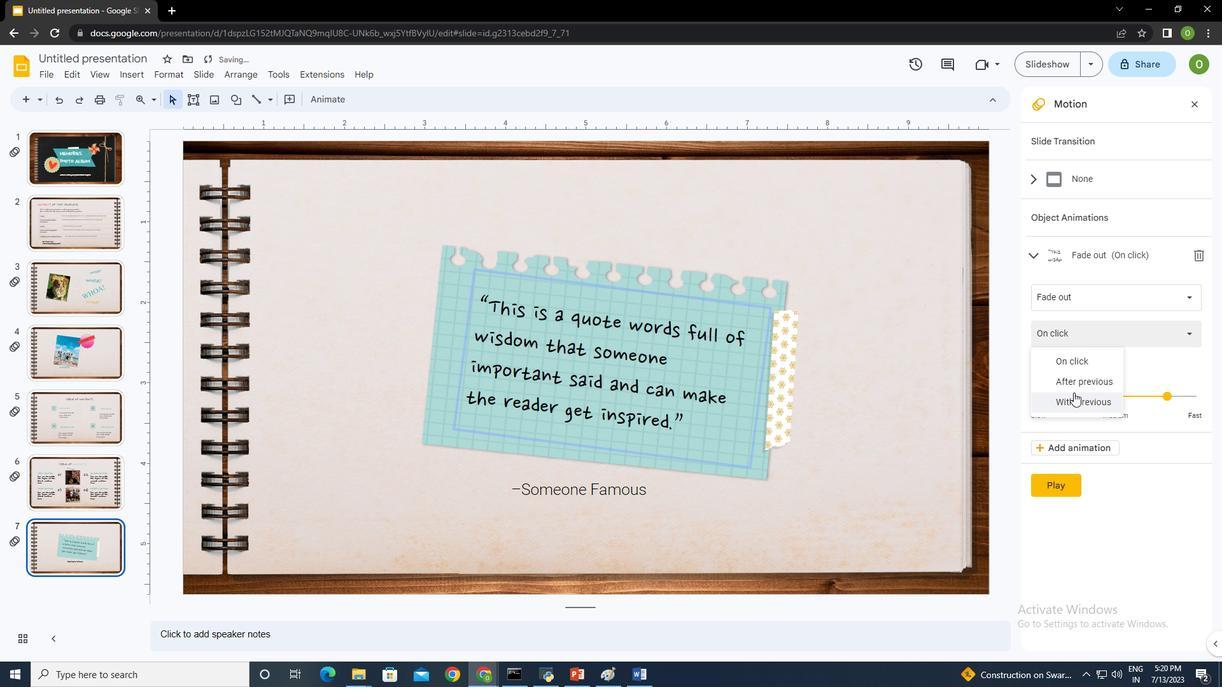 
Action: Mouse pressed left at (1073, 382)
Screenshot: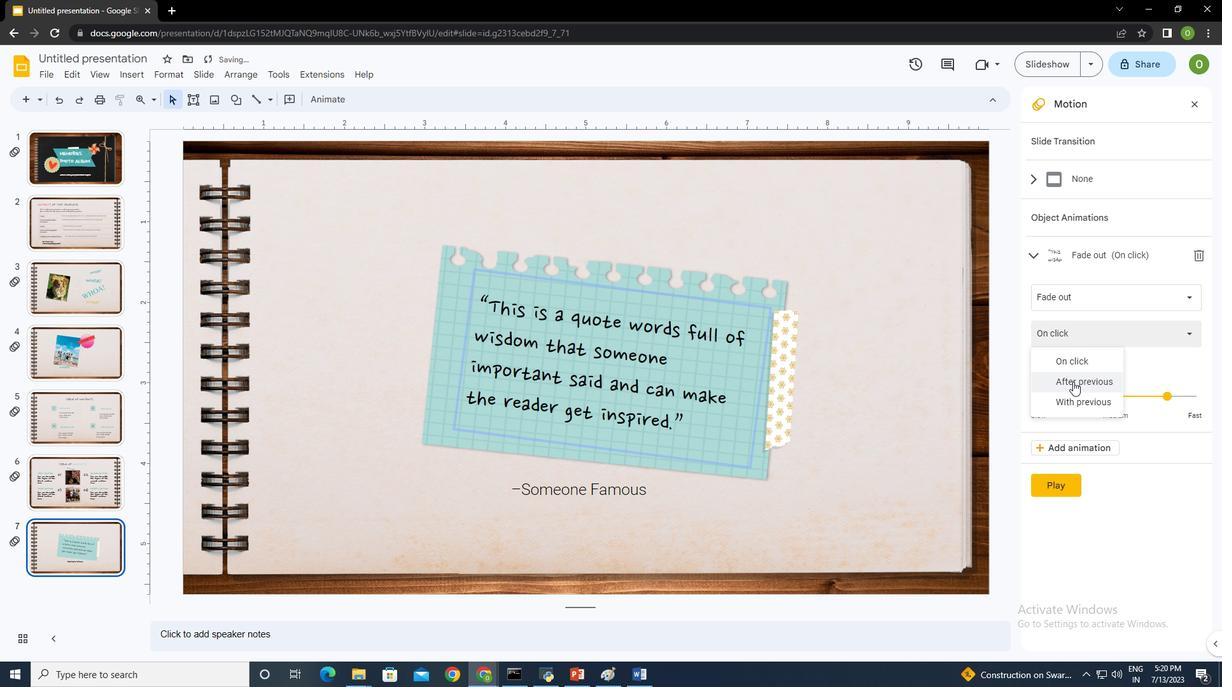 
Action: Mouse moved to (1169, 395)
Screenshot: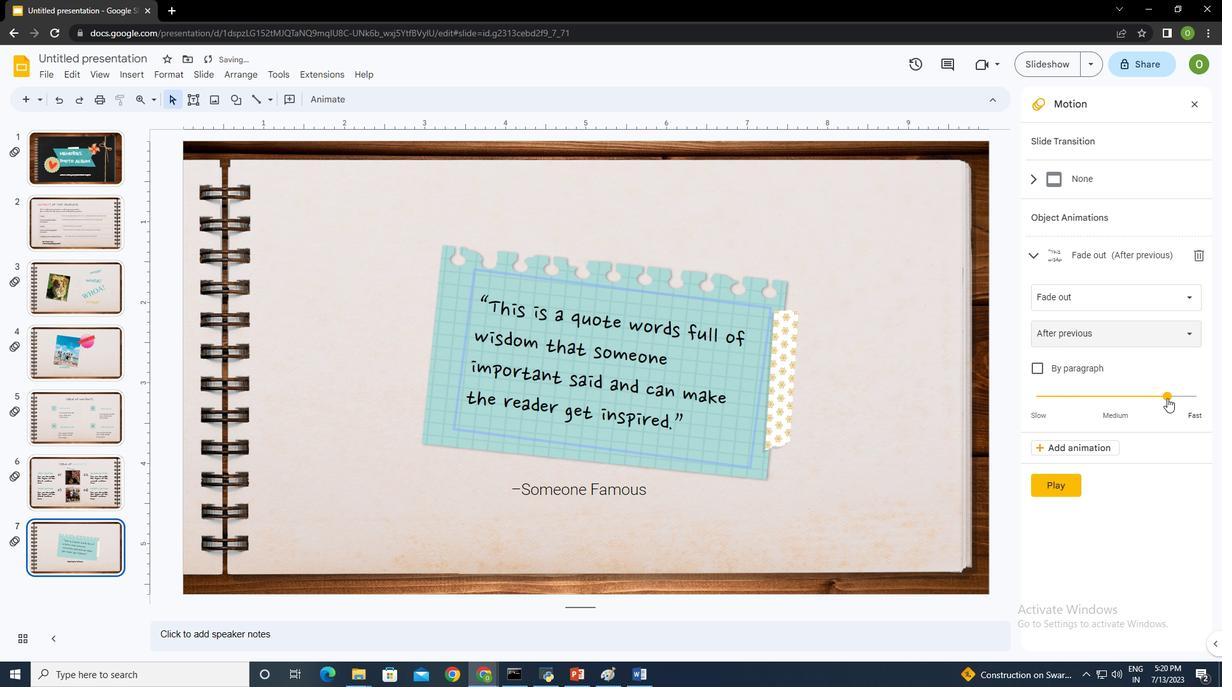 
Action: Mouse pressed left at (1169, 395)
Screenshot: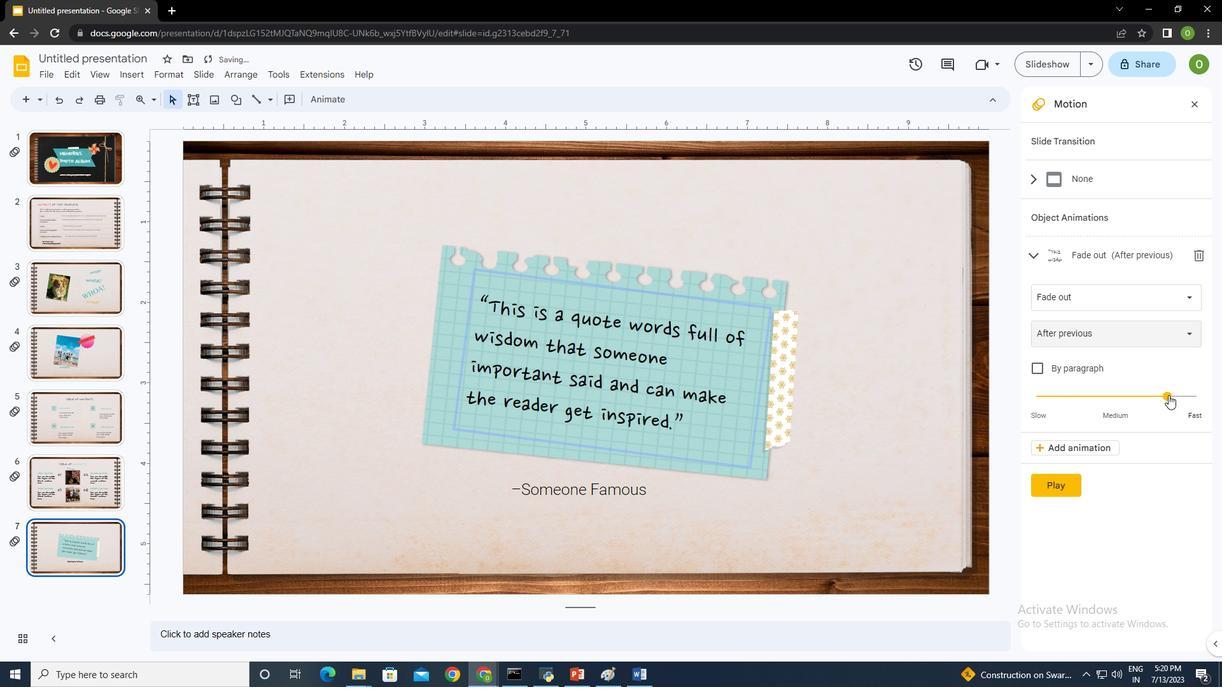 
Action: Mouse moved to (1053, 488)
Screenshot: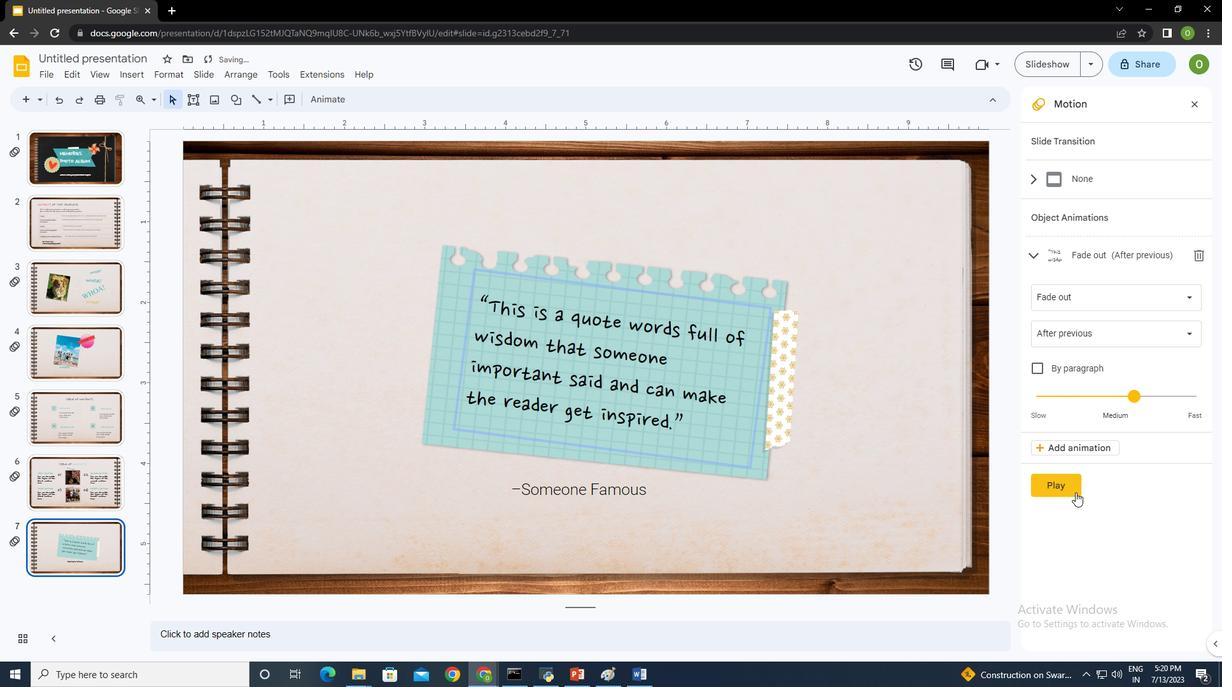 
Action: Mouse pressed left at (1053, 488)
Screenshot: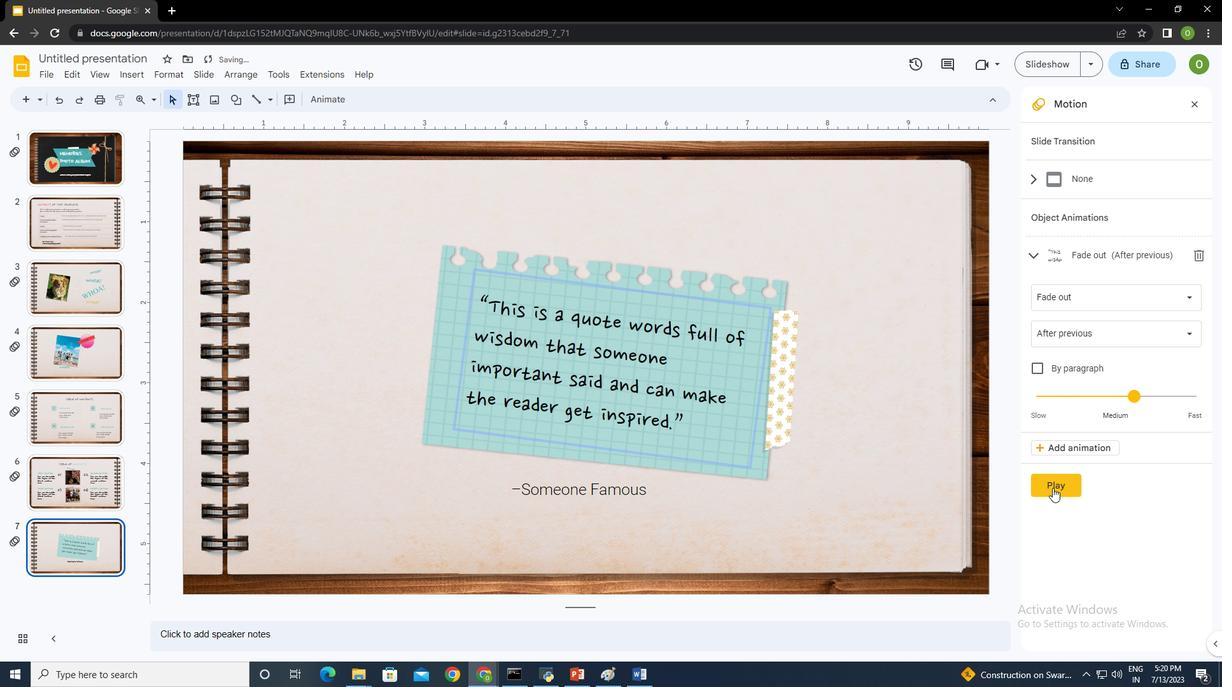 
Action: Mouse moved to (880, 485)
Screenshot: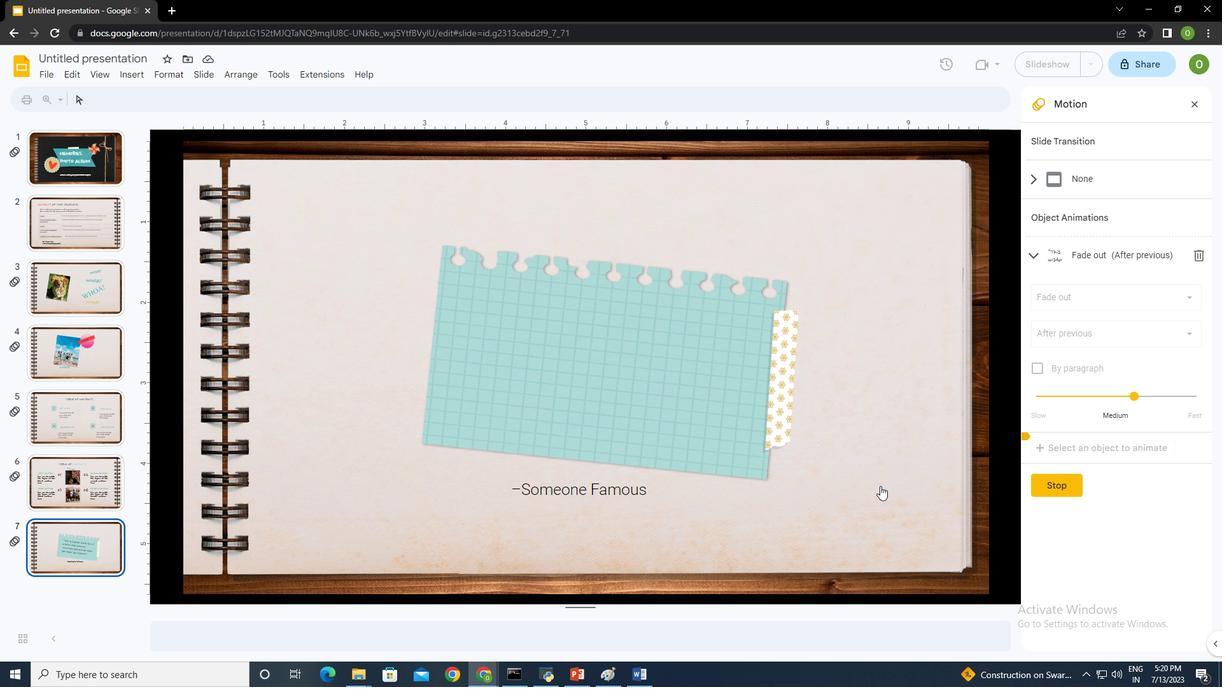 
Action: Mouse pressed left at (880, 485)
Screenshot: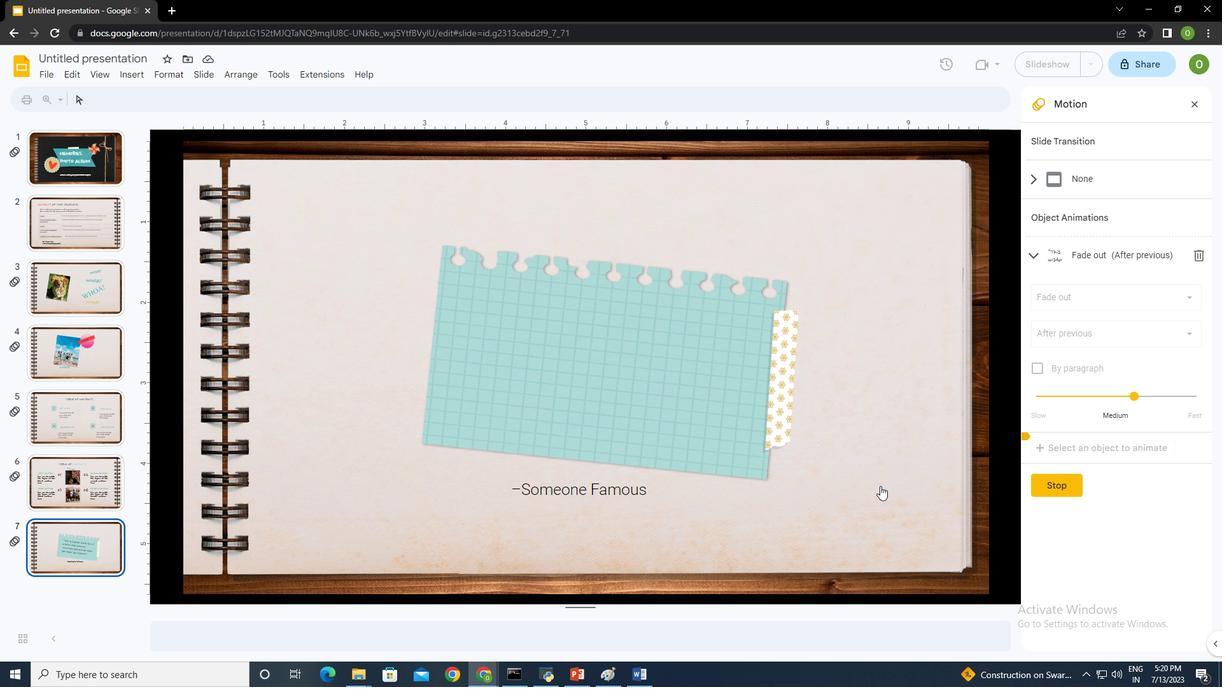 
Action: Mouse moved to (916, 490)
Screenshot: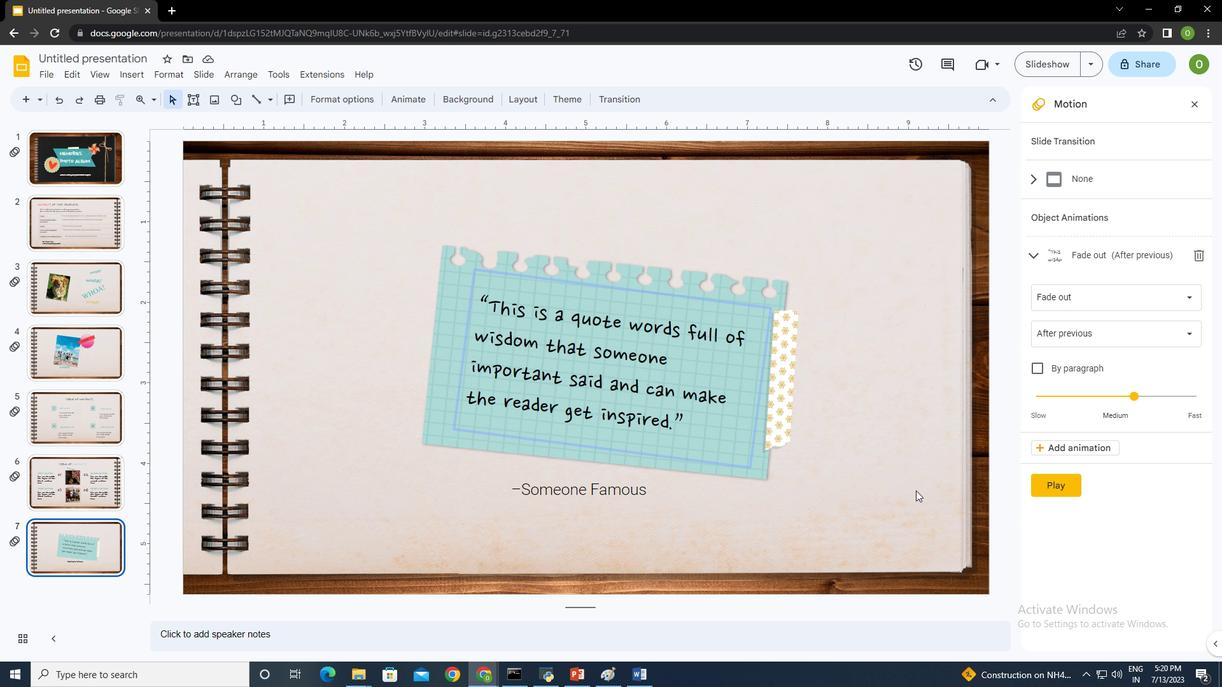 
